 Task: 862.297271
Action: Mouse moved to (122, 82)
Screenshot: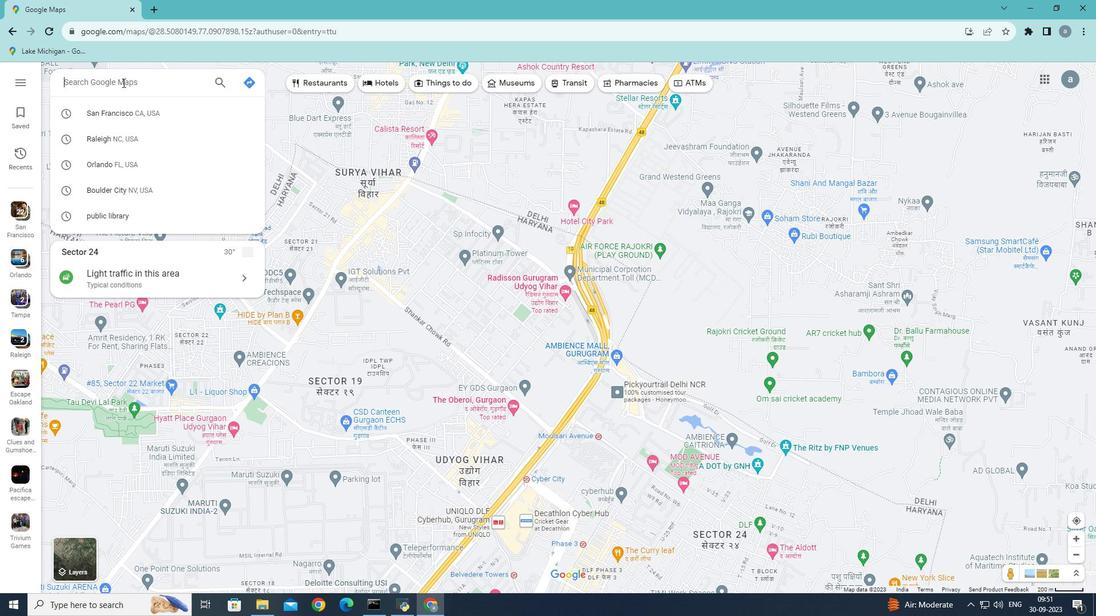 
Action: Mouse pressed left at (122, 82)
Screenshot: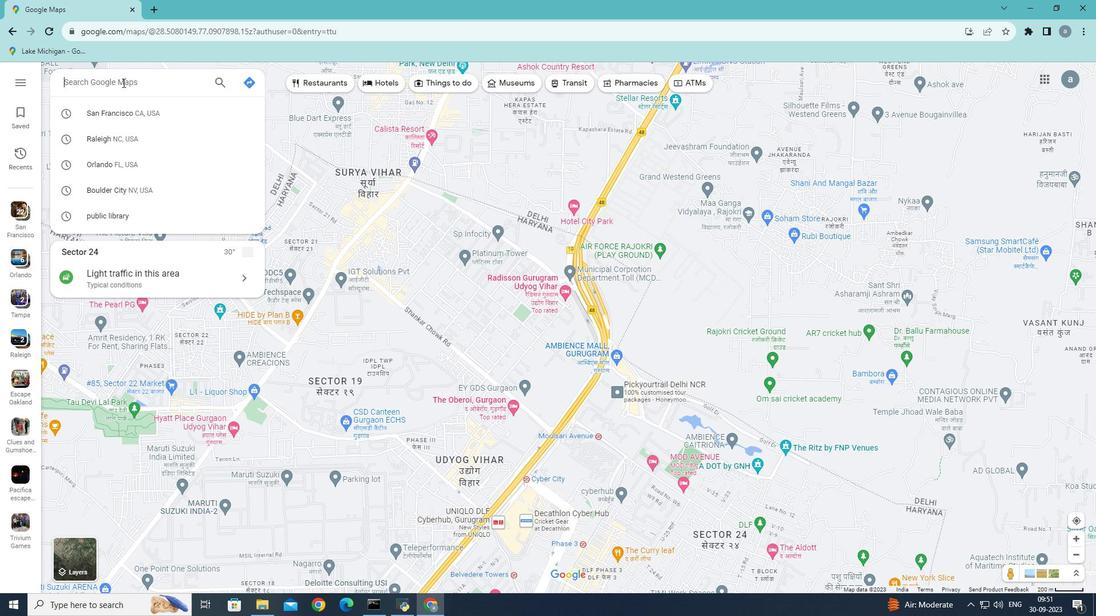 
Action: Mouse moved to (175, 87)
Screenshot: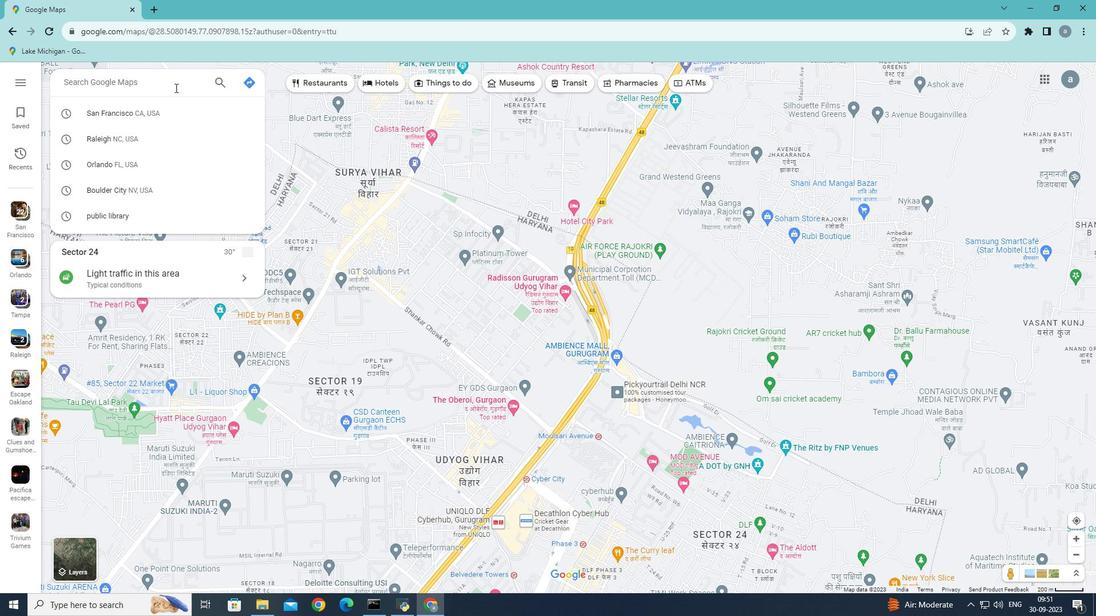 
Action: Key pressed <Key.shift>Santa
Screenshot: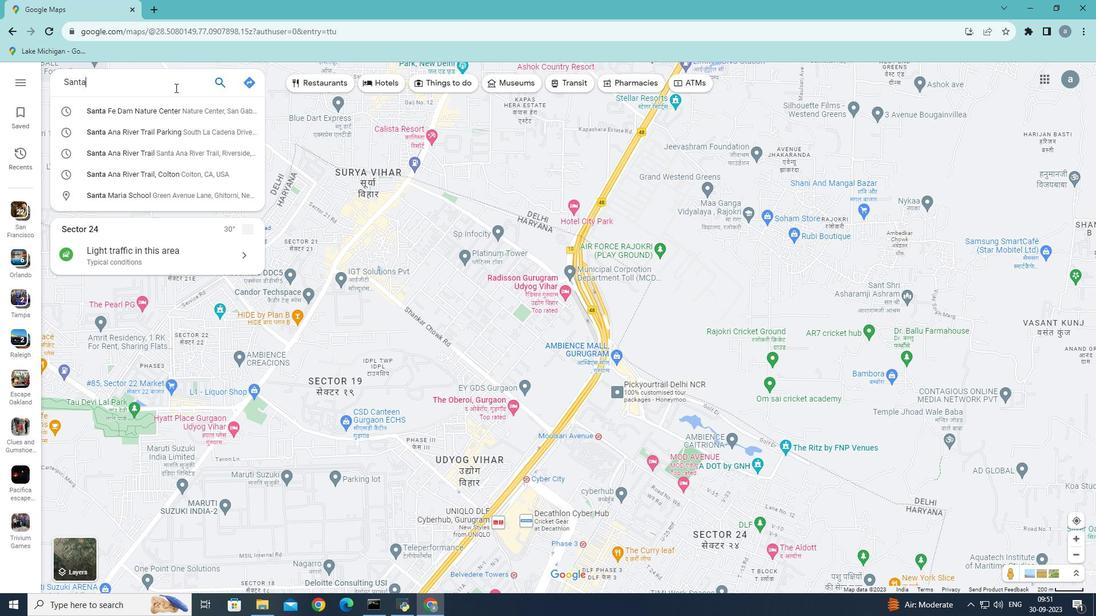 
Action: Mouse moved to (139, 107)
Screenshot: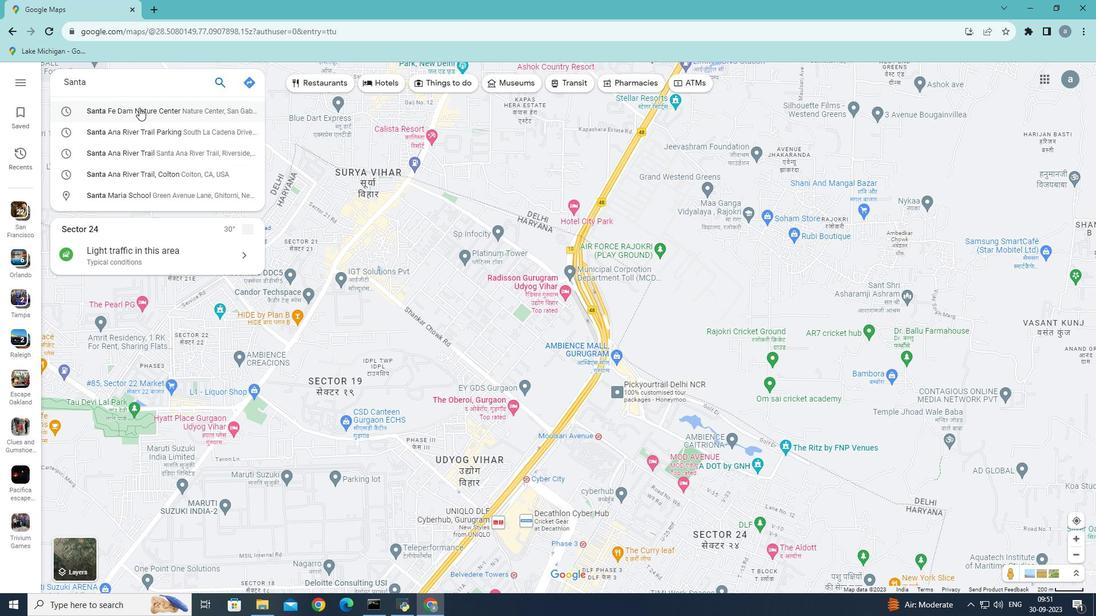 
Action: Mouse pressed left at (139, 107)
Screenshot: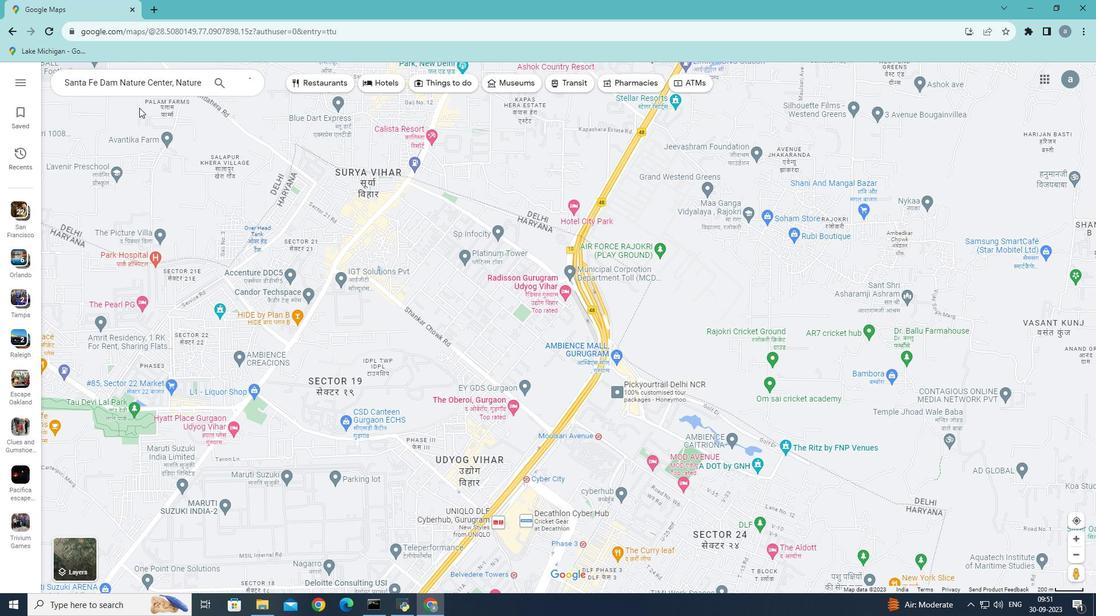 
Action: Mouse moved to (155, 314)
Screenshot: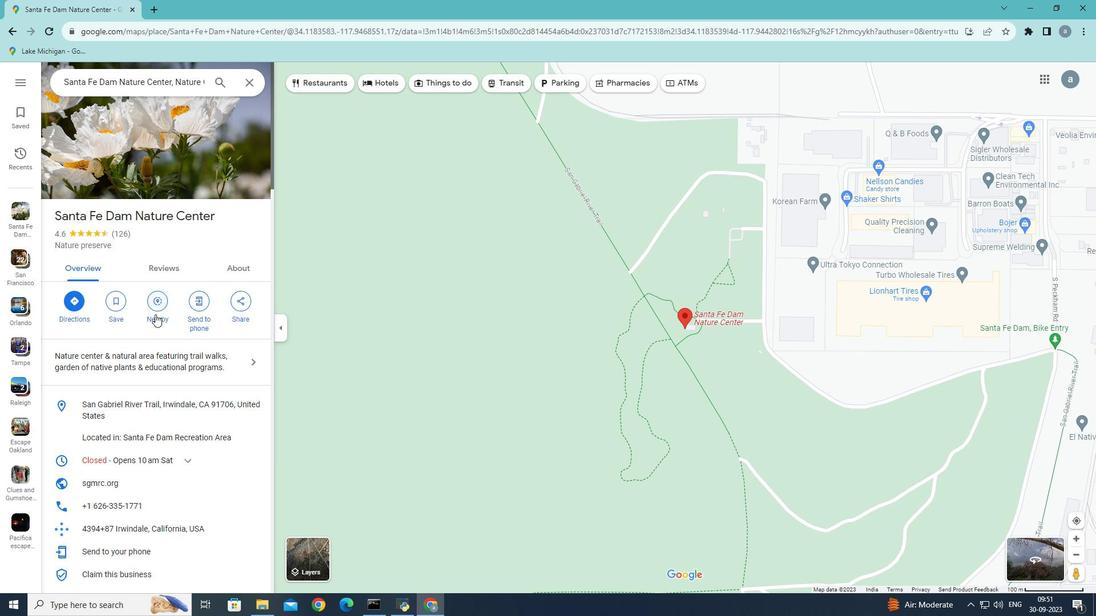 
Action: Mouse pressed left at (155, 314)
Screenshot: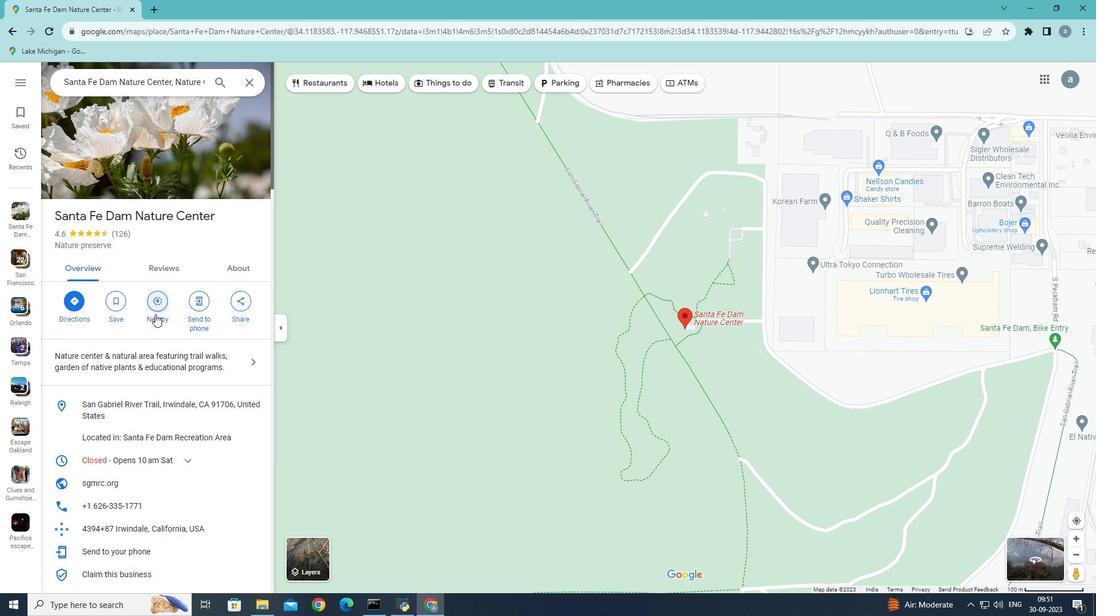 
Action: Mouse moved to (170, 158)
Screenshot: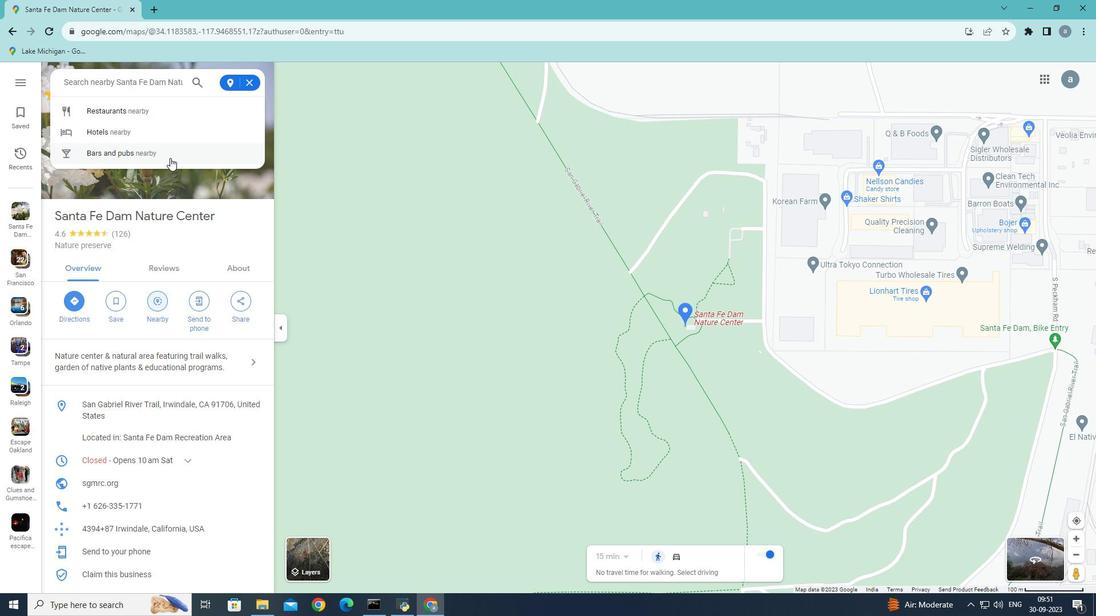 
Action: Key pressed pottery<Key.space>stu
Screenshot: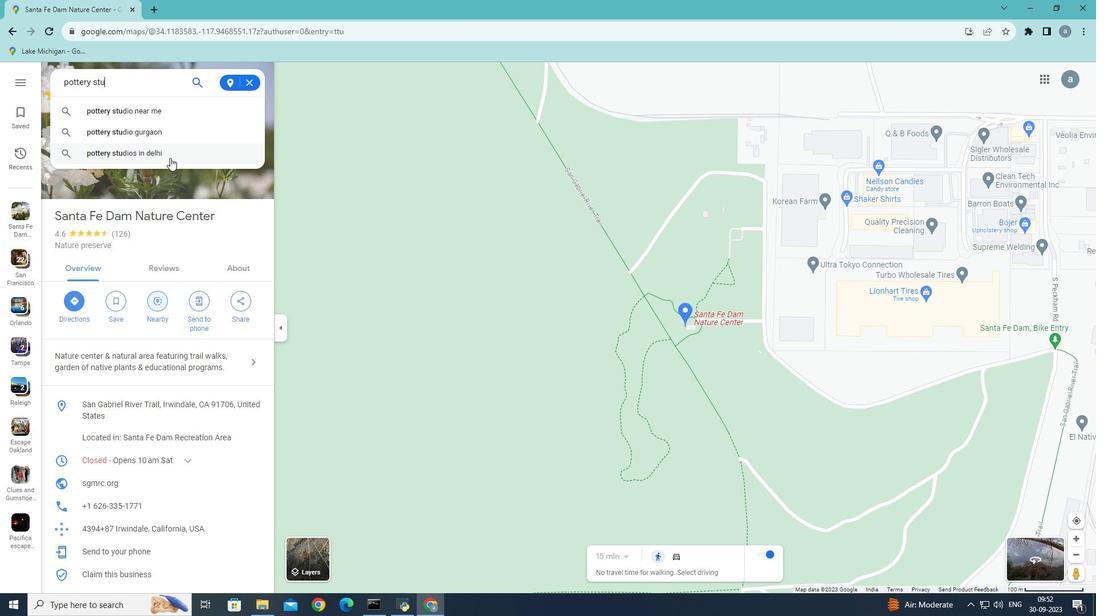 
Action: Mouse moved to (141, 127)
Screenshot: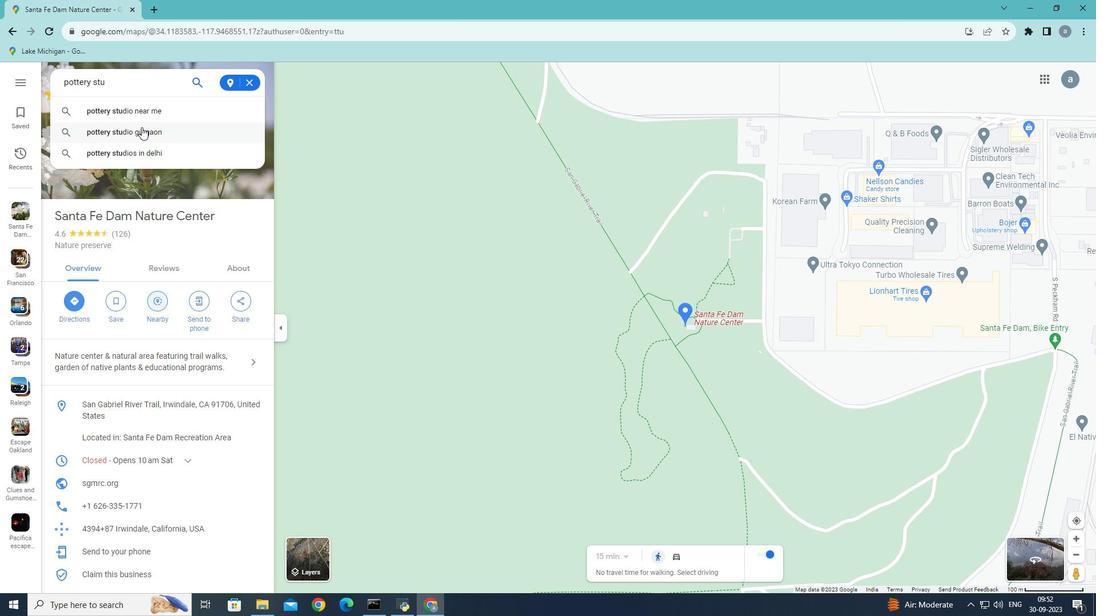 
Action: Key pressed dio
Screenshot: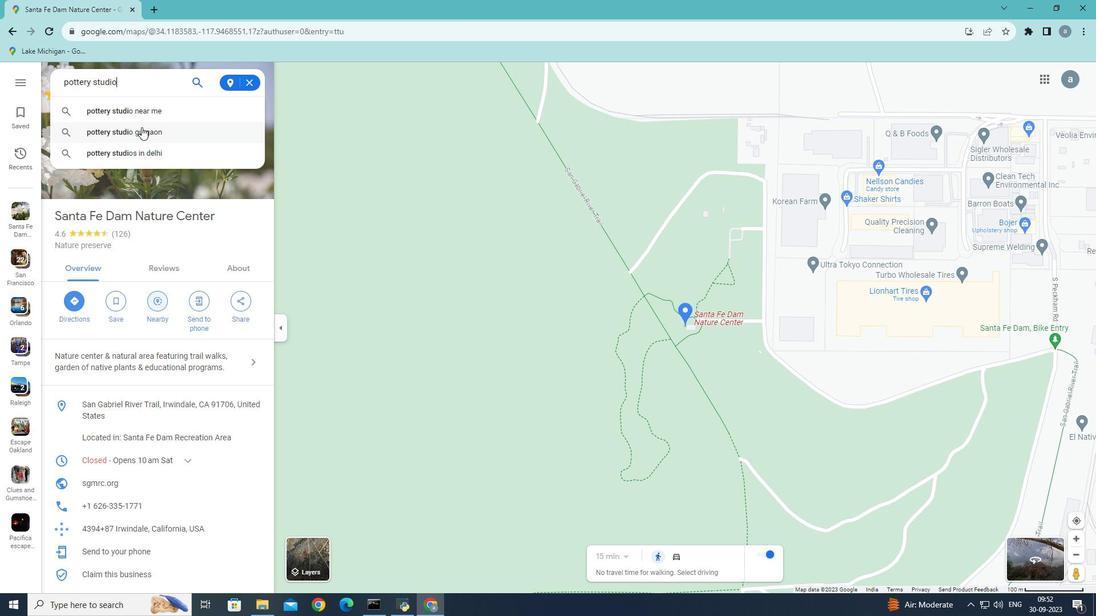 
Action: Mouse moved to (138, 128)
Screenshot: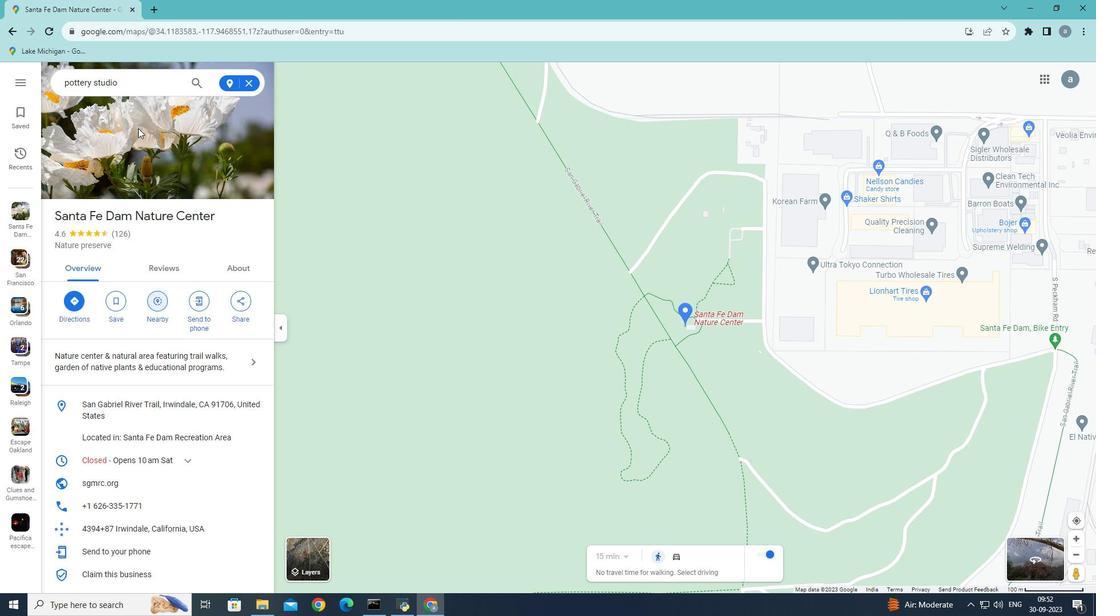 
Action: Key pressed <Key.enter>
Screenshot: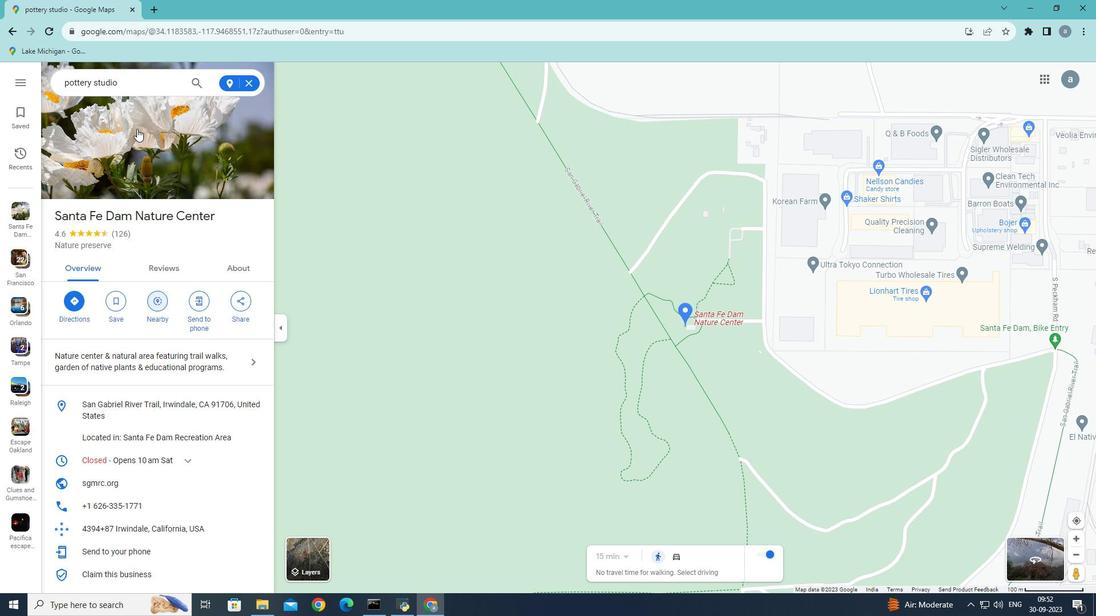 
Action: Mouse moved to (308, 555)
Screenshot: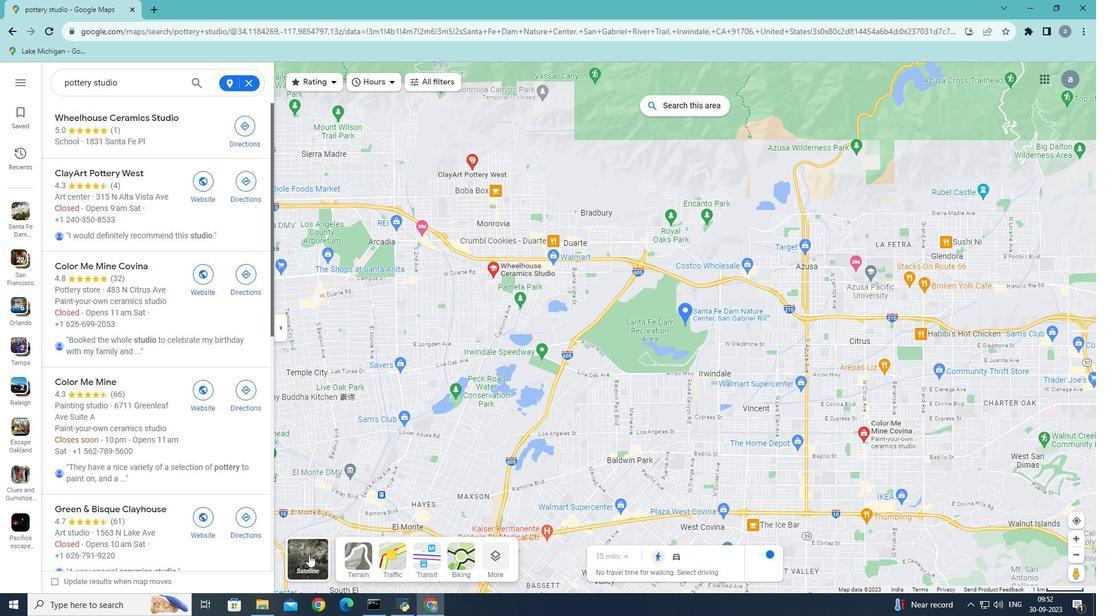 
Action: Mouse pressed left at (308, 555)
Screenshot: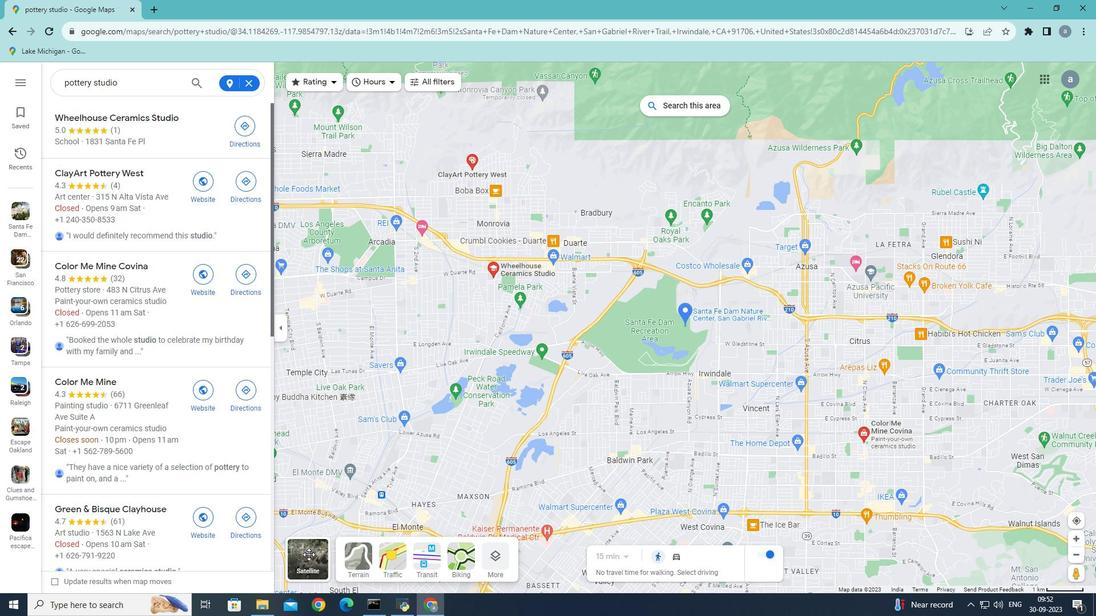 
Action: Mouse moved to (67, 127)
Screenshot: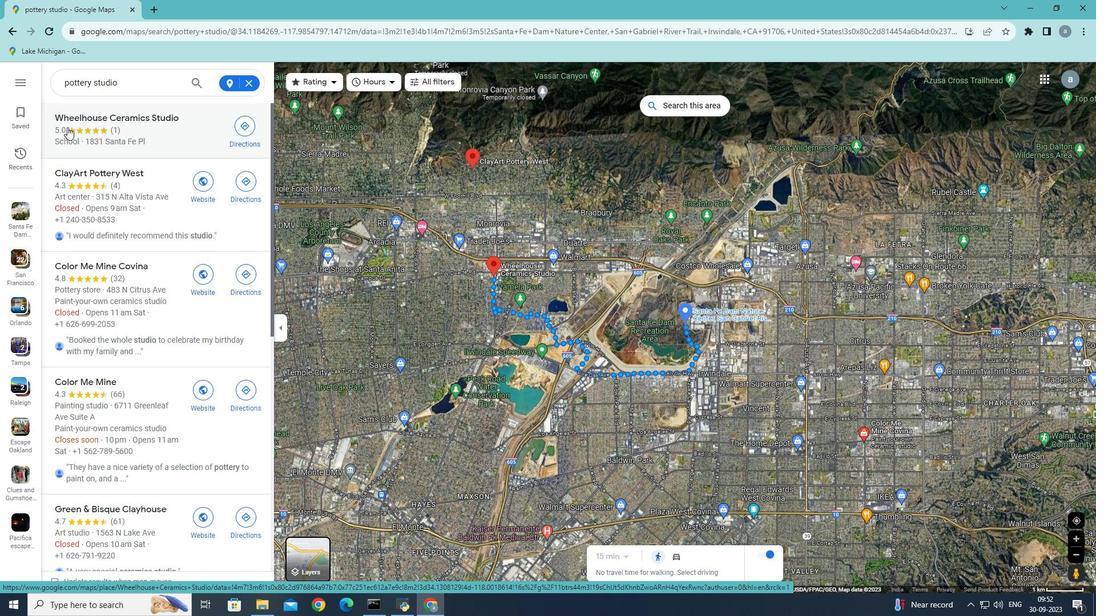 
Action: Mouse pressed left at (67, 127)
Screenshot: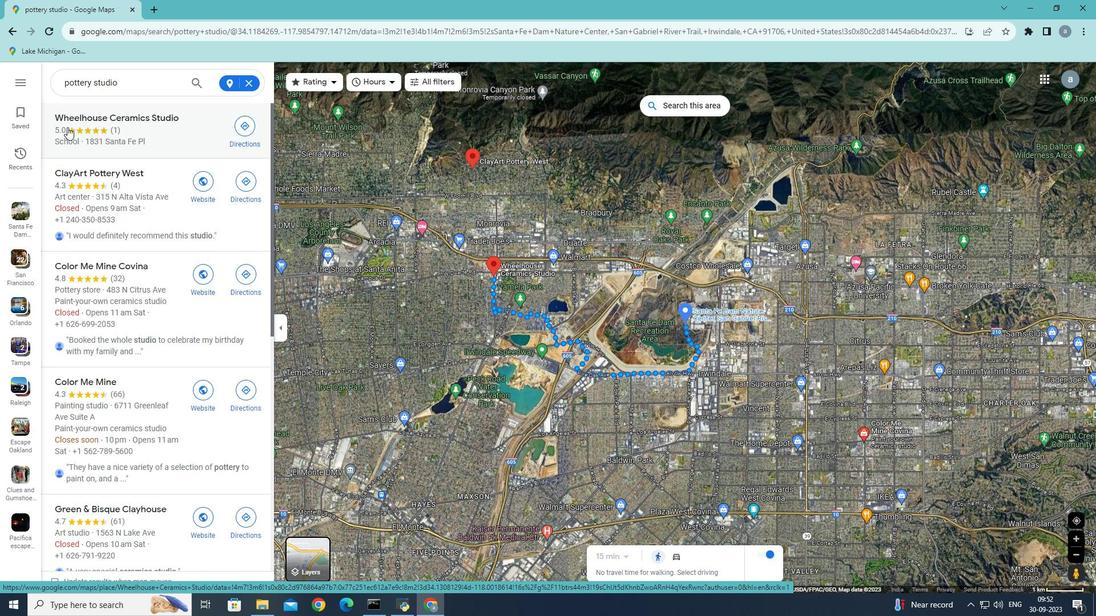 
Action: Mouse moved to (404, 212)
Screenshot: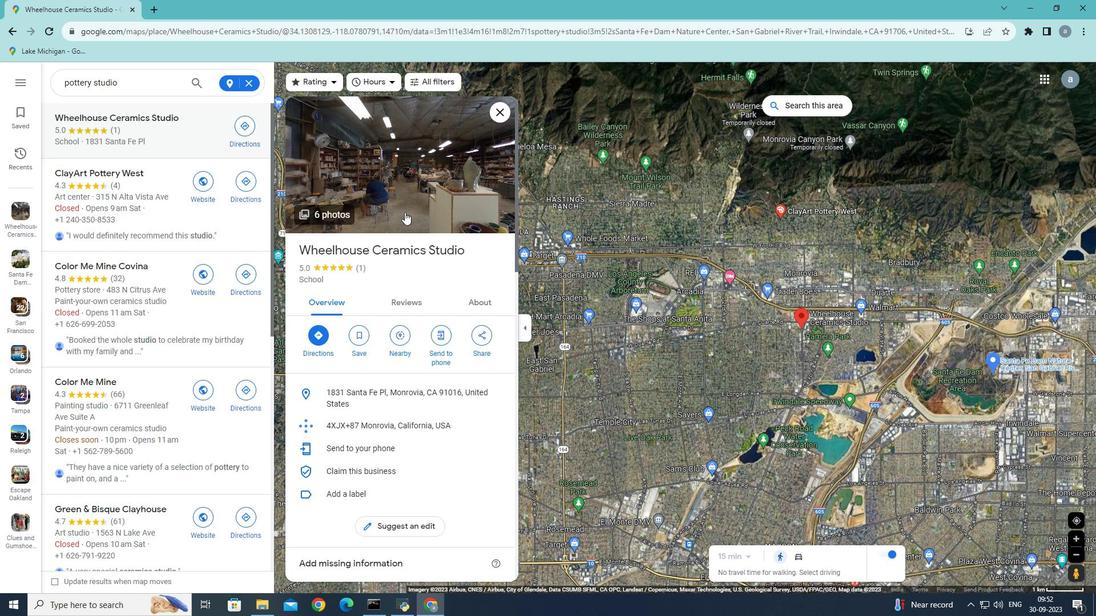 
Action: Mouse scrolled (404, 211) with delta (0, 0)
Screenshot: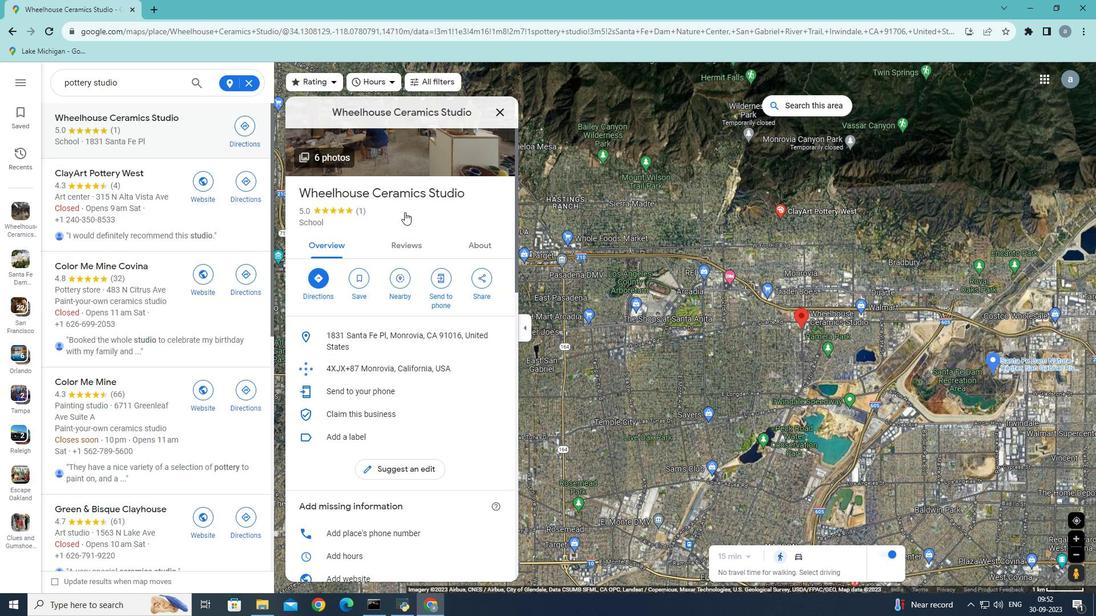 
Action: Mouse scrolled (404, 211) with delta (0, 0)
Screenshot: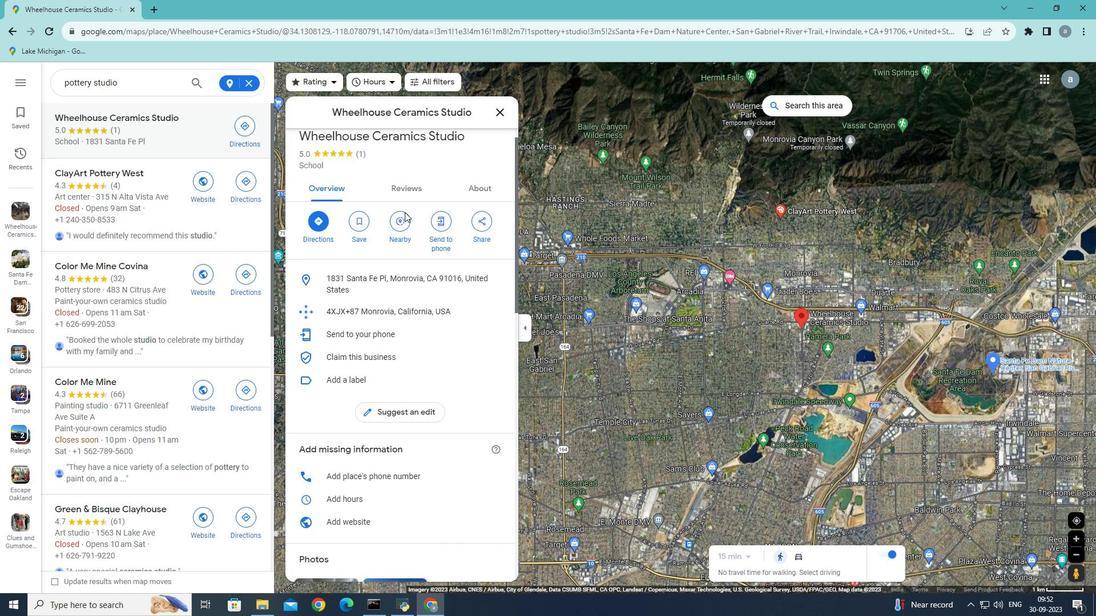 
Action: Mouse scrolled (404, 211) with delta (0, 0)
Screenshot: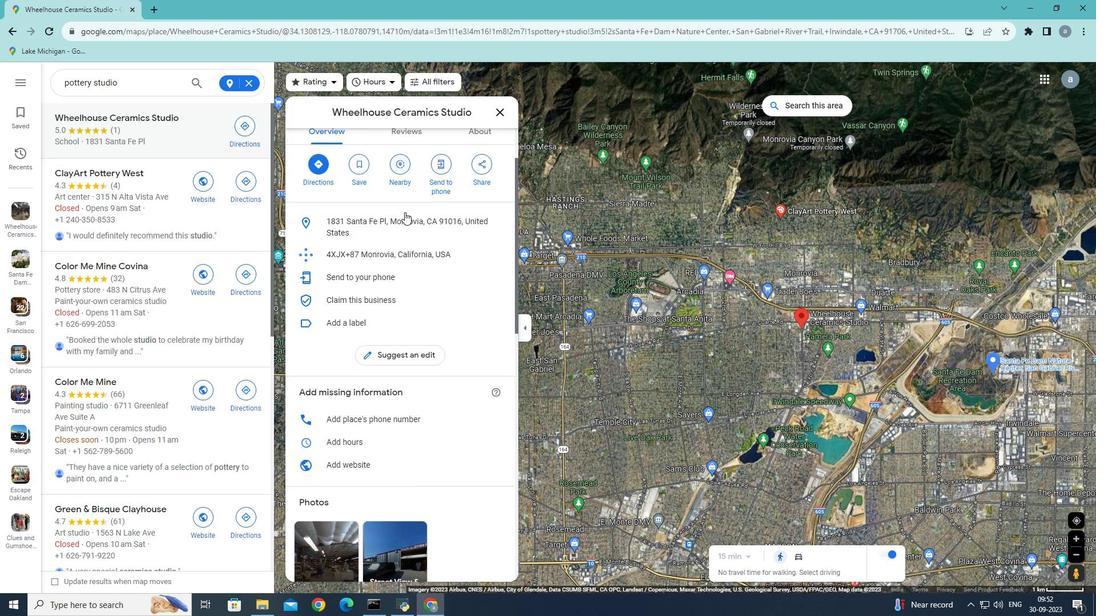 
Action: Mouse scrolled (404, 211) with delta (0, 0)
Screenshot: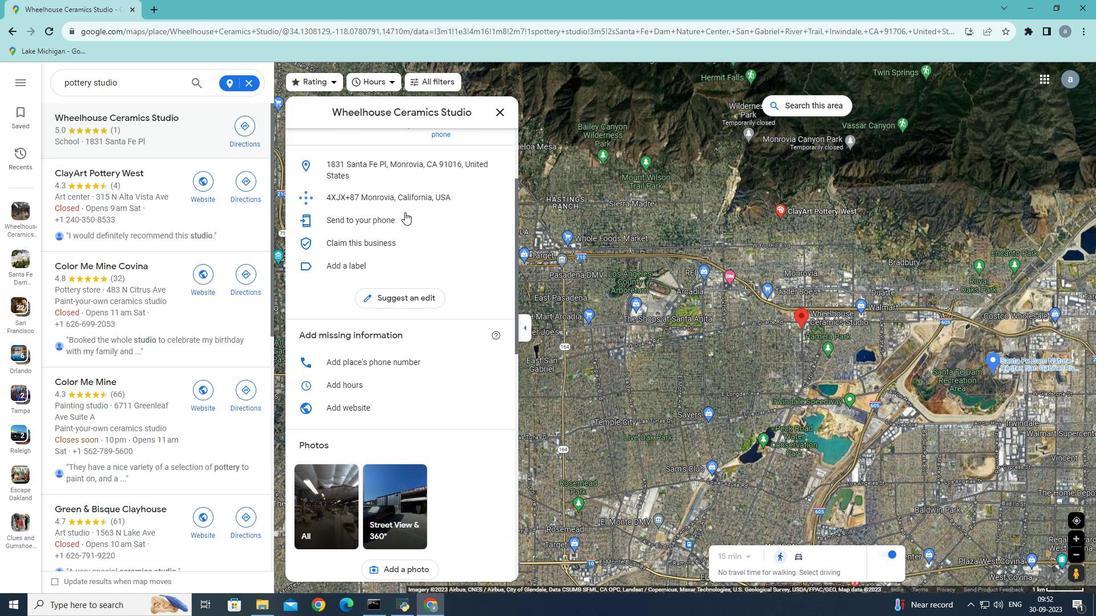 
Action: Mouse moved to (405, 212)
Screenshot: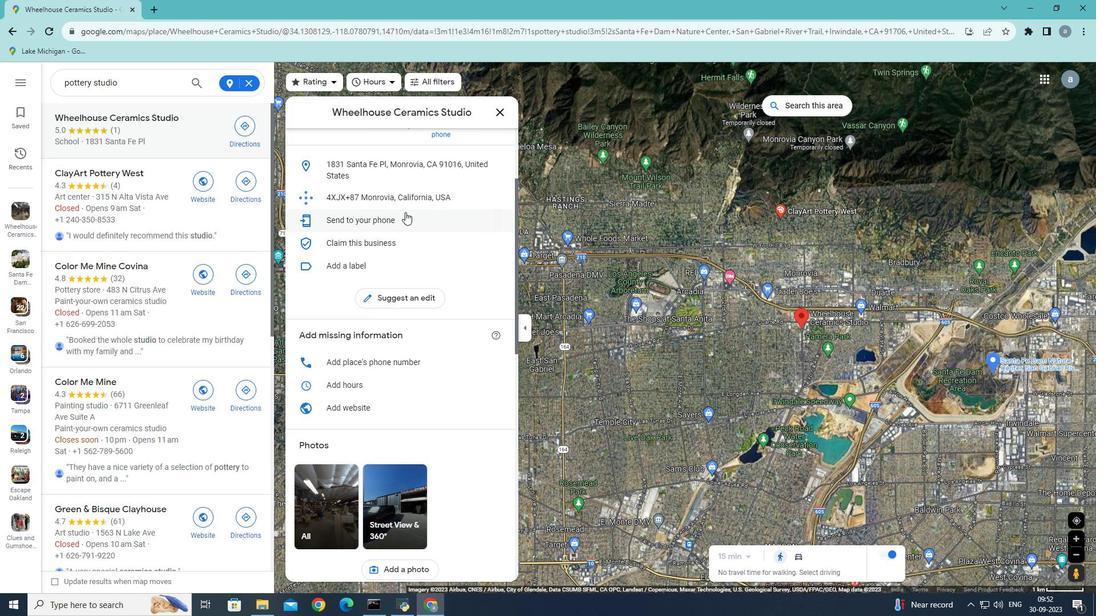 
Action: Mouse scrolled (405, 211) with delta (0, 0)
Screenshot: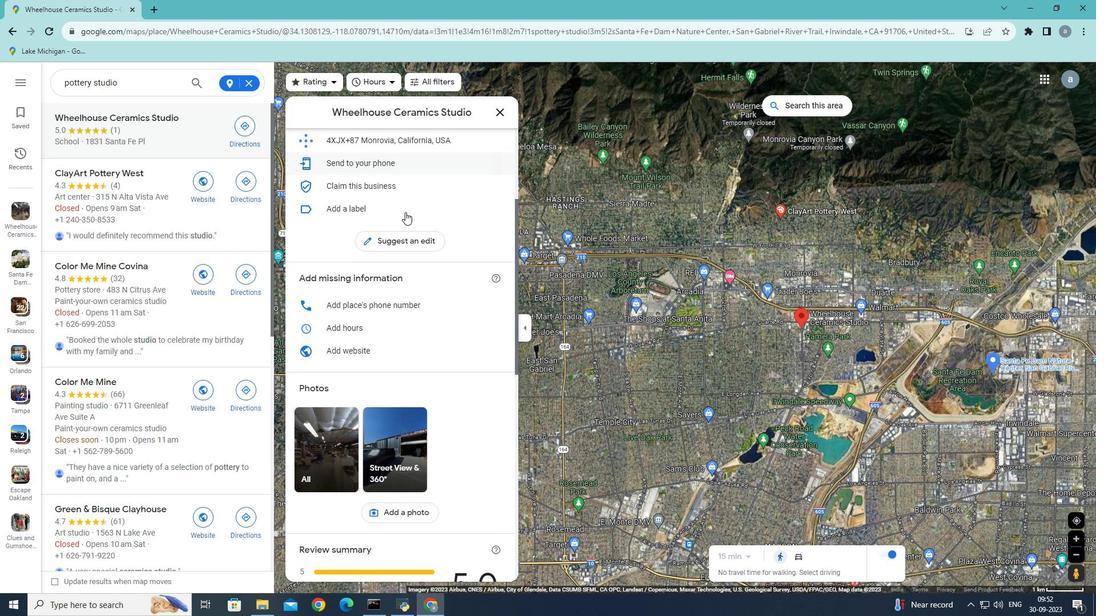 
Action: Mouse scrolled (405, 211) with delta (0, 0)
Screenshot: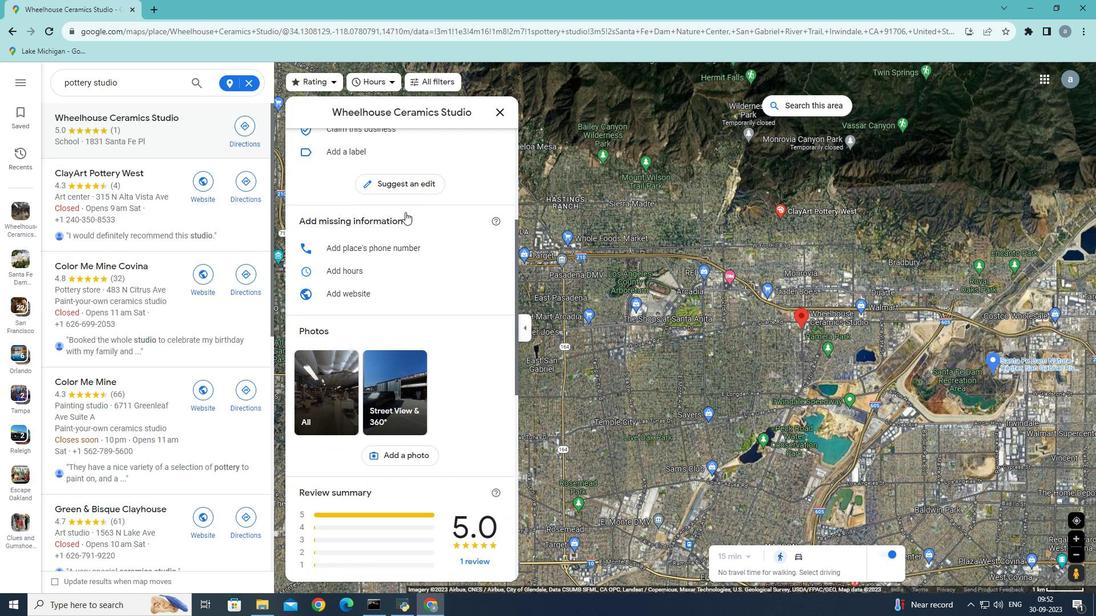 
Action: Mouse scrolled (405, 211) with delta (0, 0)
Screenshot: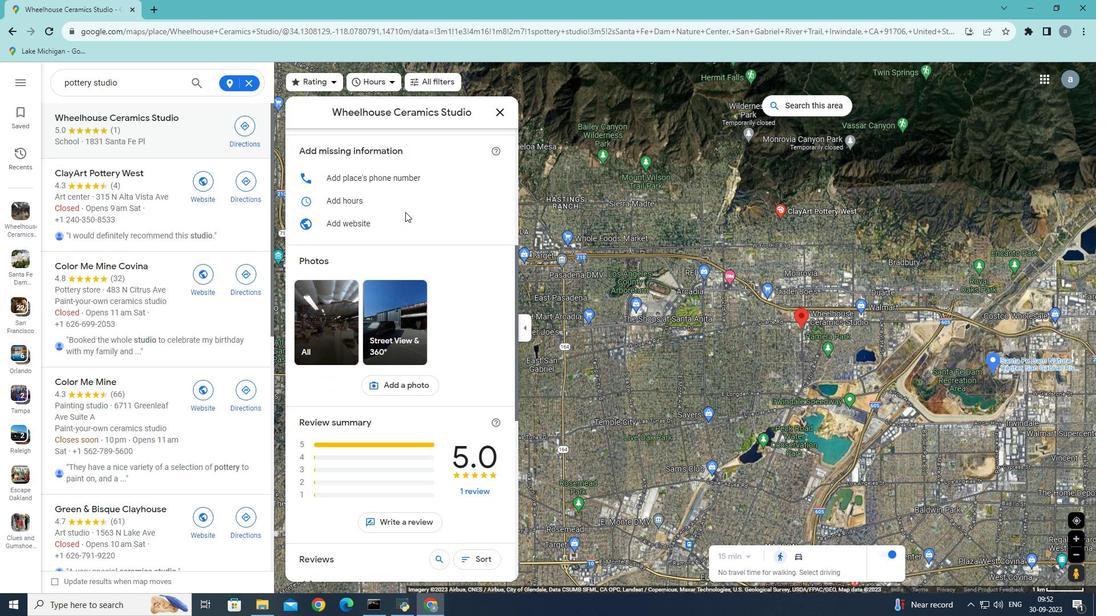
Action: Mouse scrolled (405, 211) with delta (0, 0)
Screenshot: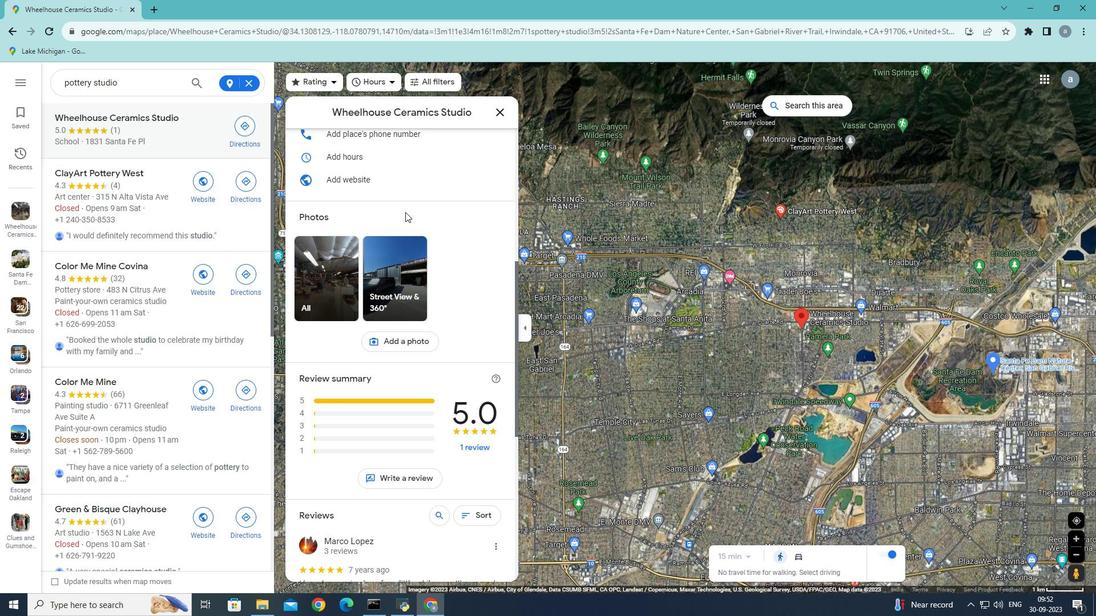 
Action: Mouse scrolled (405, 211) with delta (0, 0)
Screenshot: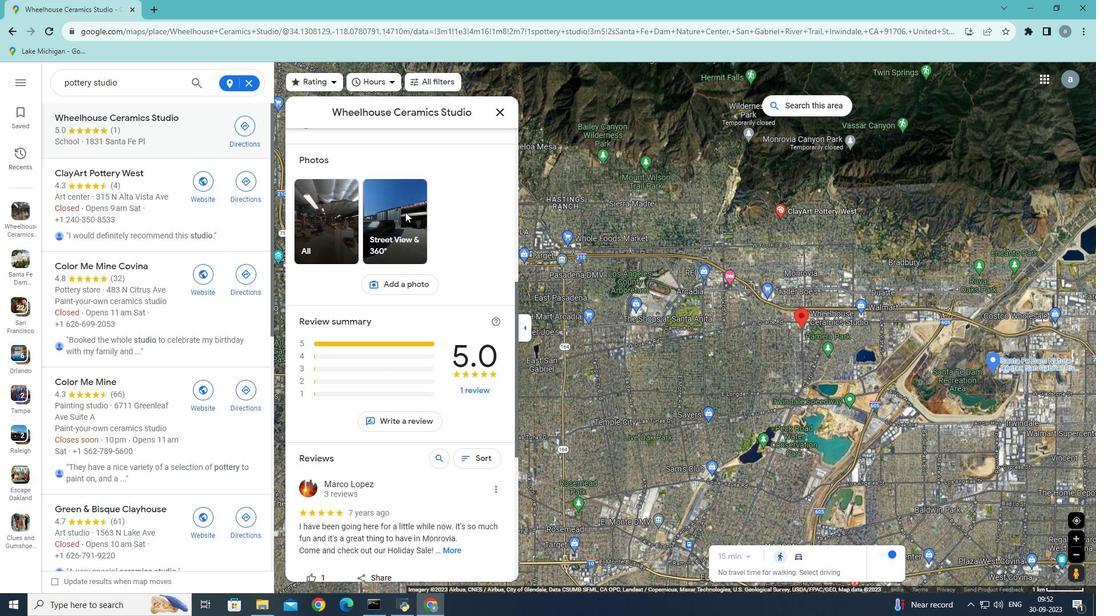 
Action: Mouse scrolled (405, 211) with delta (0, 0)
Screenshot: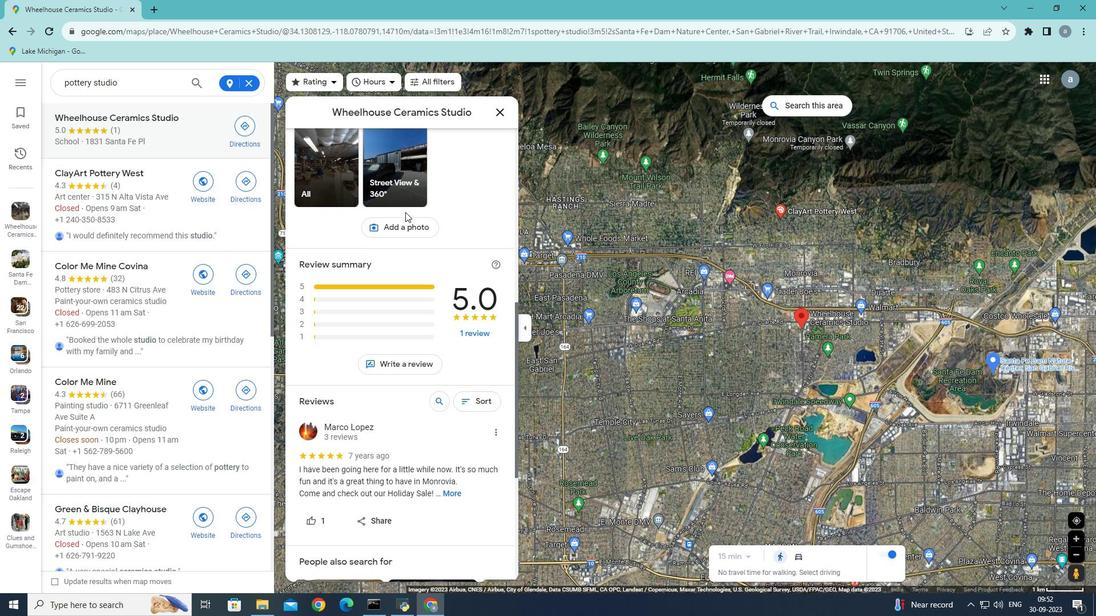 
Action: Mouse scrolled (405, 211) with delta (0, 0)
Screenshot: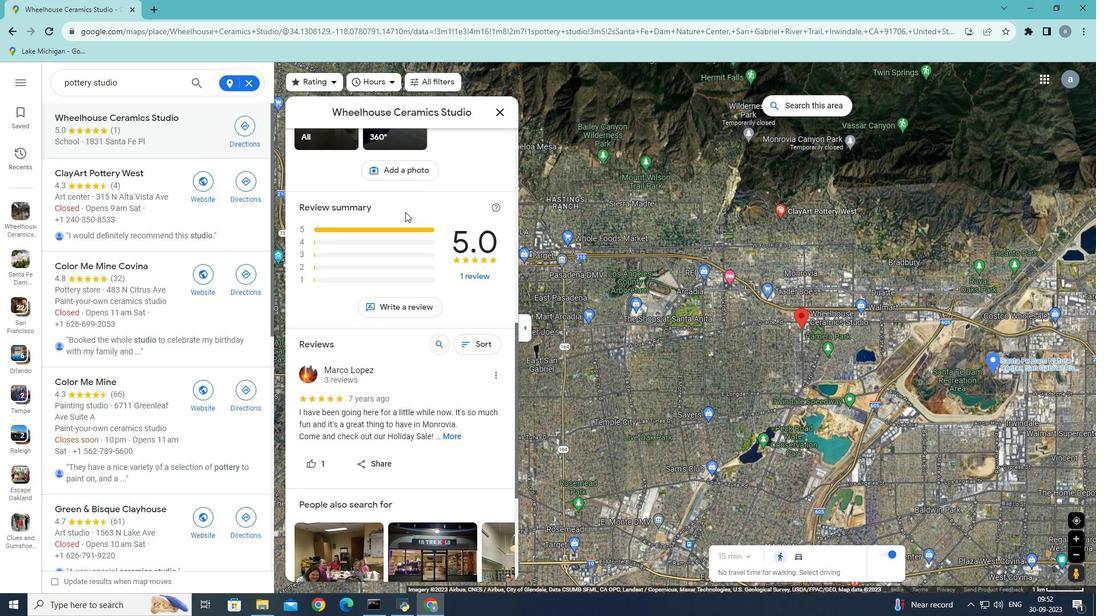 
Action: Mouse scrolled (405, 211) with delta (0, 0)
Screenshot: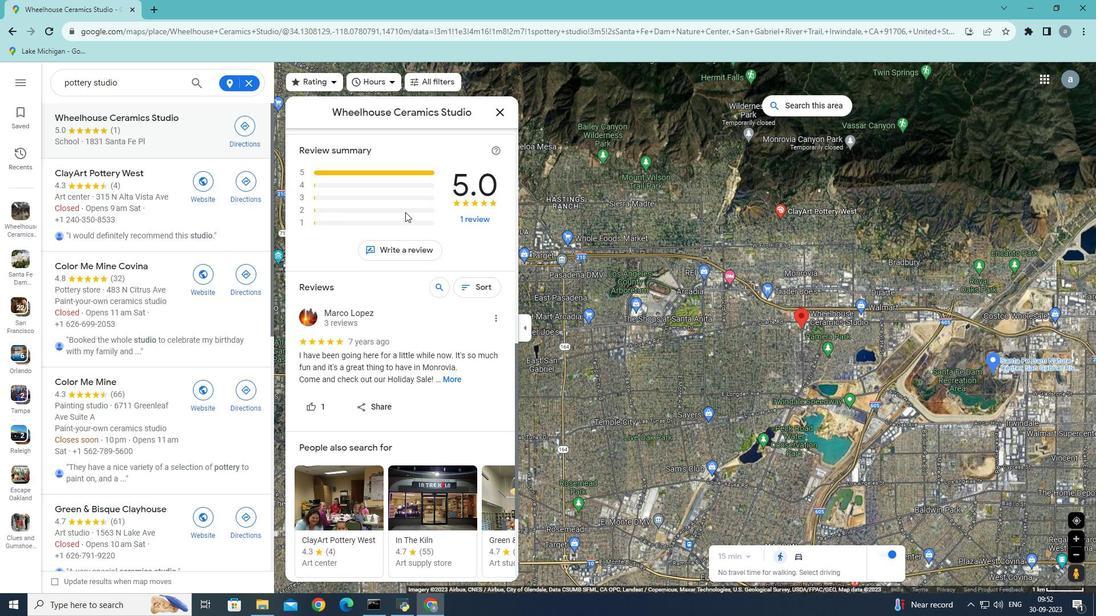 
Action: Mouse moved to (405, 211)
Screenshot: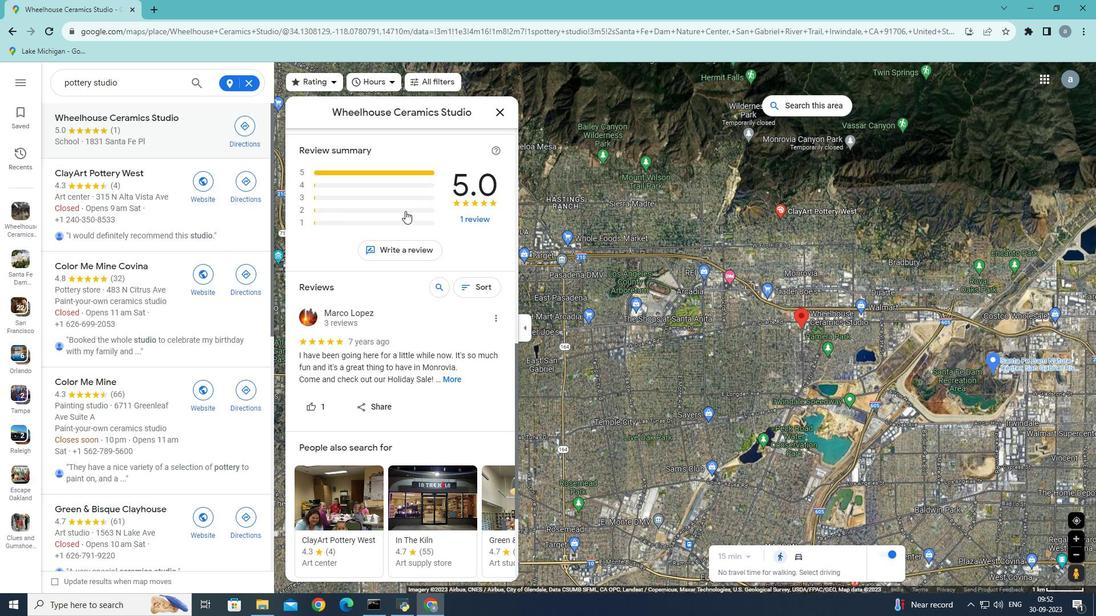 
Action: Mouse scrolled (405, 210) with delta (0, 0)
Screenshot: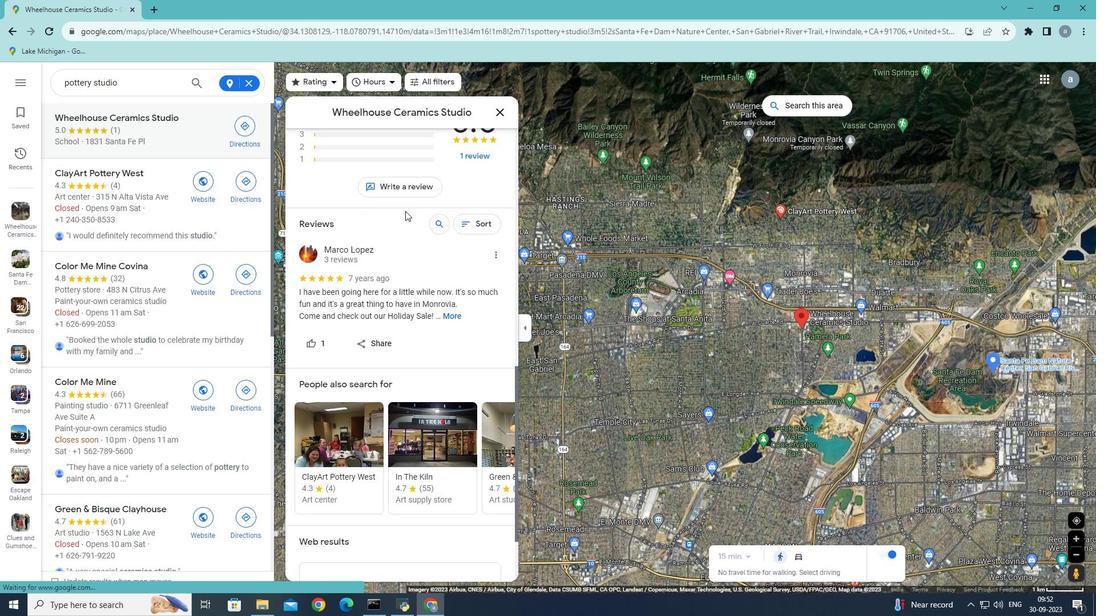 
Action: Mouse scrolled (405, 210) with delta (0, 0)
Screenshot: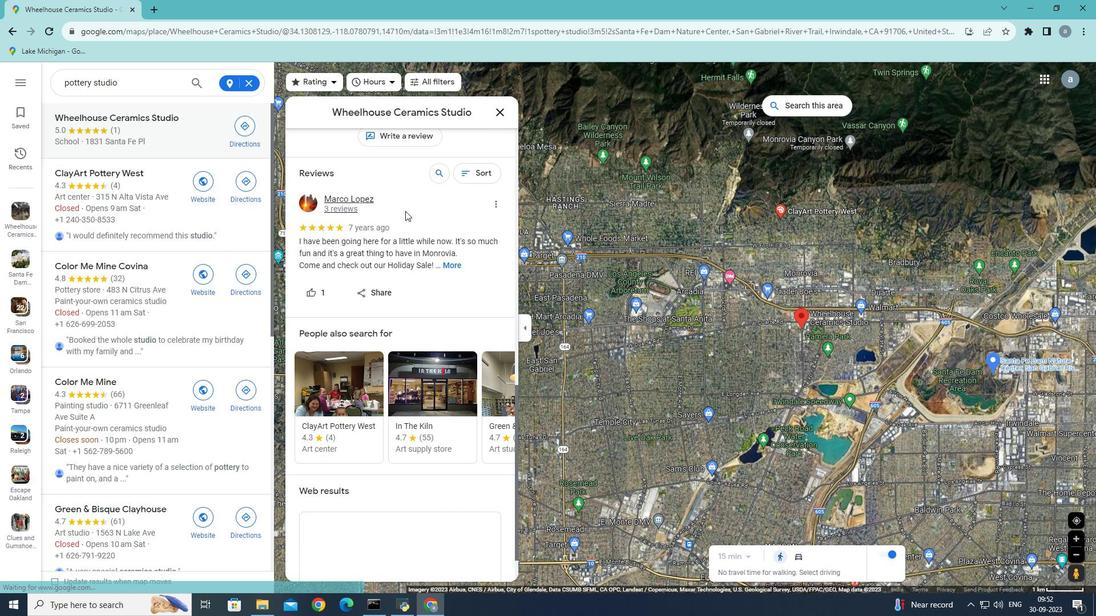 
Action: Mouse scrolled (405, 210) with delta (0, 0)
Screenshot: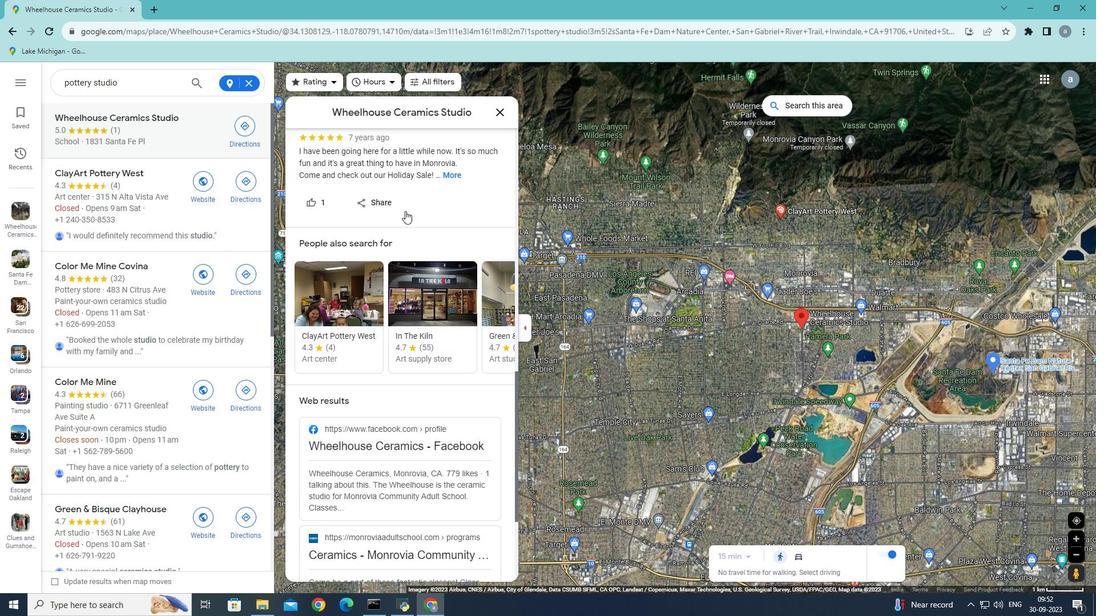 
Action: Mouse scrolled (405, 210) with delta (0, 0)
Screenshot: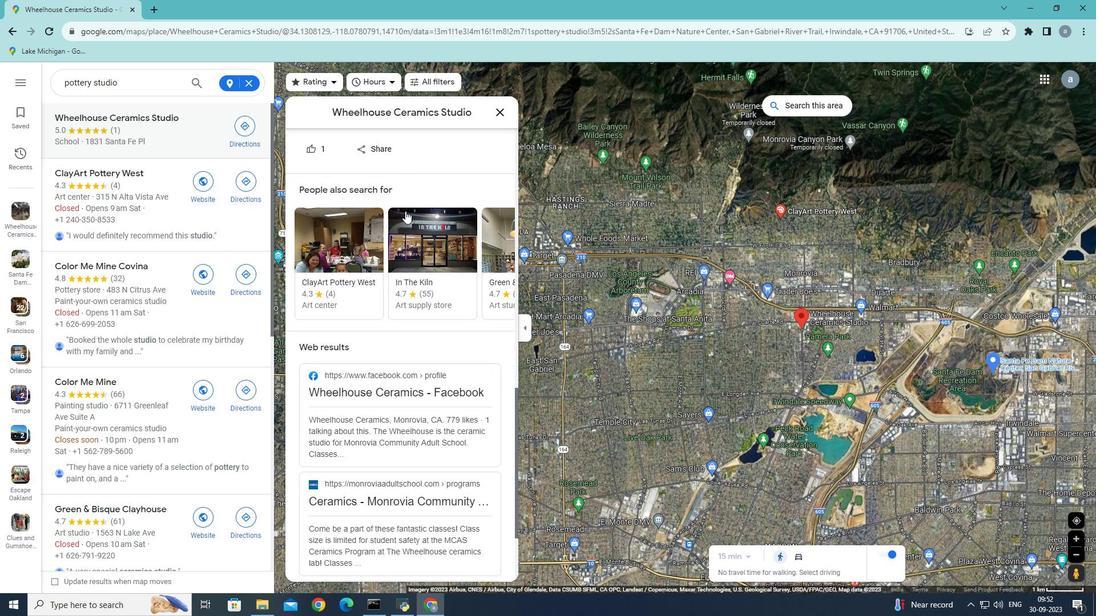 
Action: Mouse scrolled (405, 210) with delta (0, 0)
Screenshot: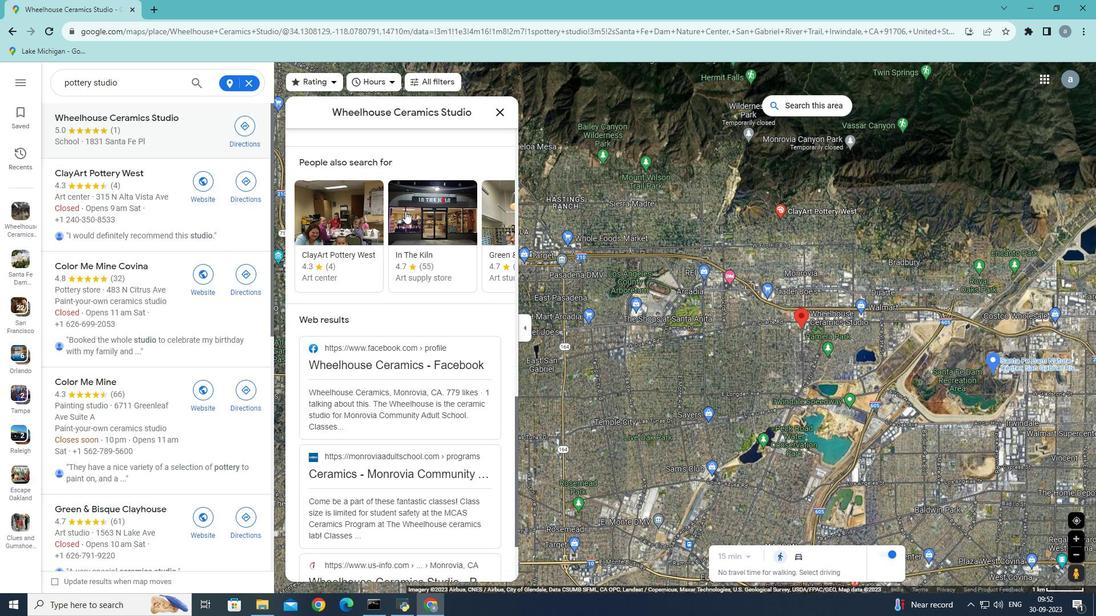 
Action: Mouse moved to (405, 211)
Screenshot: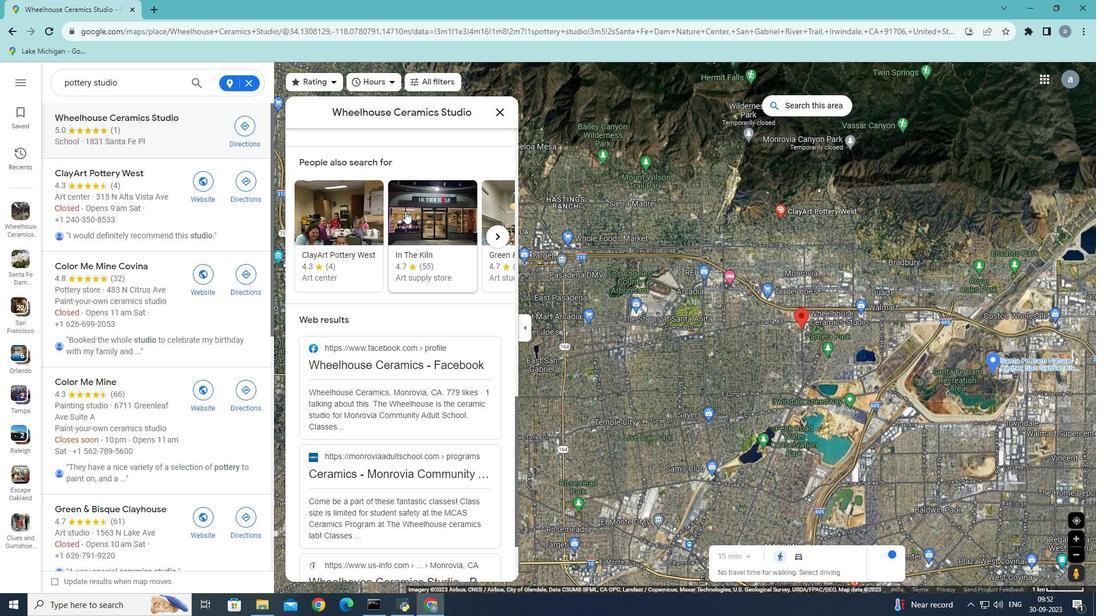 
Action: Mouse scrolled (405, 210) with delta (0, 0)
Screenshot: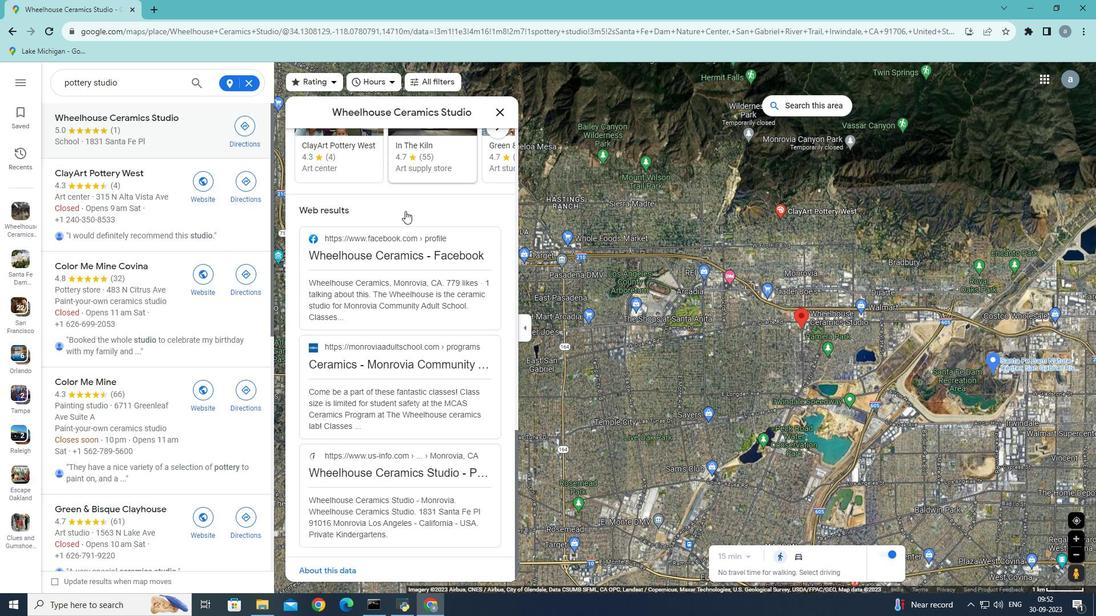 
Action: Mouse scrolled (405, 210) with delta (0, 0)
Screenshot: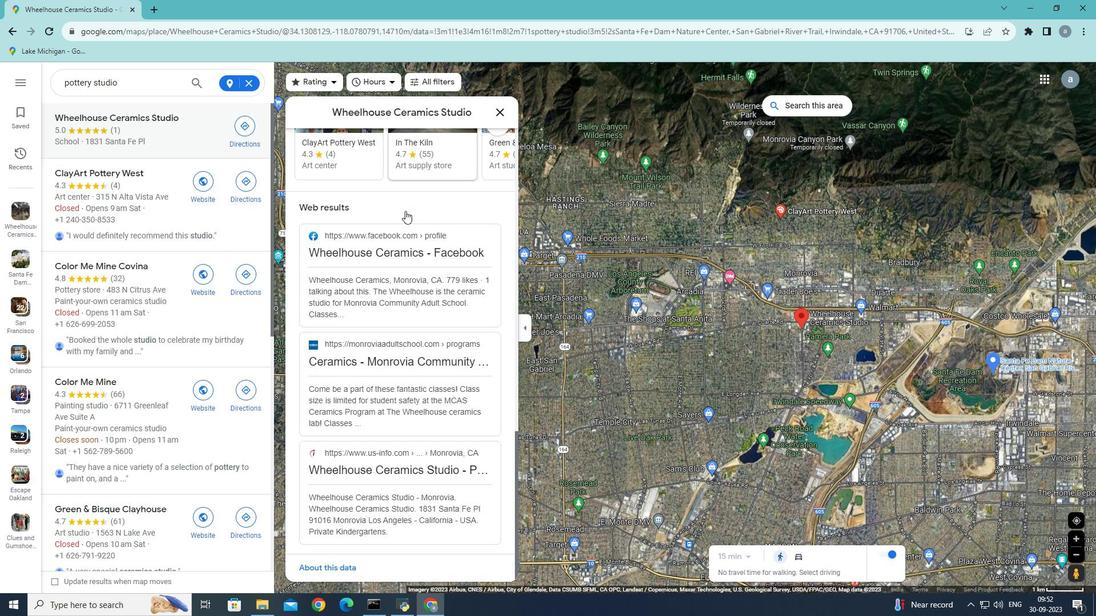 
Action: Mouse scrolled (405, 210) with delta (0, 0)
Screenshot: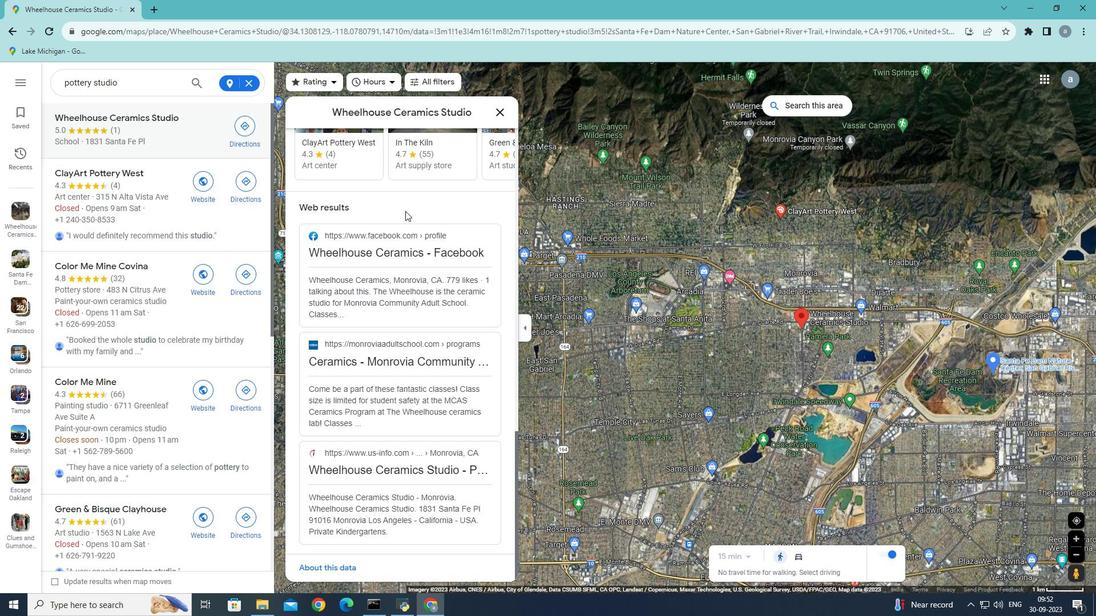 
Action: Mouse scrolled (405, 210) with delta (0, 0)
Screenshot: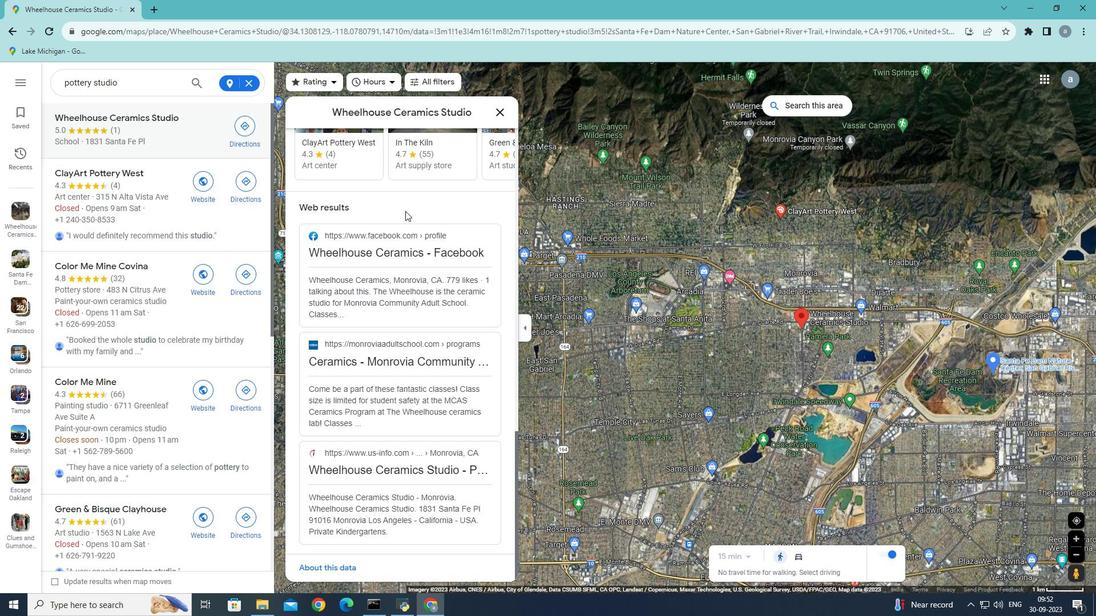 
Action: Mouse scrolled (405, 210) with delta (0, 0)
Screenshot: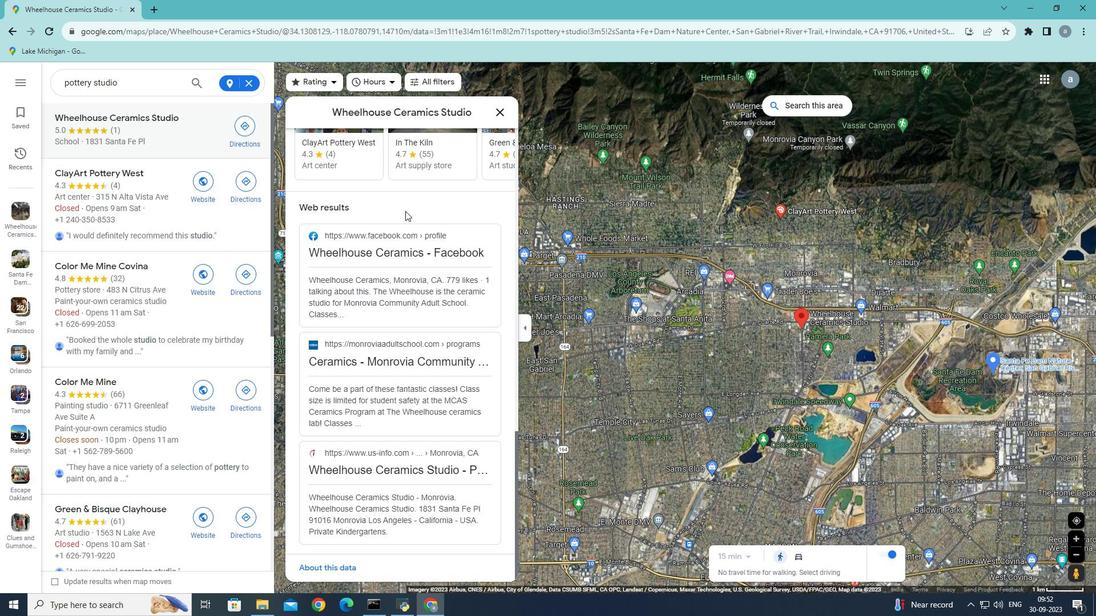 
Action: Mouse scrolled (405, 210) with delta (0, 0)
Screenshot: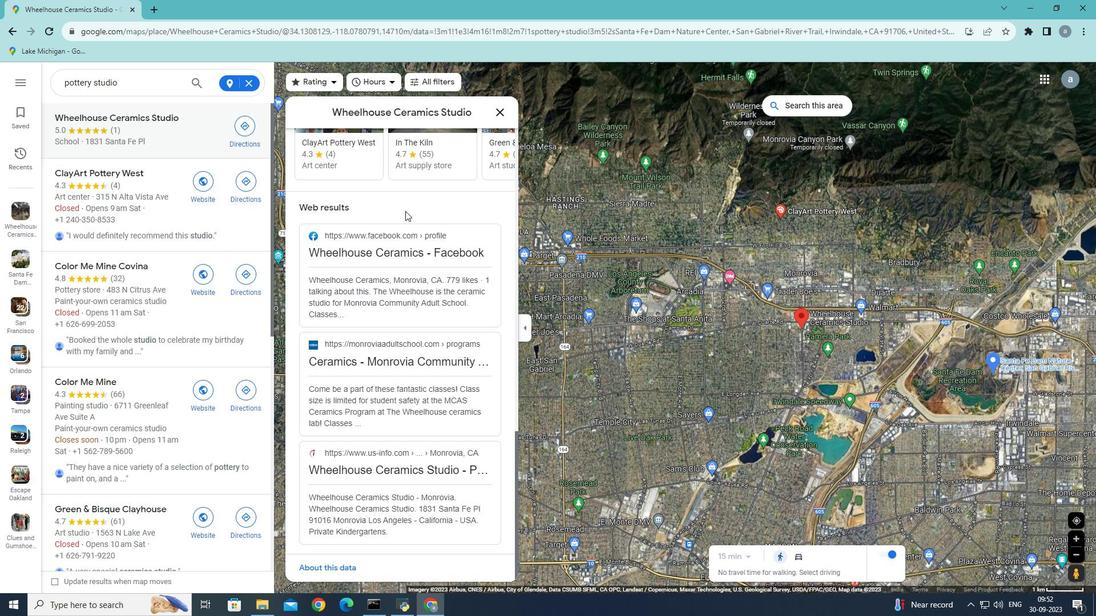 
Action: Mouse scrolled (405, 210) with delta (0, 0)
Screenshot: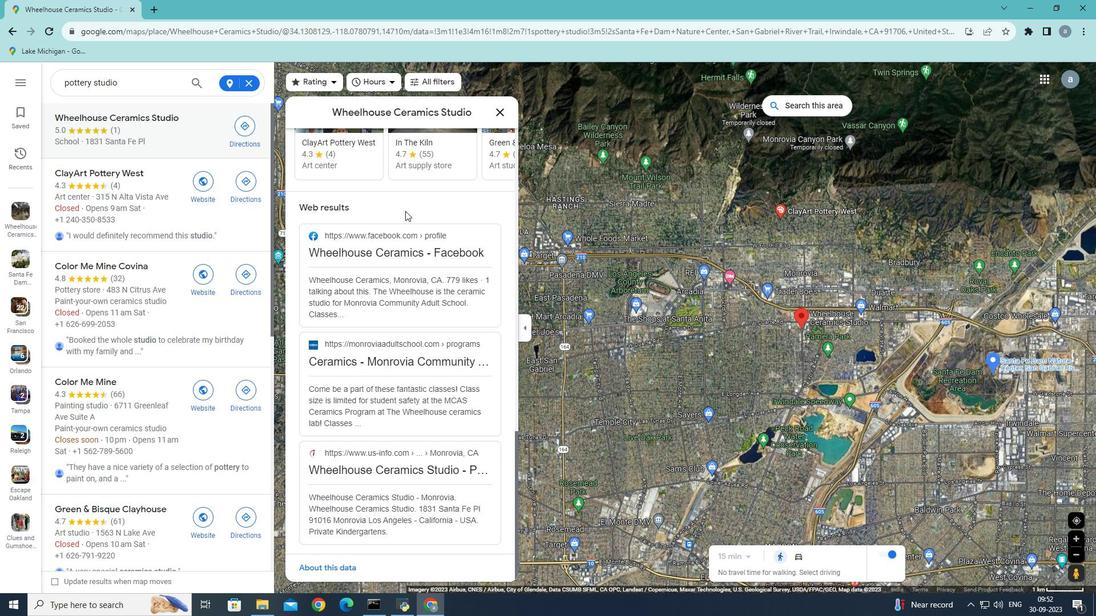
Action: Mouse scrolled (405, 210) with delta (0, 0)
Screenshot: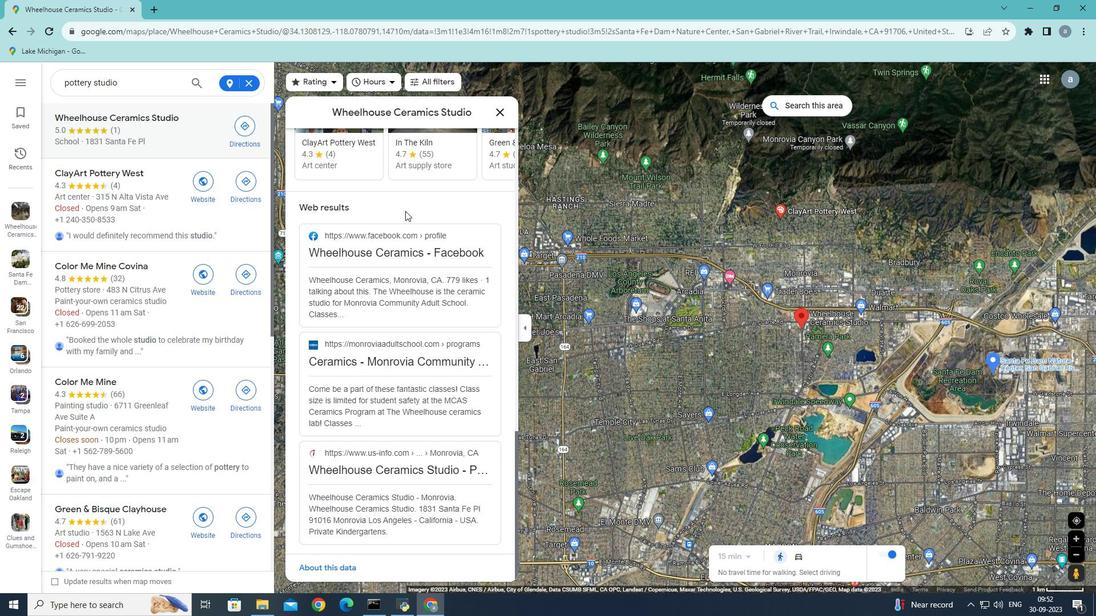 
Action: Mouse moved to (105, 197)
Screenshot: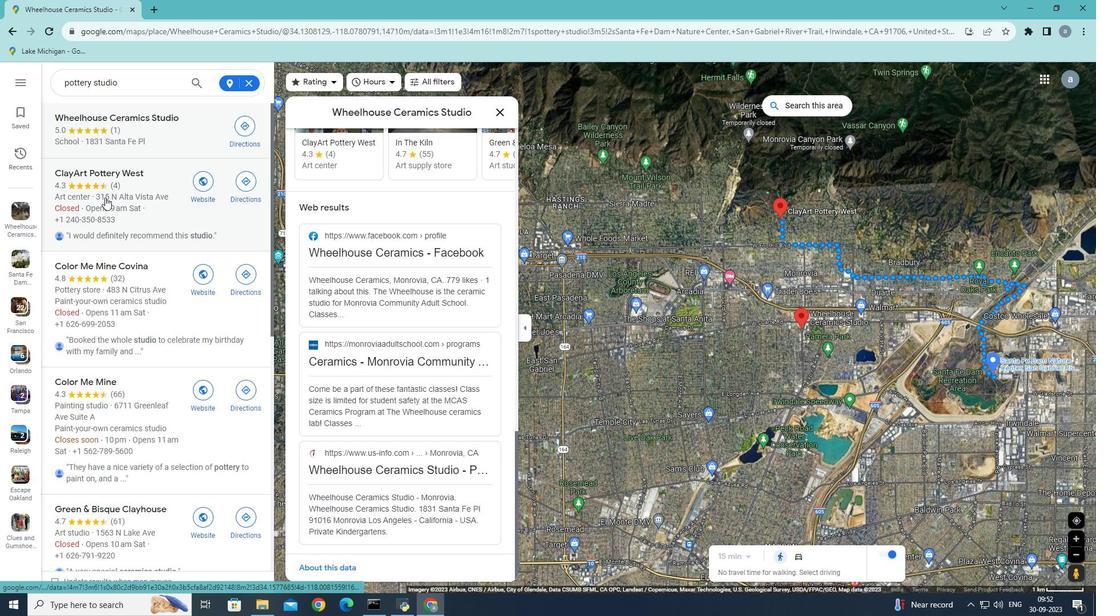 
Action: Mouse pressed left at (105, 197)
Screenshot: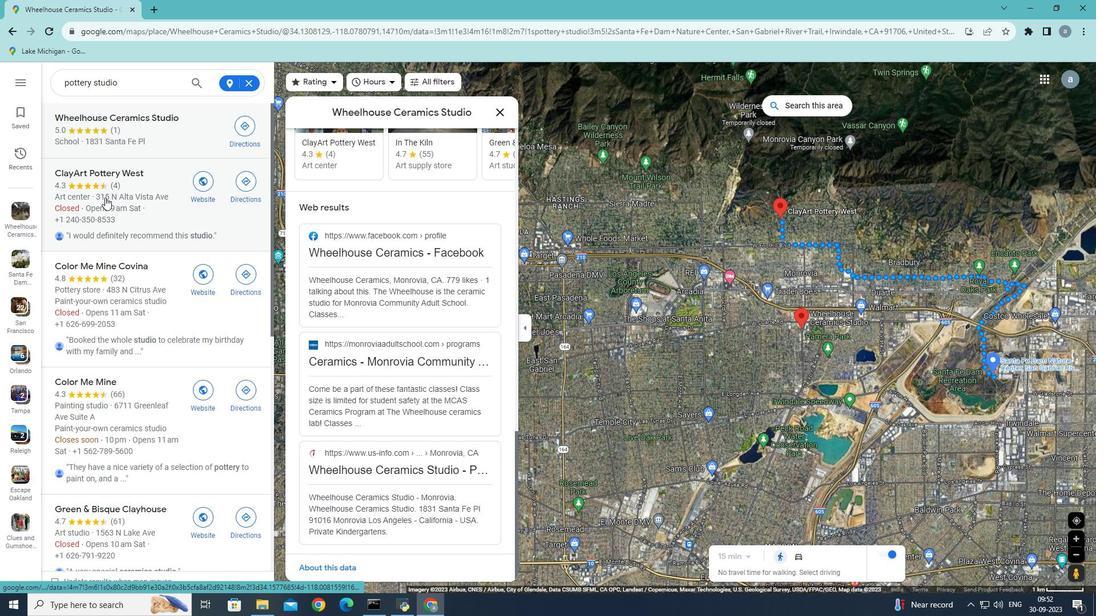 
Action: Mouse moved to (405, 199)
Screenshot: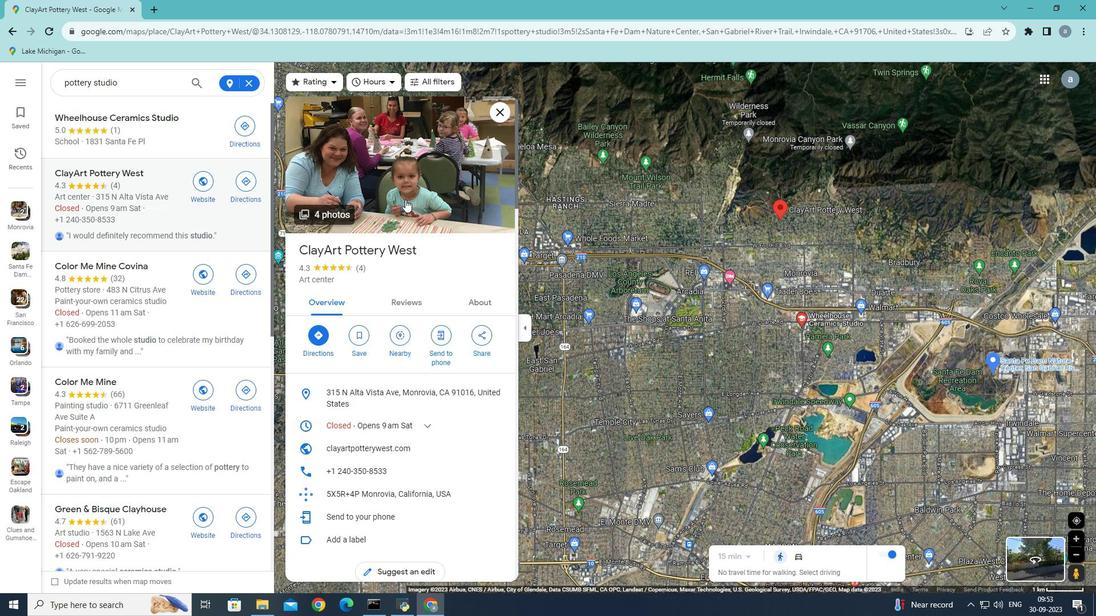 
Action: Mouse scrolled (405, 199) with delta (0, 0)
Screenshot: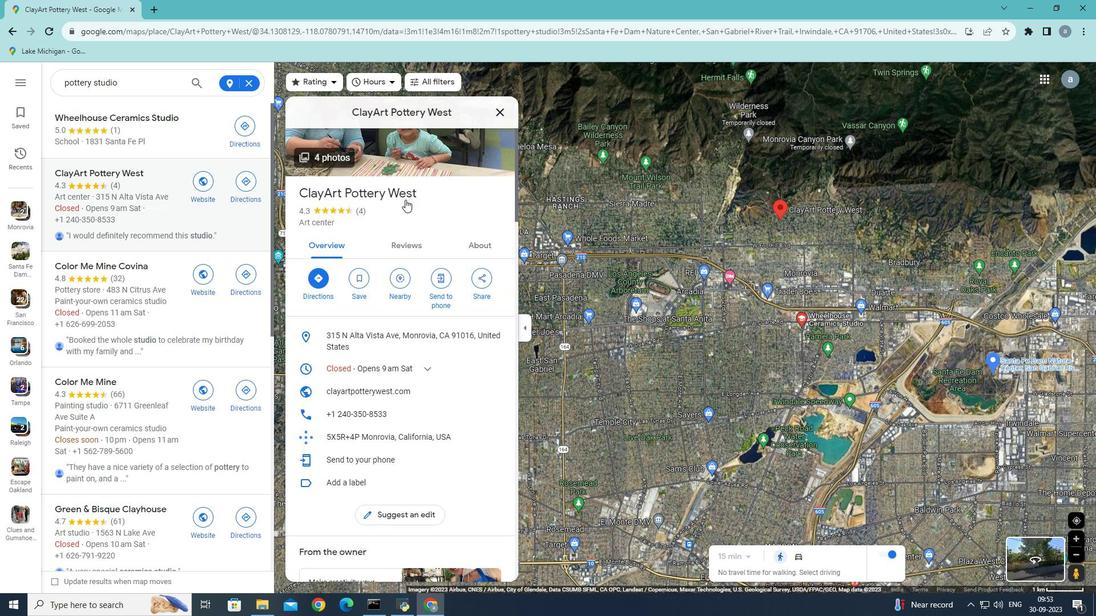 
Action: Mouse scrolled (405, 199) with delta (0, 0)
Screenshot: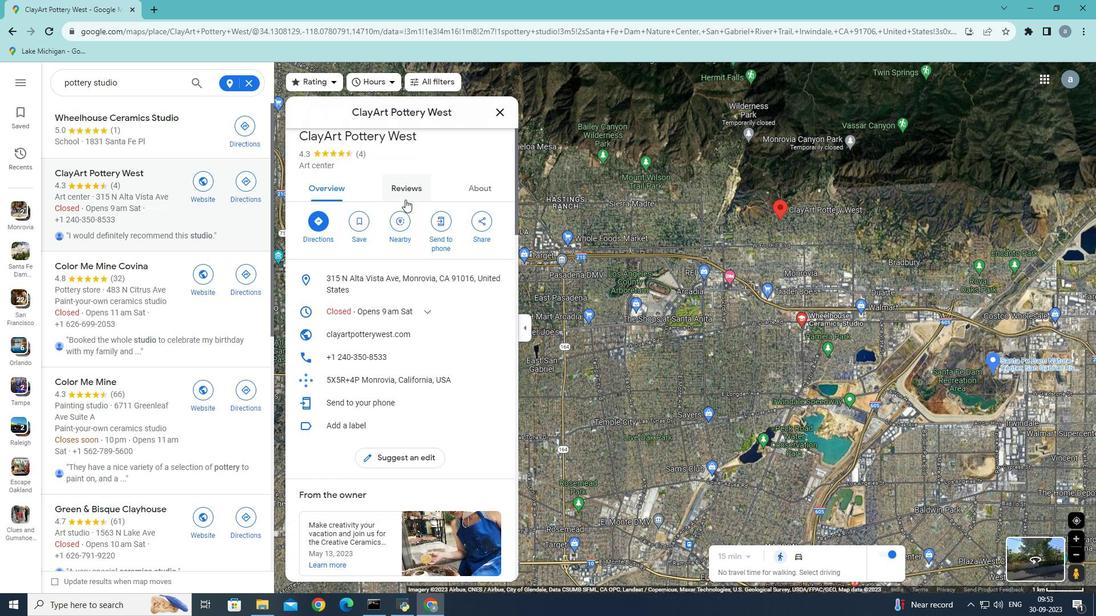 
Action: Mouse scrolled (405, 199) with delta (0, 0)
Screenshot: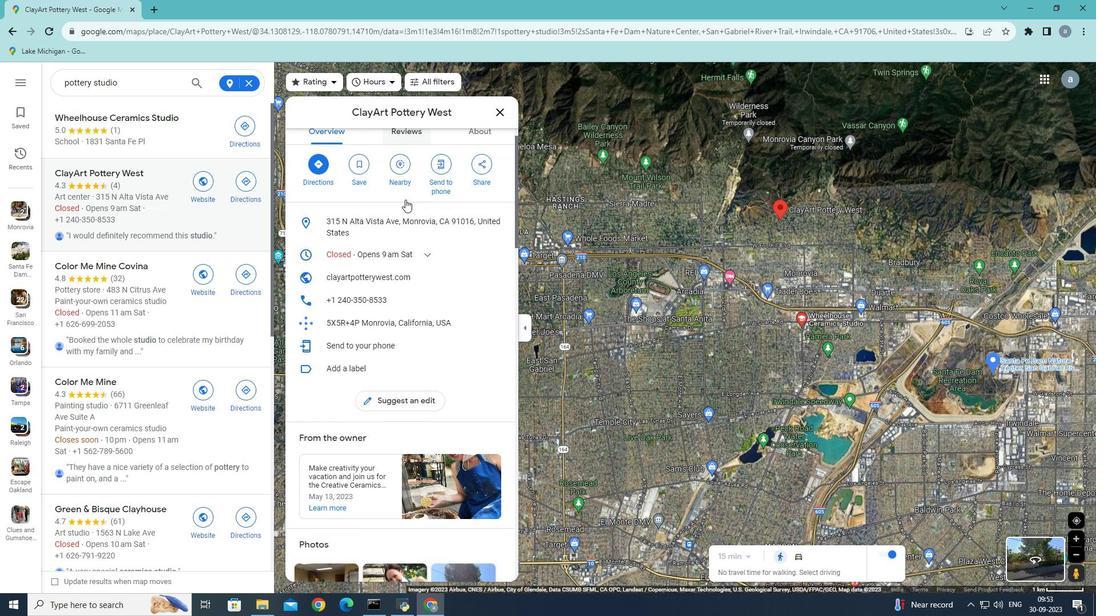 
Action: Mouse scrolled (405, 199) with delta (0, 0)
Screenshot: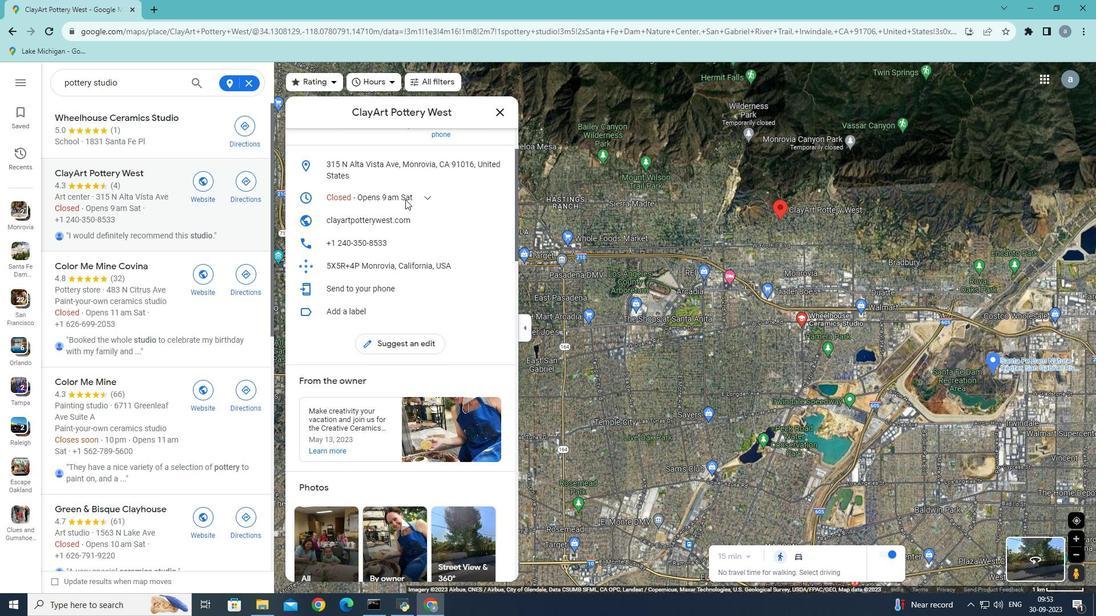
Action: Mouse scrolled (405, 199) with delta (0, 0)
Screenshot: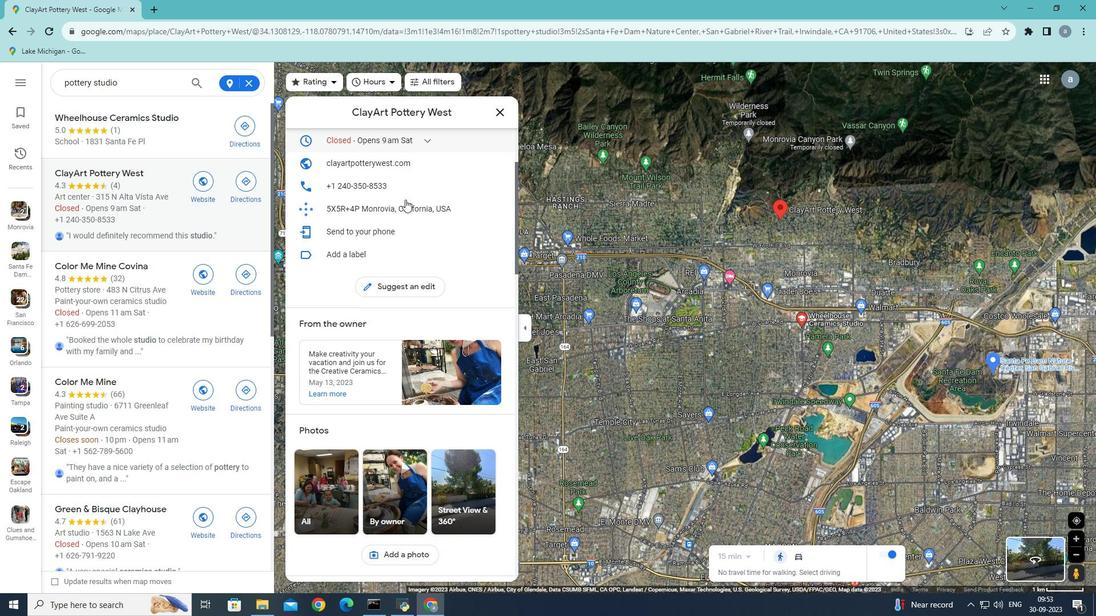
Action: Mouse scrolled (405, 199) with delta (0, 0)
Screenshot: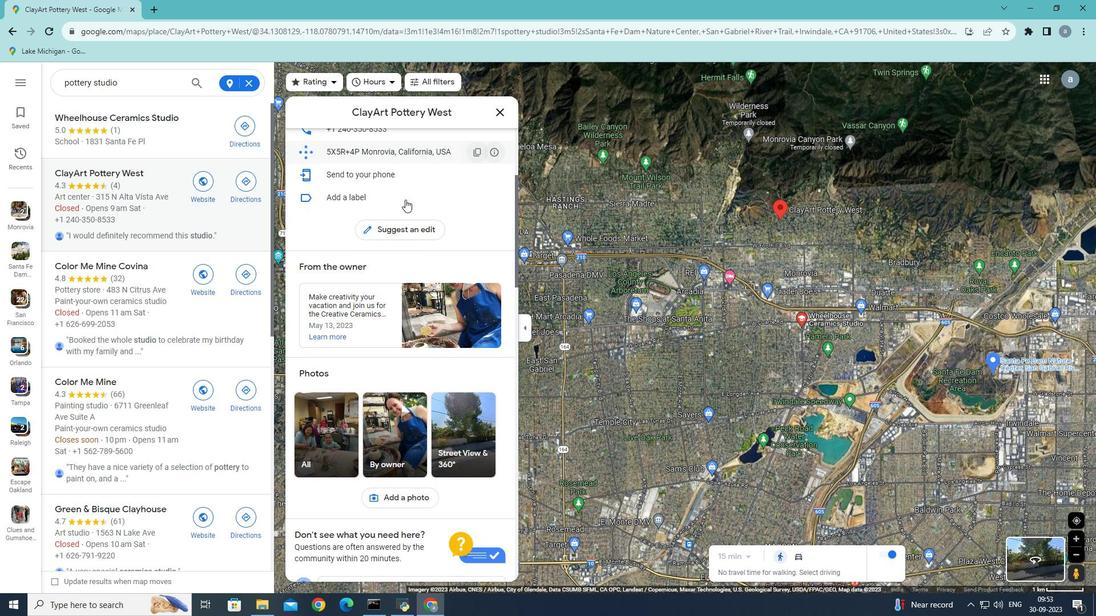 
Action: Mouse scrolled (405, 199) with delta (0, 0)
Screenshot: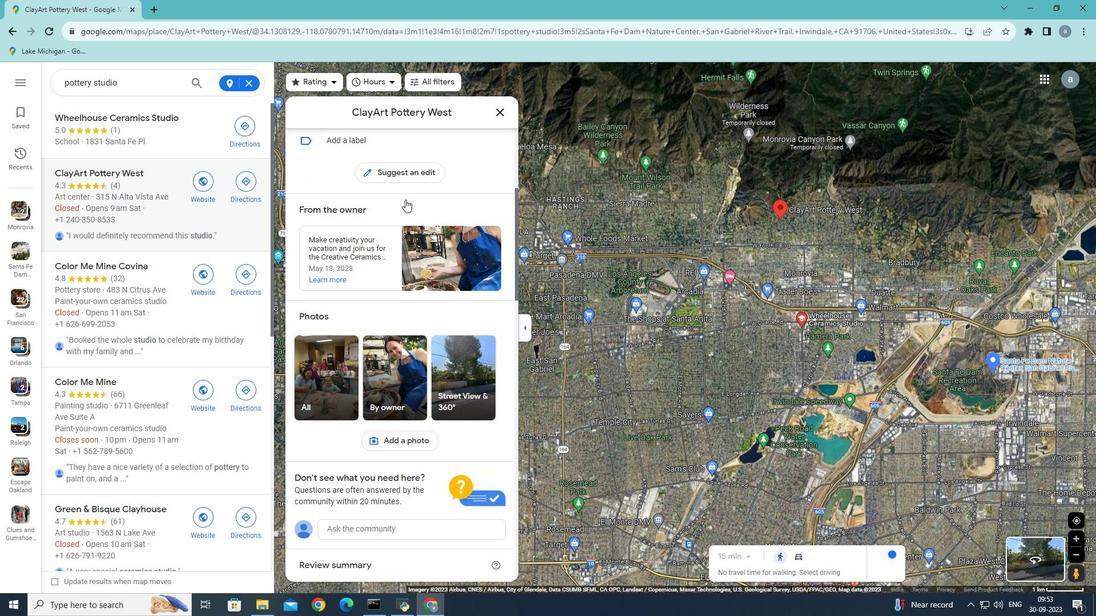 
Action: Mouse scrolled (405, 199) with delta (0, 0)
Screenshot: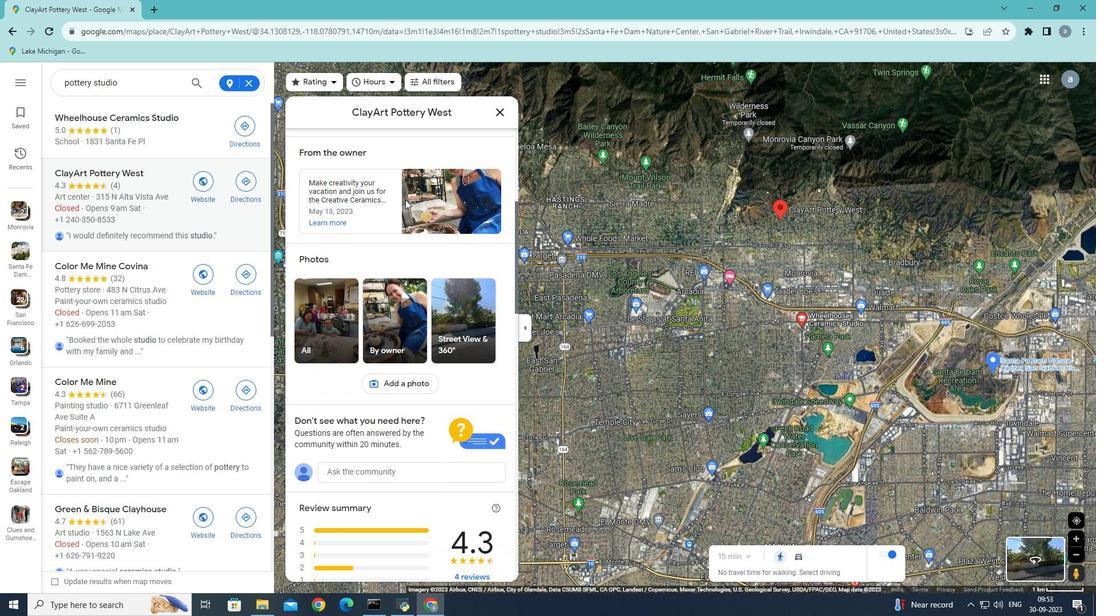 
Action: Mouse scrolled (405, 199) with delta (0, 0)
Screenshot: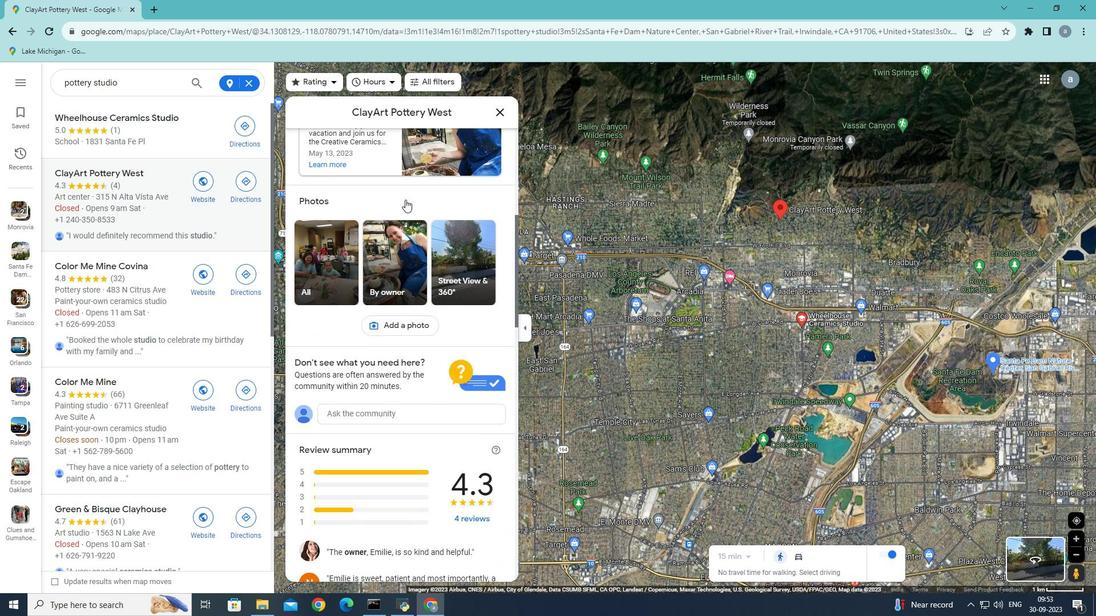 
Action: Mouse scrolled (405, 199) with delta (0, 0)
Screenshot: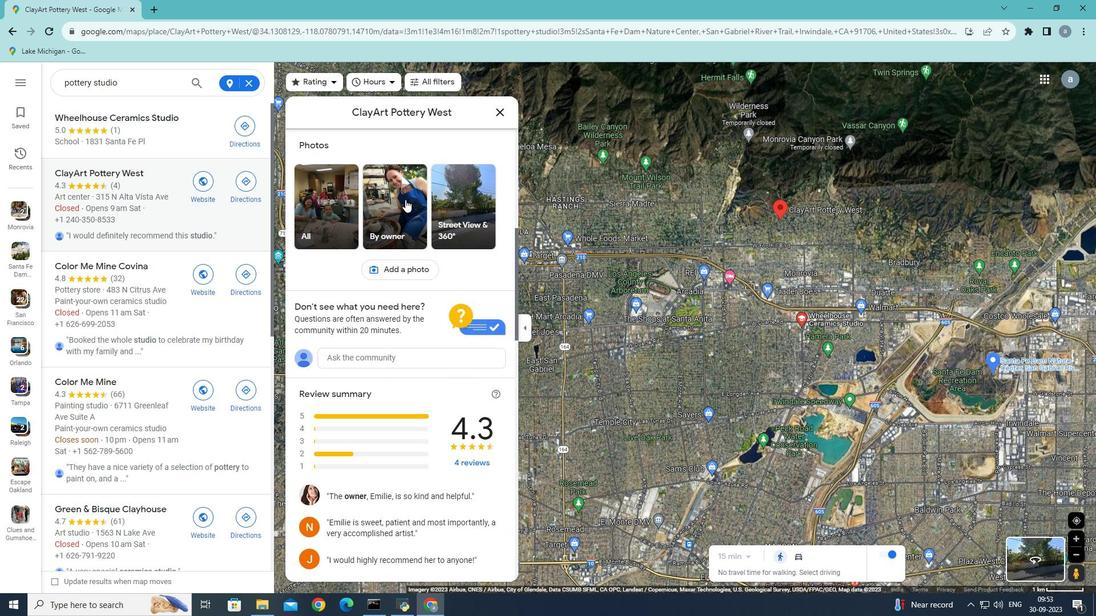 
Action: Mouse scrolled (405, 199) with delta (0, 0)
Screenshot: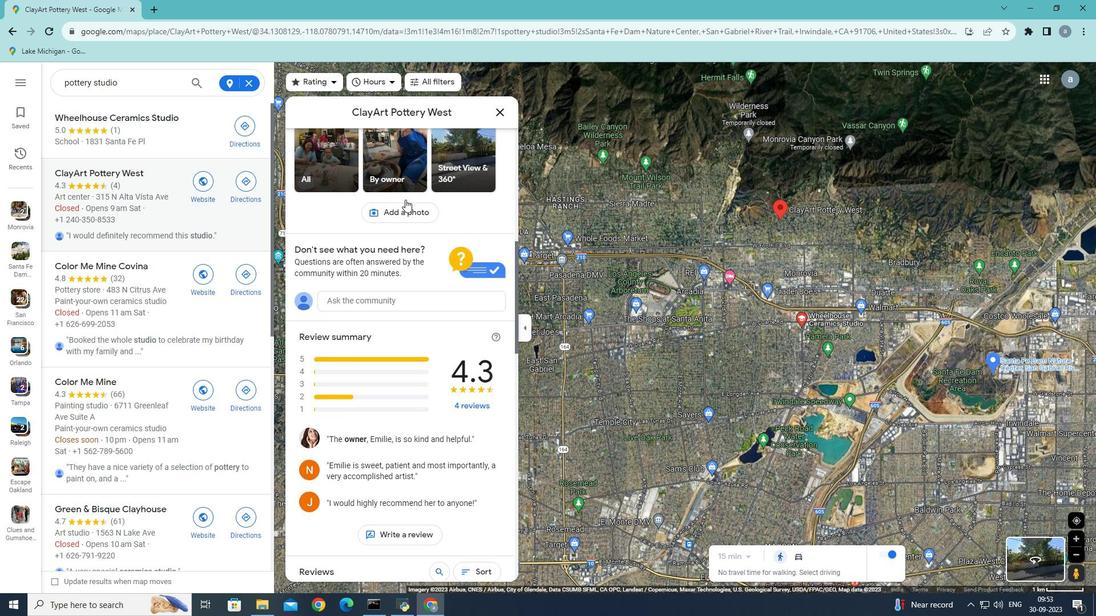 
Action: Mouse scrolled (405, 199) with delta (0, 0)
Screenshot: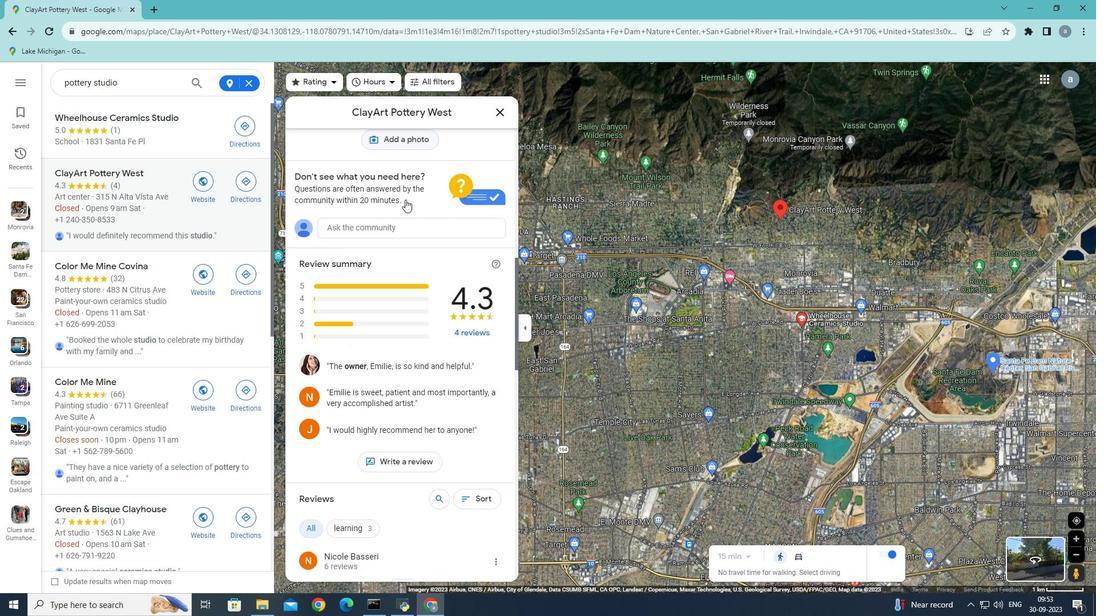 
Action: Mouse scrolled (405, 199) with delta (0, 0)
Screenshot: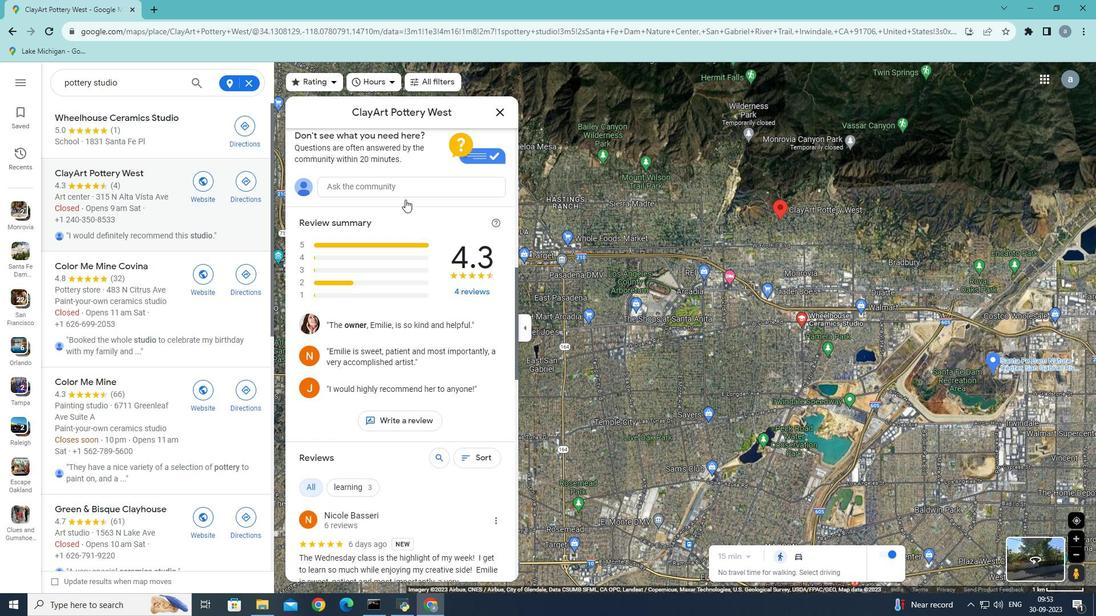 
Action: Mouse scrolled (405, 199) with delta (0, 0)
Screenshot: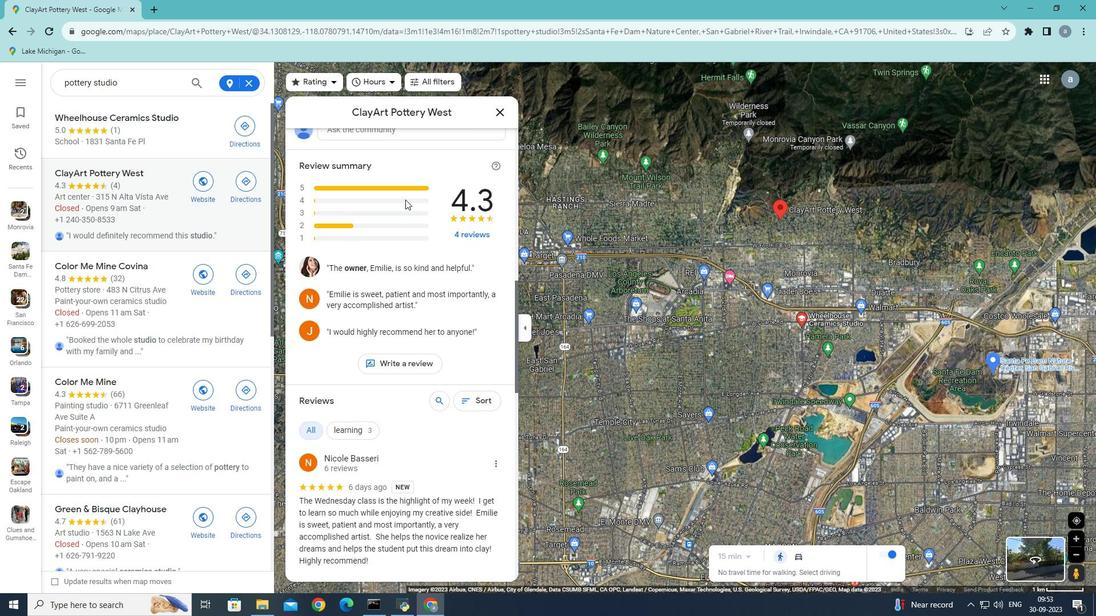 
Action: Mouse scrolled (405, 199) with delta (0, 0)
Screenshot: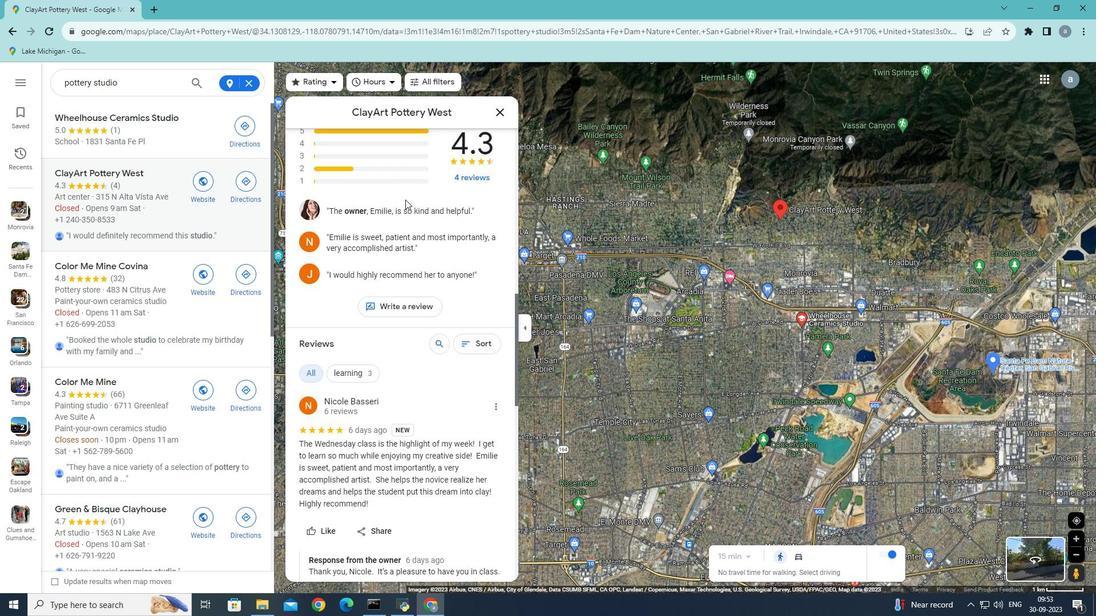 
Action: Mouse moved to (406, 199)
Screenshot: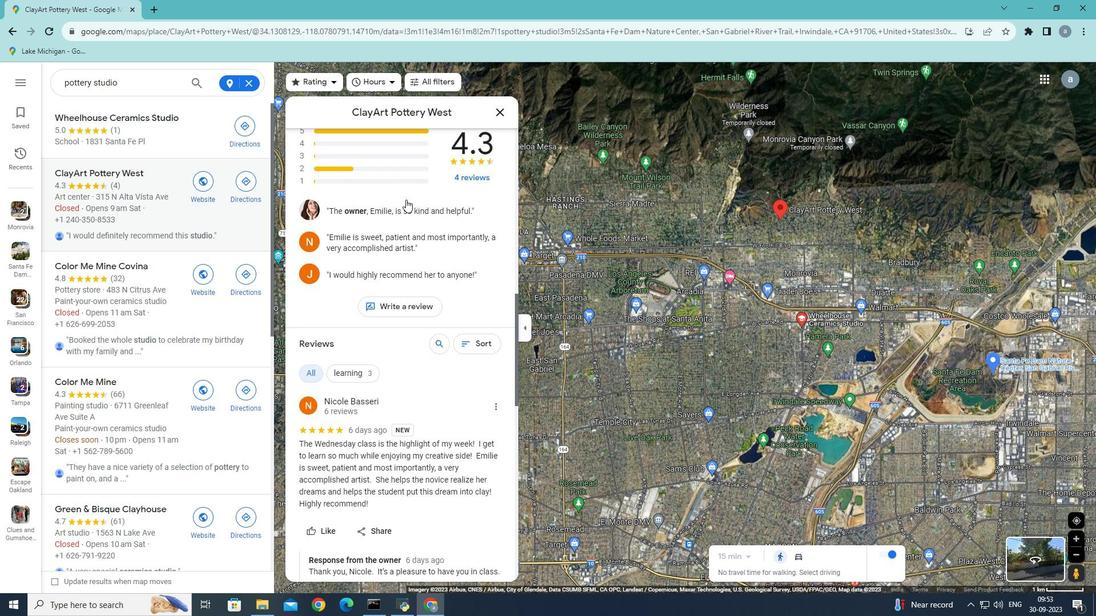 
Action: Mouse scrolled (406, 199) with delta (0, 0)
Screenshot: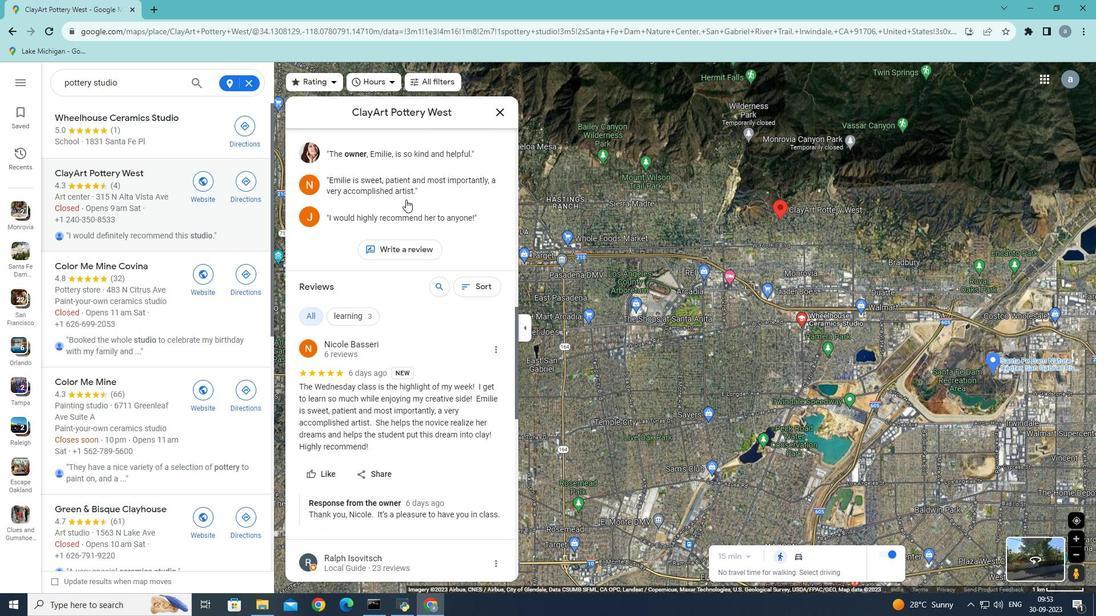 
Action: Mouse scrolled (406, 199) with delta (0, 0)
Screenshot: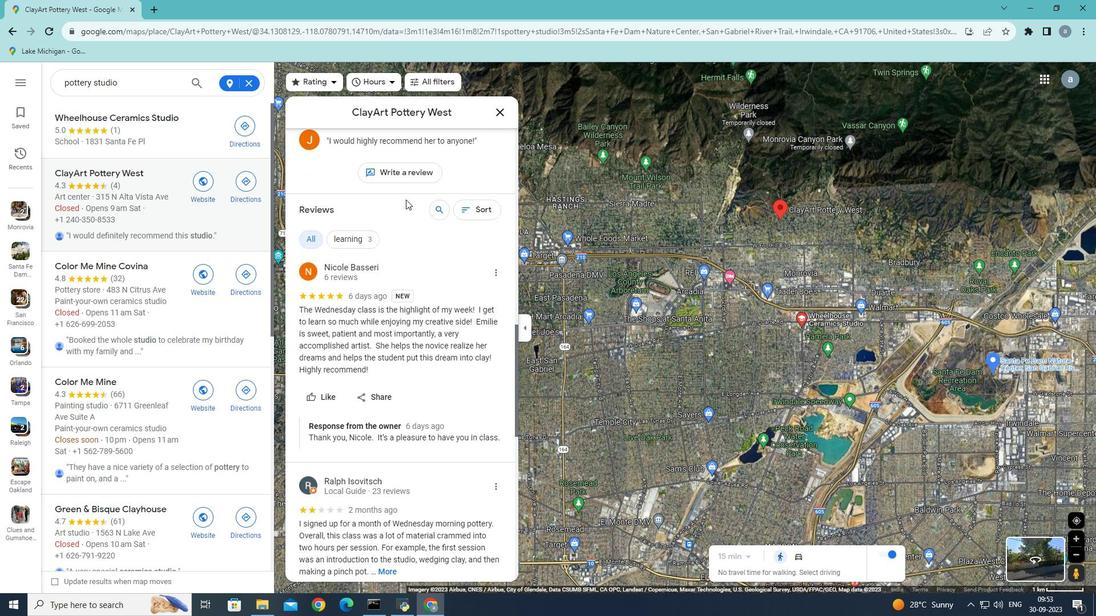 
Action: Mouse scrolled (406, 199) with delta (0, 0)
Screenshot: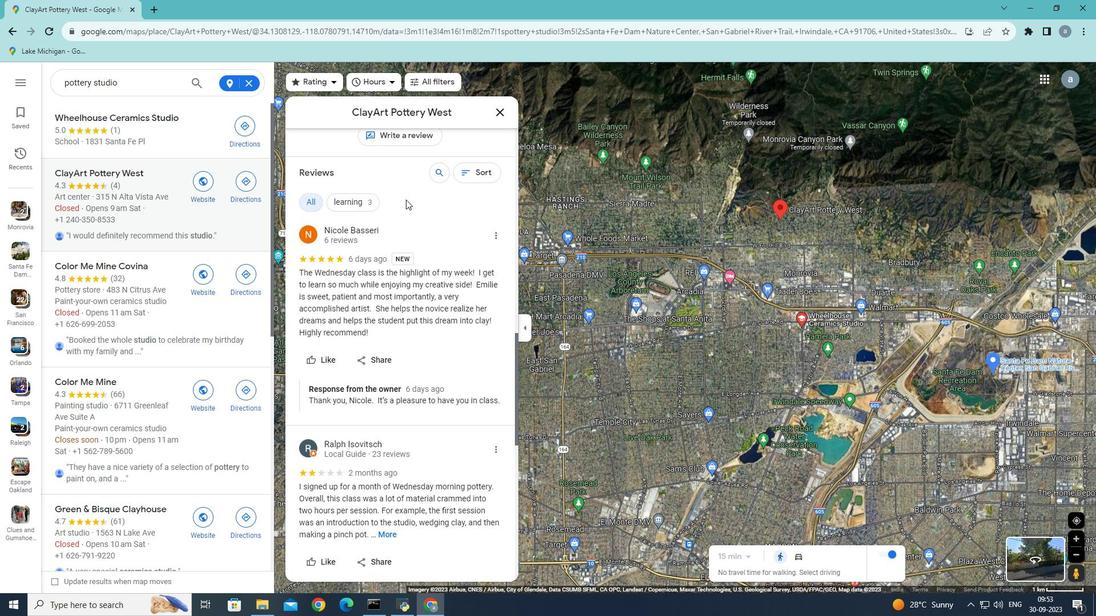 
Action: Mouse scrolled (406, 199) with delta (0, 0)
Screenshot: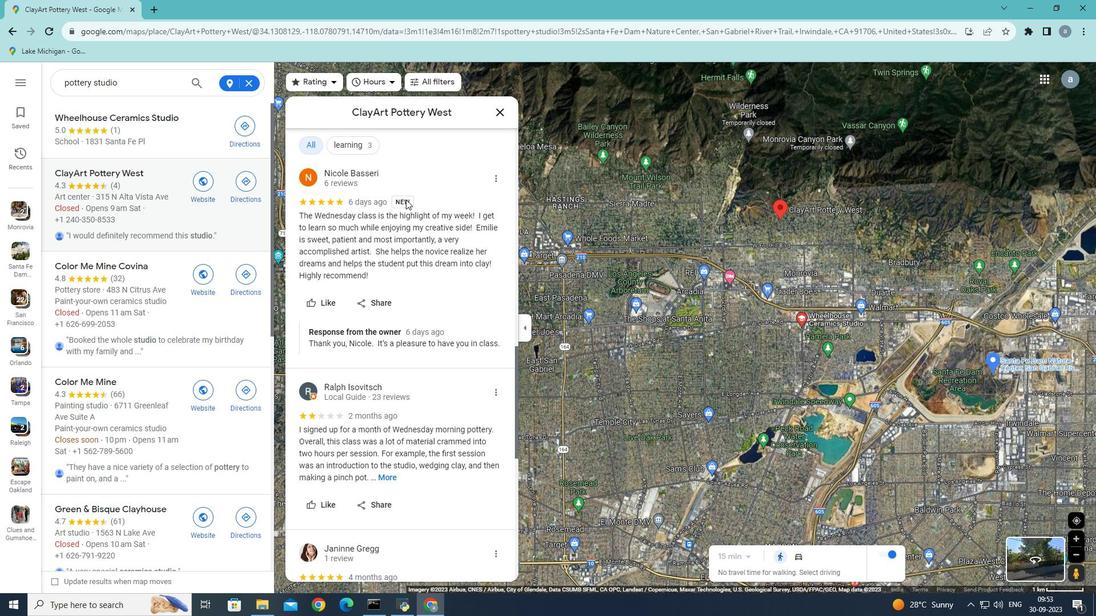 
Action: Mouse scrolled (406, 199) with delta (0, 0)
Screenshot: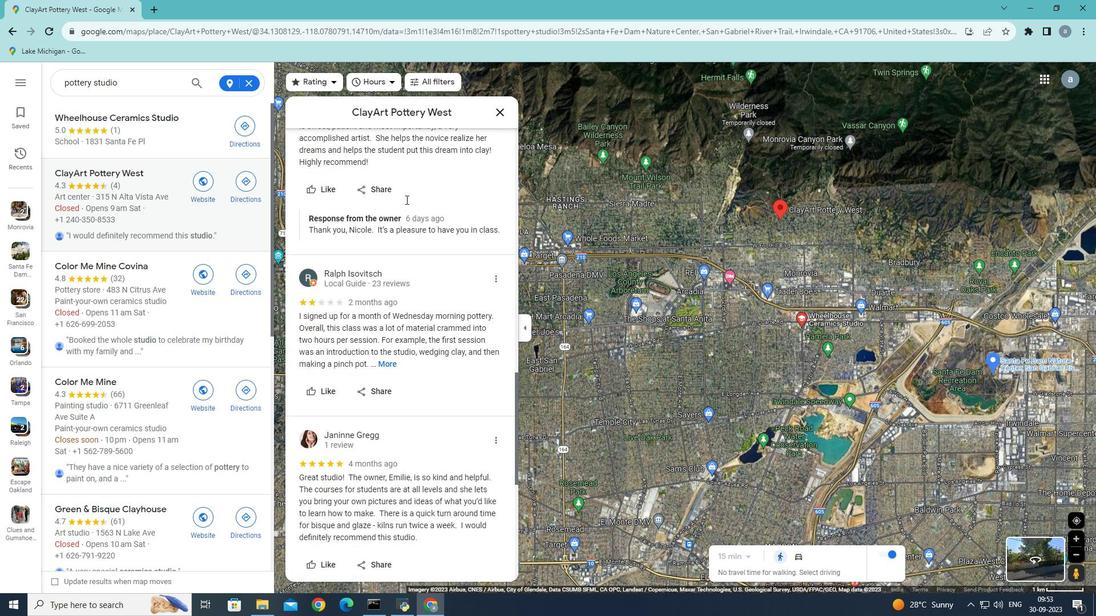 
Action: Mouse scrolled (406, 199) with delta (0, 0)
Screenshot: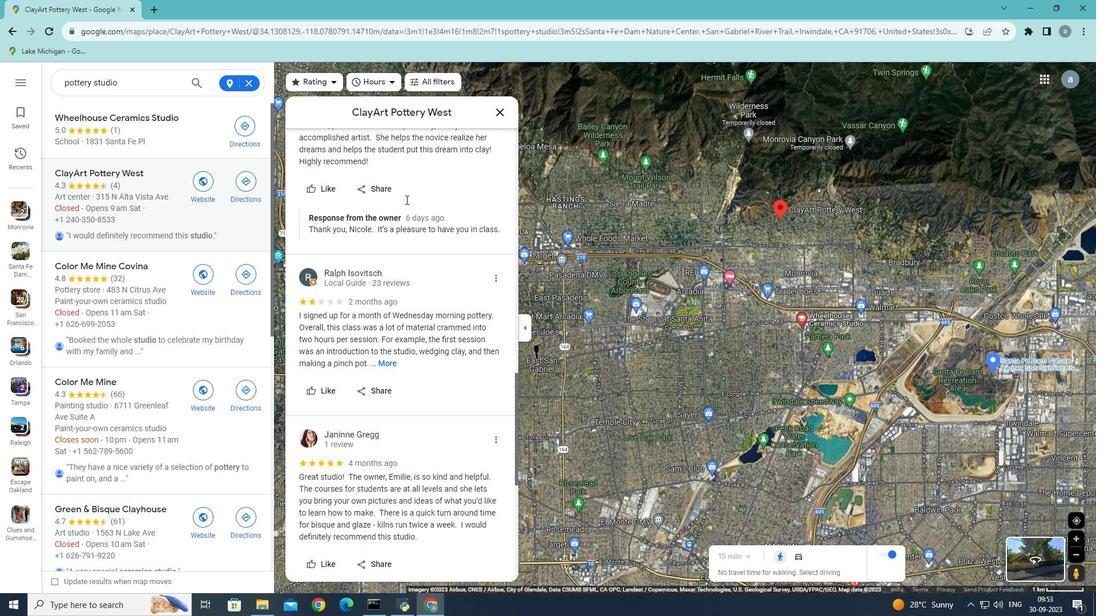 
Action: Mouse scrolled (406, 199) with delta (0, 0)
Screenshot: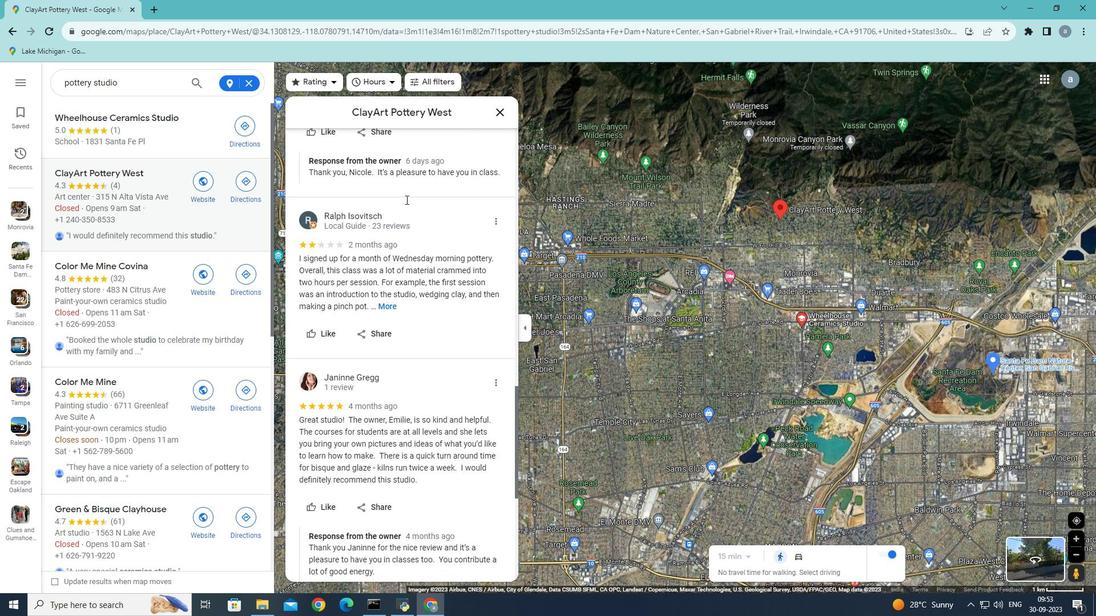 
Action: Mouse scrolled (406, 199) with delta (0, 0)
Screenshot: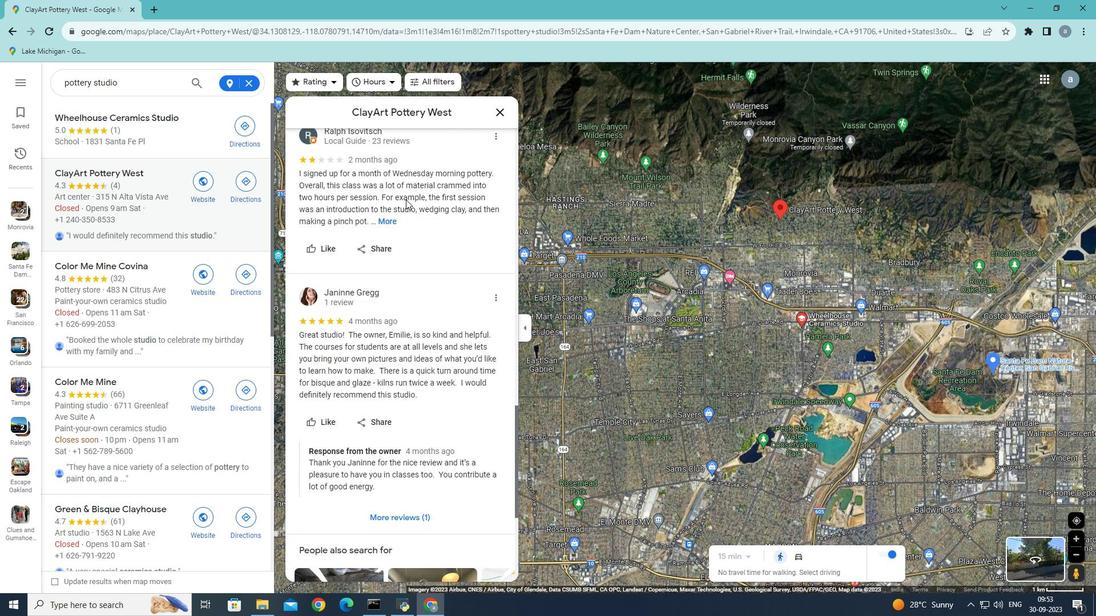 
Action: Mouse scrolled (406, 199) with delta (0, 0)
Screenshot: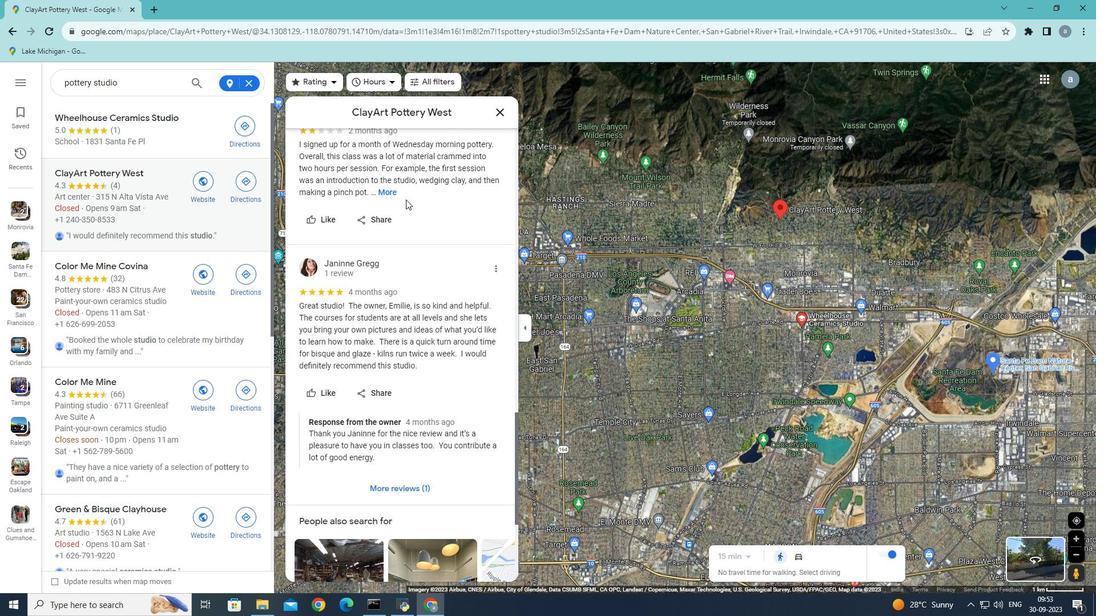 
Action: Mouse scrolled (406, 199) with delta (0, 0)
Screenshot: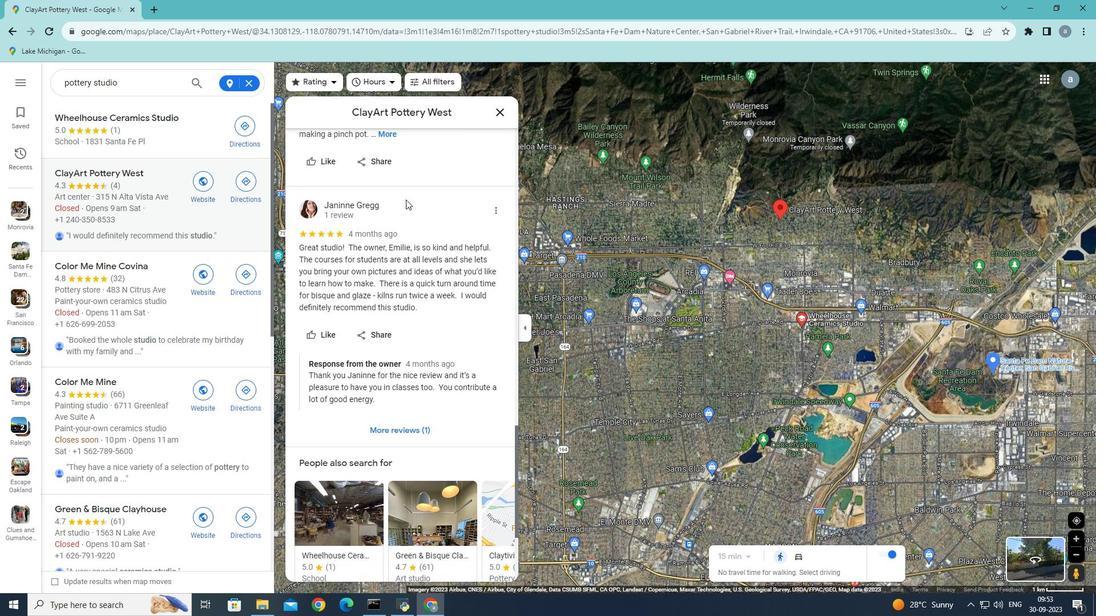 
Action: Mouse scrolled (406, 199) with delta (0, 0)
Screenshot: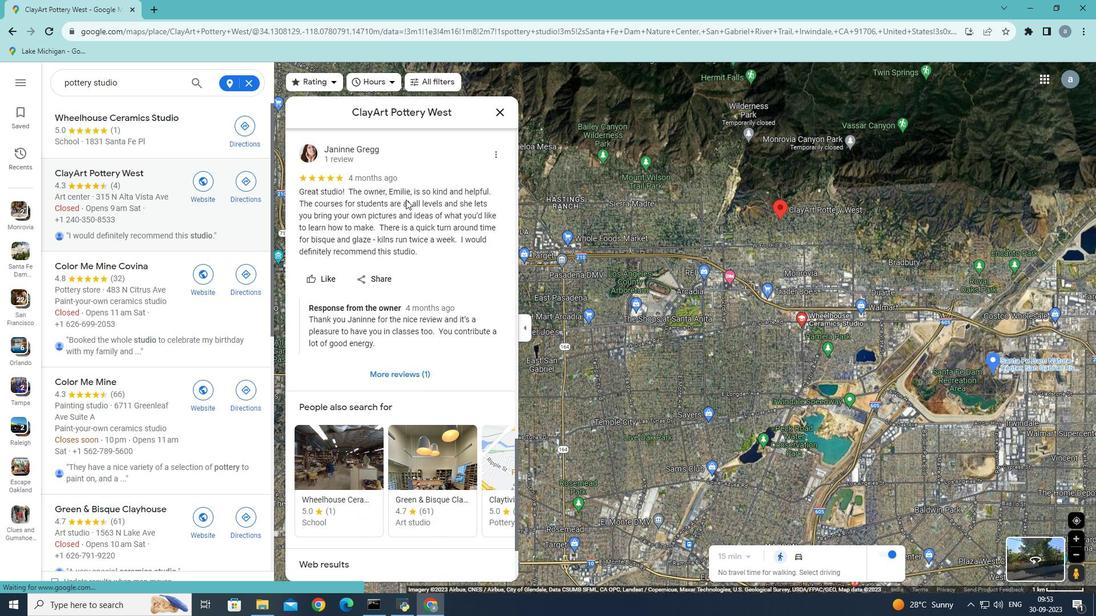
Action: Mouse scrolled (406, 199) with delta (0, 0)
Screenshot: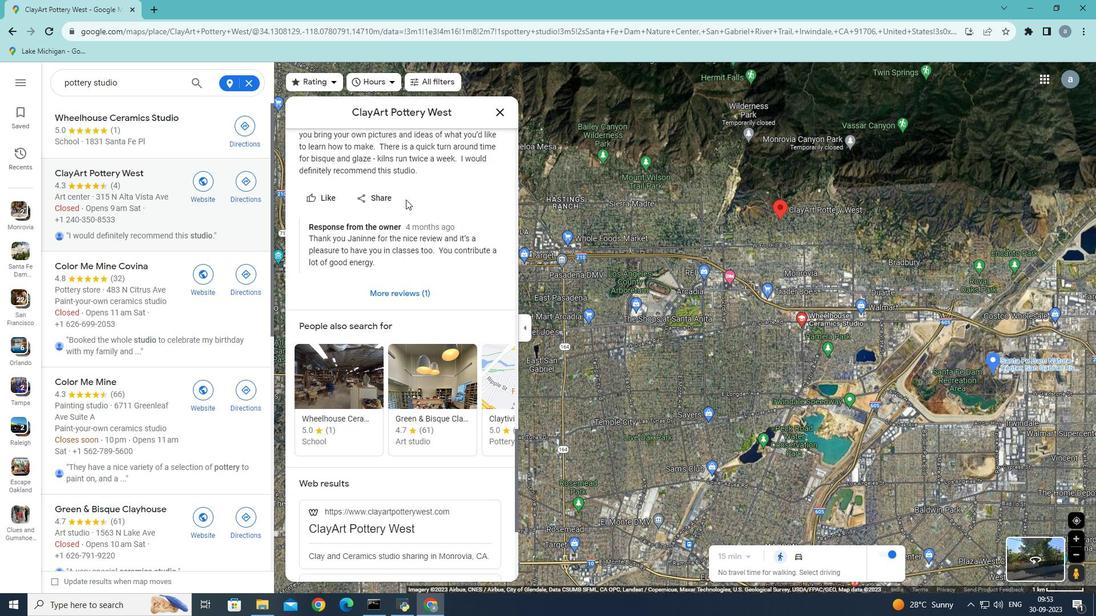 
Action: Mouse scrolled (406, 199) with delta (0, 0)
Screenshot: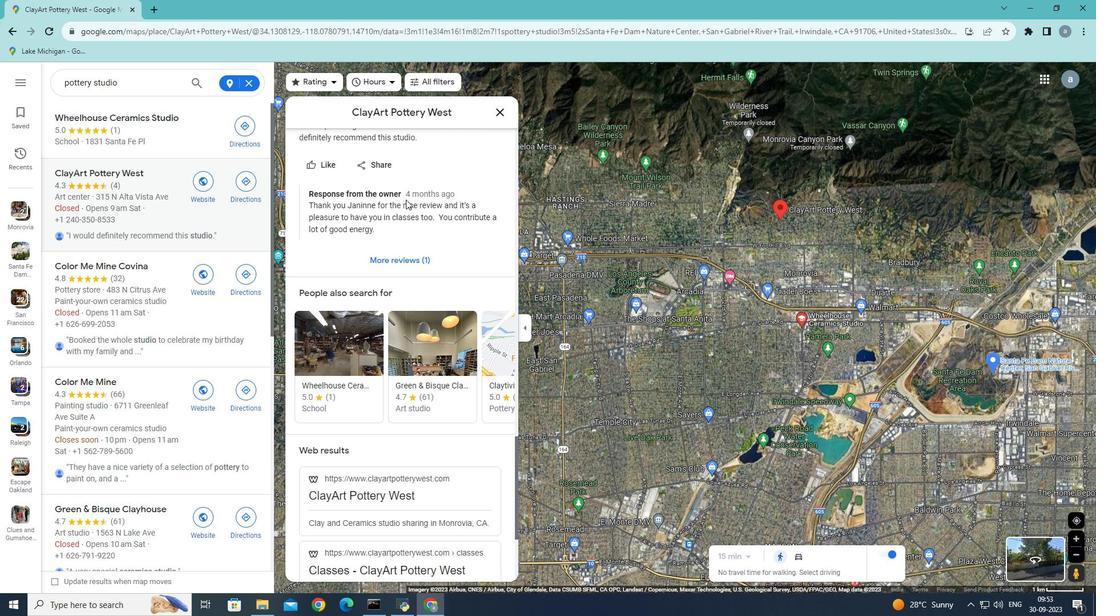 
Action: Mouse scrolled (406, 199) with delta (0, 0)
Screenshot: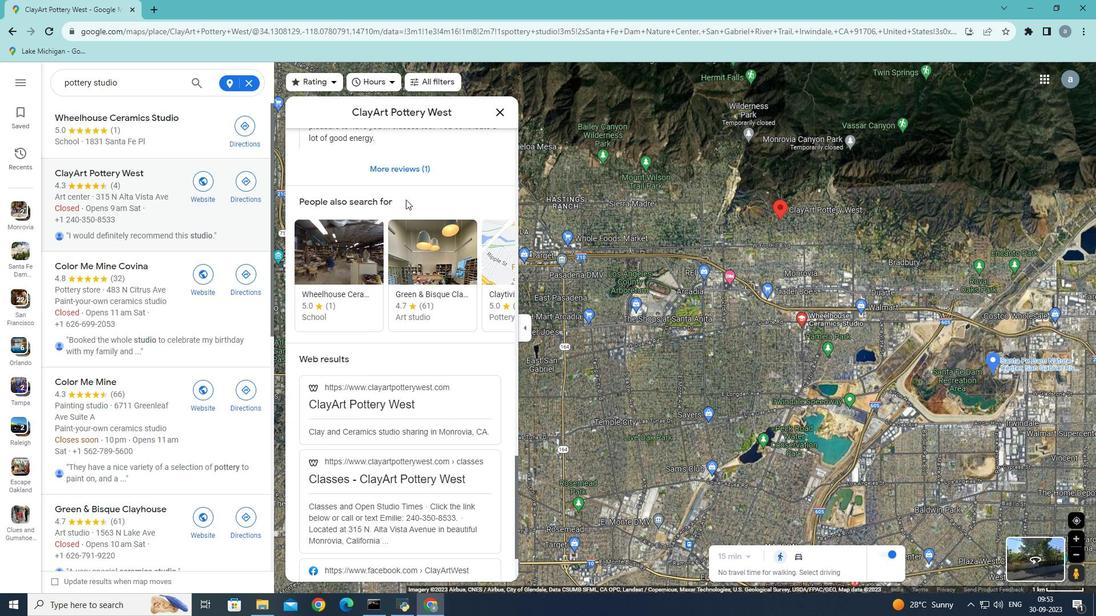 
Action: Mouse scrolled (406, 199) with delta (0, 0)
Screenshot: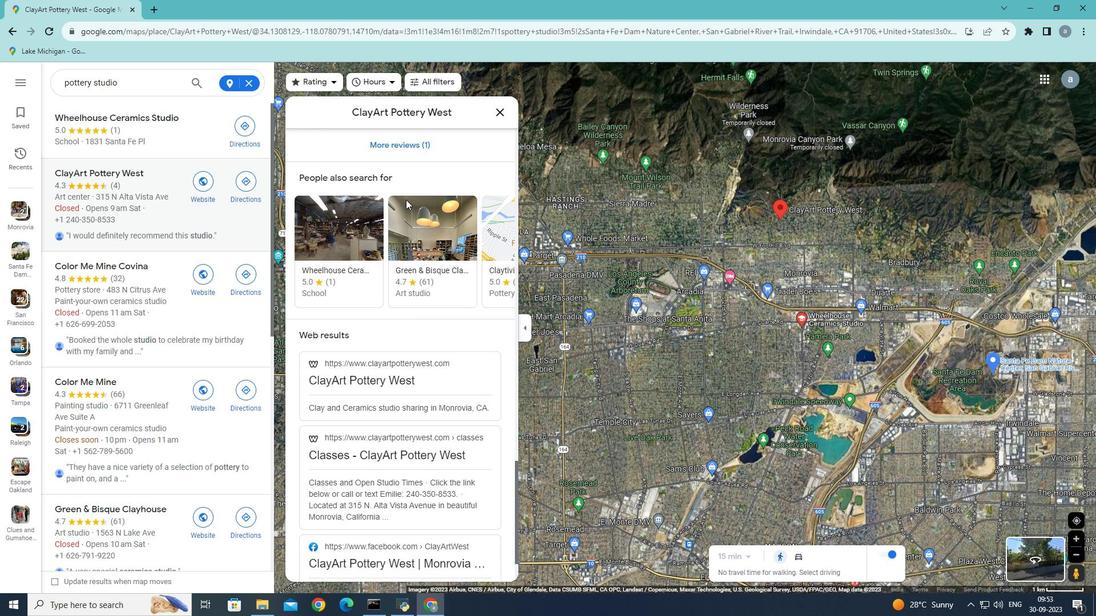 
Action: Mouse scrolled (406, 199) with delta (0, 0)
Screenshot: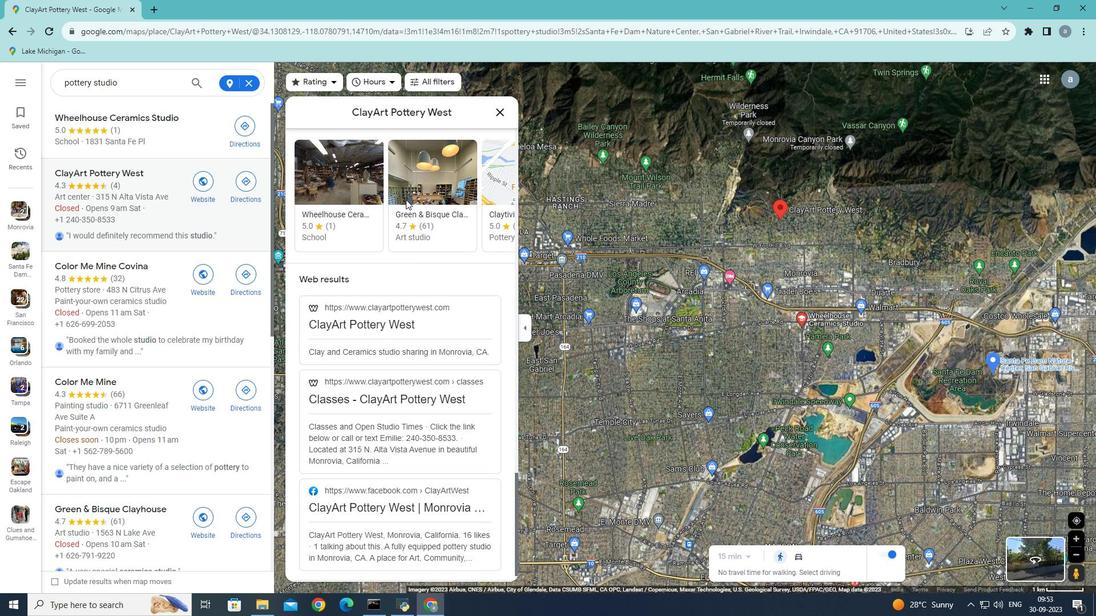 
Action: Mouse scrolled (406, 199) with delta (0, 0)
Screenshot: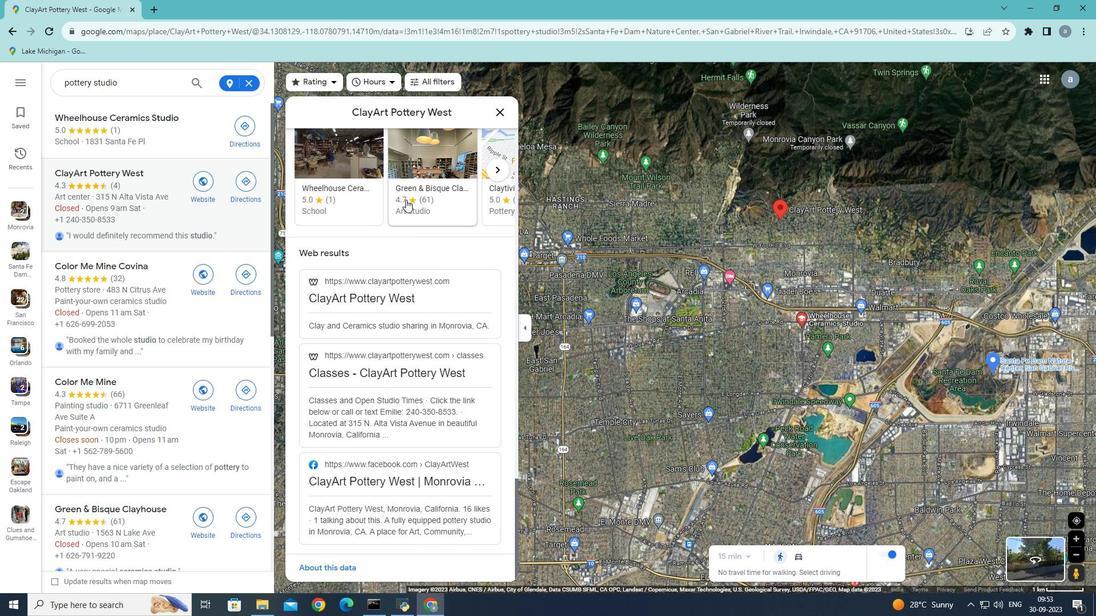 
Action: Mouse scrolled (406, 199) with delta (0, 0)
Screenshot: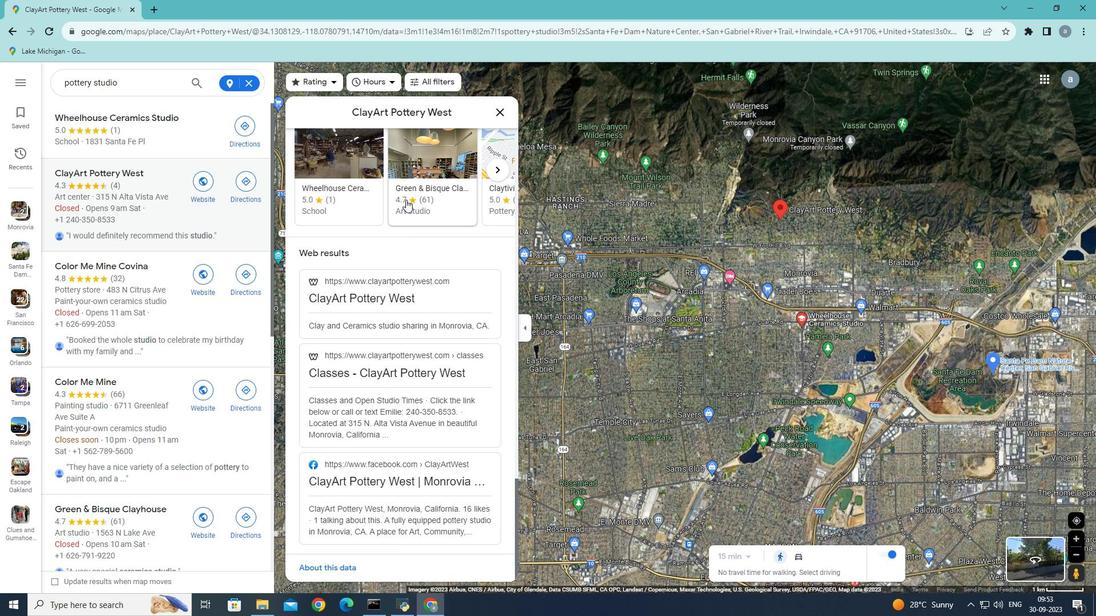 
Action: Mouse scrolled (406, 199) with delta (0, 0)
Screenshot: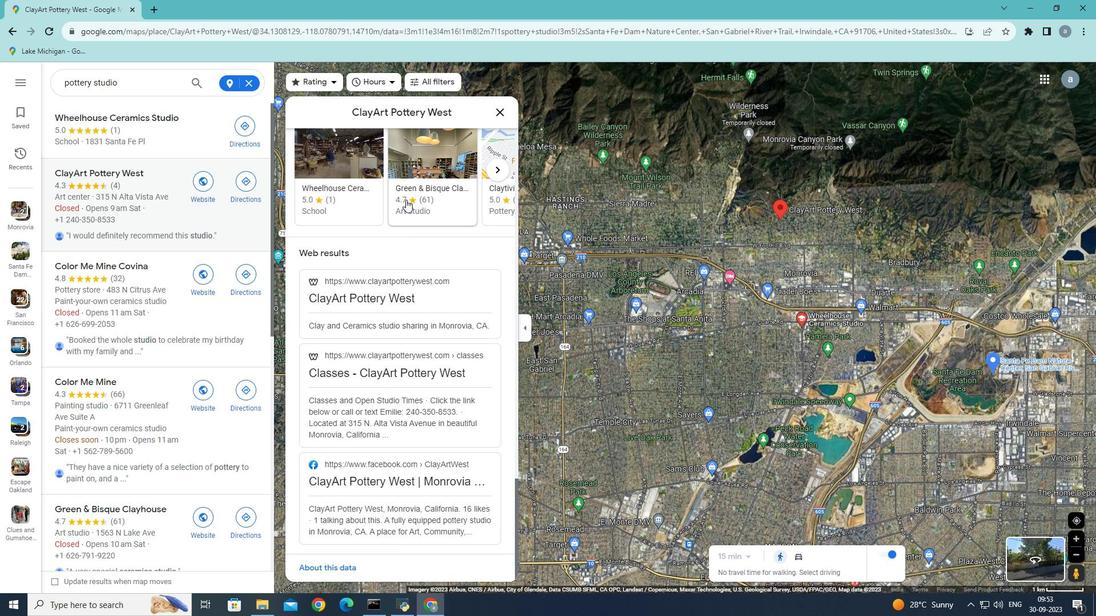 
Action: Mouse scrolled (406, 199) with delta (0, 0)
Screenshot: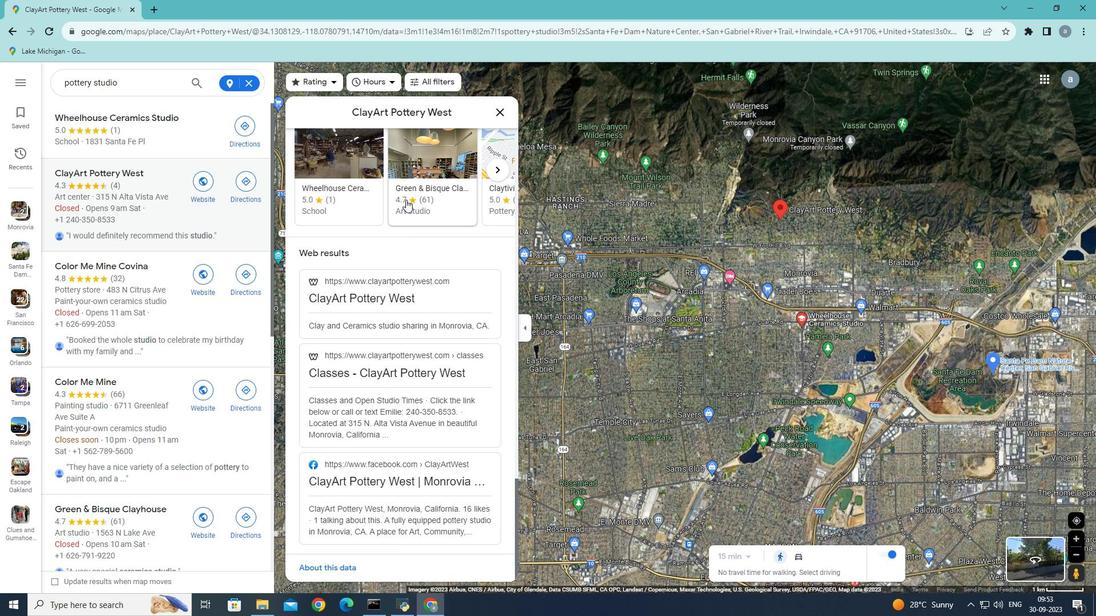 
Action: Mouse scrolled (406, 199) with delta (0, 0)
Screenshot: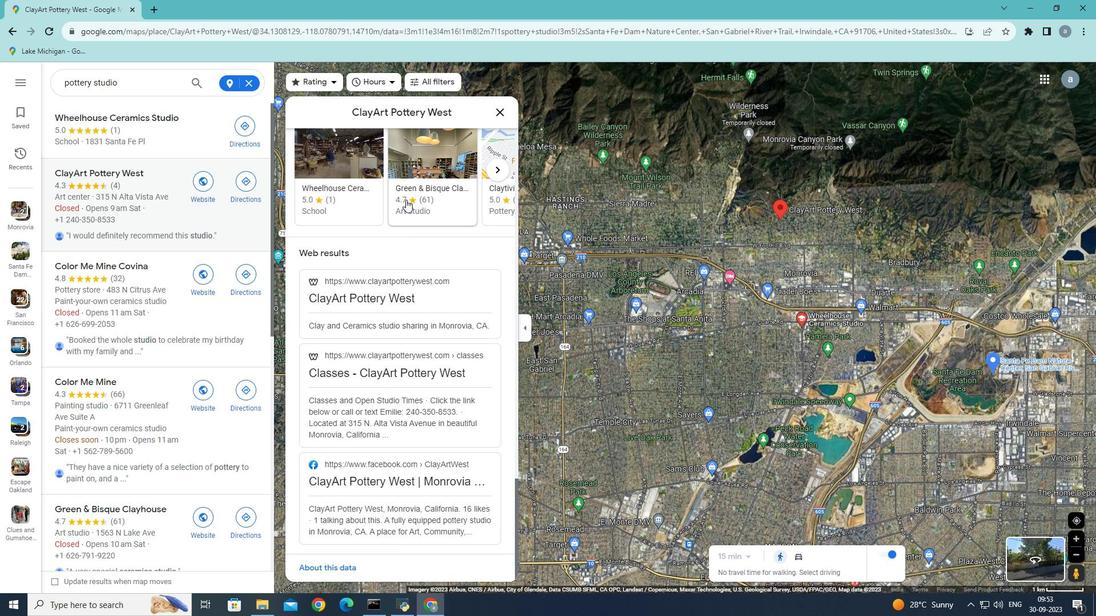 
Action: Mouse scrolled (406, 199) with delta (0, 0)
Screenshot: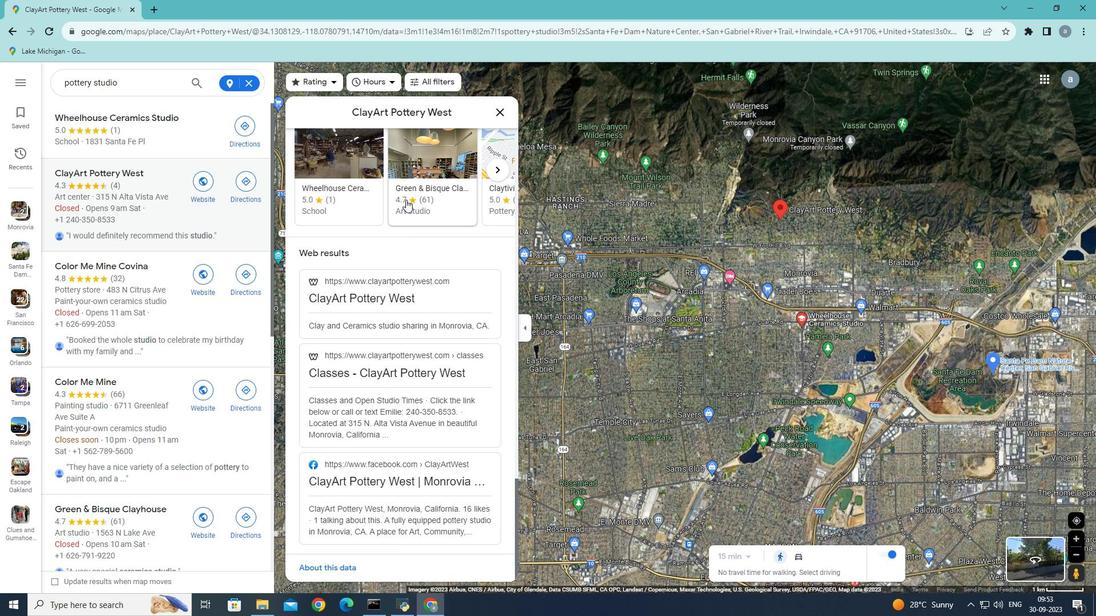 
Action: Mouse scrolled (406, 199) with delta (0, 0)
Screenshot: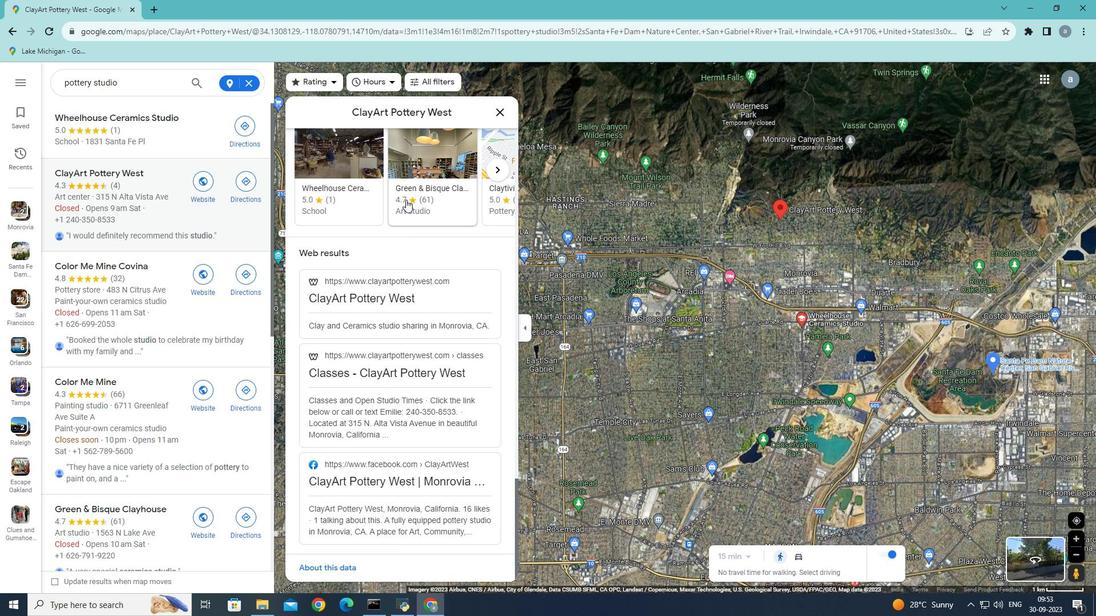 
Action: Mouse scrolled (406, 199) with delta (0, 0)
Screenshot: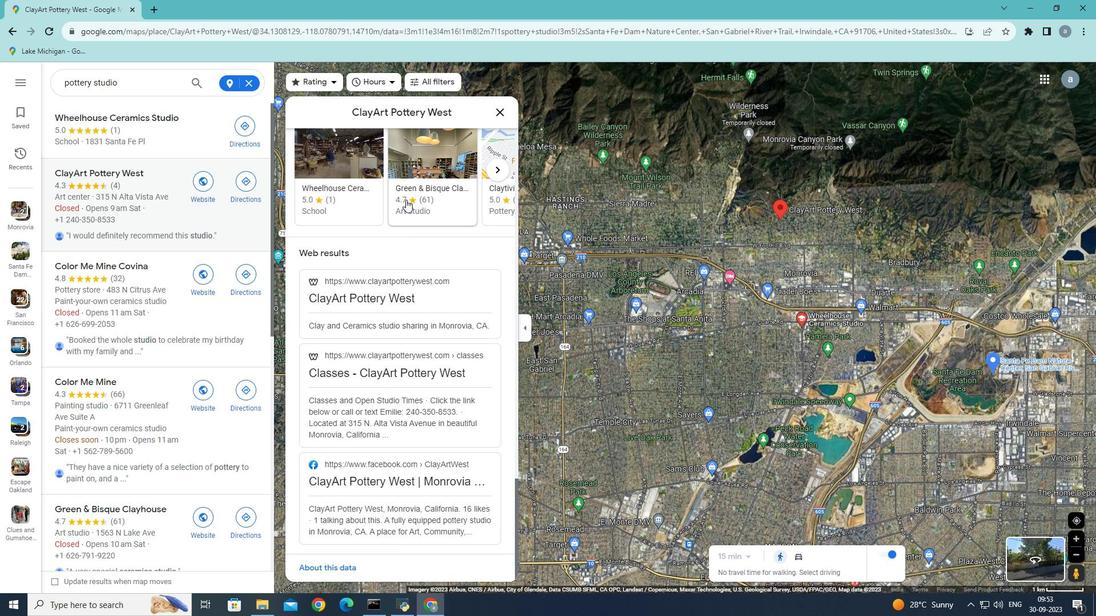 
Action: Mouse moved to (203, 234)
Screenshot: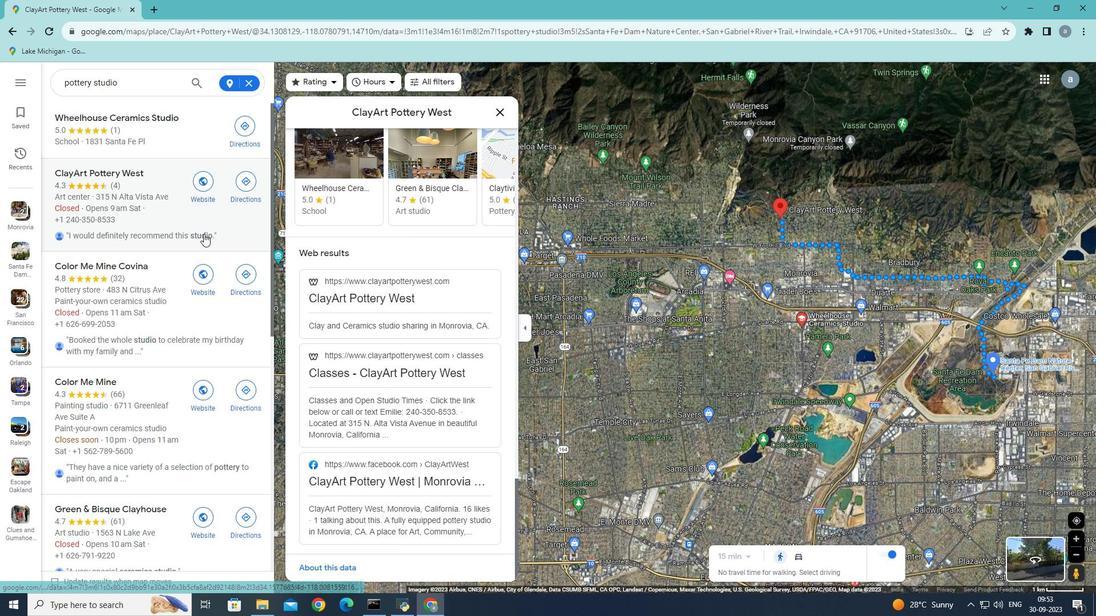 
Action: Mouse scrolled (203, 233) with delta (0, 0)
Screenshot: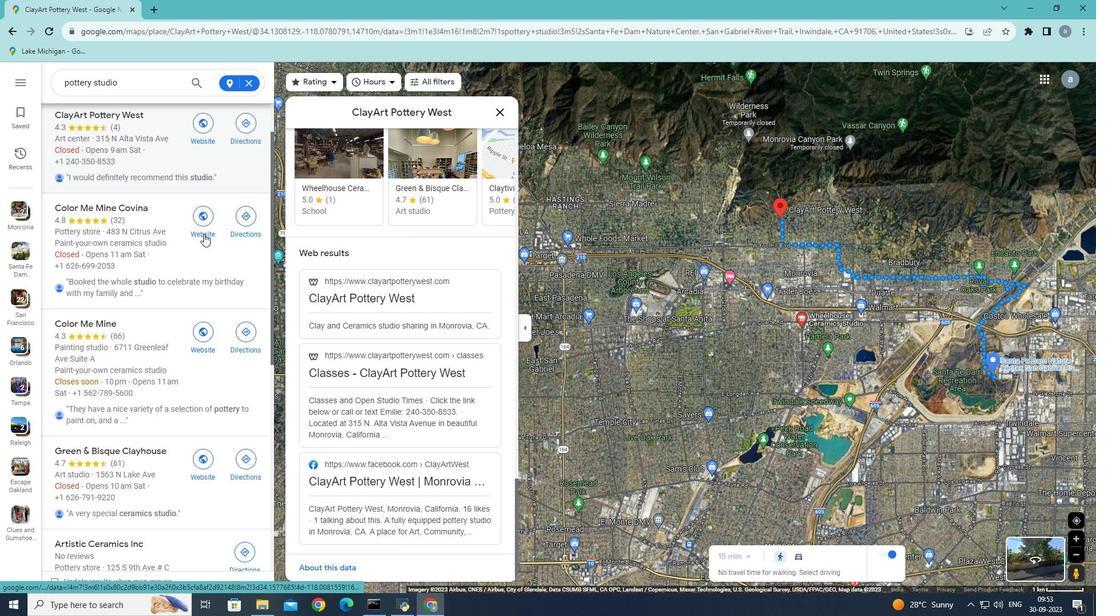 
Action: Mouse scrolled (203, 233) with delta (0, 0)
Screenshot: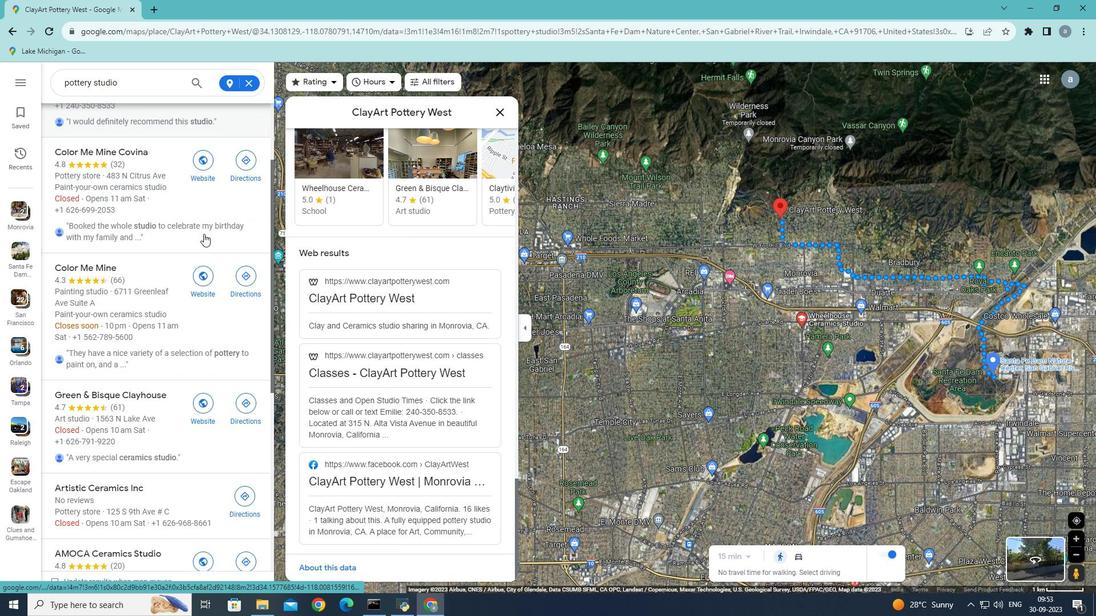 
Action: Mouse moved to (109, 187)
Screenshot: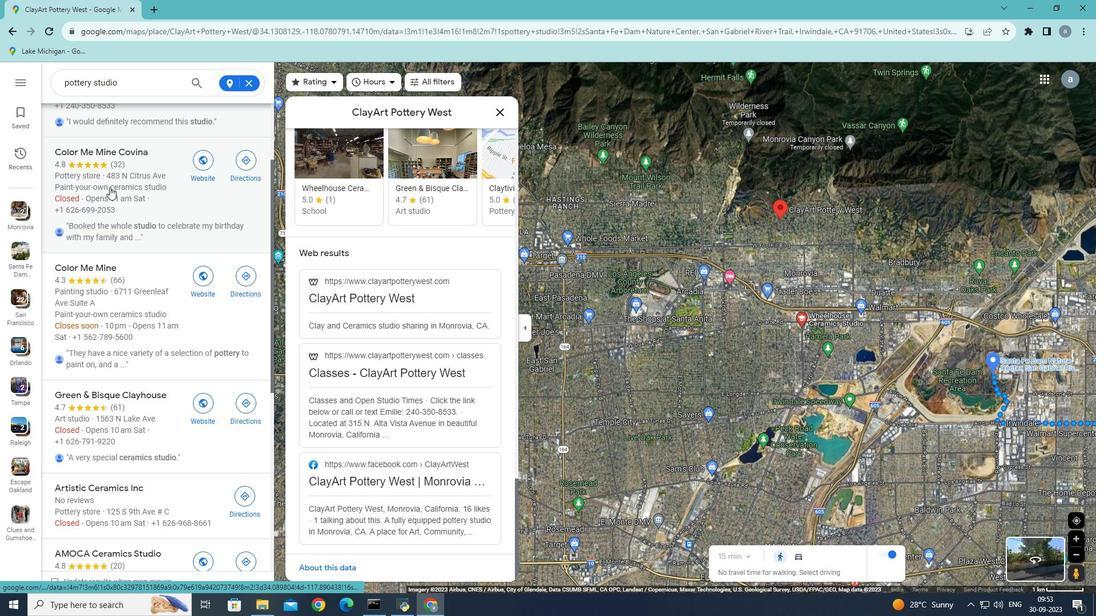
Action: Mouse pressed left at (109, 187)
Screenshot: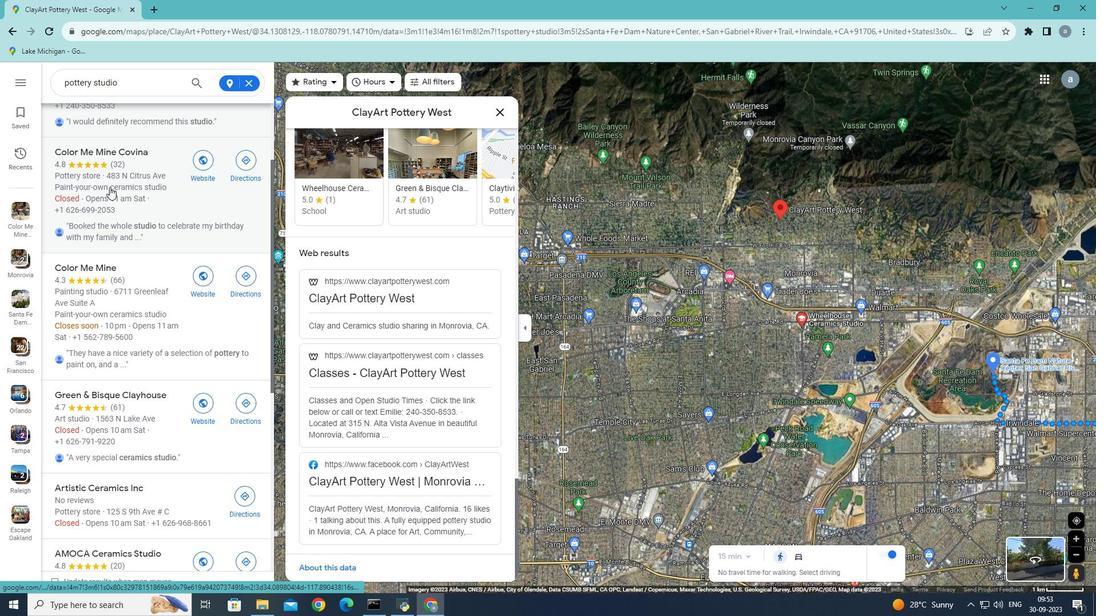 
Action: Mouse moved to (304, 175)
Screenshot: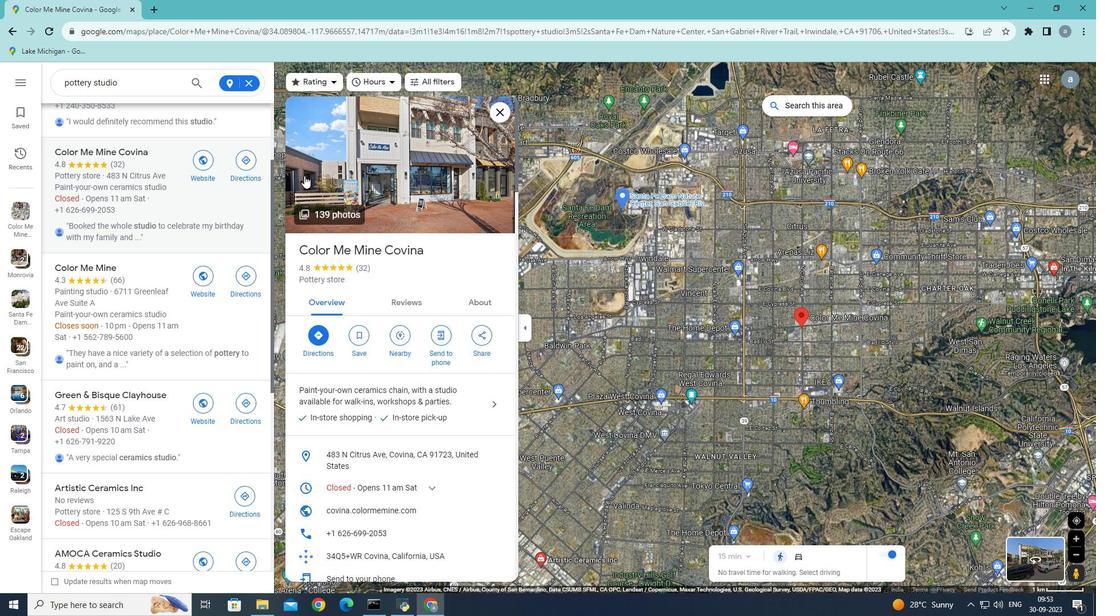 
Action: Mouse scrolled (304, 175) with delta (0, 0)
Screenshot: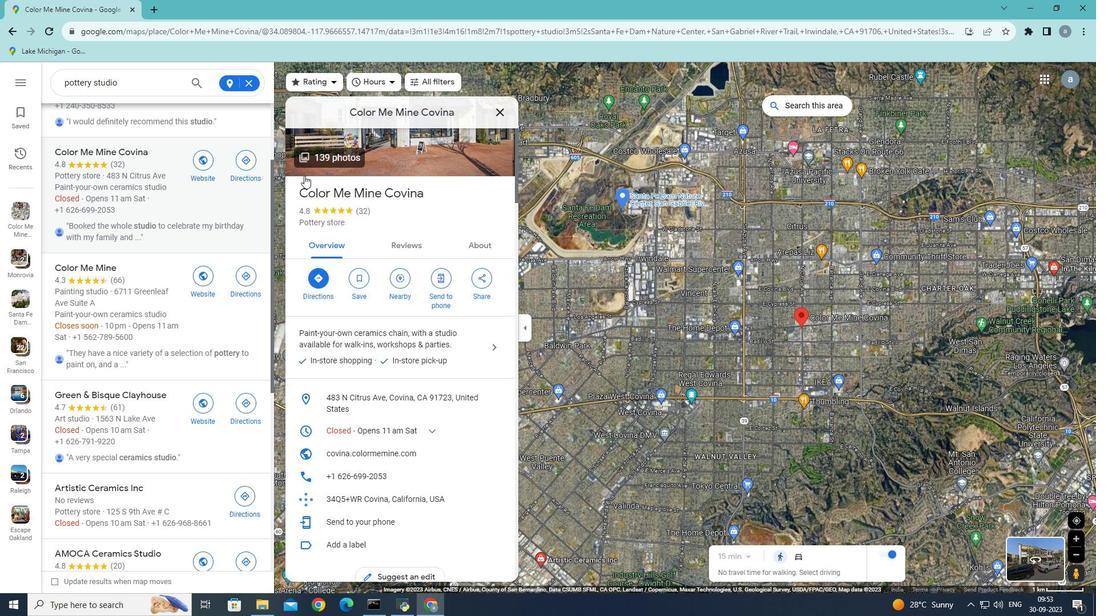 
Action: Mouse scrolled (304, 175) with delta (0, 0)
Screenshot: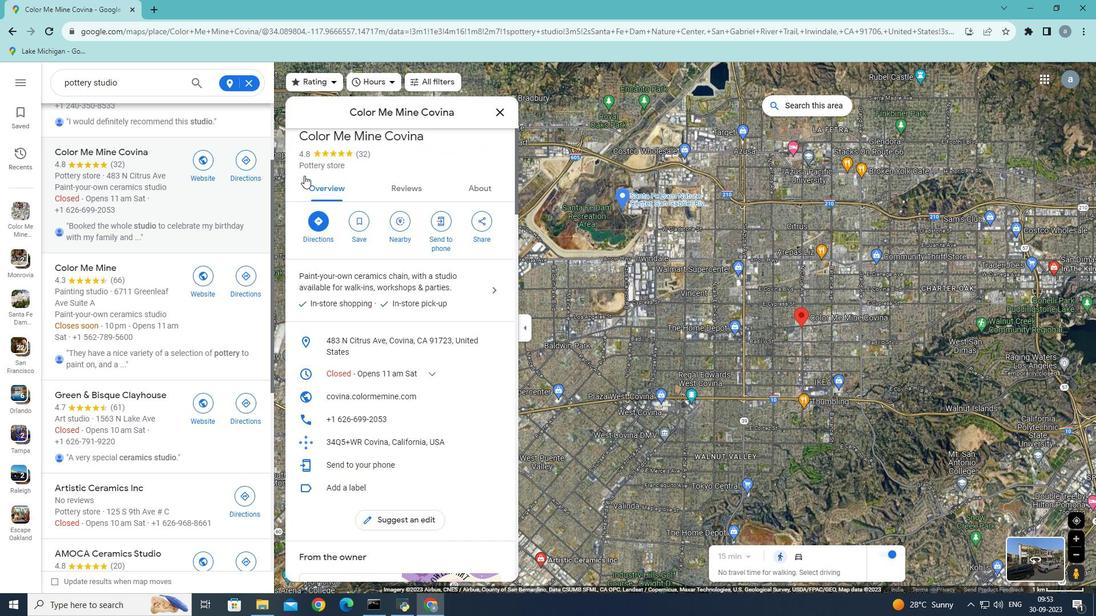 
Action: Mouse scrolled (304, 175) with delta (0, 0)
Screenshot: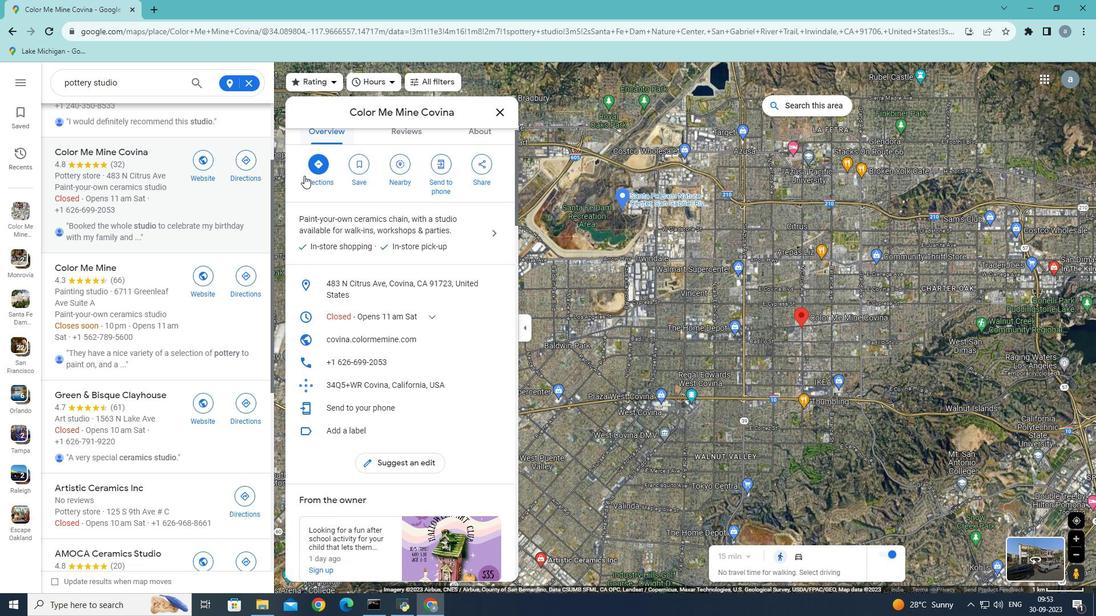 
Action: Mouse scrolled (304, 175) with delta (0, 0)
Screenshot: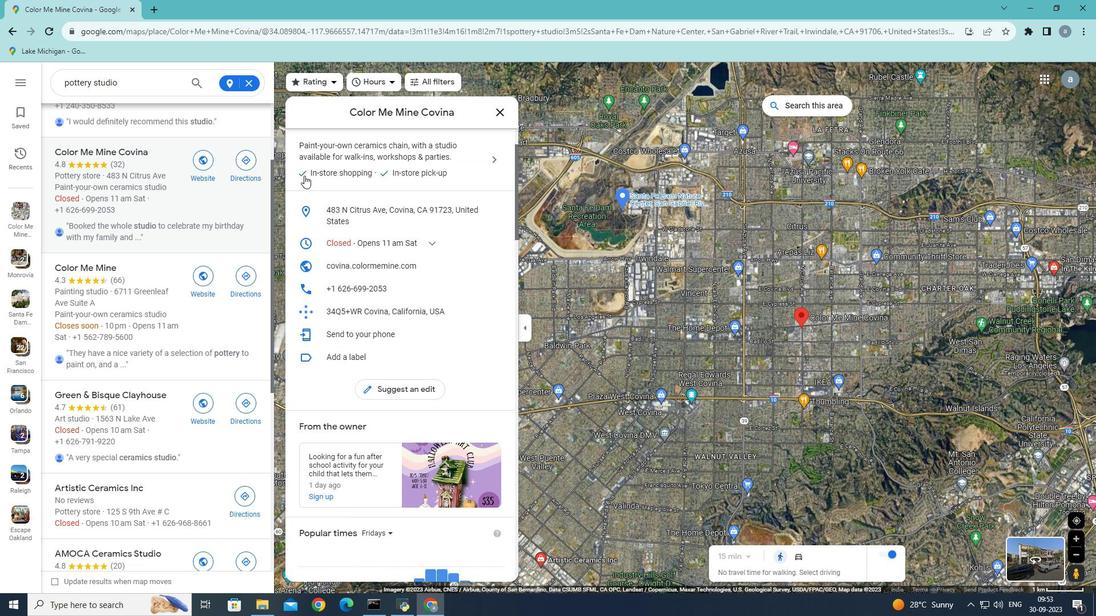 
Action: Mouse scrolled (304, 175) with delta (0, 0)
Screenshot: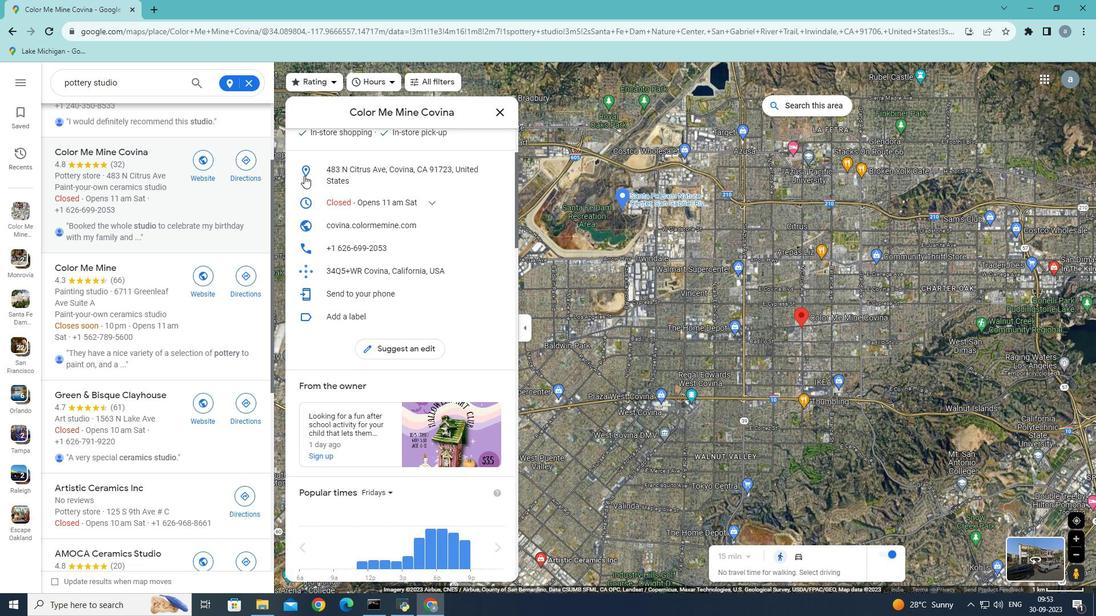 
Action: Mouse scrolled (304, 175) with delta (0, 0)
Screenshot: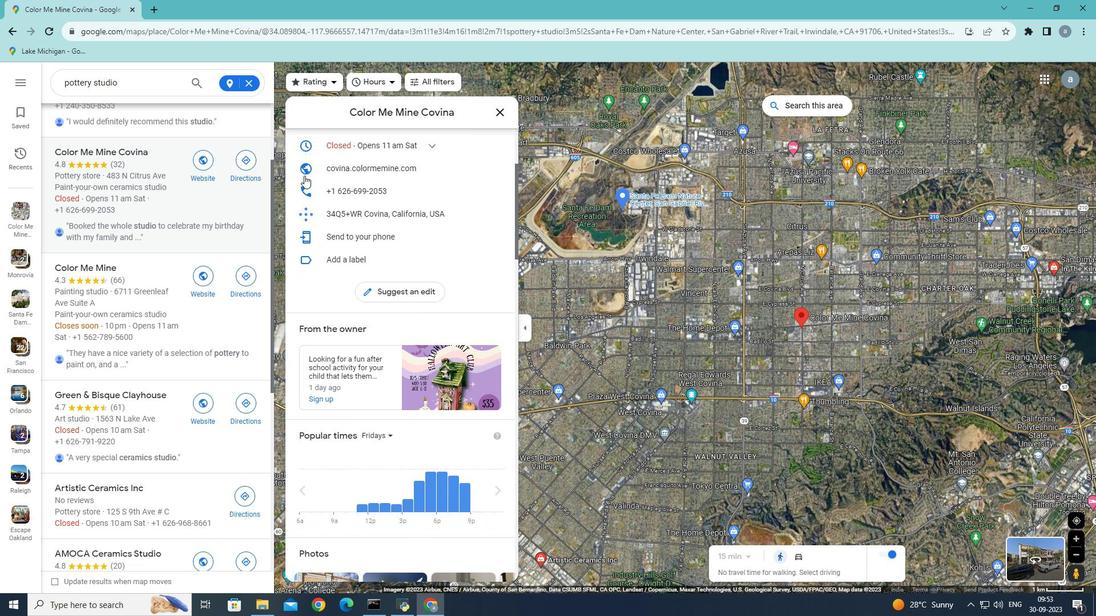 
Action: Mouse scrolled (304, 175) with delta (0, 0)
Screenshot: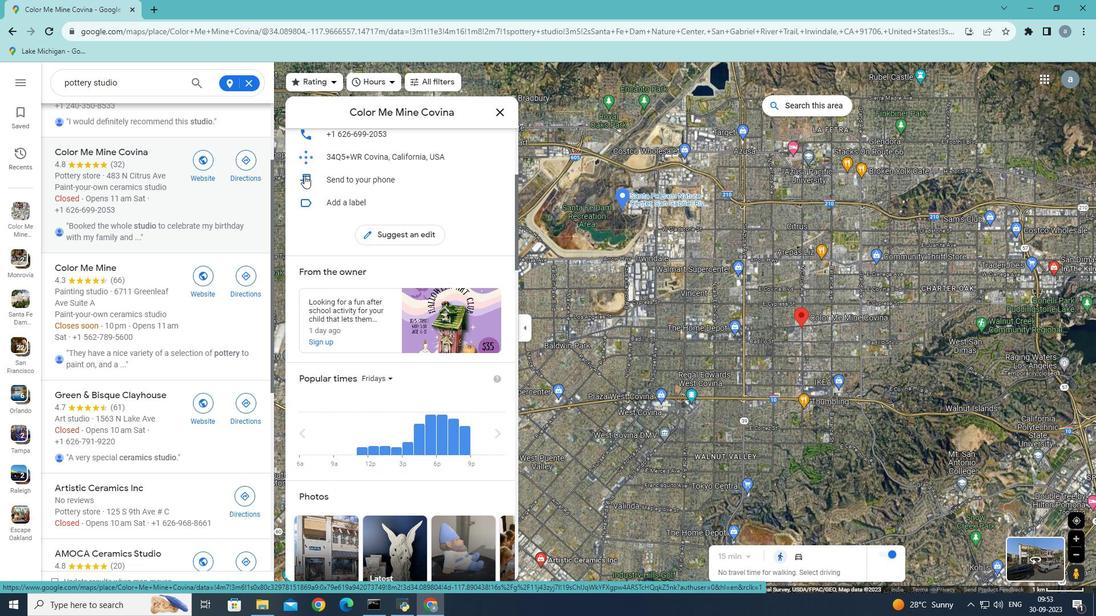 
Action: Mouse scrolled (304, 175) with delta (0, 0)
Screenshot: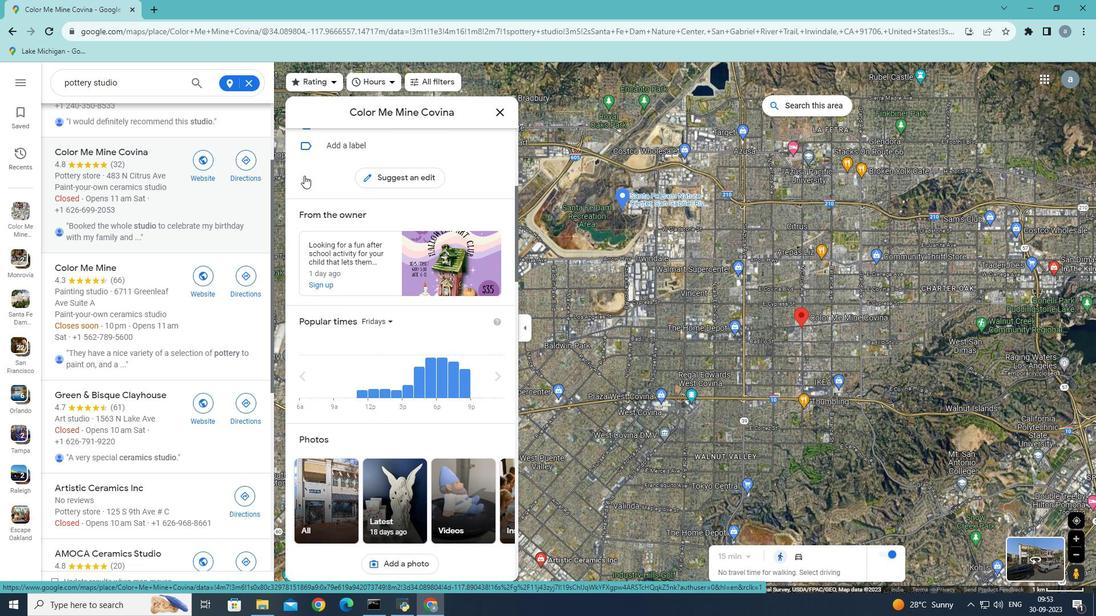 
Action: Mouse scrolled (304, 175) with delta (0, 0)
Screenshot: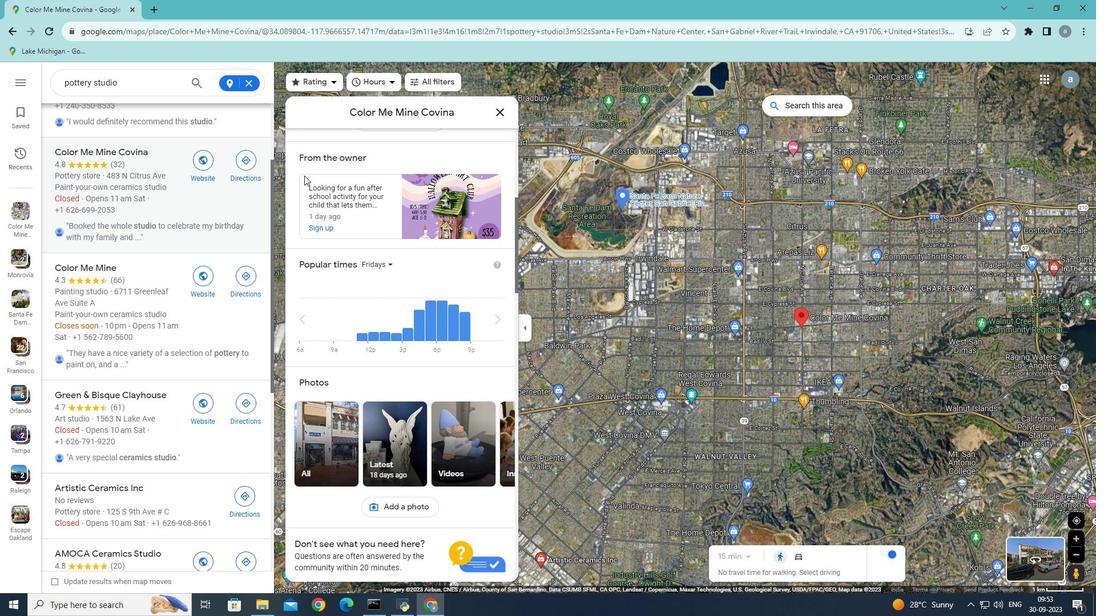 
Action: Mouse scrolled (304, 175) with delta (0, 0)
Screenshot: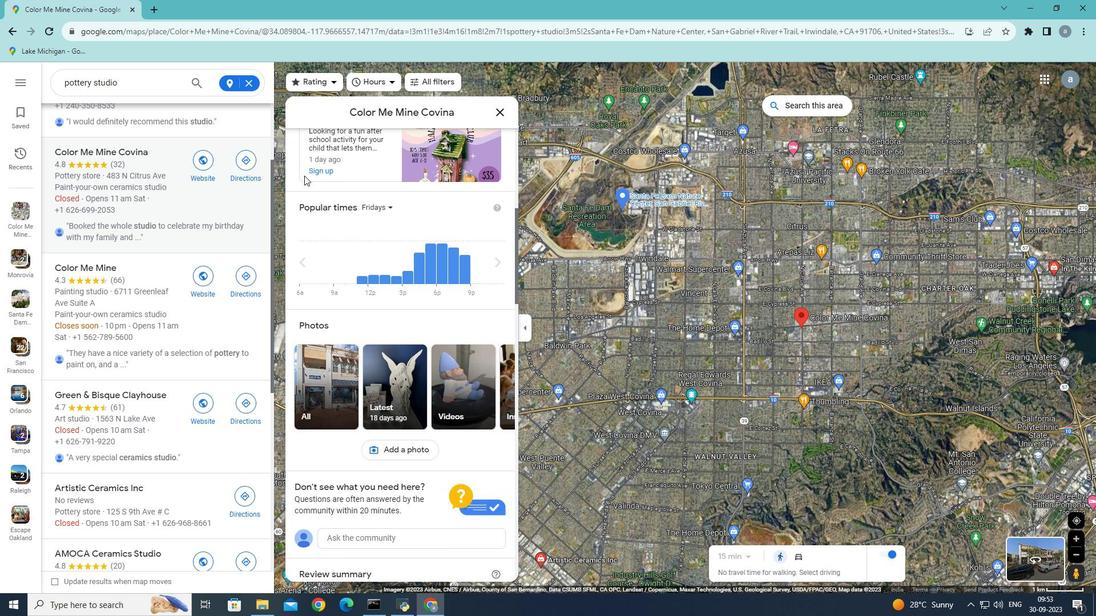 
Action: Mouse scrolled (304, 175) with delta (0, 0)
Screenshot: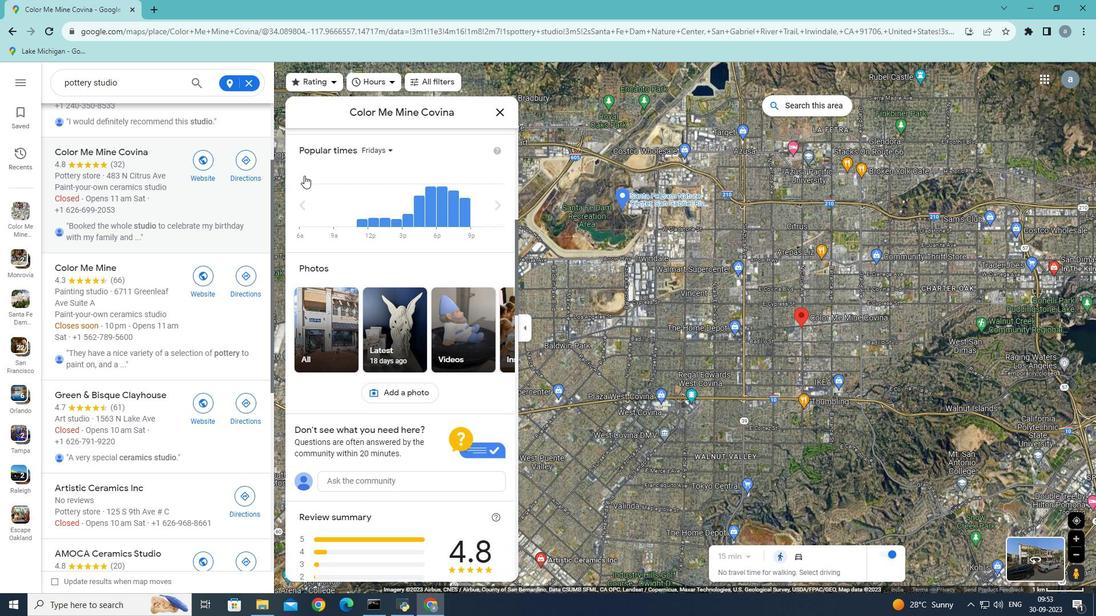 
Action: Mouse scrolled (304, 175) with delta (0, 0)
Screenshot: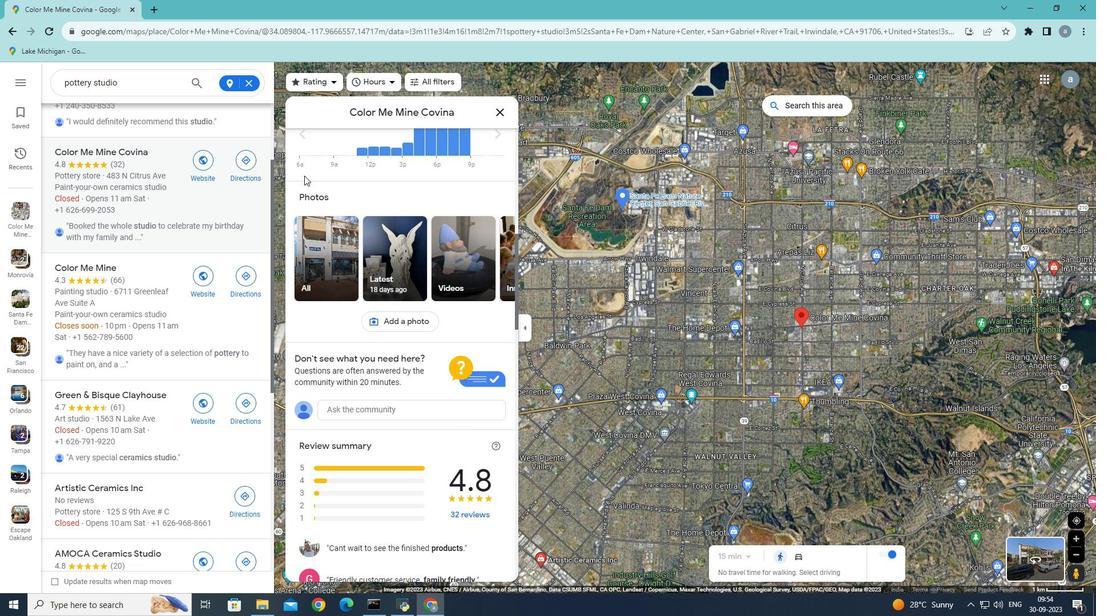 
Action: Mouse scrolled (304, 175) with delta (0, 0)
Screenshot: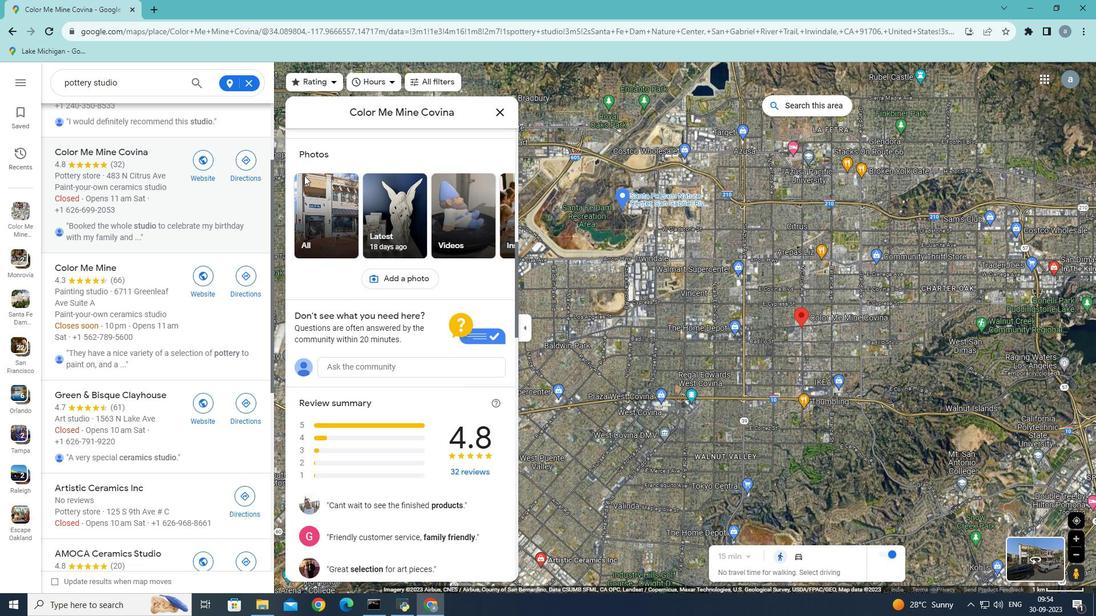 
Action: Mouse scrolled (304, 175) with delta (0, 0)
Screenshot: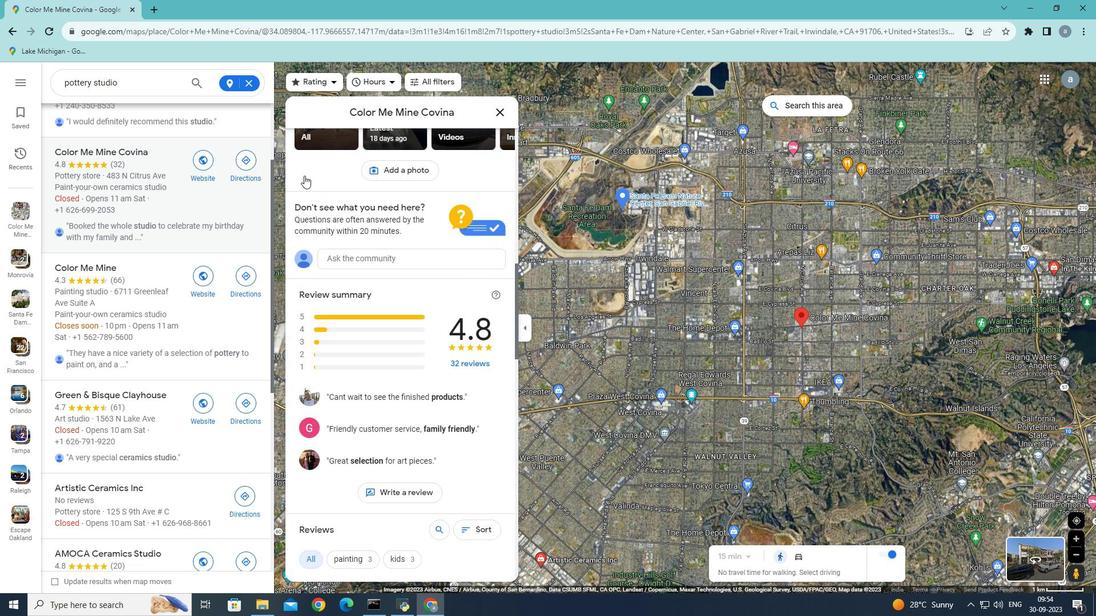 
Action: Mouse scrolled (304, 175) with delta (0, 0)
Screenshot: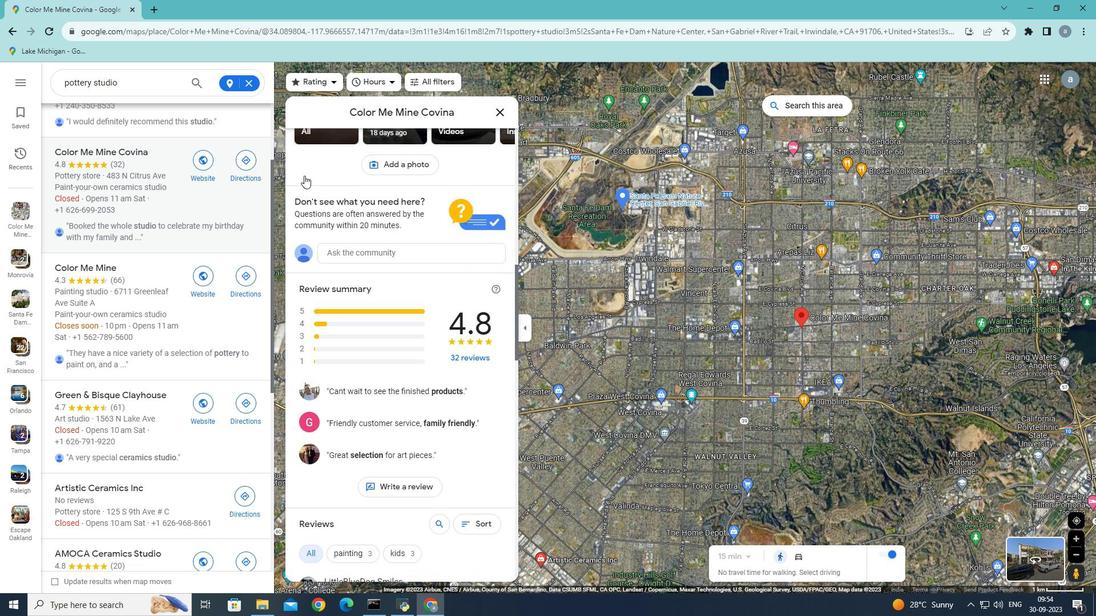 
Action: Mouse scrolled (304, 175) with delta (0, 0)
Screenshot: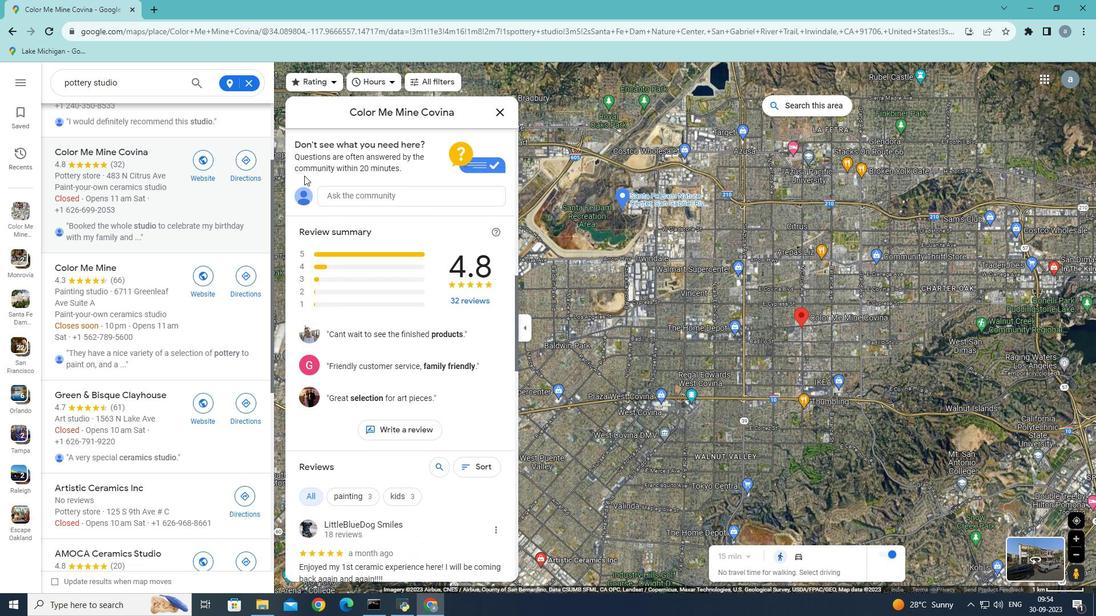 
Action: Mouse scrolled (304, 175) with delta (0, 0)
Screenshot: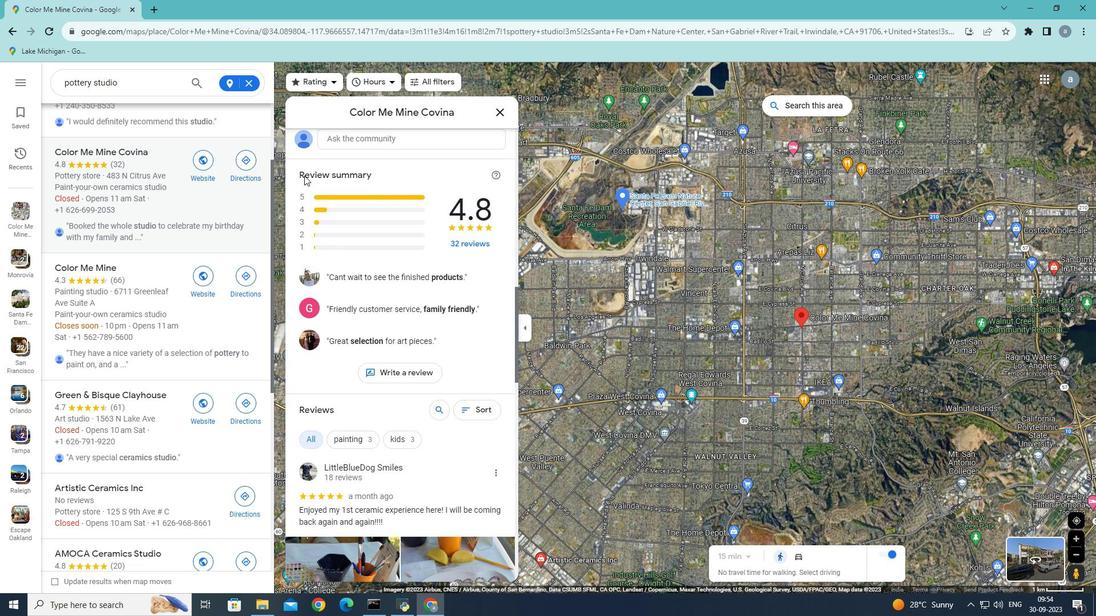 
Action: Mouse scrolled (304, 175) with delta (0, 0)
Screenshot: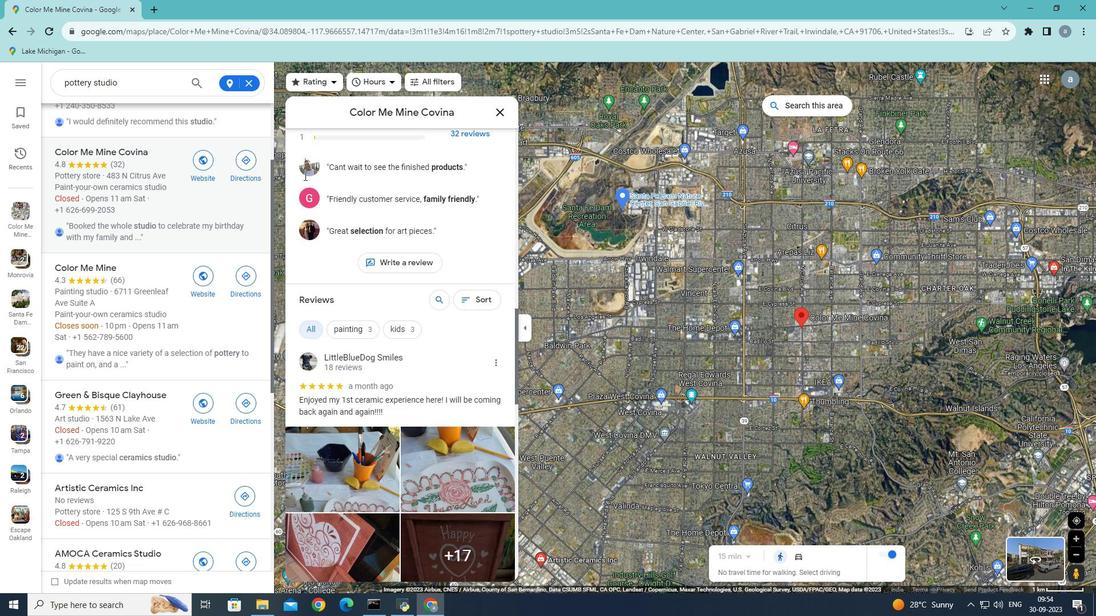 
Action: Mouse scrolled (304, 175) with delta (0, 0)
Screenshot: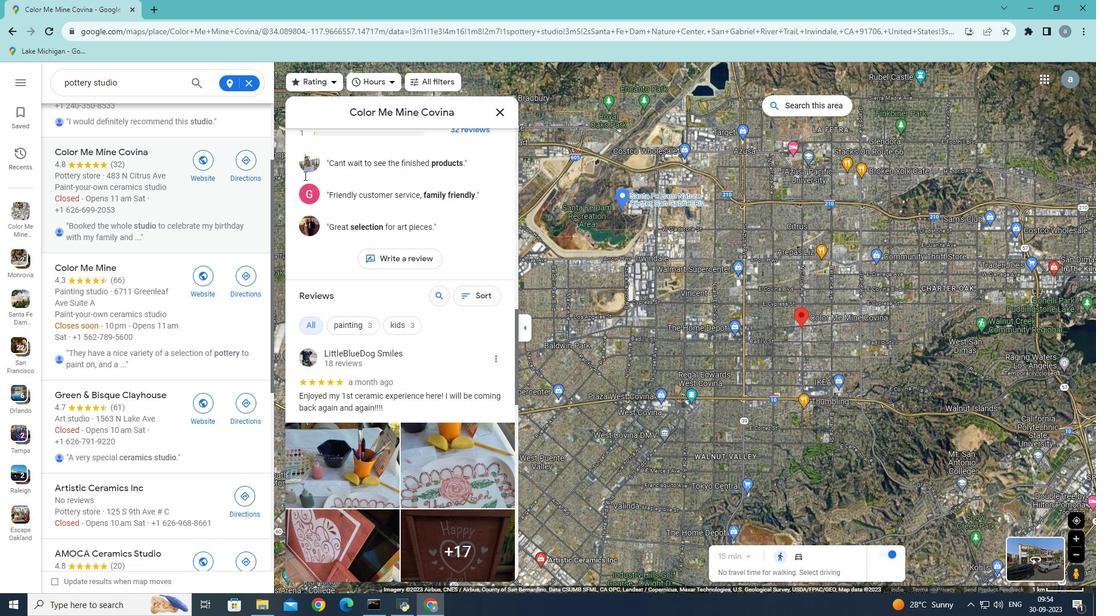
Action: Mouse scrolled (304, 175) with delta (0, 0)
Screenshot: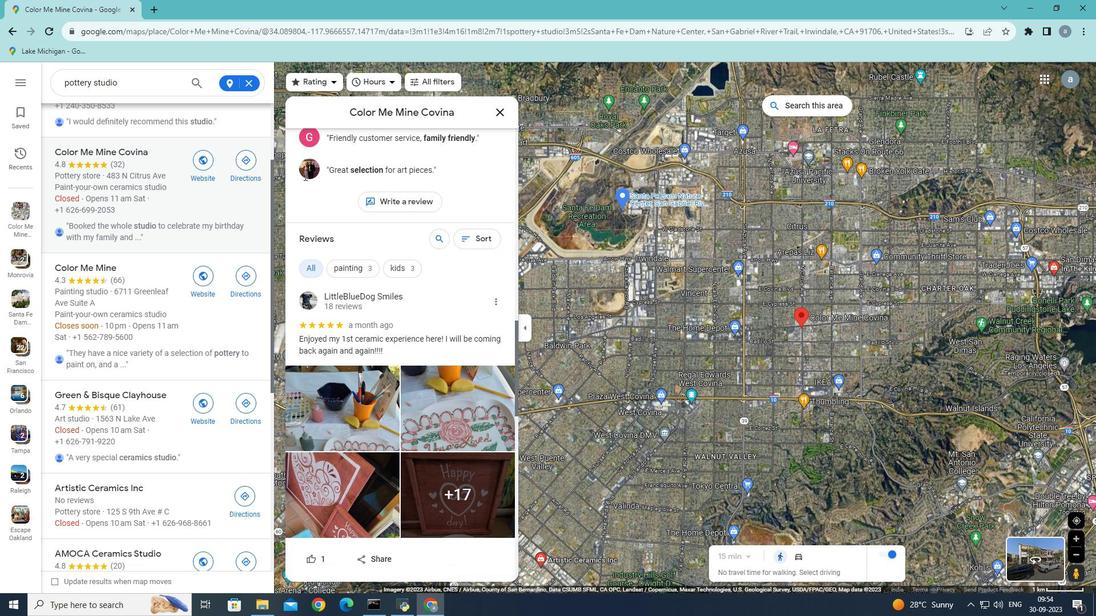 
Action: Mouse scrolled (304, 175) with delta (0, 0)
Screenshot: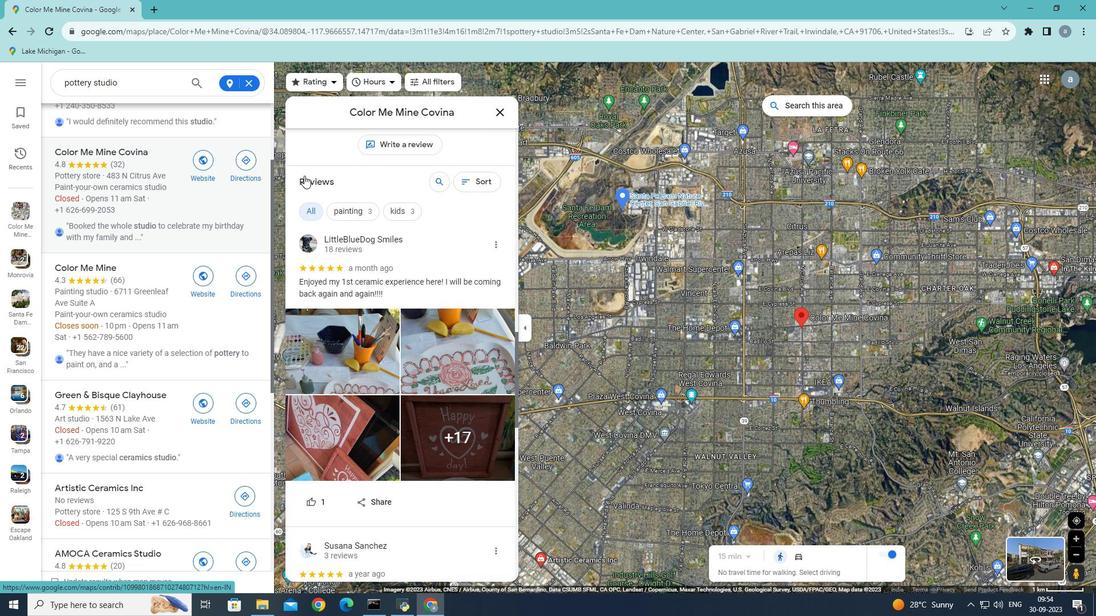 
Action: Mouse scrolled (304, 175) with delta (0, 0)
Screenshot: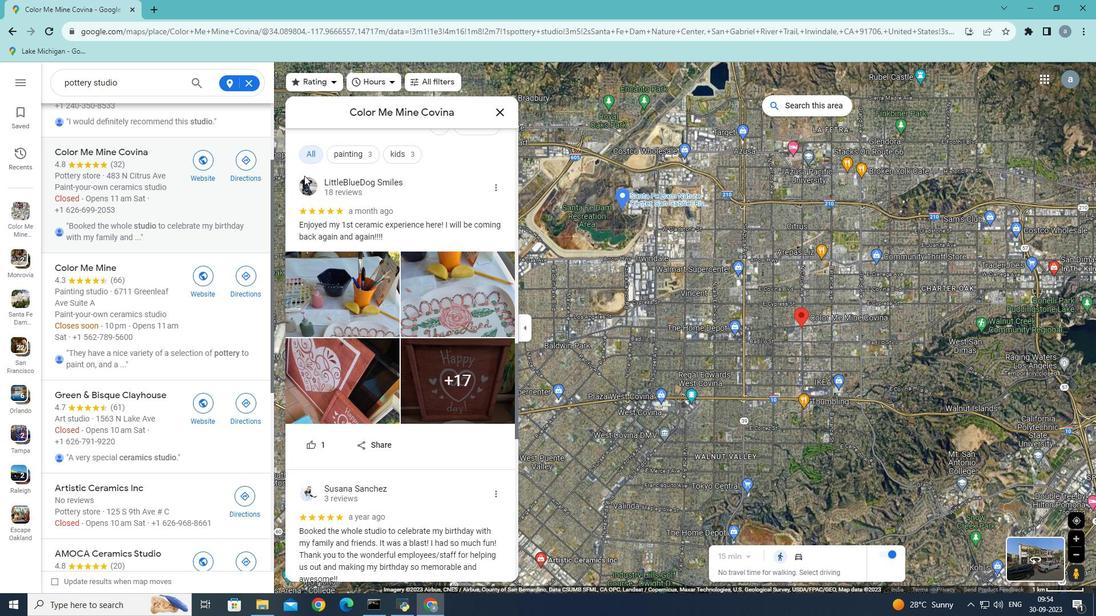 
Action: Mouse scrolled (304, 175) with delta (0, 0)
Screenshot: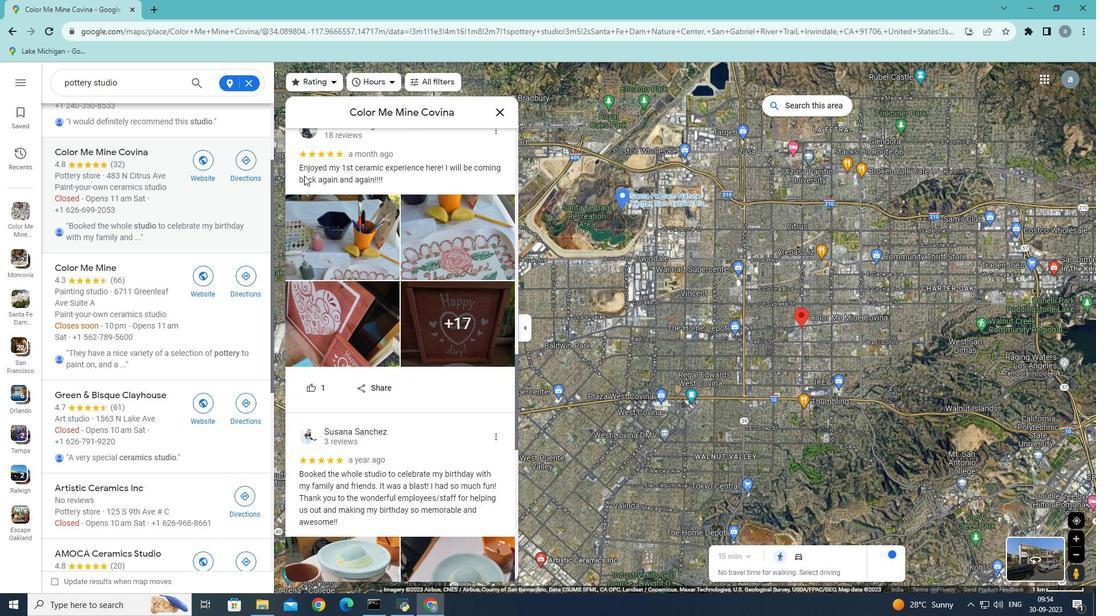 
Action: Mouse scrolled (304, 175) with delta (0, 0)
Screenshot: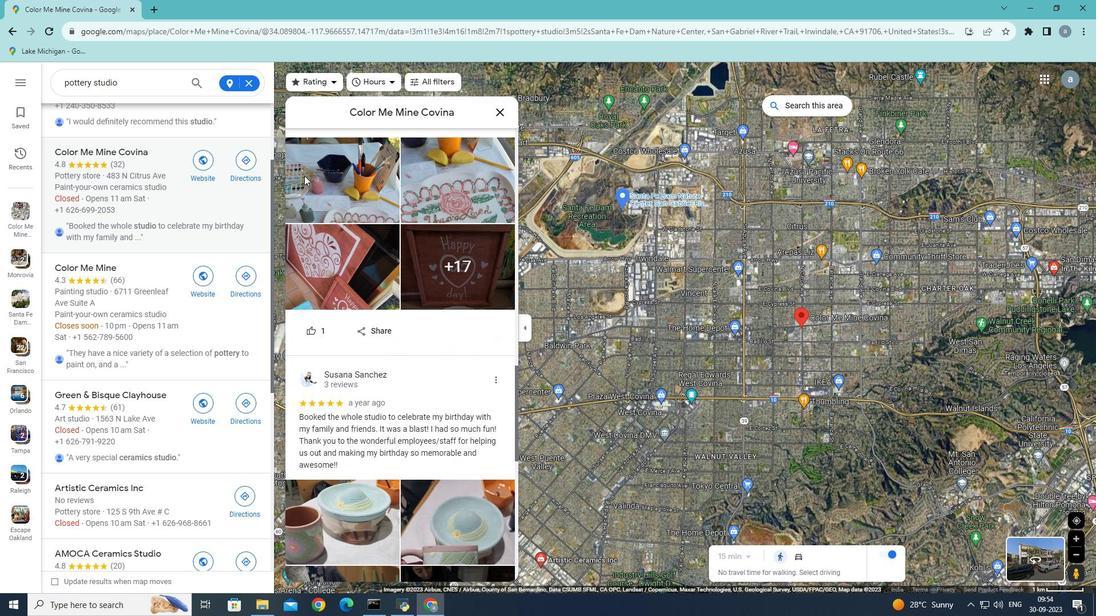 
Action: Mouse scrolled (304, 175) with delta (0, 0)
Screenshot: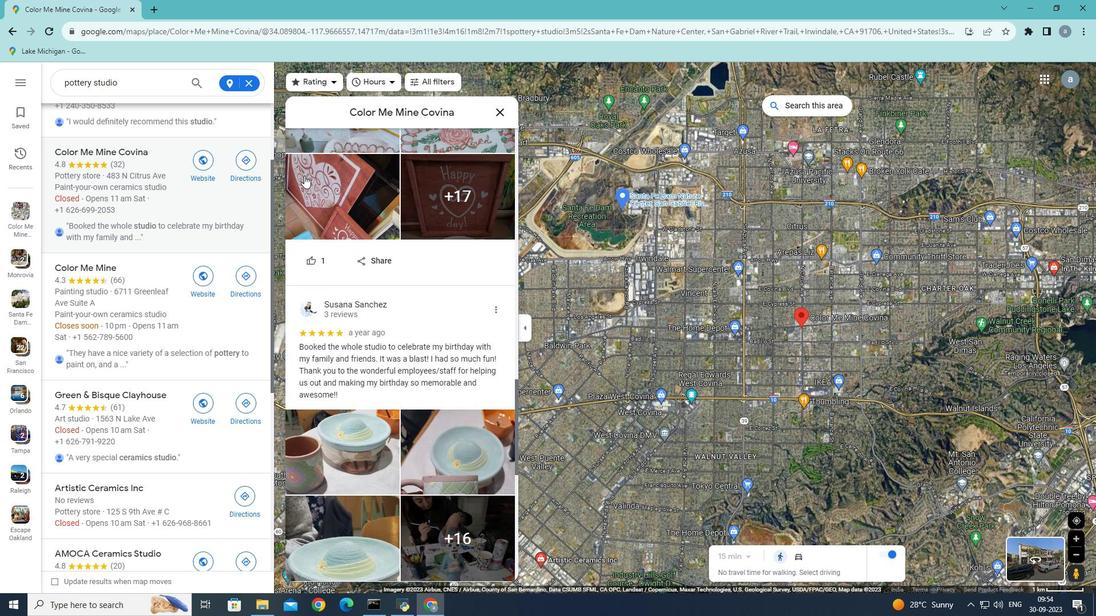 
Action: Mouse scrolled (304, 175) with delta (0, 0)
Screenshot: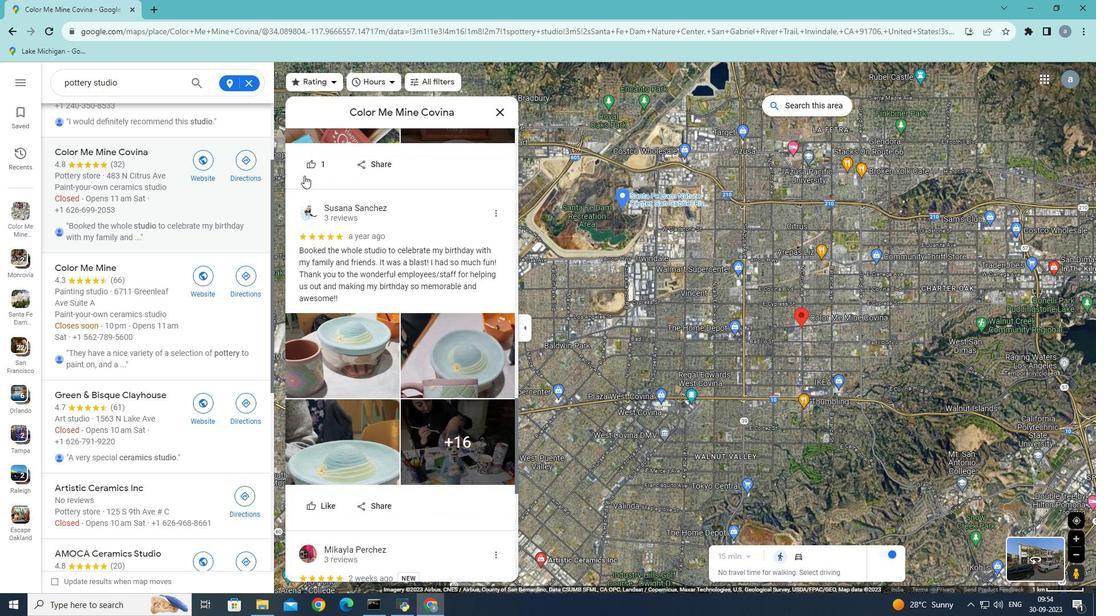 
Action: Mouse scrolled (304, 175) with delta (0, 0)
Screenshot: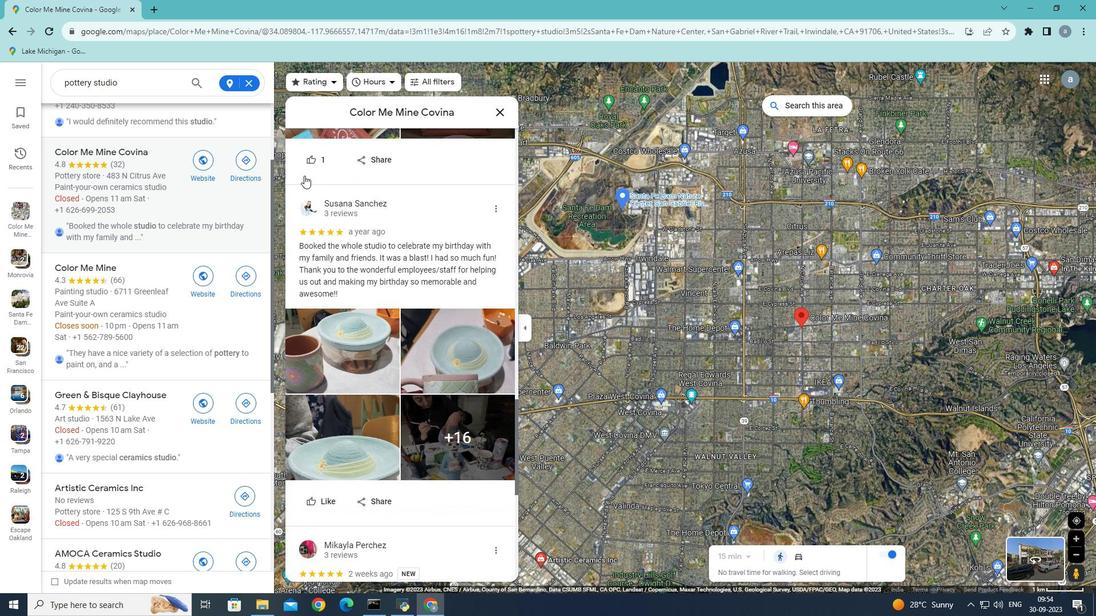 
Action: Mouse scrolled (304, 175) with delta (0, 0)
Screenshot: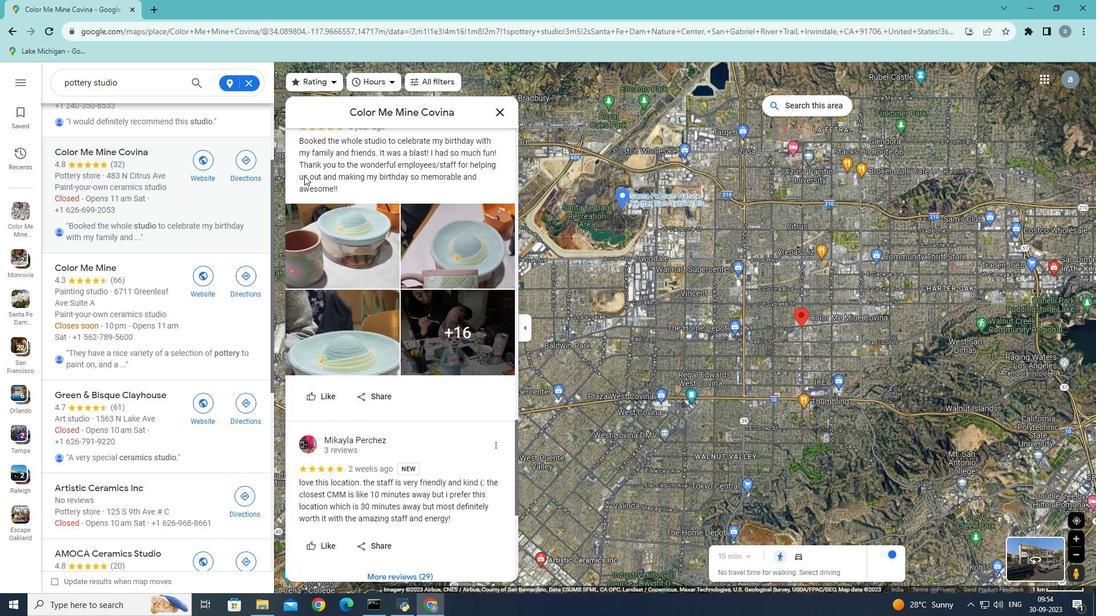 
Action: Mouse scrolled (304, 175) with delta (0, 0)
Screenshot: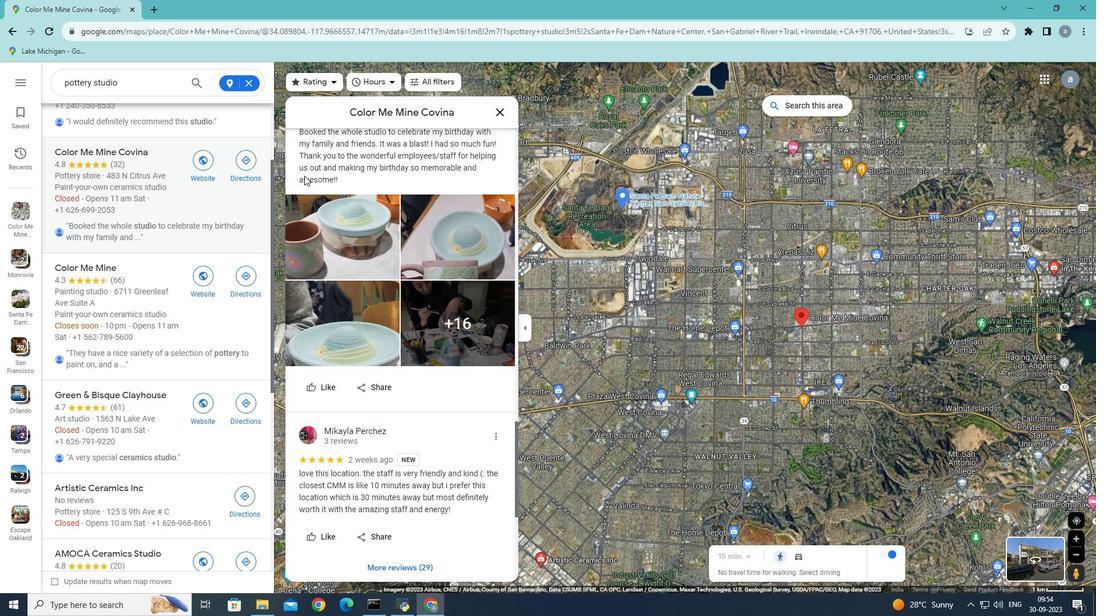 
Action: Mouse scrolled (304, 175) with delta (0, 0)
Screenshot: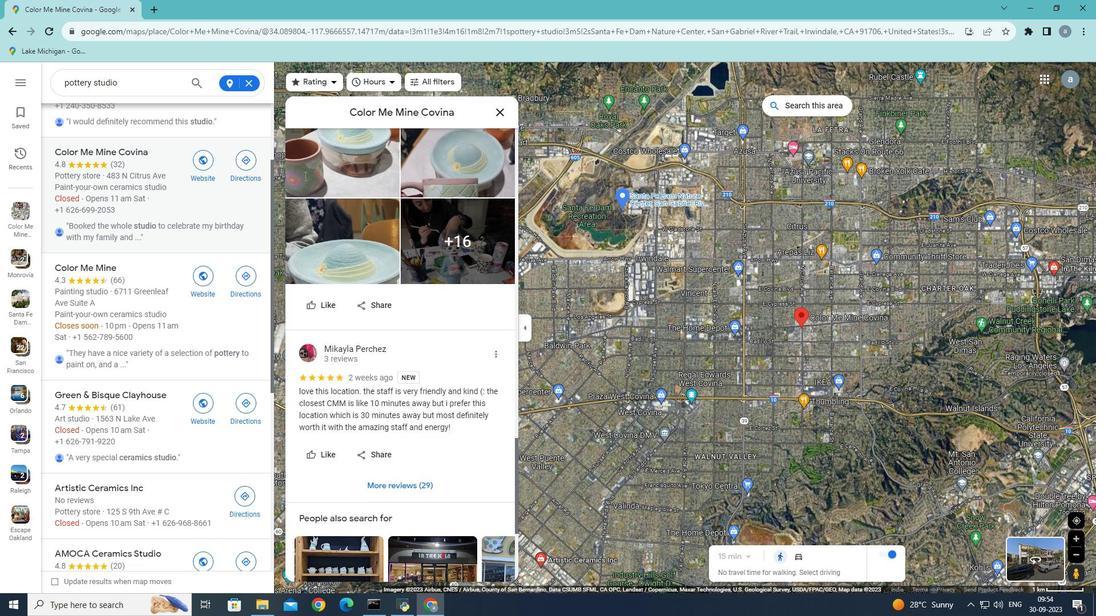 
Action: Mouse scrolled (304, 175) with delta (0, 0)
Screenshot: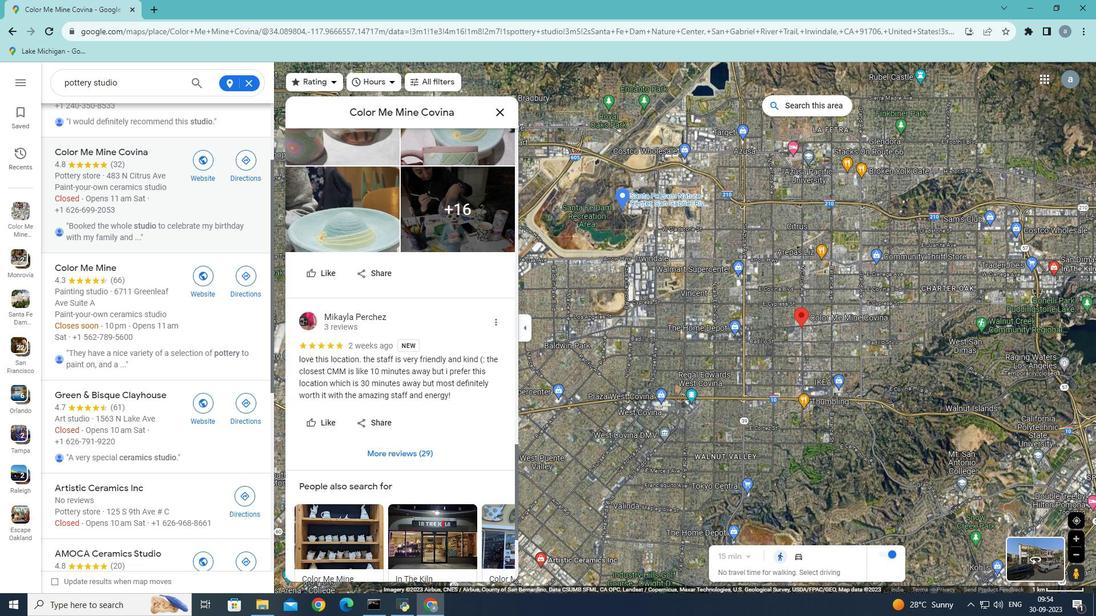 
Action: Mouse scrolled (304, 175) with delta (0, 0)
Screenshot: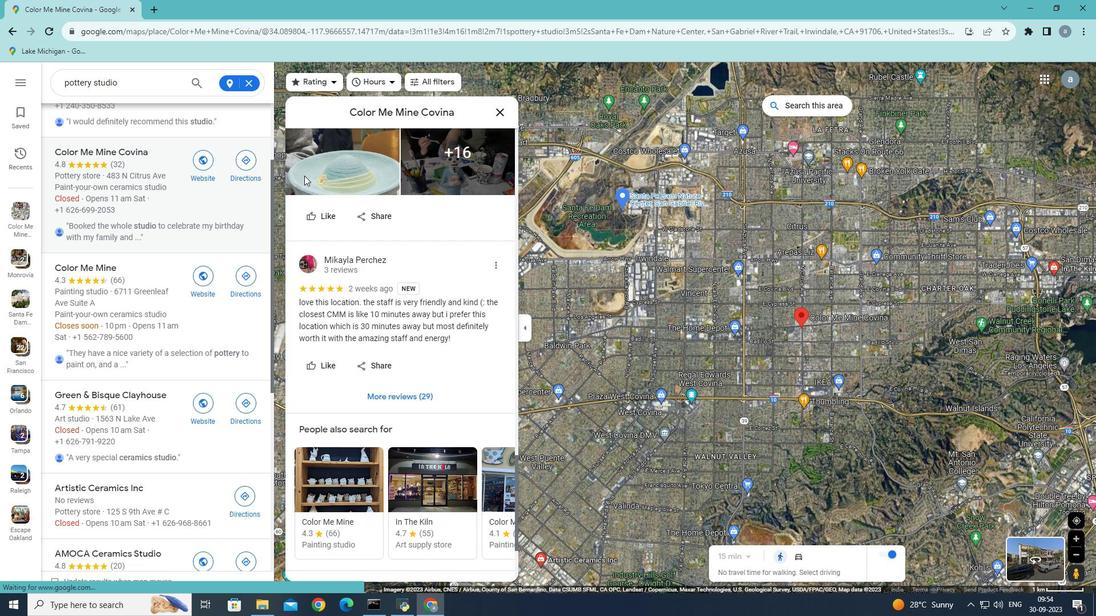 
Action: Mouse scrolled (304, 175) with delta (0, 0)
Screenshot: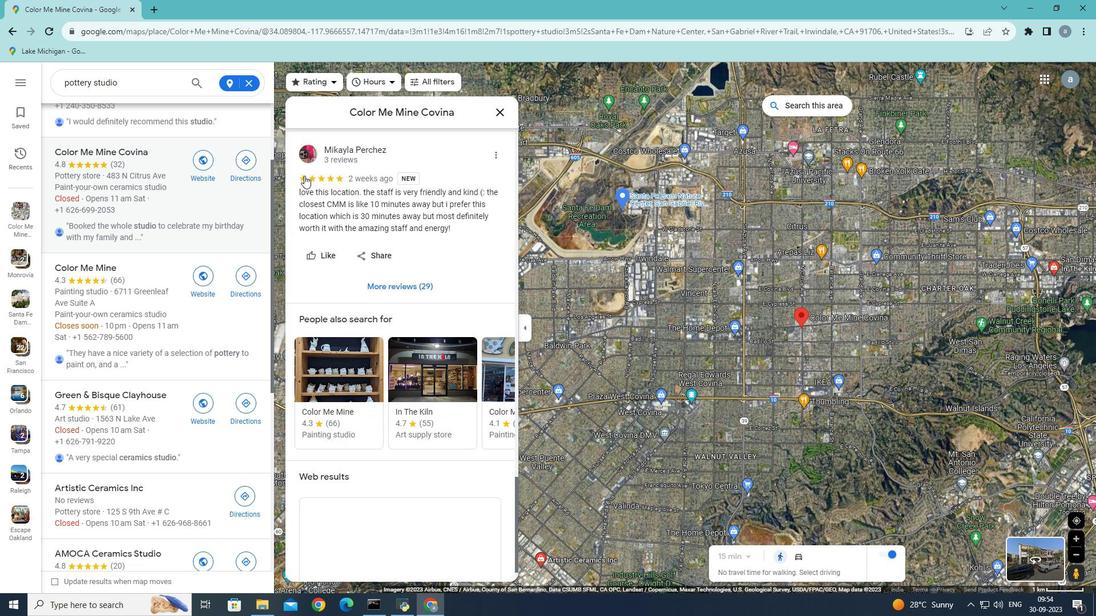 
Action: Mouse scrolled (304, 175) with delta (0, 0)
Screenshot: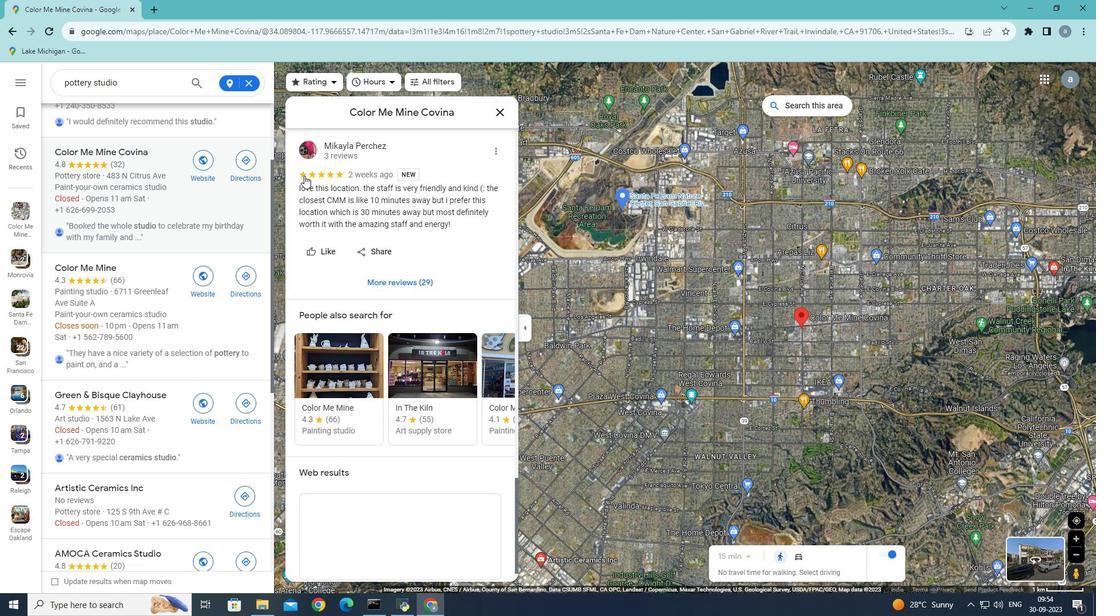 
Action: Mouse scrolled (304, 175) with delta (0, 0)
Screenshot: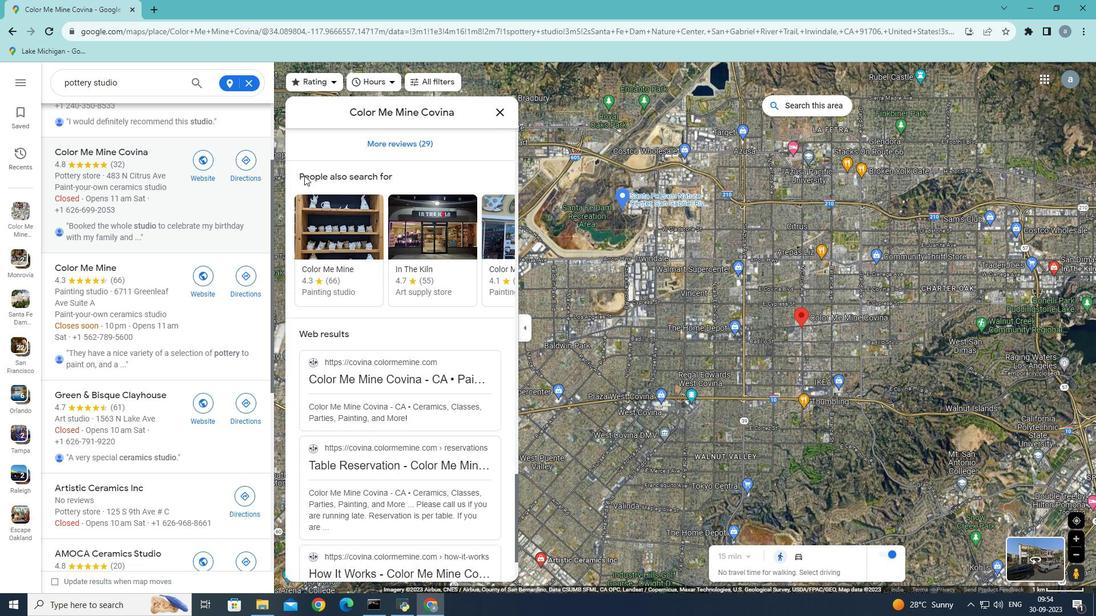 
Action: Mouse scrolled (304, 175) with delta (0, 0)
Screenshot: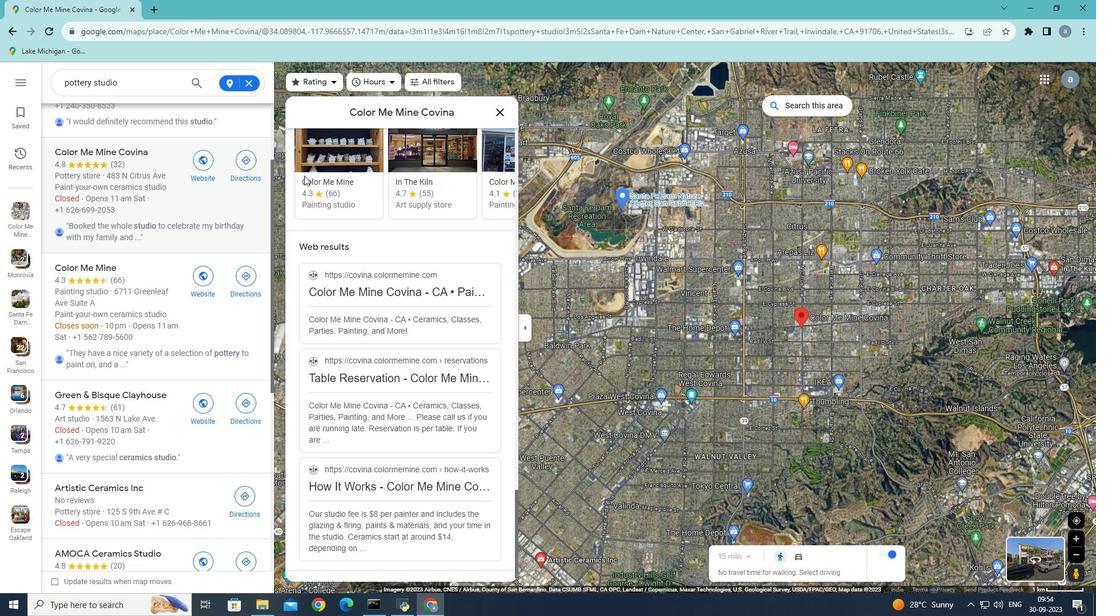 
Action: Mouse scrolled (304, 175) with delta (0, 0)
Screenshot: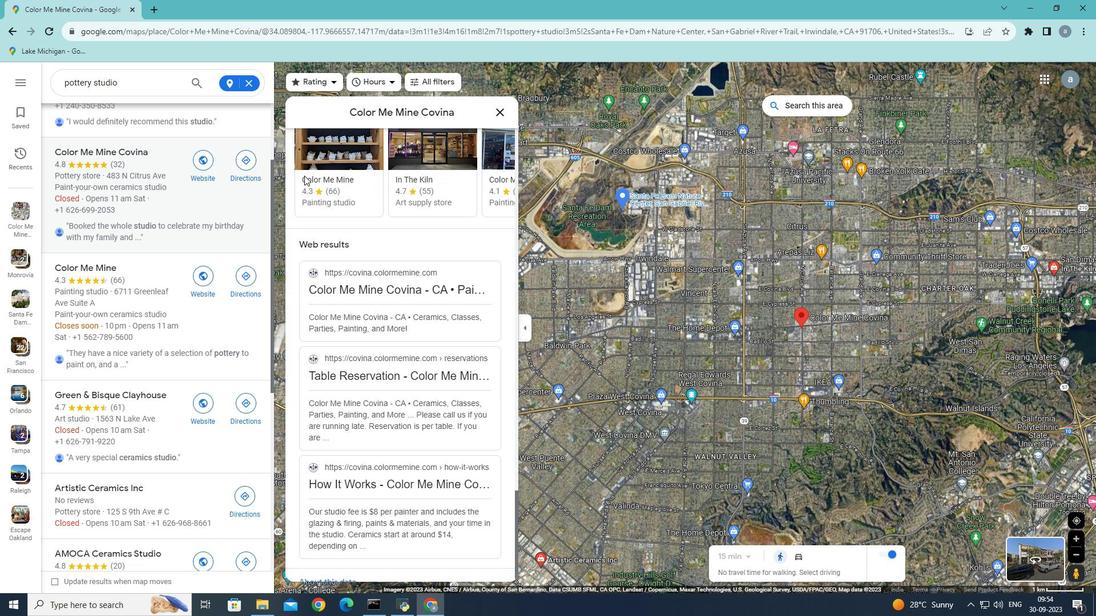 
Action: Mouse scrolled (304, 175) with delta (0, 0)
Screenshot: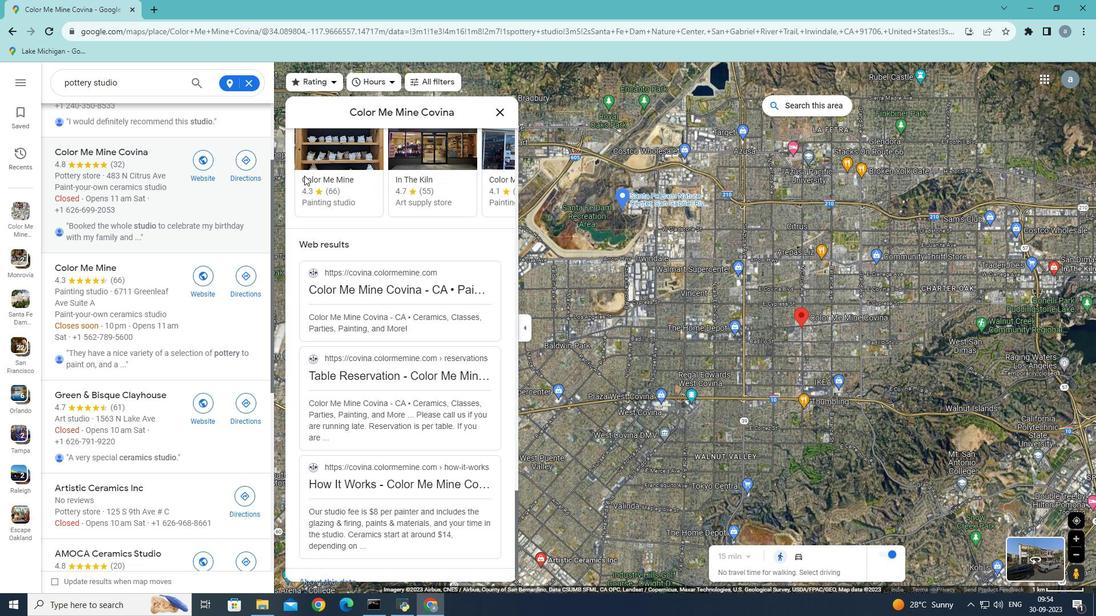 
Action: Mouse scrolled (304, 175) with delta (0, 0)
Screenshot: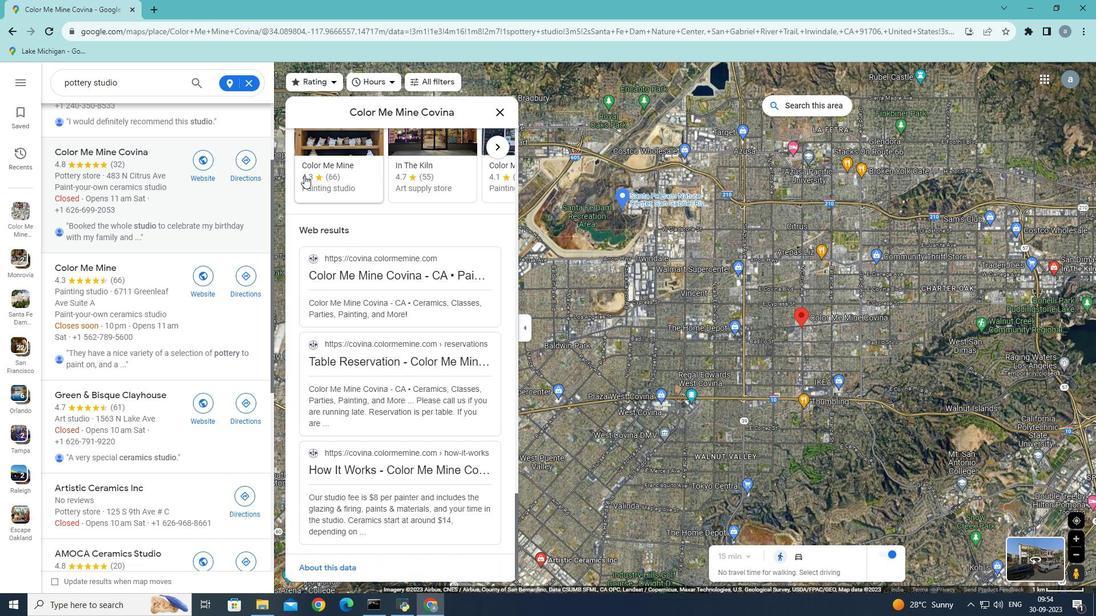 
Action: Mouse scrolled (304, 175) with delta (0, 0)
Screenshot: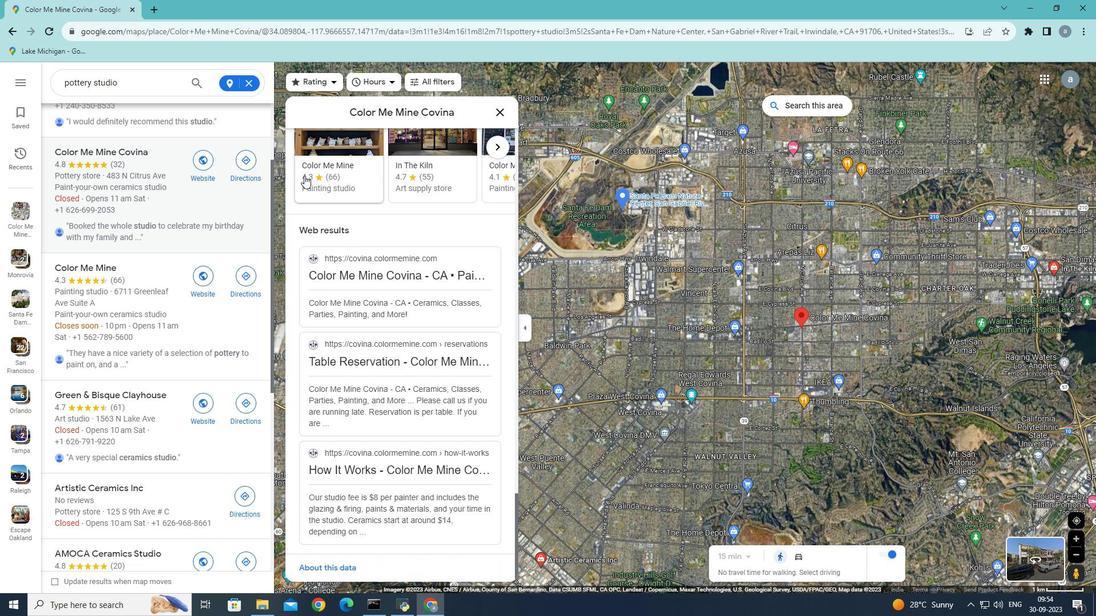 
Action: Mouse scrolled (304, 175) with delta (0, 0)
Screenshot: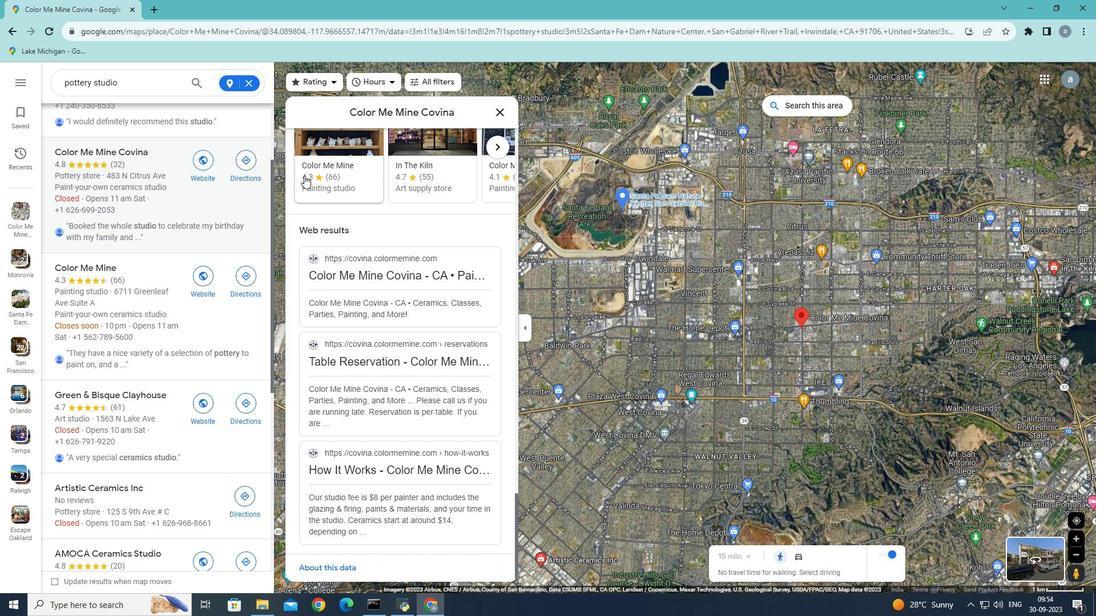 
Action: Mouse scrolled (304, 175) with delta (0, 0)
Screenshot: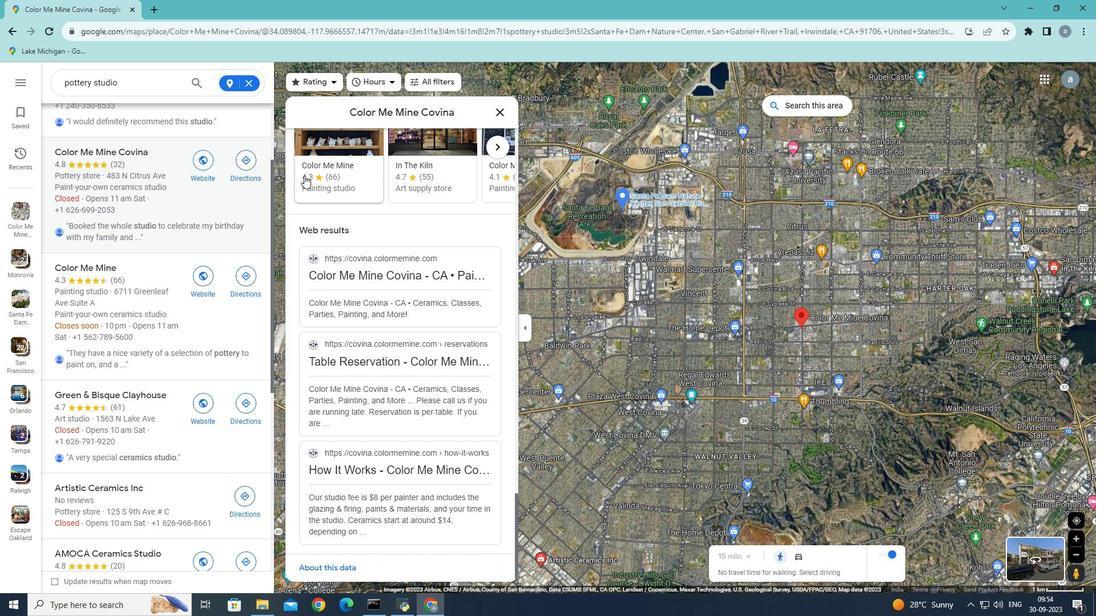 
Action: Mouse scrolled (304, 175) with delta (0, 0)
Screenshot: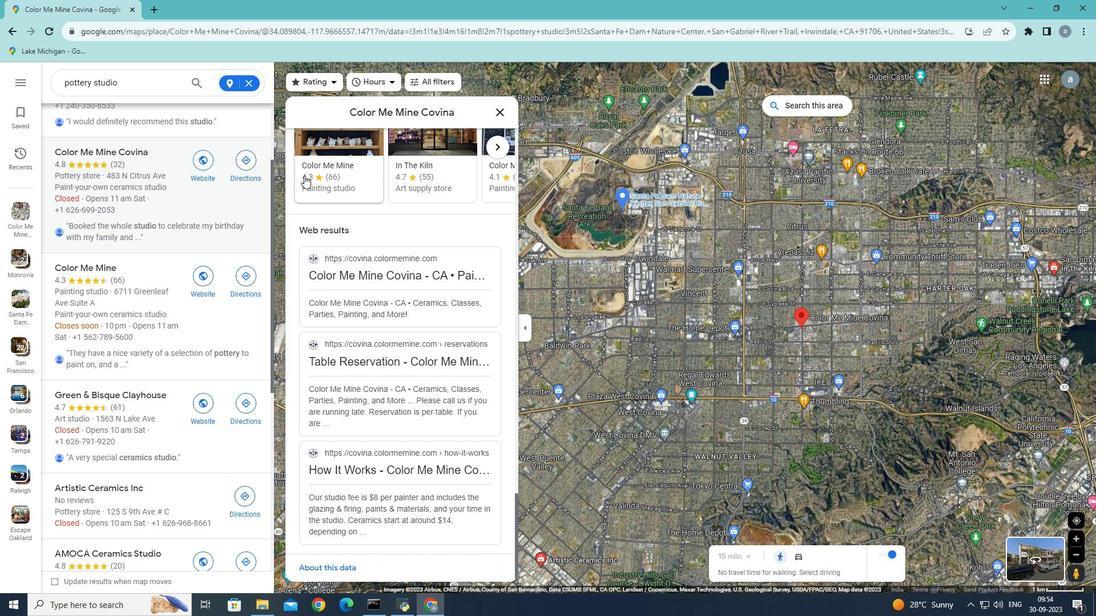 
Action: Mouse scrolled (304, 175) with delta (0, 0)
Screenshot: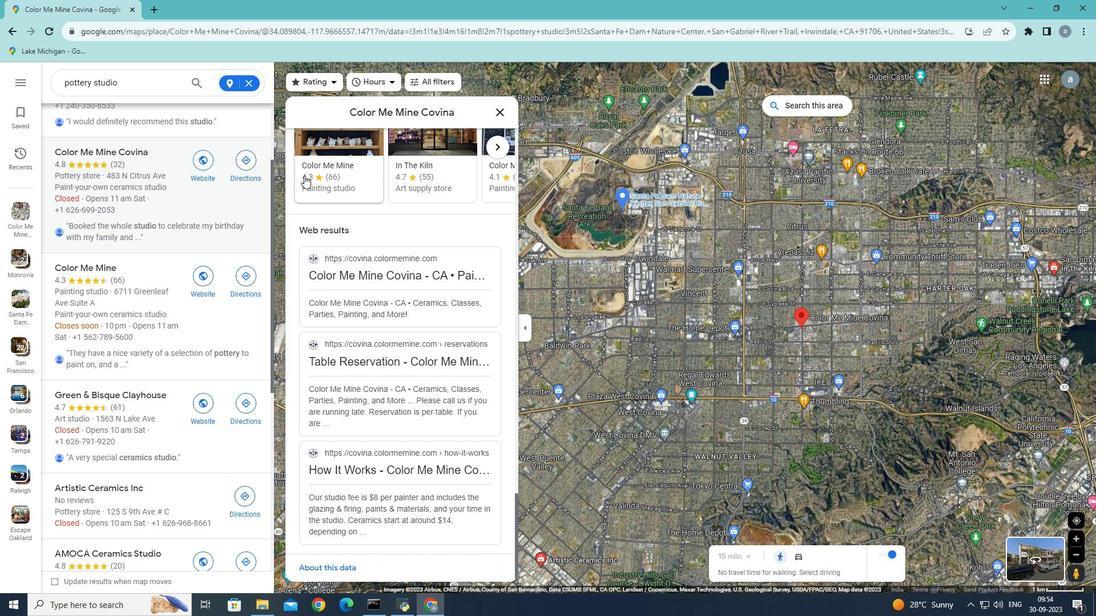 
Action: Mouse moved to (145, 262)
Screenshot: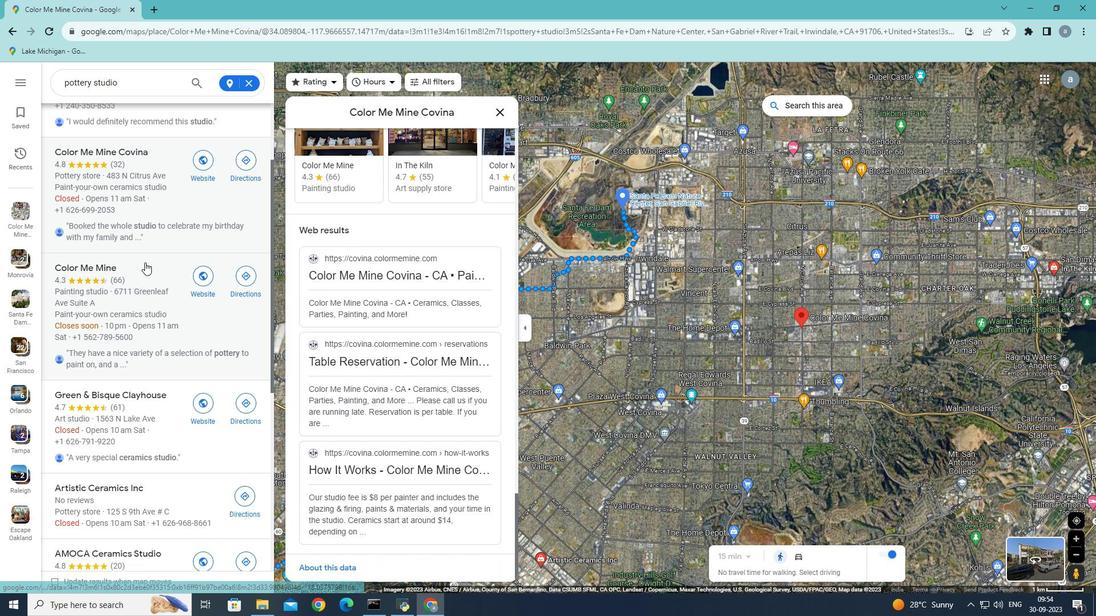 
Action: Mouse scrolled (145, 262) with delta (0, 0)
Screenshot: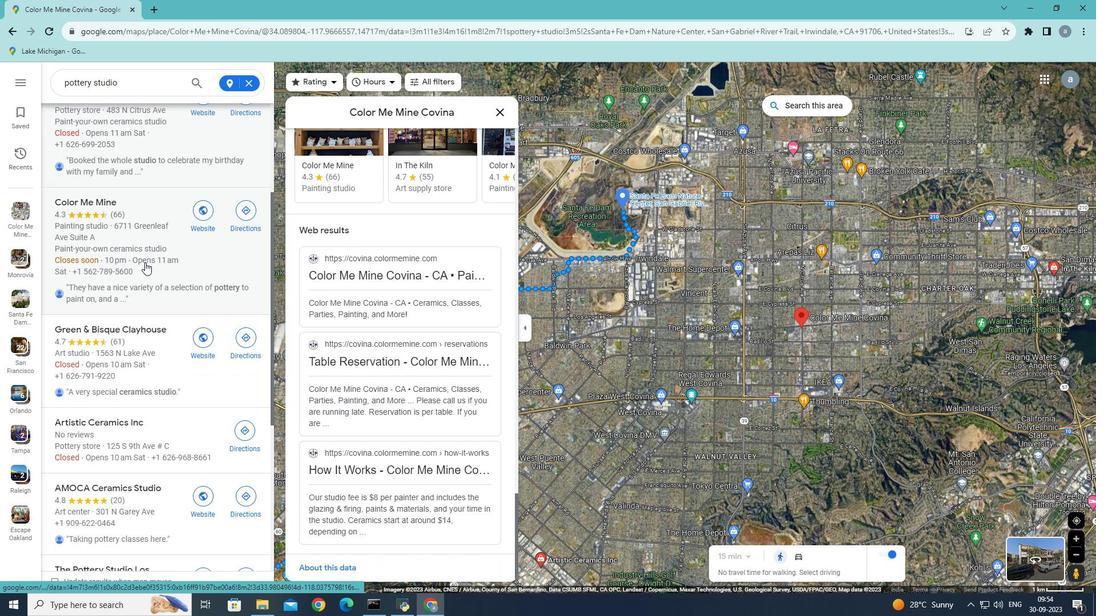 
Action: Mouse scrolled (145, 262) with delta (0, 0)
Screenshot: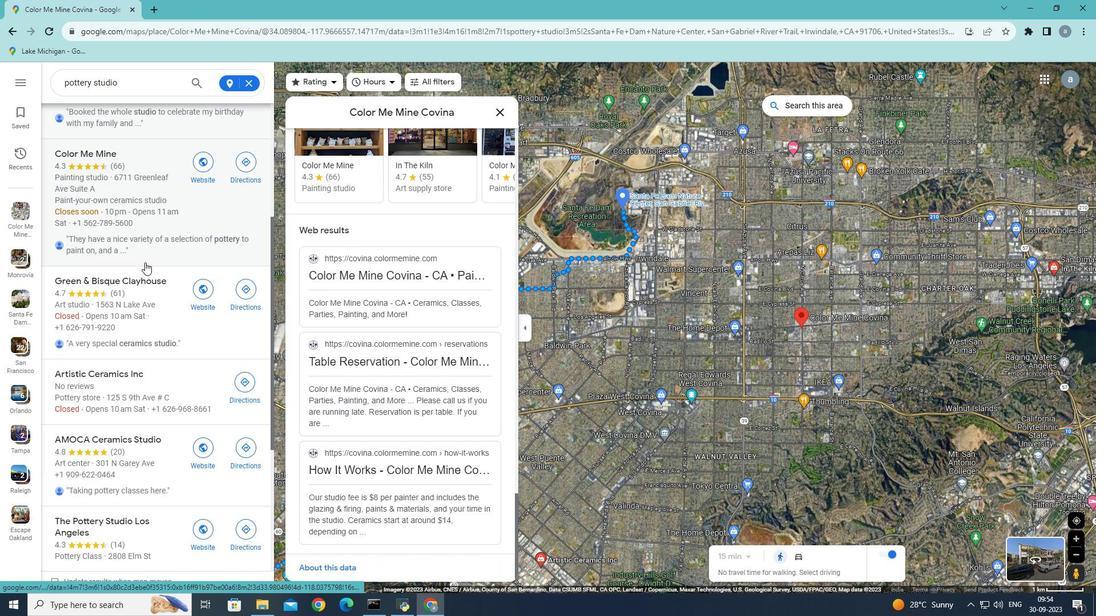 
Action: Mouse scrolled (145, 262) with delta (0, 0)
Screenshot: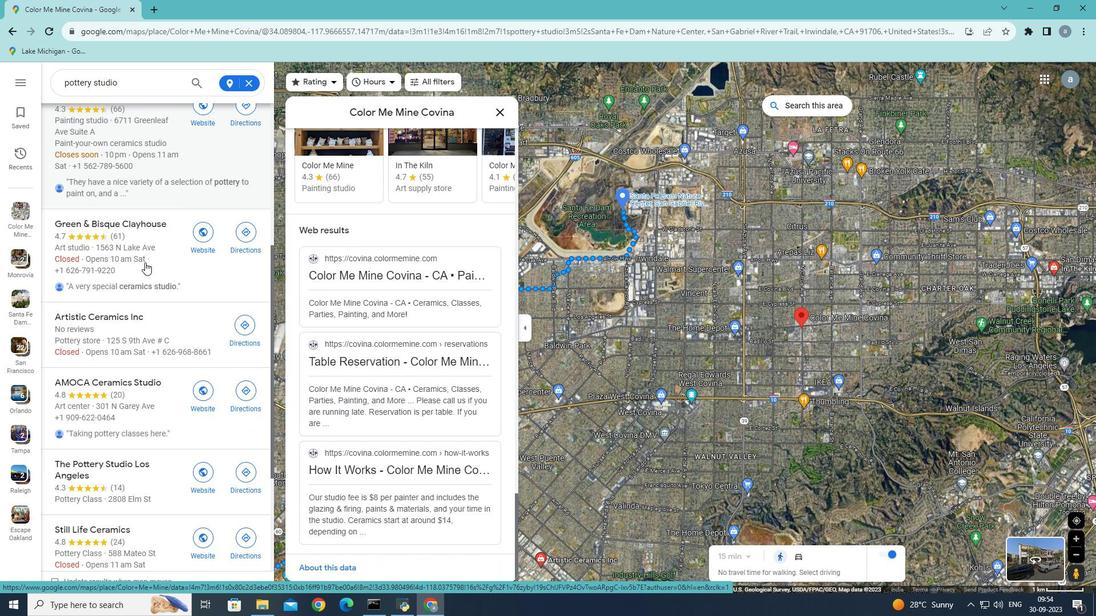 
Action: Mouse moved to (143, 262)
Screenshot: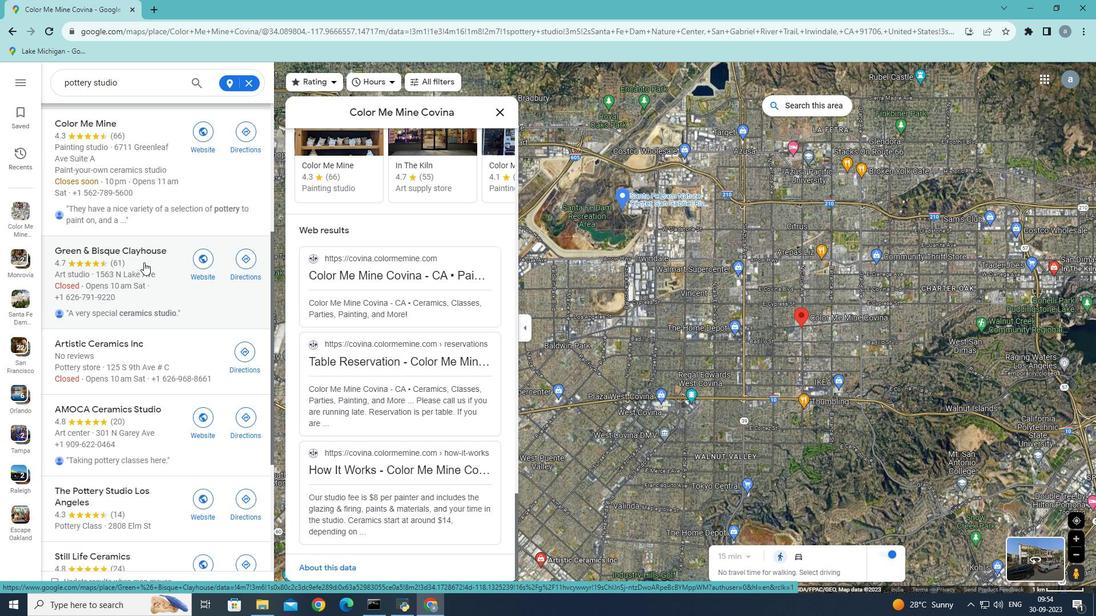 
Action: Mouse scrolled (143, 263) with delta (0, 0)
Screenshot: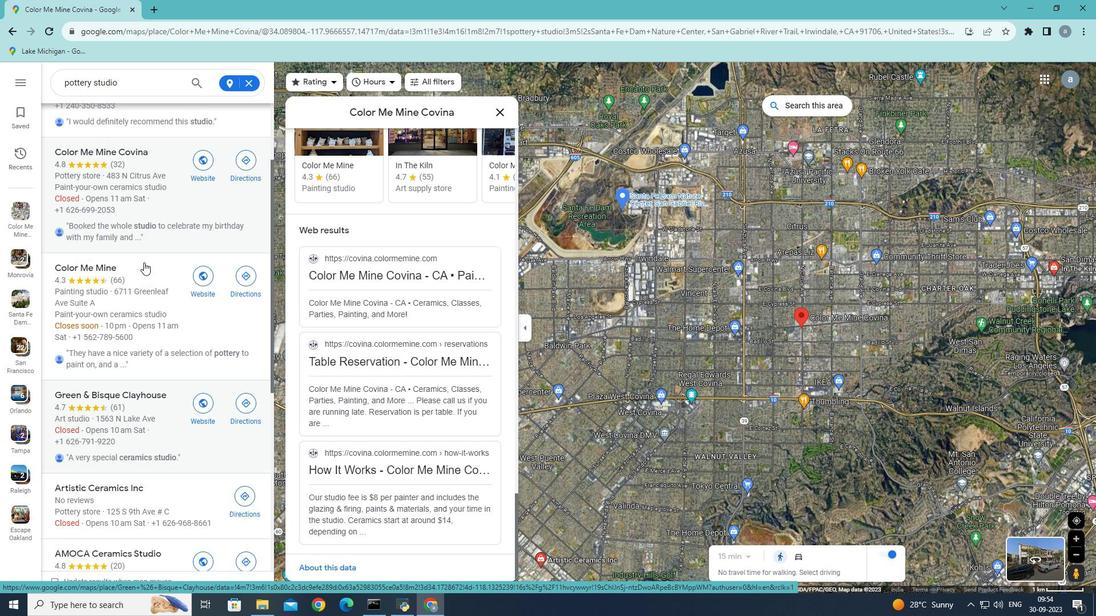 
Action: Mouse scrolled (143, 263) with delta (0, 0)
Screenshot: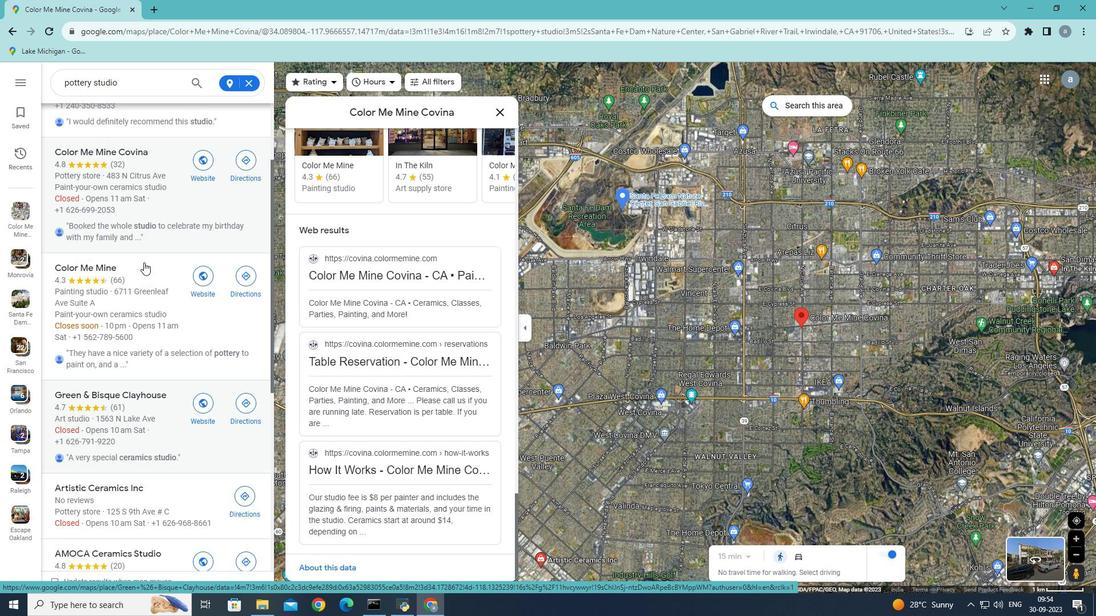 
Action: Mouse scrolled (143, 263) with delta (0, 0)
Screenshot: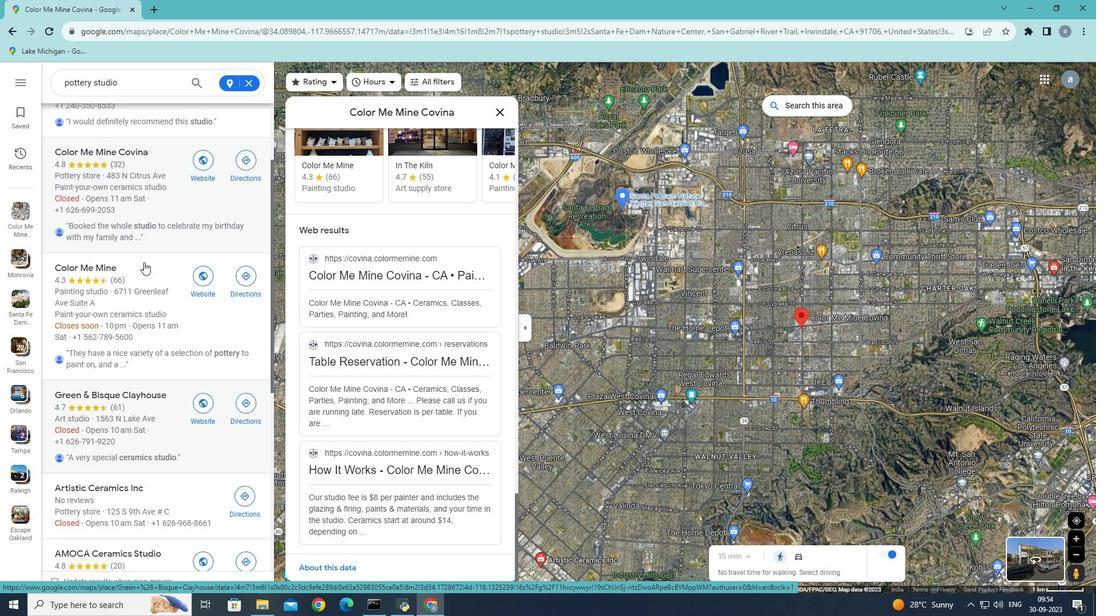 
Action: Mouse moved to (143, 262)
Screenshot: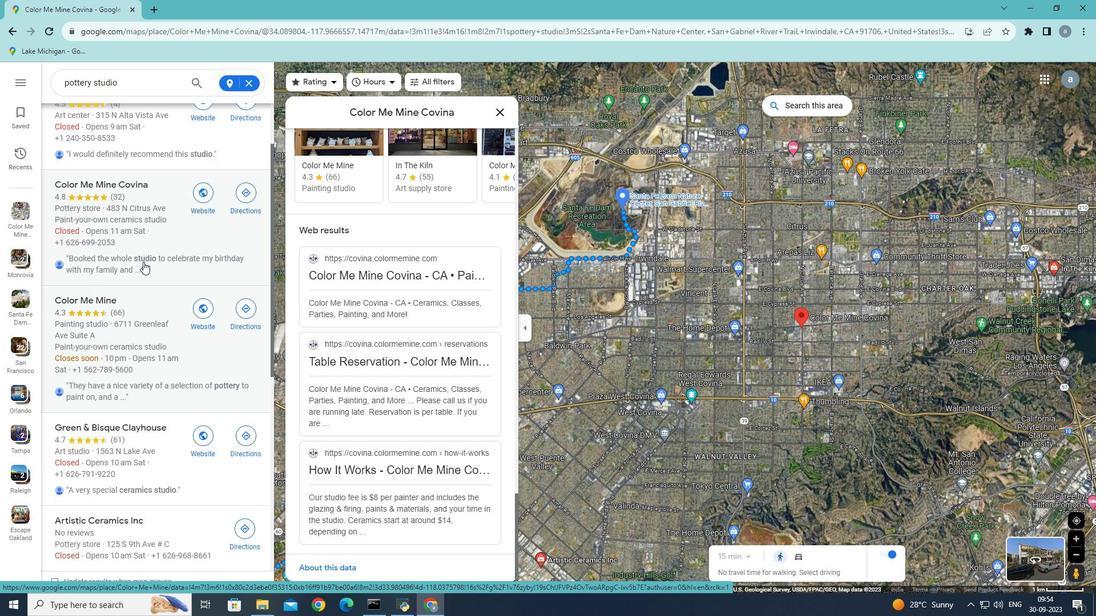 
Action: Mouse scrolled (143, 262) with delta (0, 0)
Screenshot: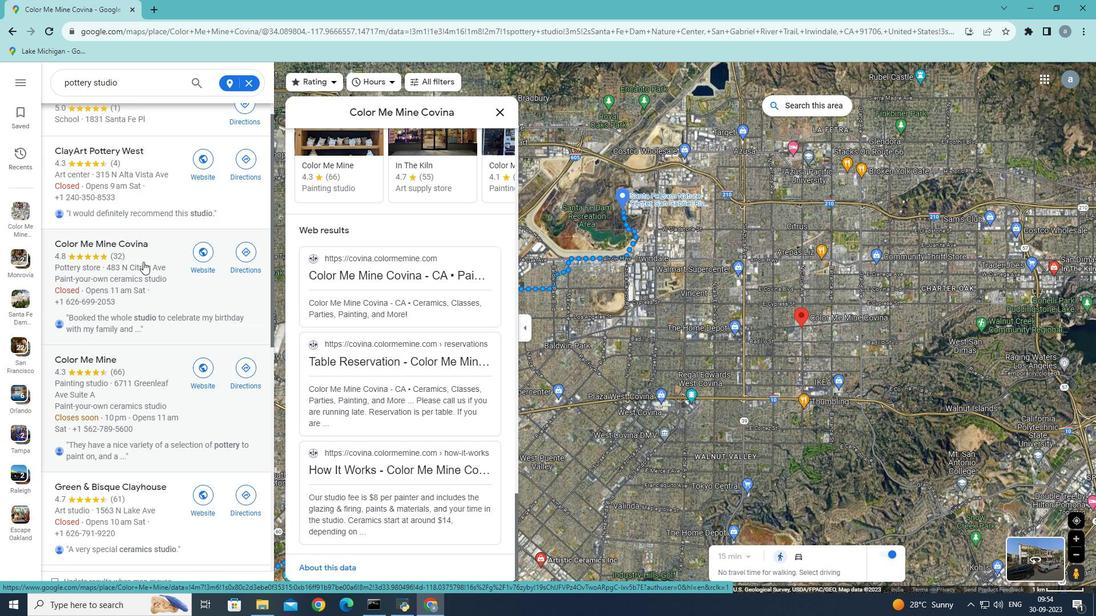 
Action: Mouse scrolled (143, 262) with delta (0, 0)
Screenshot: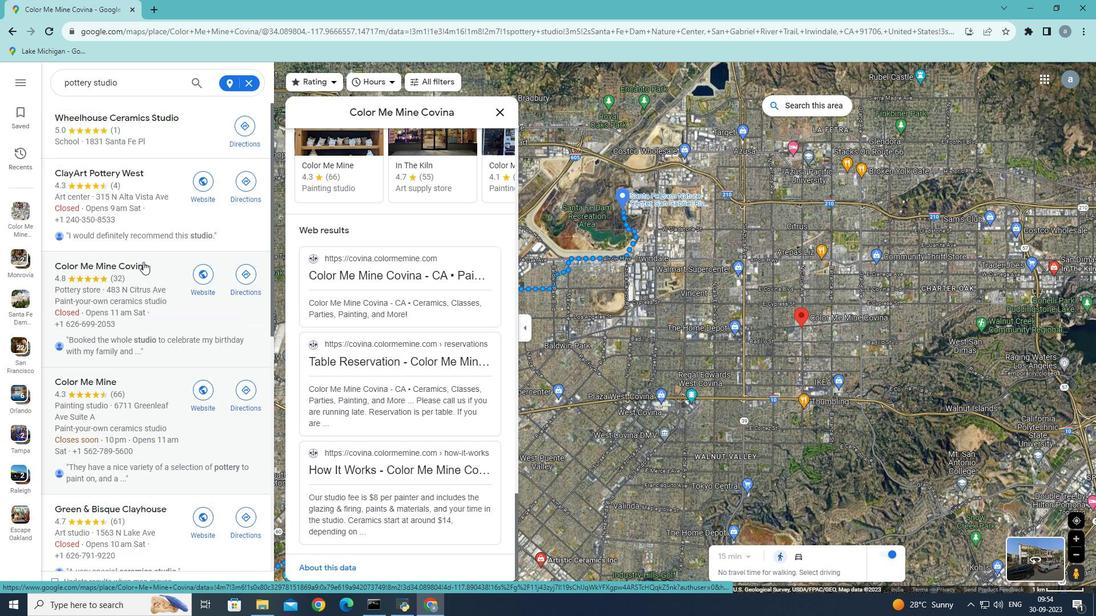 
Action: Mouse scrolled (143, 261) with delta (0, 0)
Screenshot: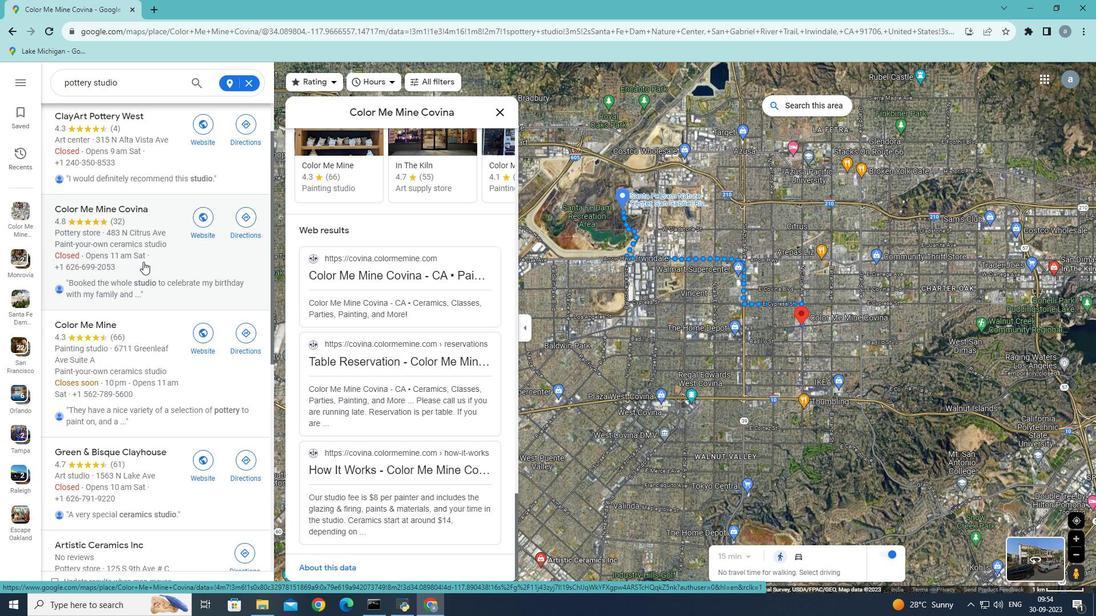 
Action: Mouse scrolled (143, 261) with delta (0, 0)
Screenshot: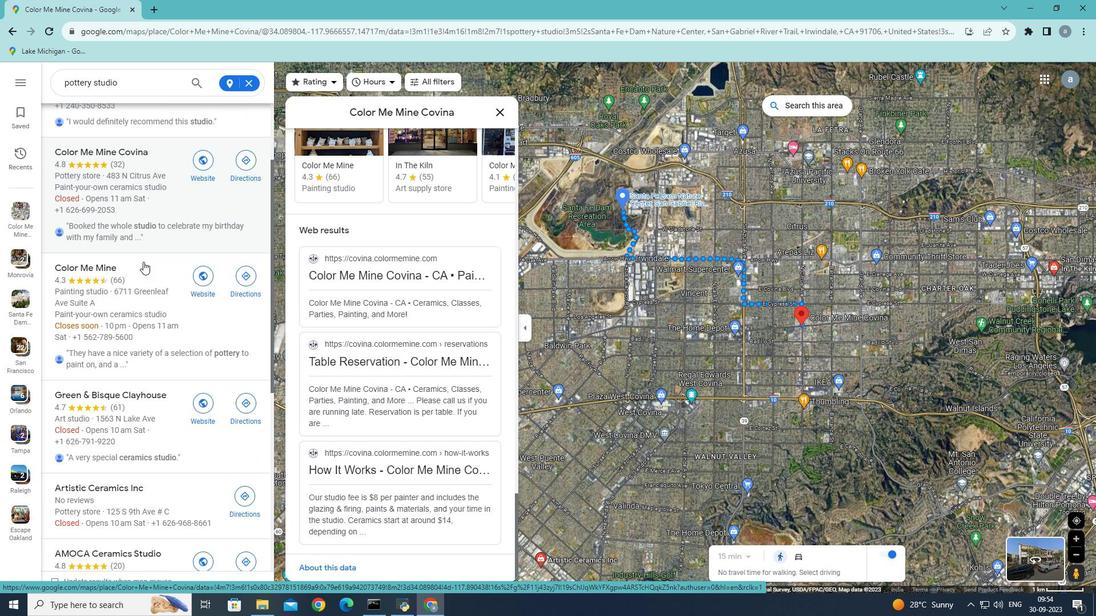 
Action: Mouse scrolled (143, 261) with delta (0, 0)
Screenshot: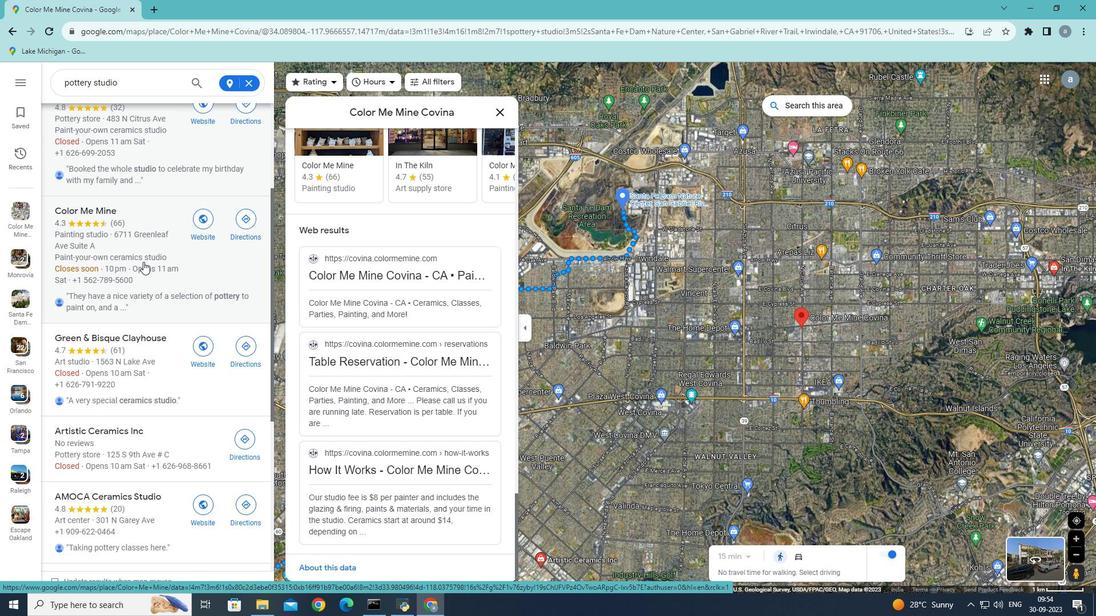 
Action: Mouse scrolled (143, 261) with delta (0, 0)
Screenshot: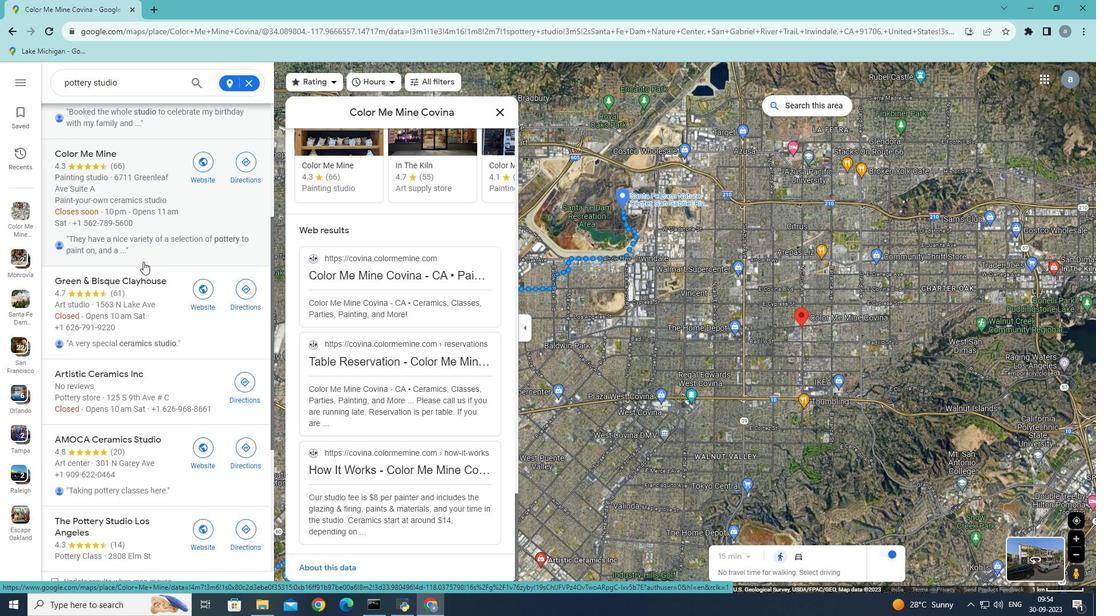 
Action: Mouse moved to (143, 213)
Screenshot: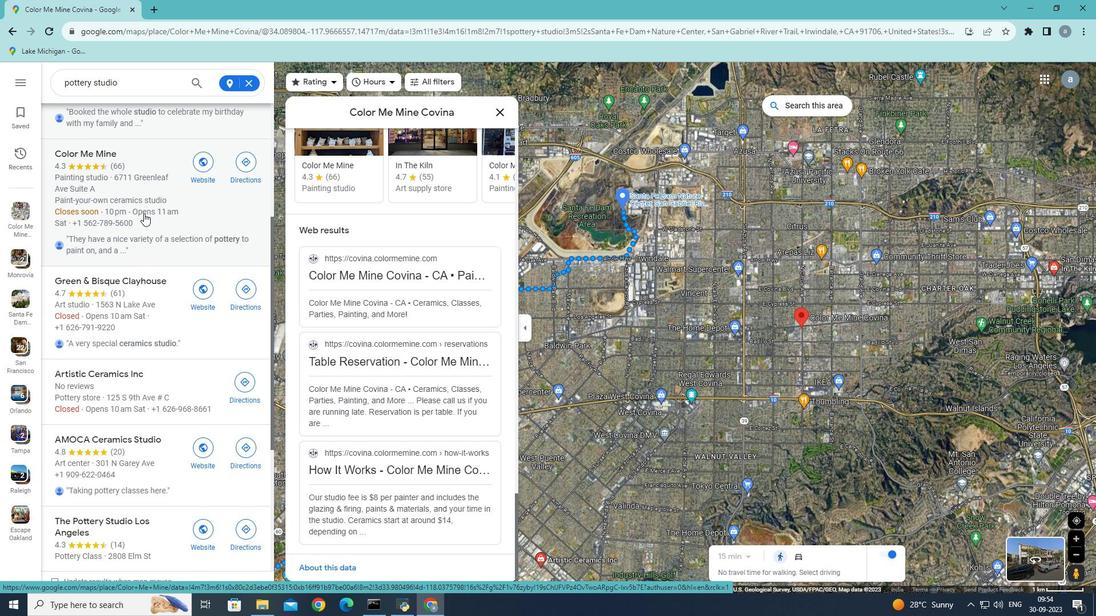 
Action: Mouse pressed left at (143, 213)
Screenshot: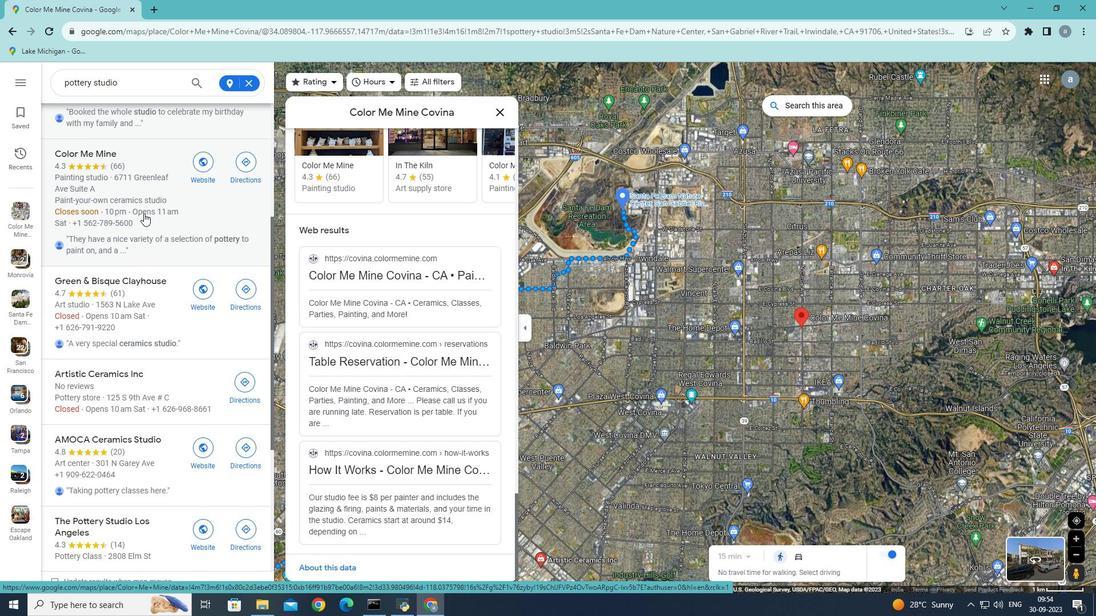 
Action: Mouse moved to (374, 225)
Screenshot: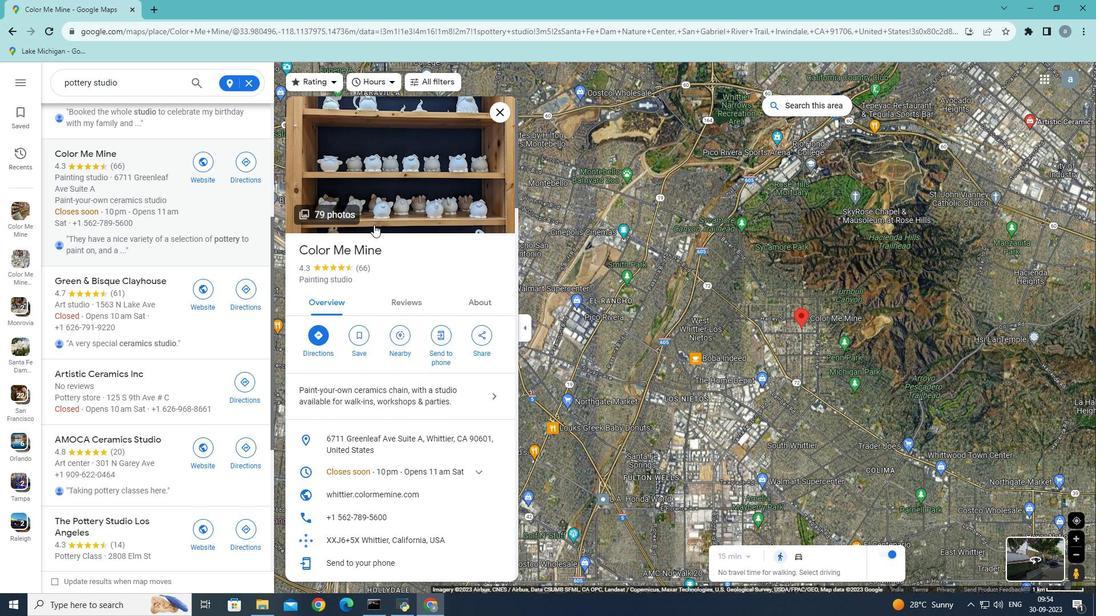 
Action: Mouse scrolled (374, 224) with delta (0, 0)
Screenshot: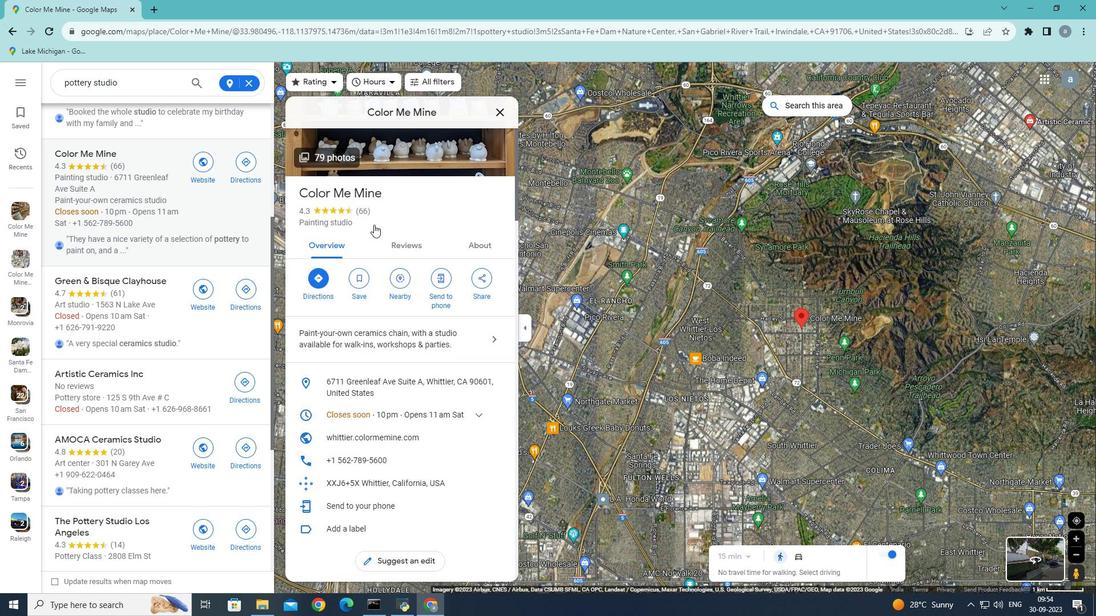 
Action: Mouse scrolled (374, 224) with delta (0, 0)
Screenshot: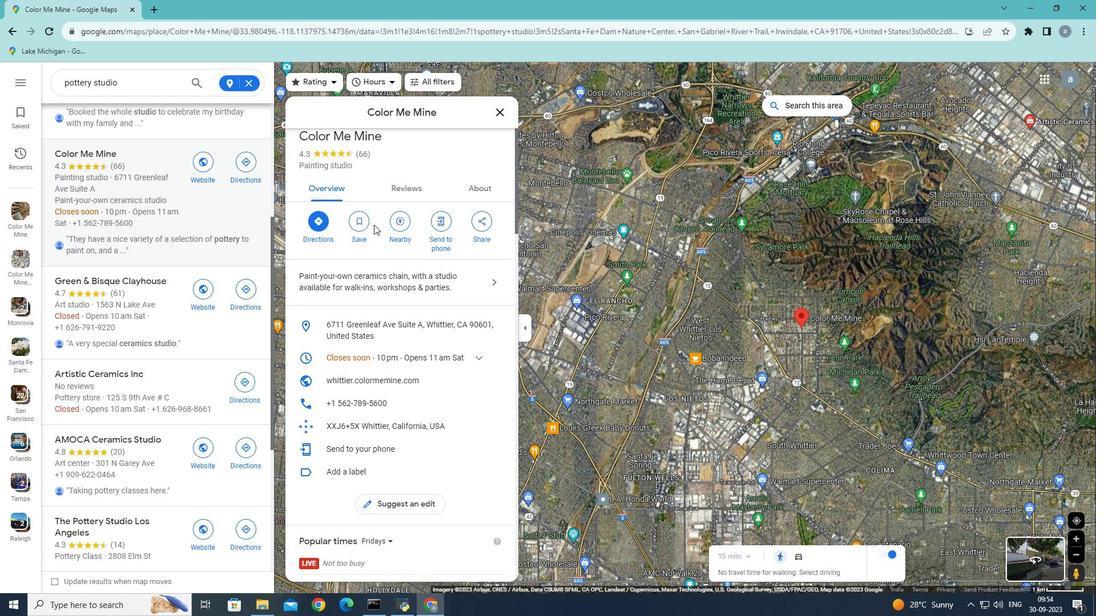 
Action: Mouse scrolled (374, 224) with delta (0, 0)
Screenshot: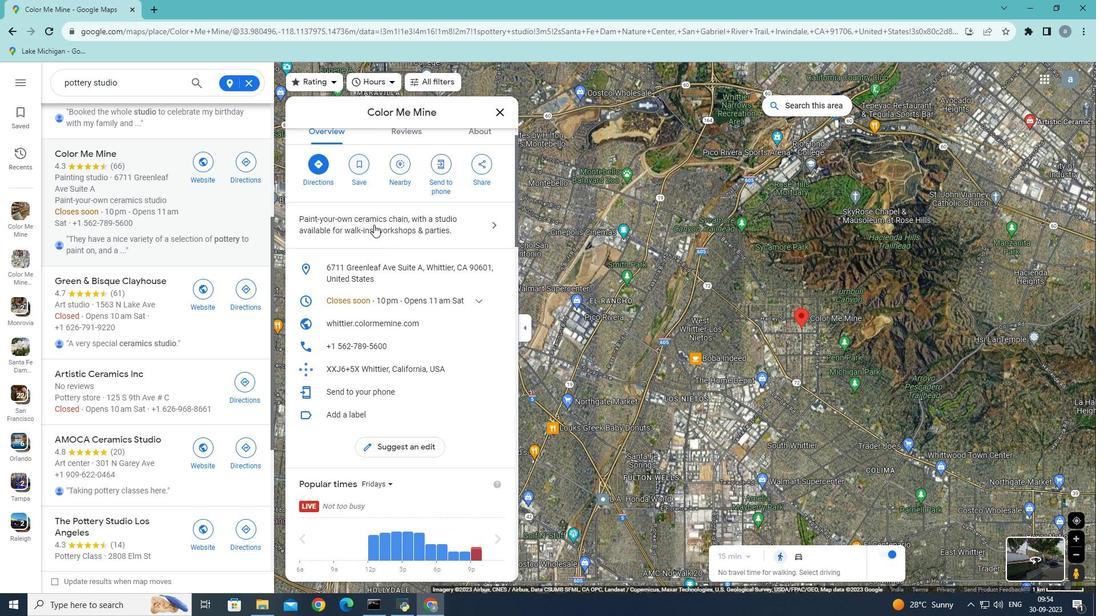 
Action: Mouse scrolled (374, 224) with delta (0, 0)
Screenshot: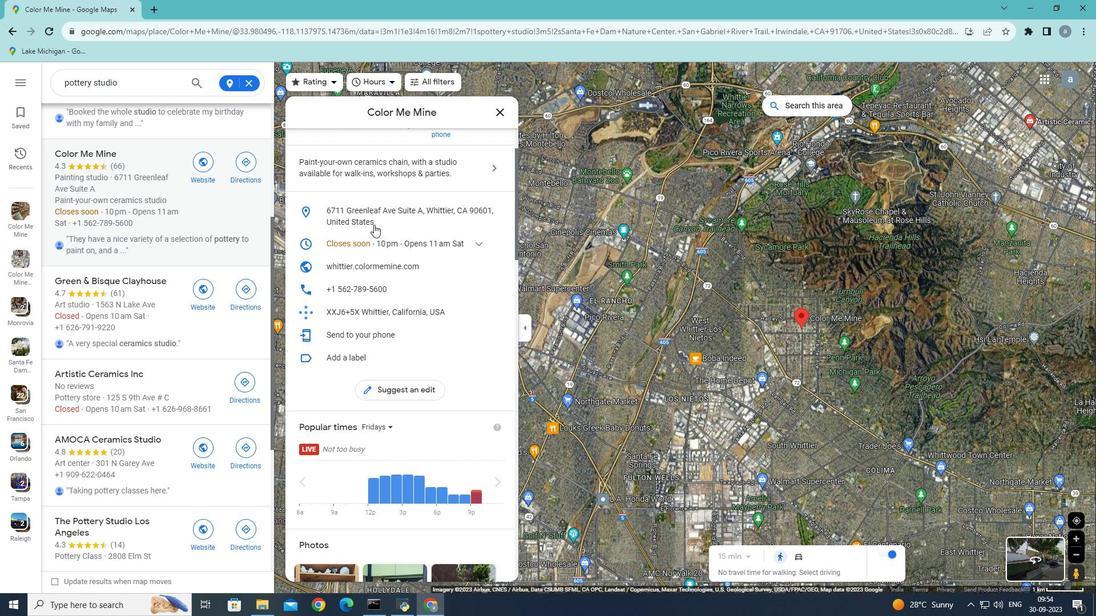 
Action: Mouse scrolled (374, 224) with delta (0, 0)
Screenshot: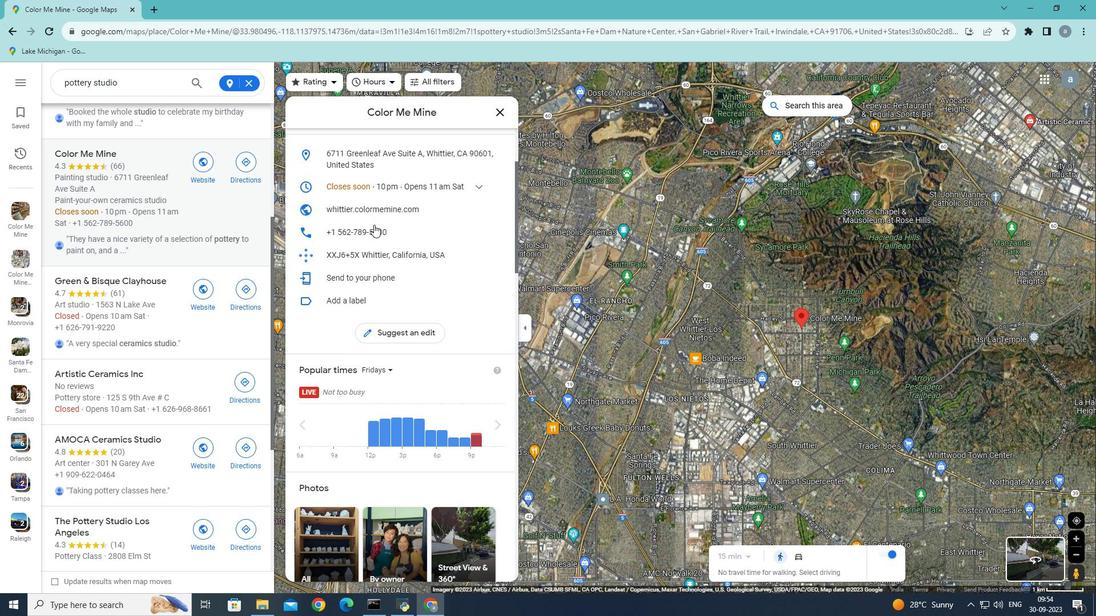 
Action: Mouse scrolled (374, 224) with delta (0, 0)
Screenshot: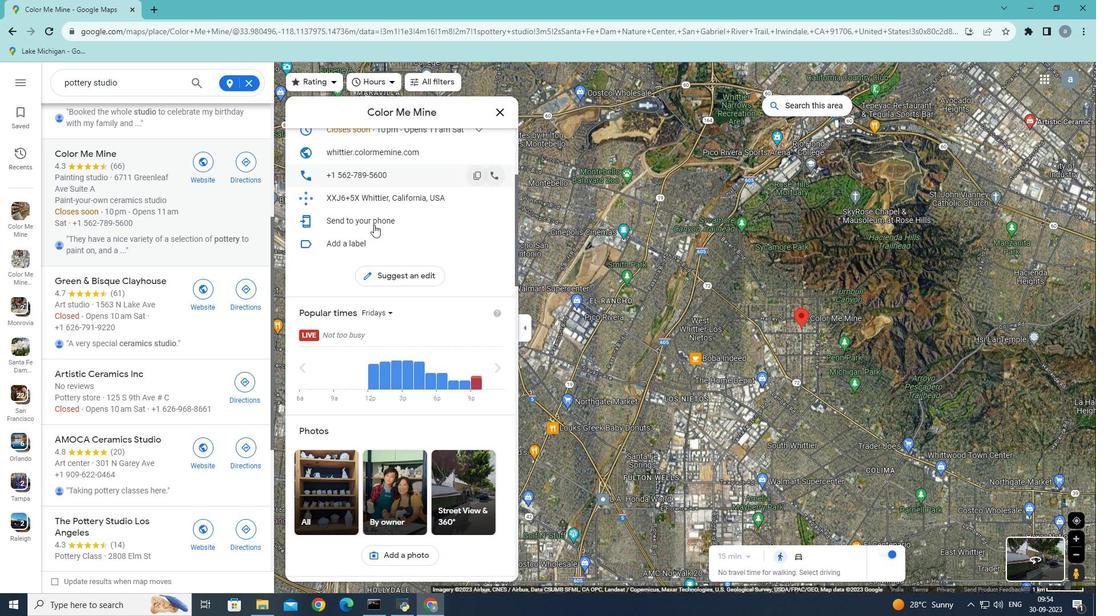 
Action: Mouse scrolled (374, 224) with delta (0, 0)
Screenshot: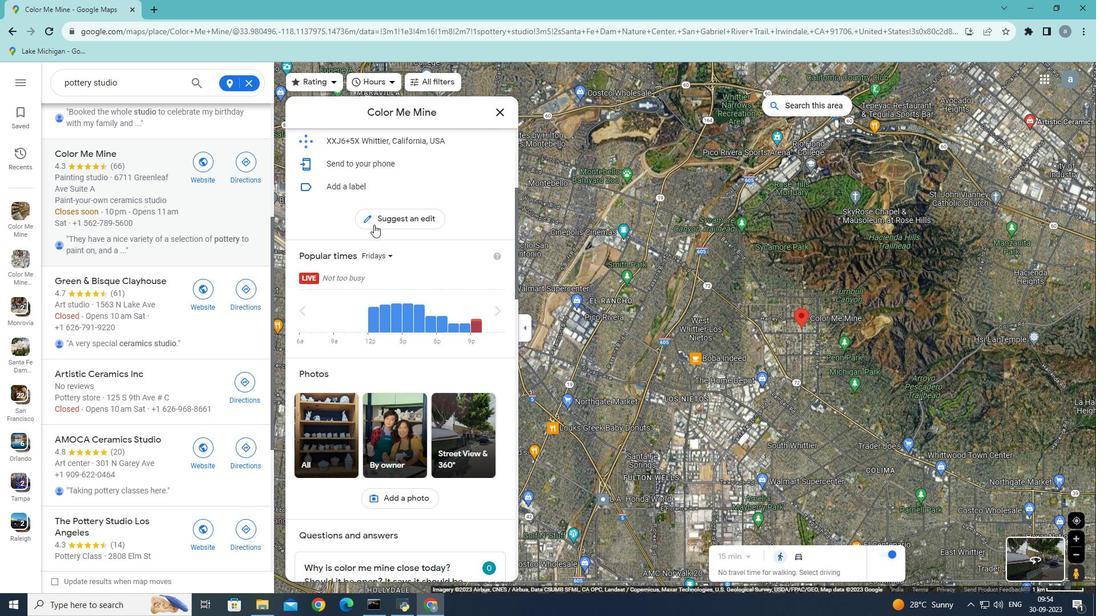 
Action: Mouse scrolled (374, 224) with delta (0, 0)
Screenshot: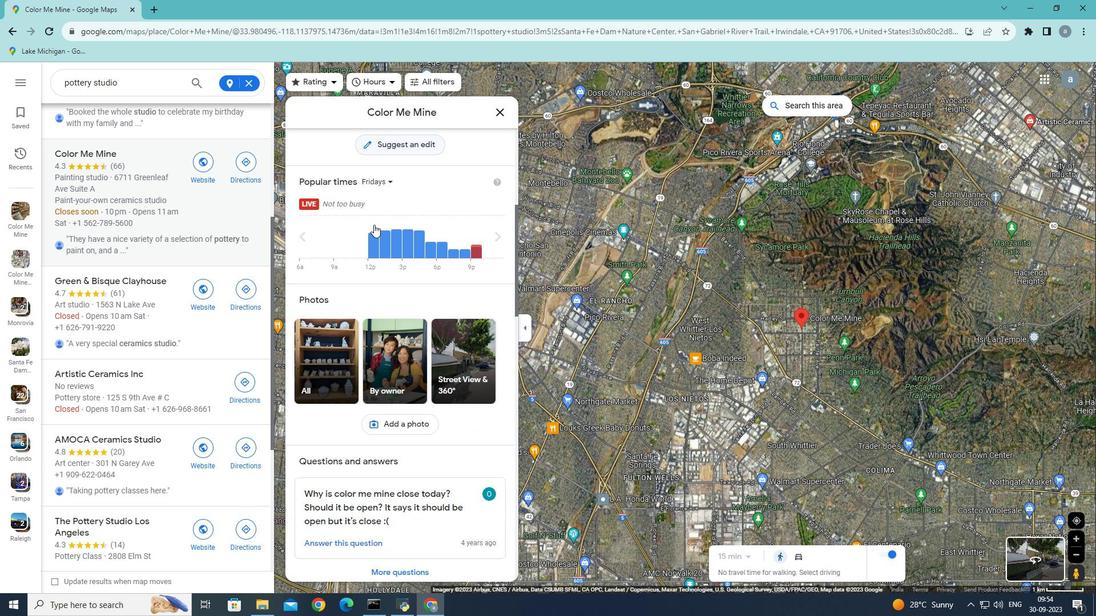 
Action: Mouse scrolled (374, 224) with delta (0, 0)
Screenshot: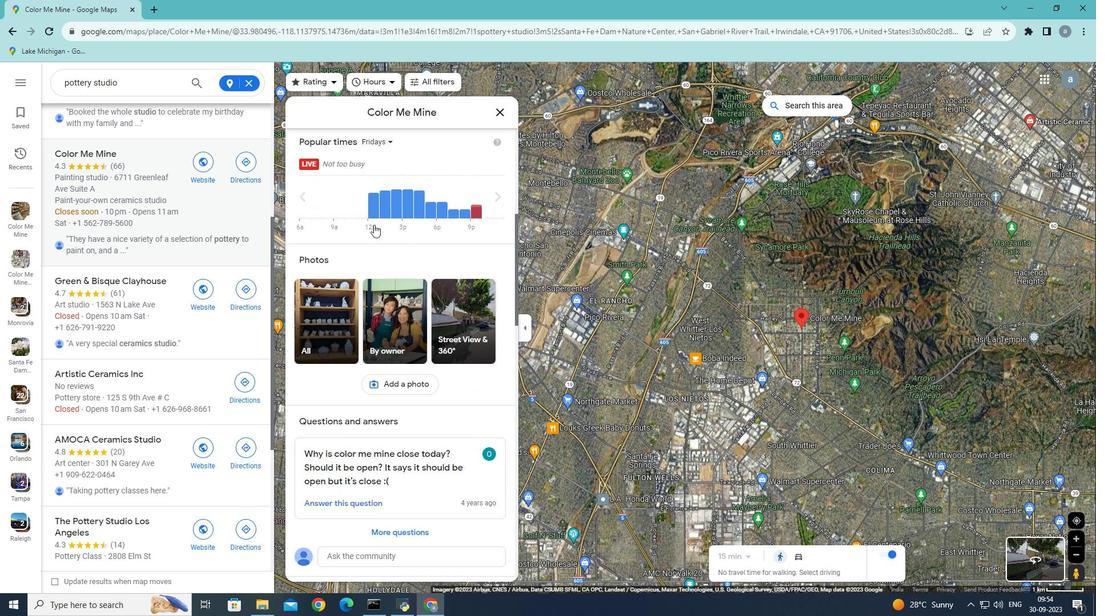 
Action: Mouse scrolled (374, 224) with delta (0, 0)
Screenshot: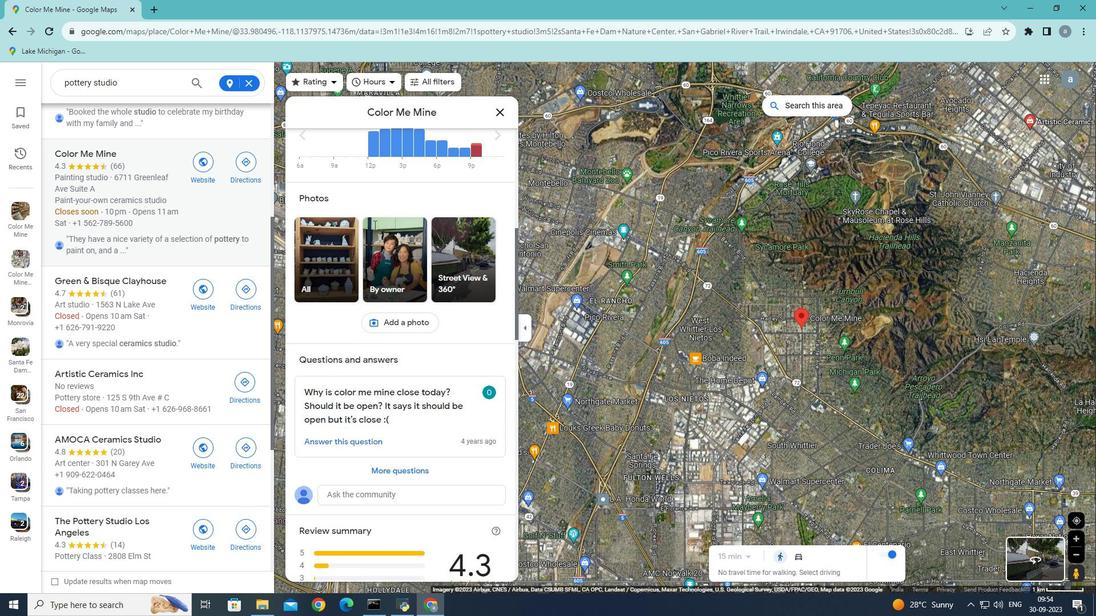 
Action: Mouse scrolled (374, 224) with delta (0, 0)
Screenshot: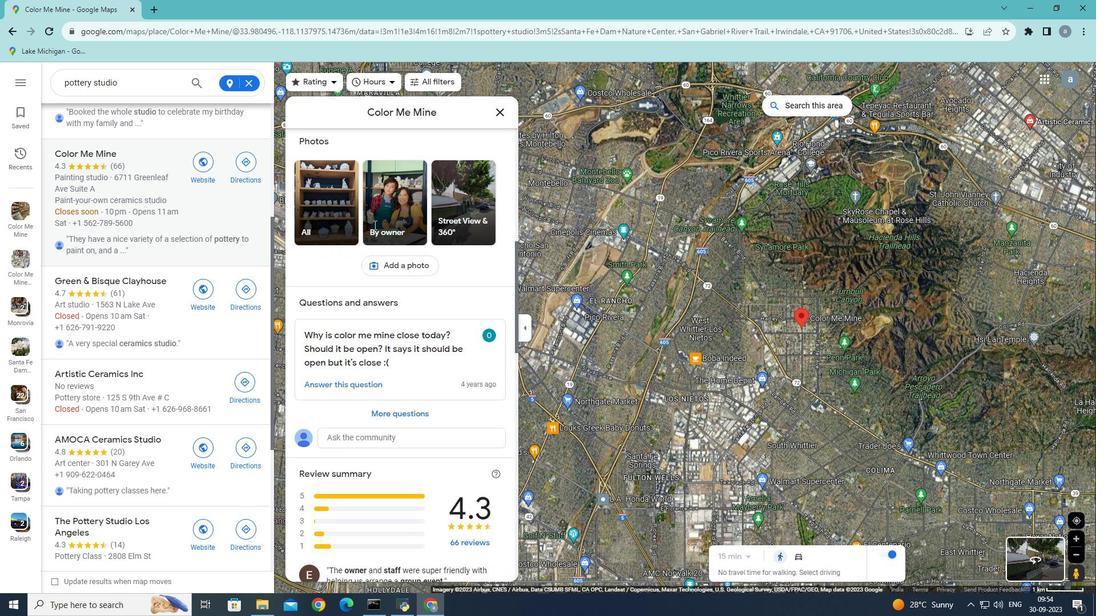 
Action: Mouse scrolled (374, 224) with delta (0, 0)
Screenshot: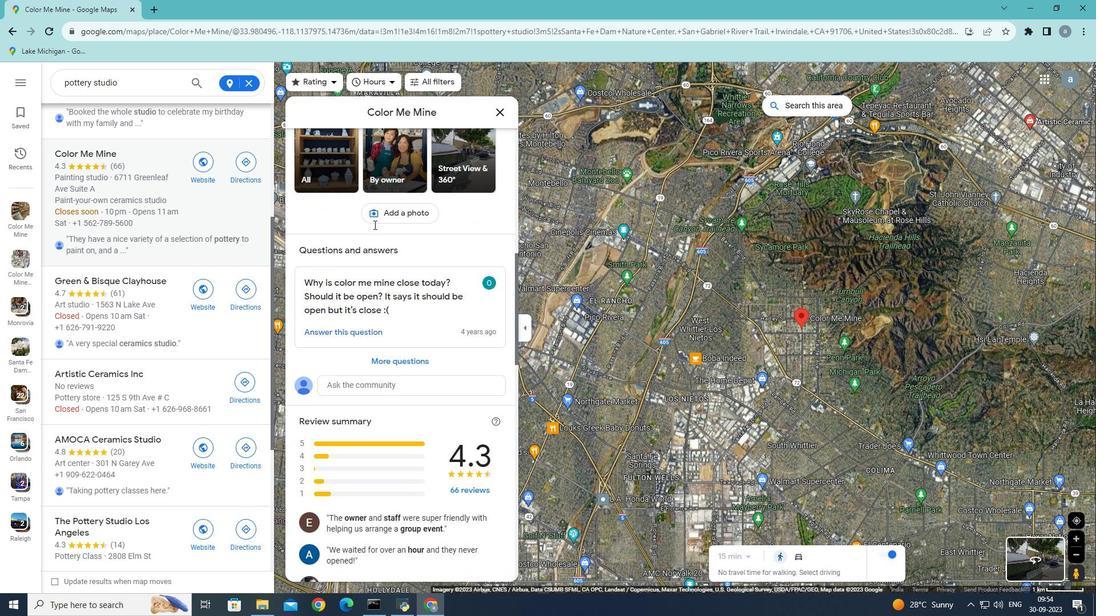 
Action: Mouse scrolled (374, 224) with delta (0, 0)
Screenshot: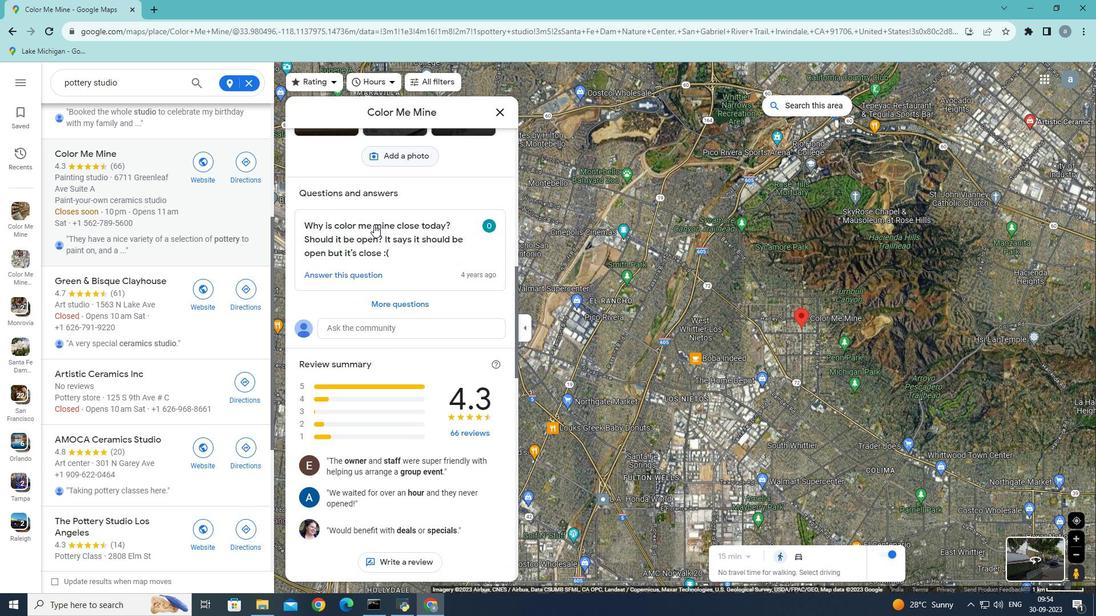 
Action: Mouse scrolled (374, 224) with delta (0, 0)
Screenshot: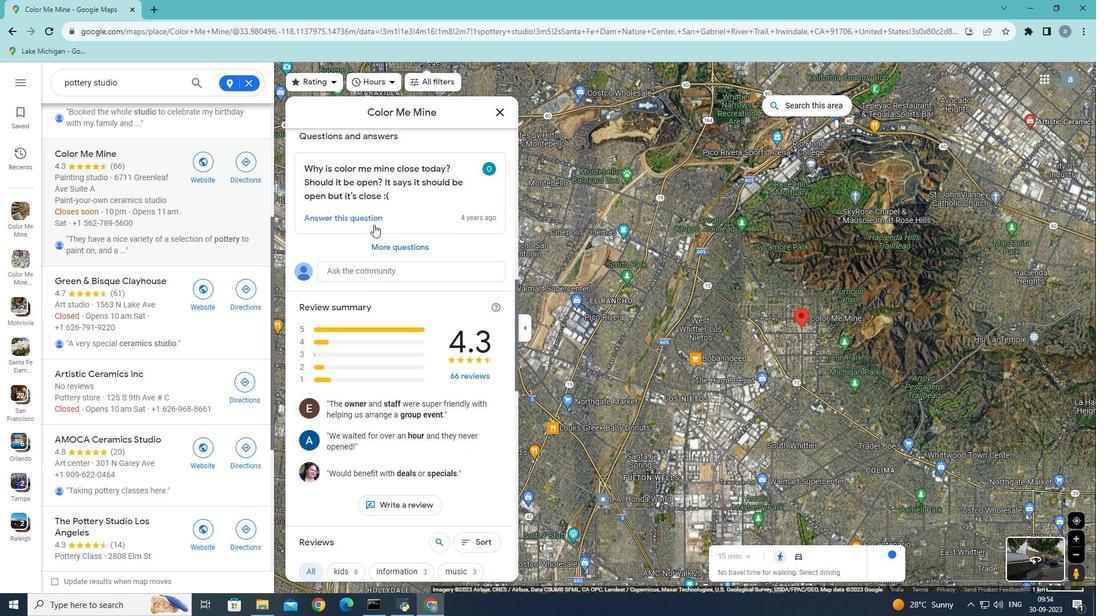 
Action: Mouse scrolled (374, 224) with delta (0, 0)
Screenshot: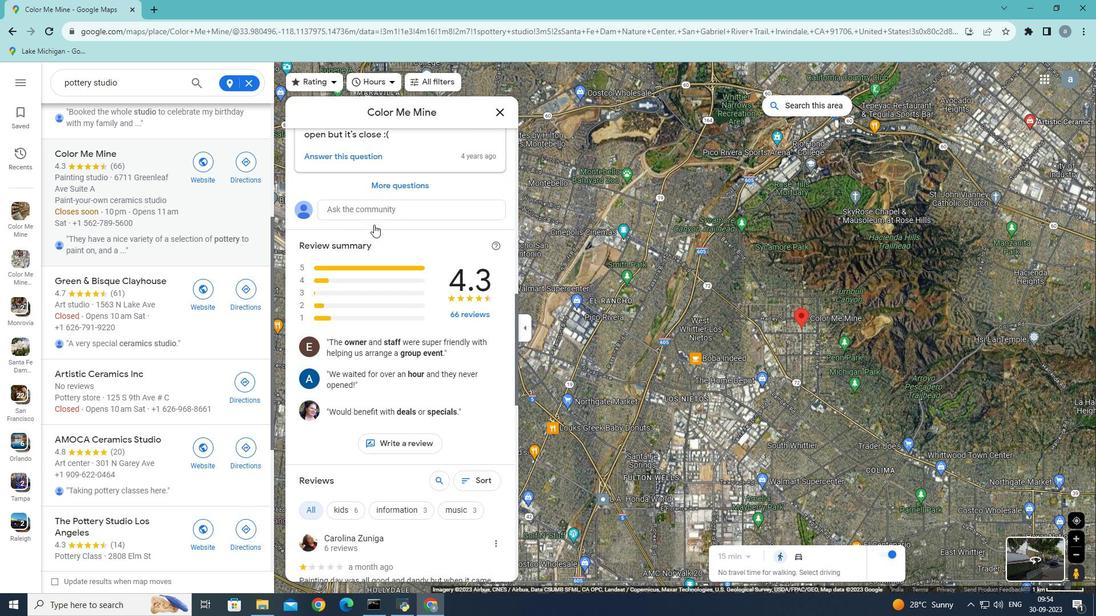 
Action: Mouse scrolled (374, 224) with delta (0, 0)
Screenshot: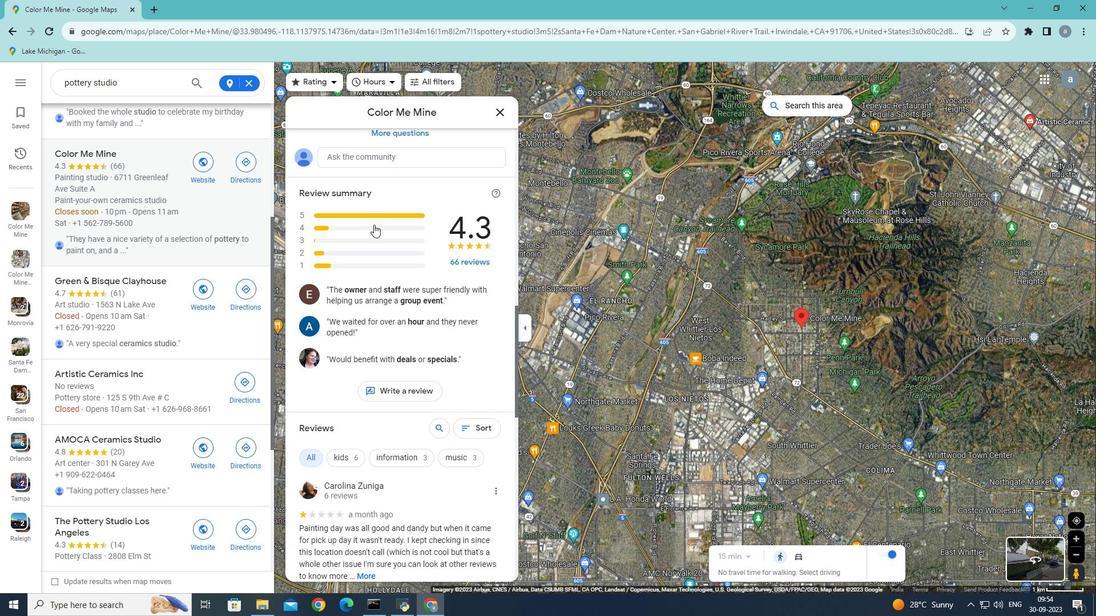 
Action: Mouse scrolled (374, 224) with delta (0, 0)
Screenshot: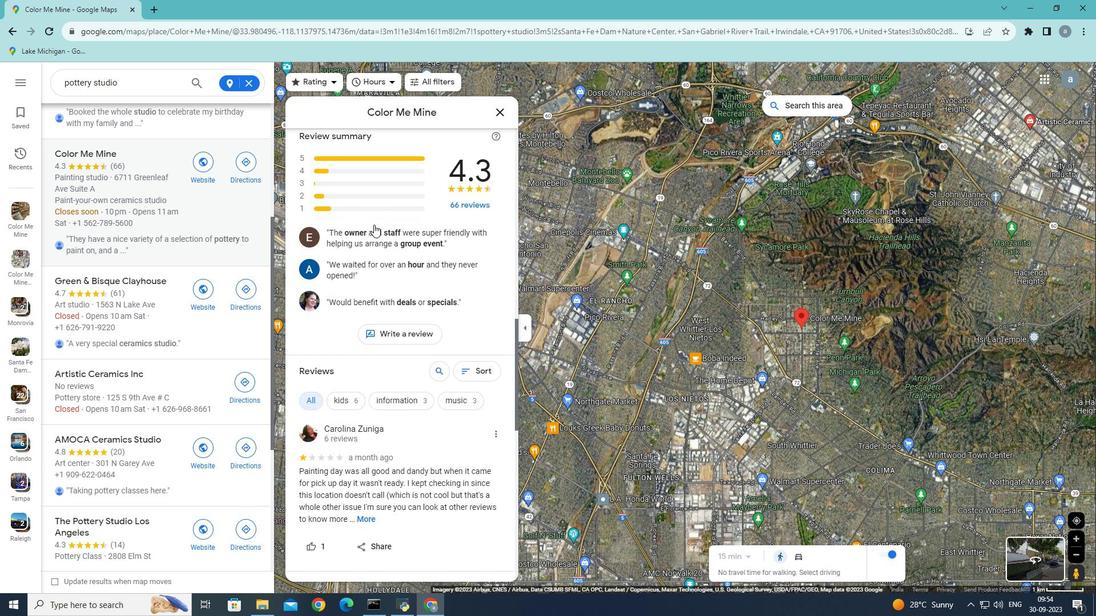 
Action: Mouse scrolled (374, 224) with delta (0, 0)
Screenshot: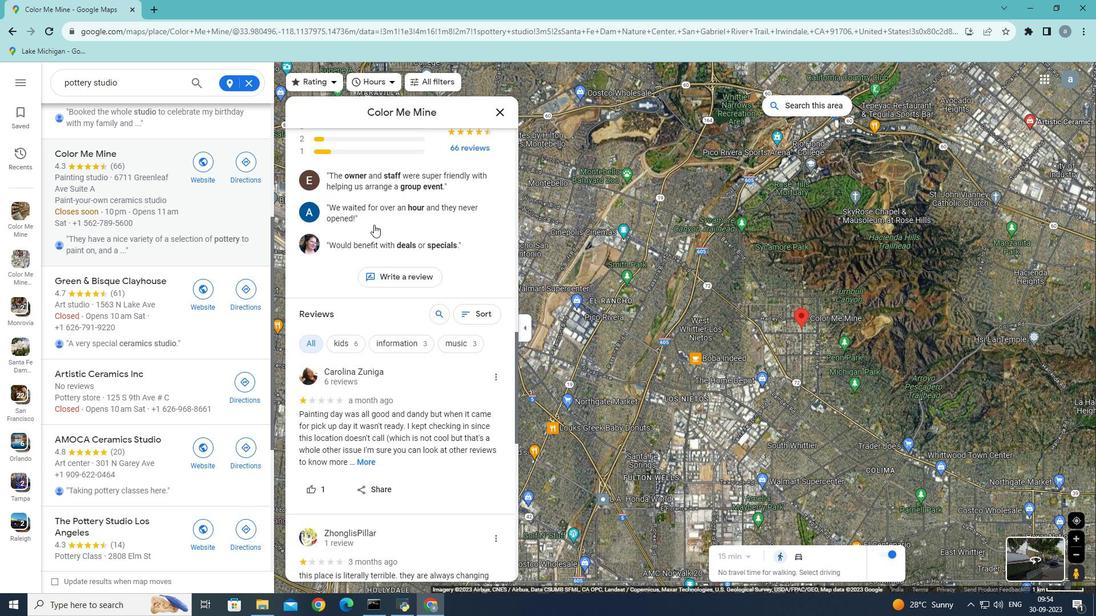
Action: Mouse scrolled (374, 224) with delta (0, 0)
Screenshot: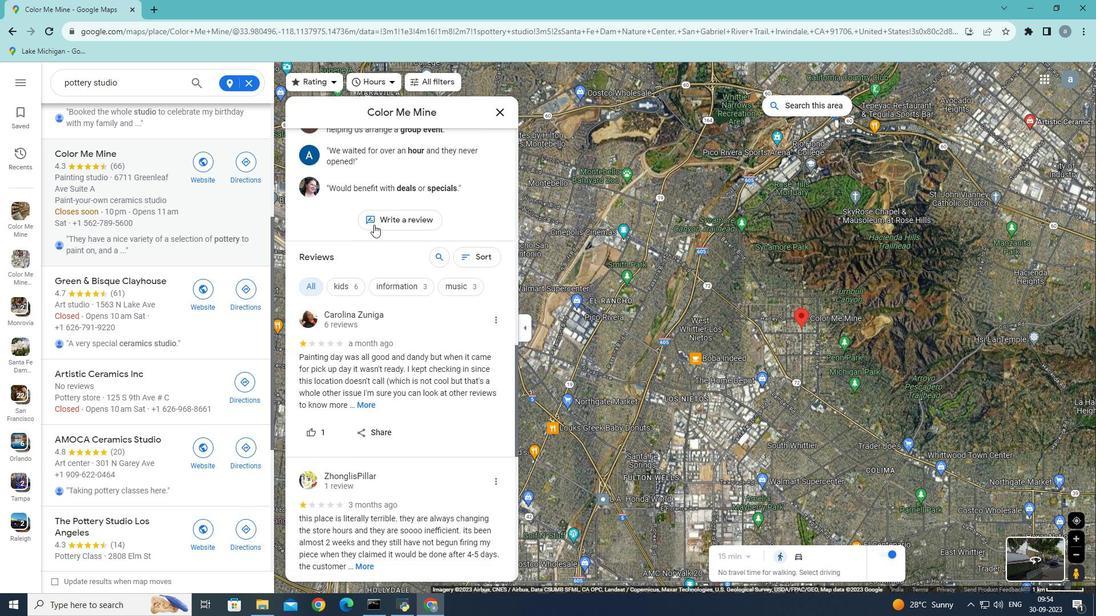 
Action: Mouse scrolled (374, 224) with delta (0, 0)
Screenshot: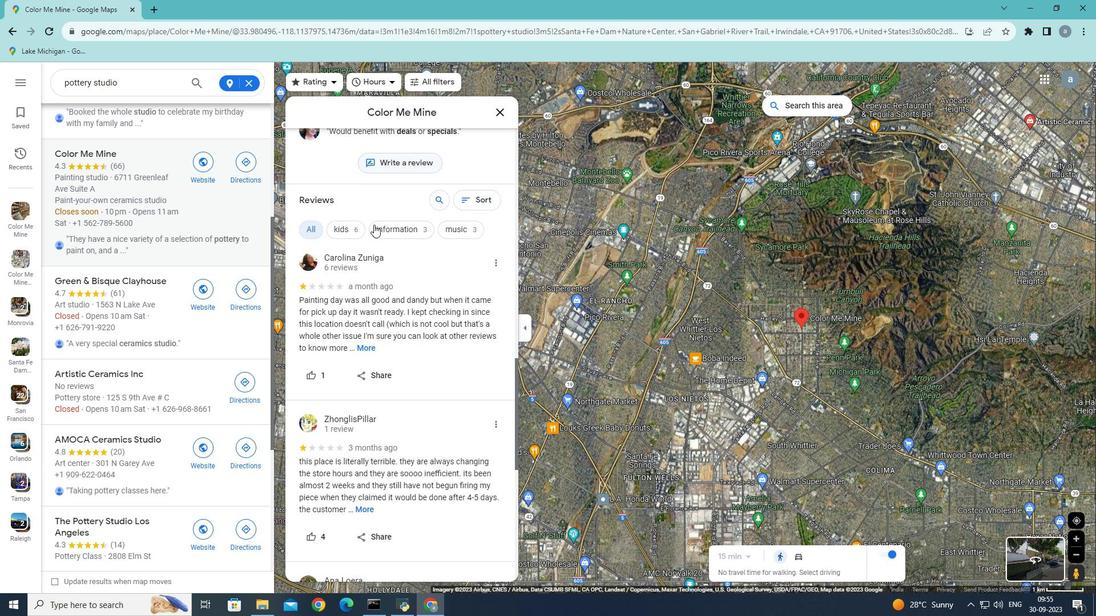 
Action: Mouse scrolled (374, 224) with delta (0, 0)
Screenshot: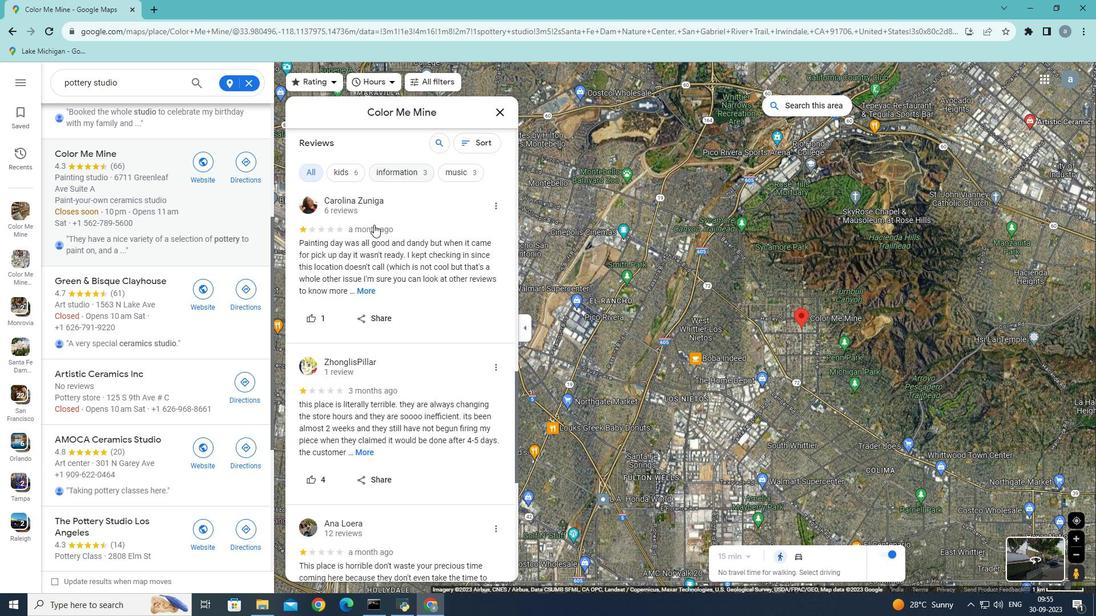 
Action: Mouse scrolled (374, 224) with delta (0, 0)
Screenshot: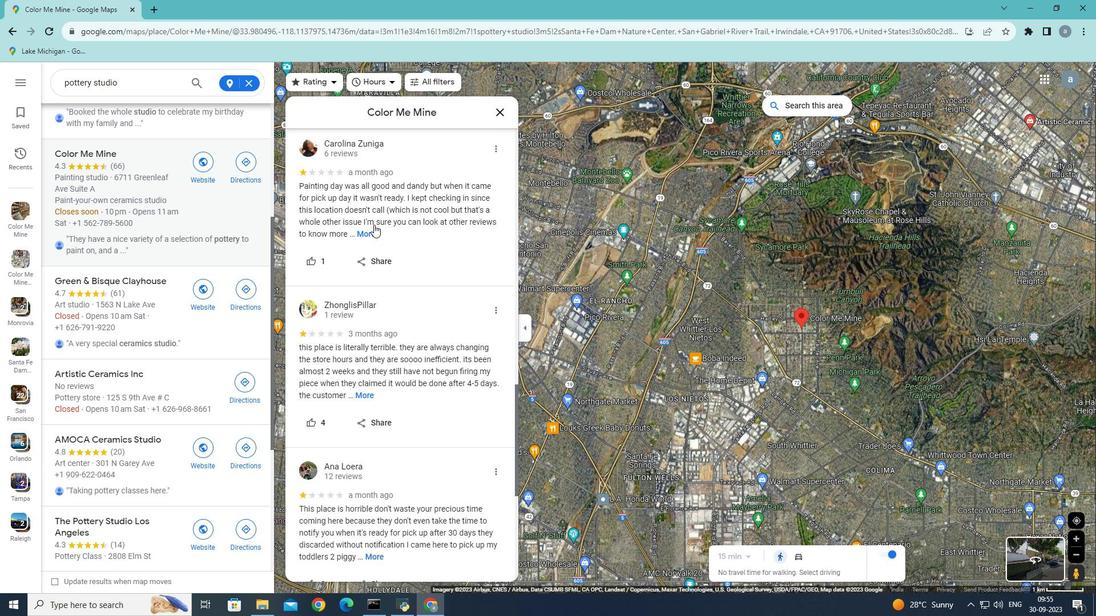 
Action: Mouse scrolled (374, 224) with delta (0, 0)
Screenshot: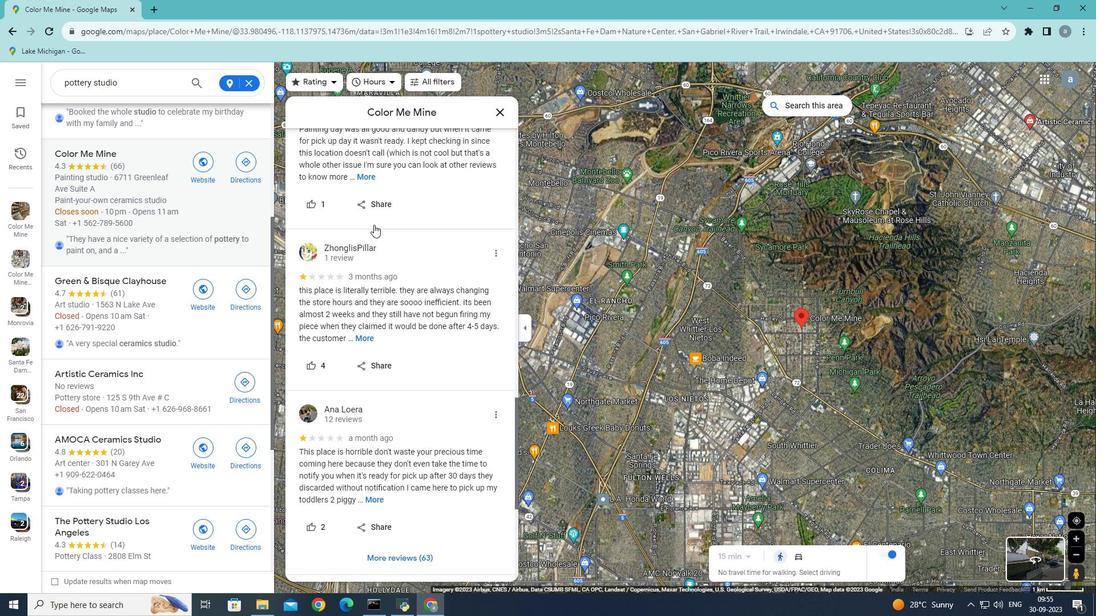
Action: Mouse scrolled (374, 224) with delta (0, 0)
Screenshot: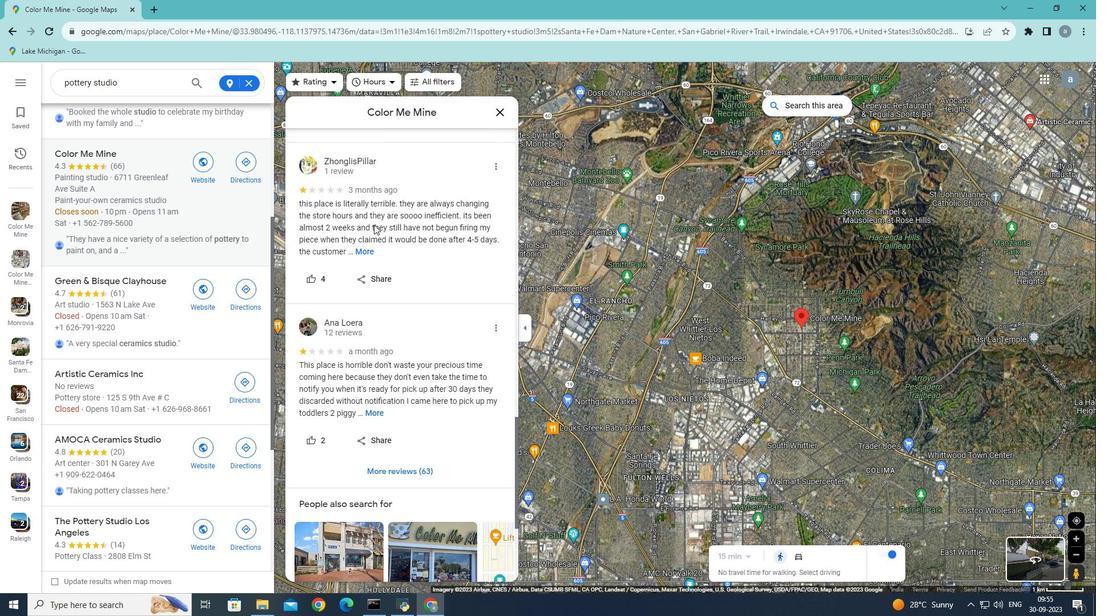 
Action: Mouse scrolled (374, 224) with delta (0, 0)
Screenshot: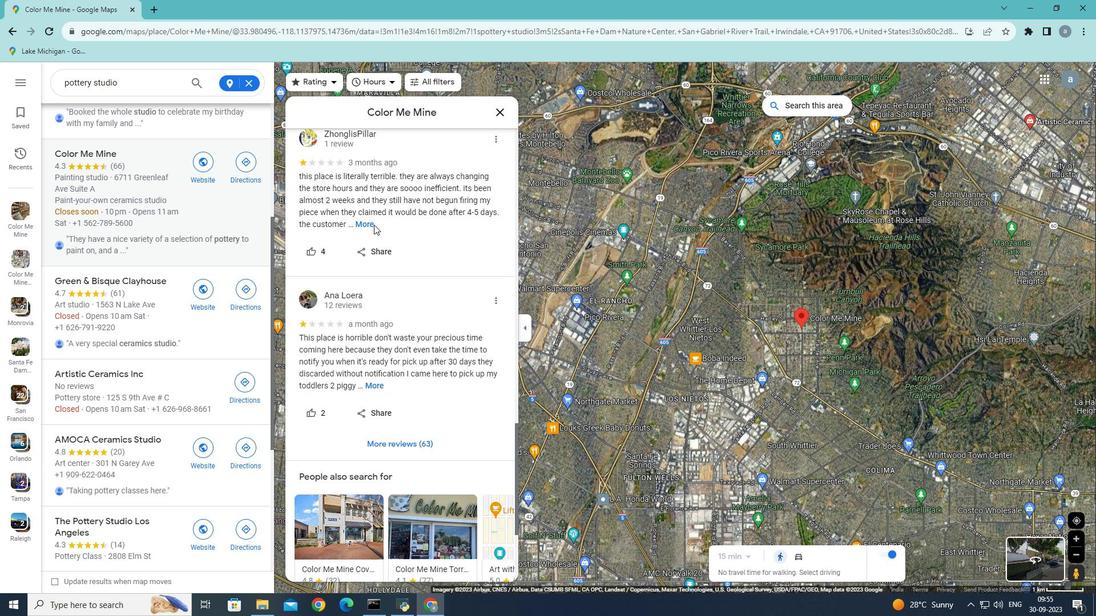 
Action: Mouse scrolled (374, 224) with delta (0, 0)
Screenshot: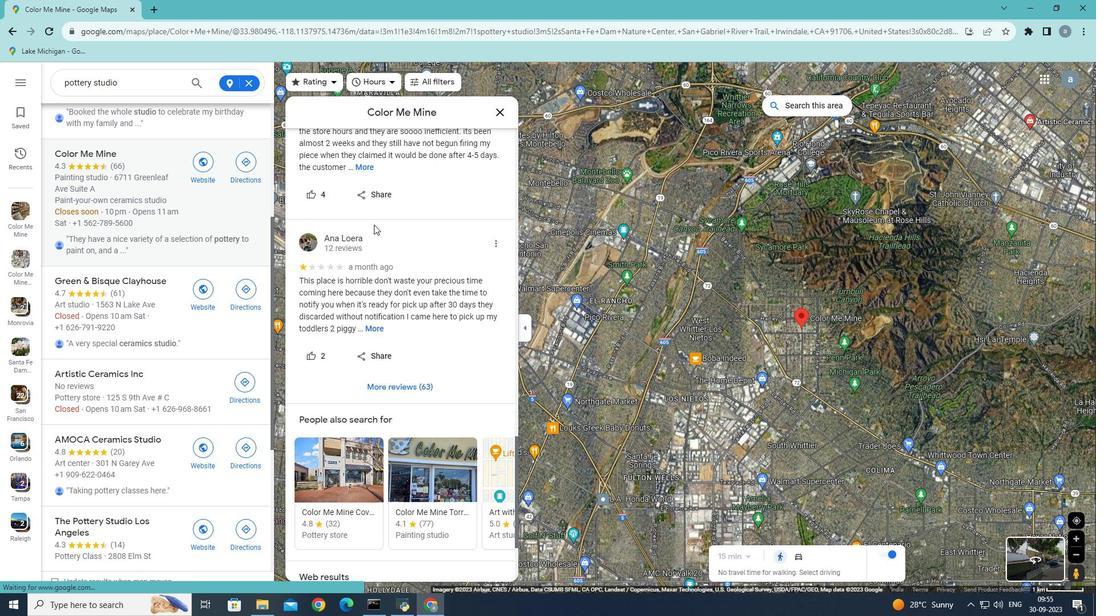 
Action: Mouse scrolled (374, 224) with delta (0, 0)
Screenshot: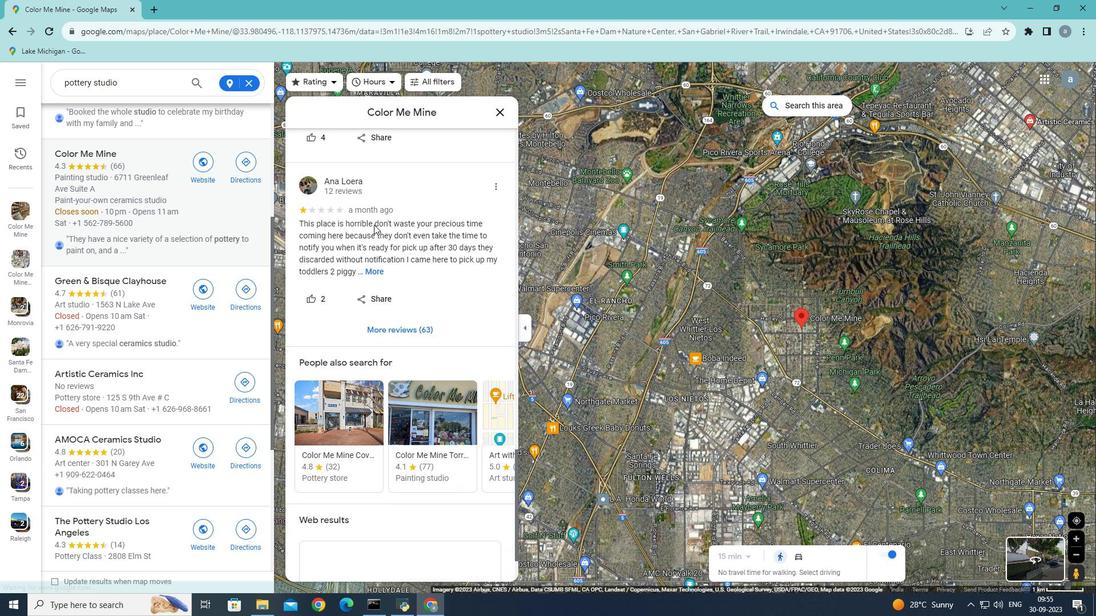 
Action: Mouse scrolled (374, 224) with delta (0, 0)
Screenshot: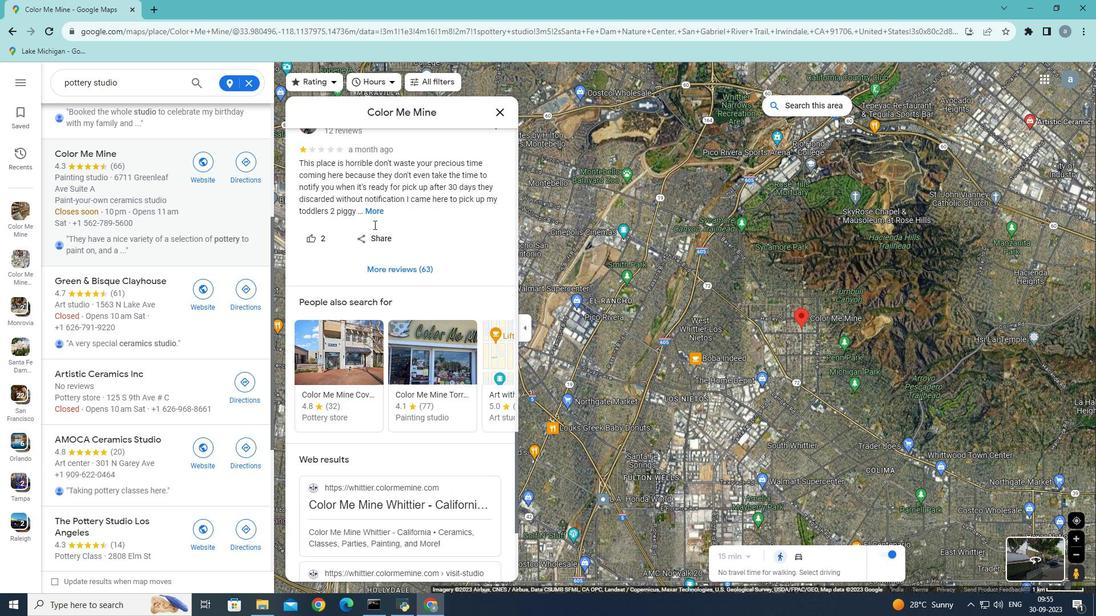 
Action: Mouse scrolled (374, 224) with delta (0, 0)
Screenshot: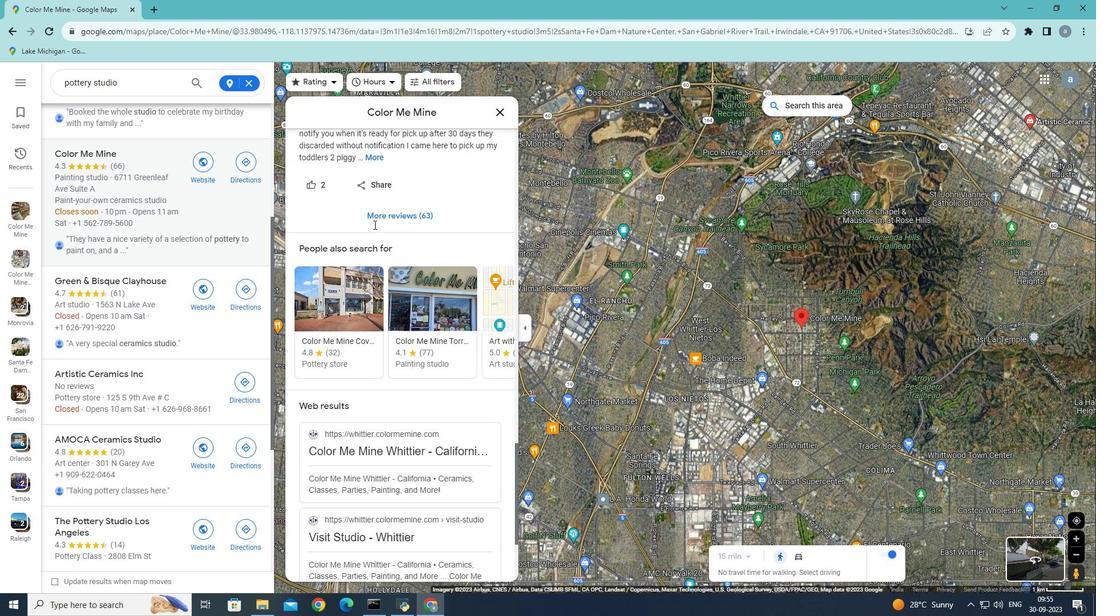 
Action: Mouse scrolled (374, 224) with delta (0, 0)
Screenshot: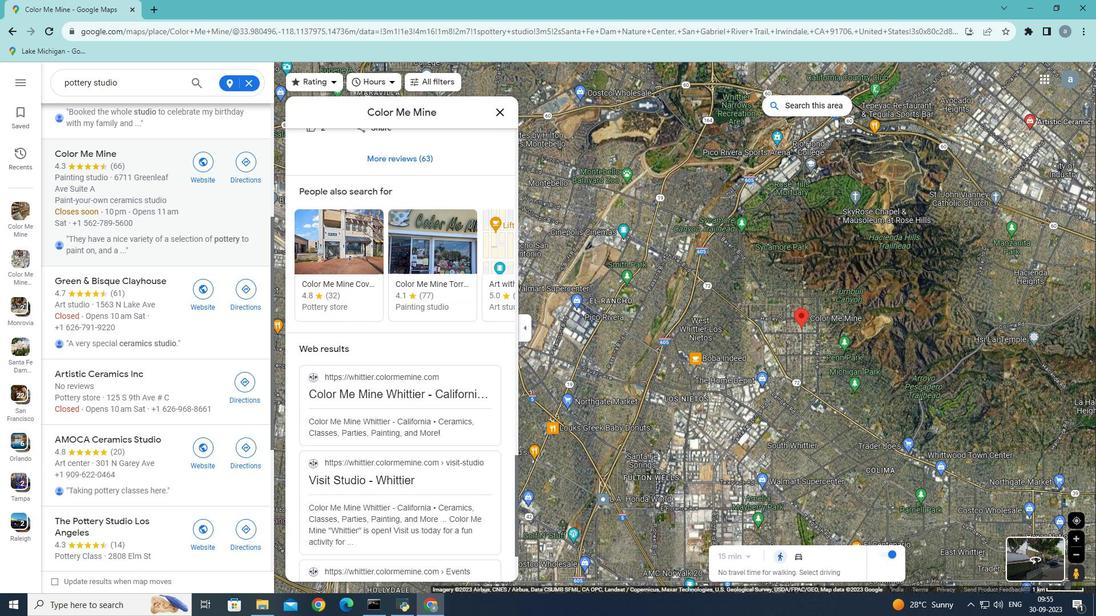 
Action: Mouse scrolled (374, 224) with delta (0, 0)
Screenshot: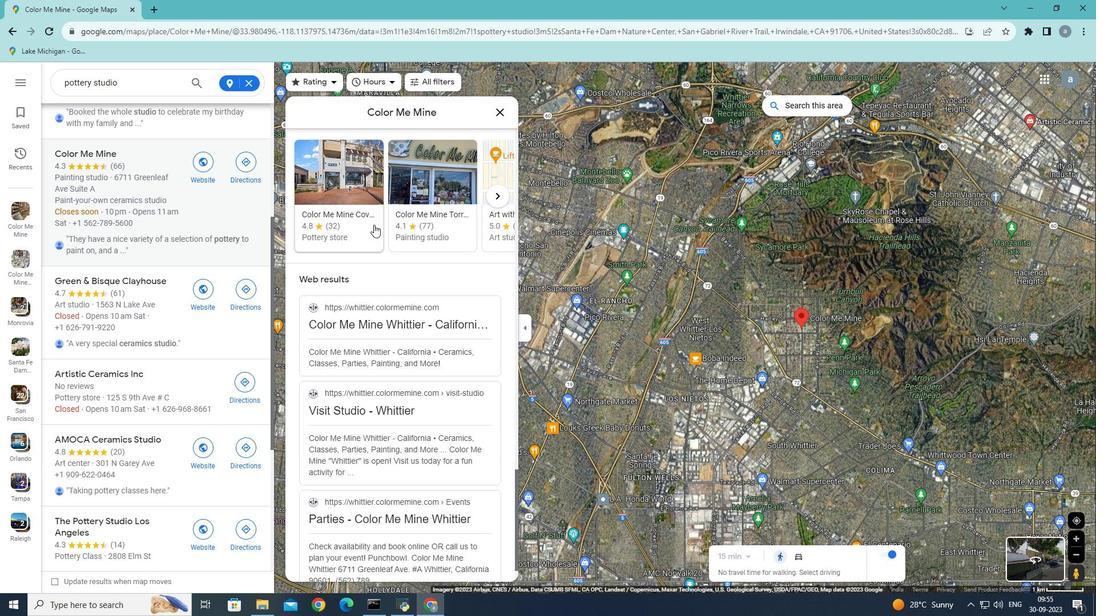 
Action: Mouse scrolled (374, 224) with delta (0, 0)
Screenshot: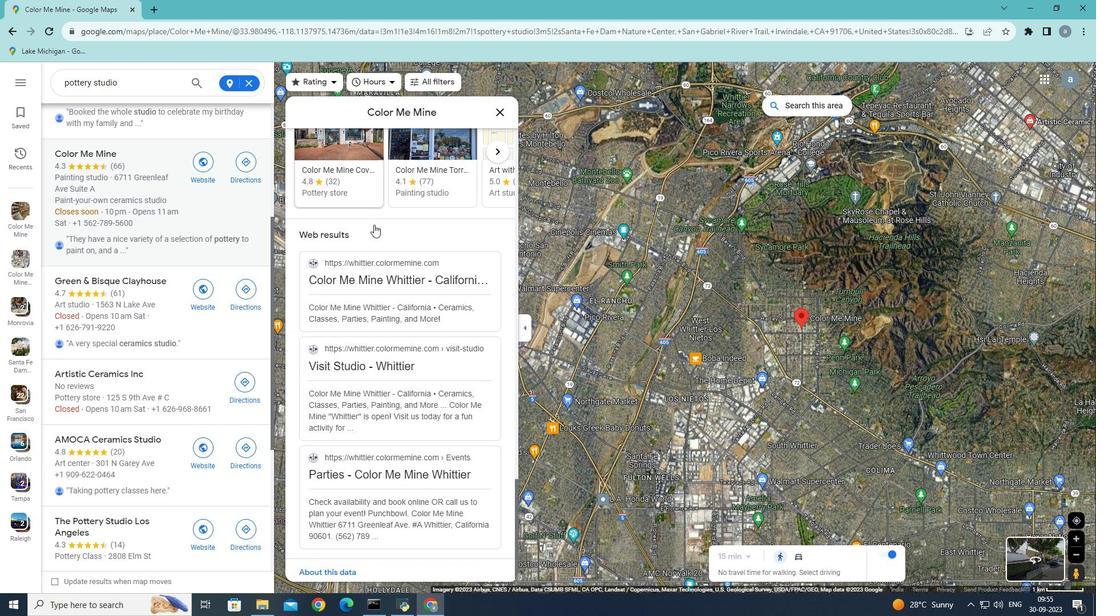 
Action: Mouse scrolled (374, 224) with delta (0, 0)
Screenshot: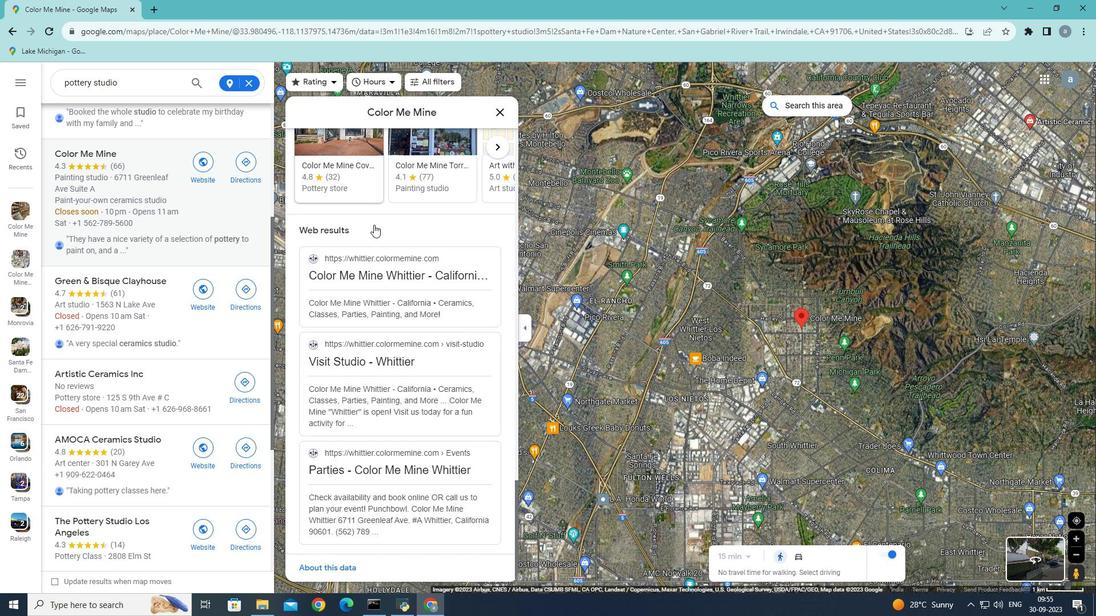 
Action: Mouse scrolled (374, 224) with delta (0, 0)
Screenshot: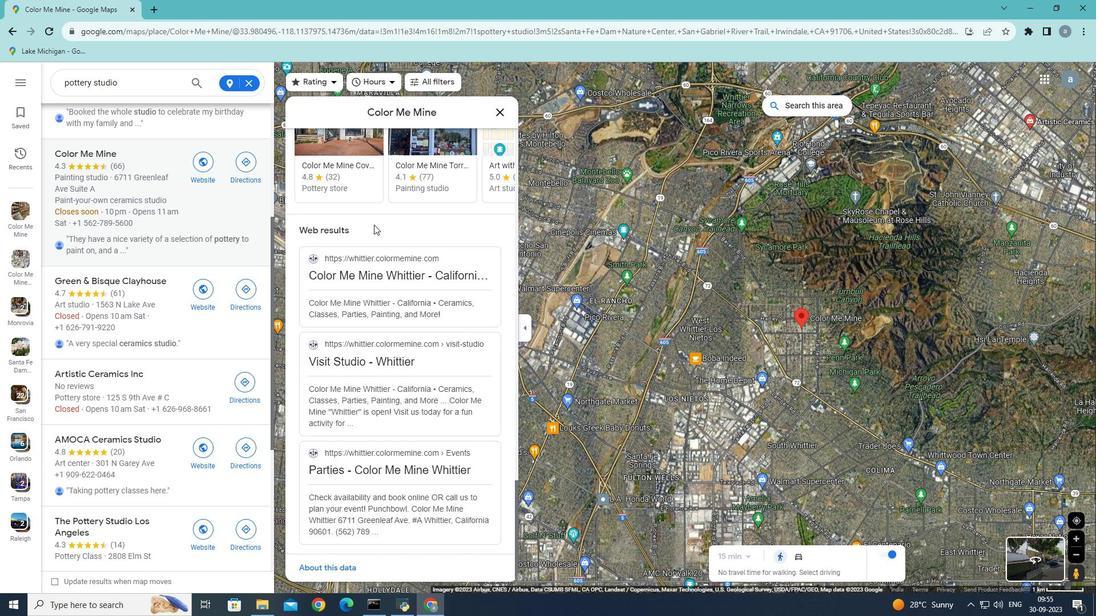 
Action: Mouse scrolled (374, 224) with delta (0, 0)
Screenshot: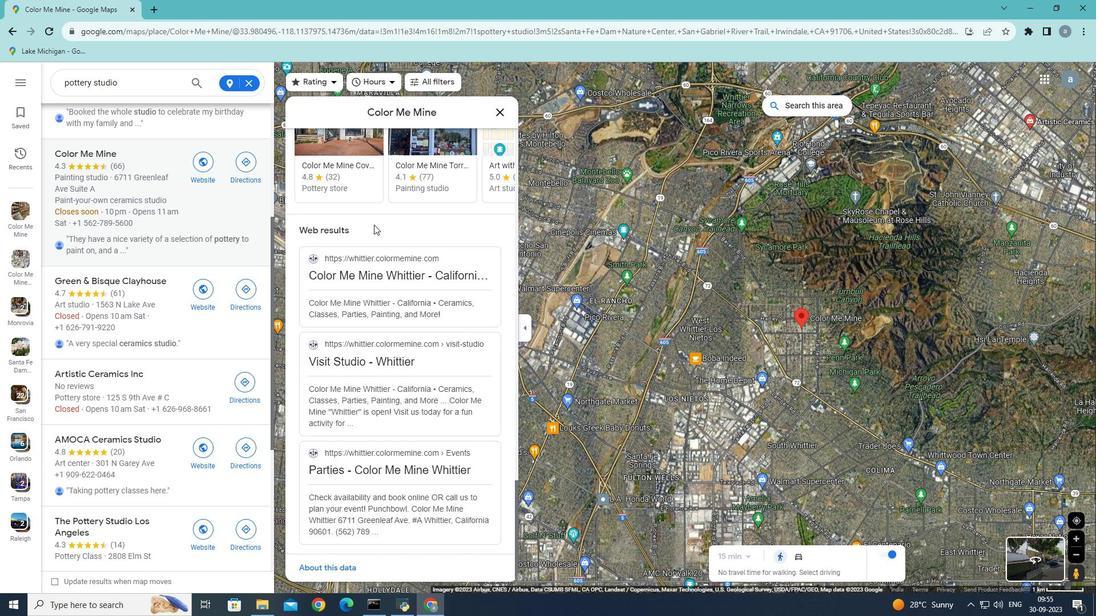
Action: Mouse scrolled (374, 224) with delta (0, 0)
Screenshot: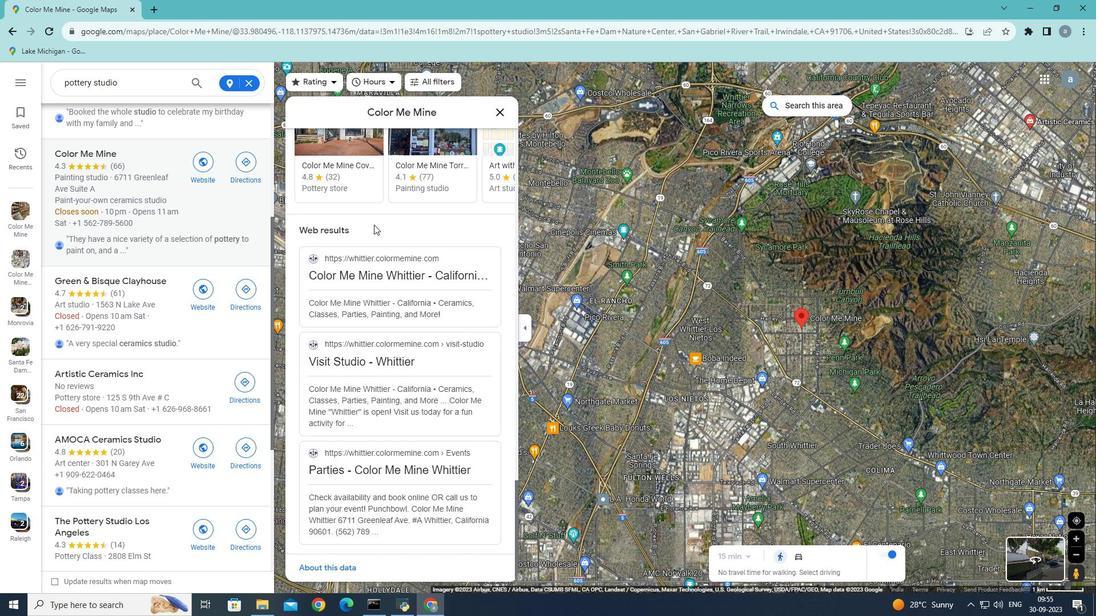 
Action: Mouse scrolled (374, 224) with delta (0, 0)
Screenshot: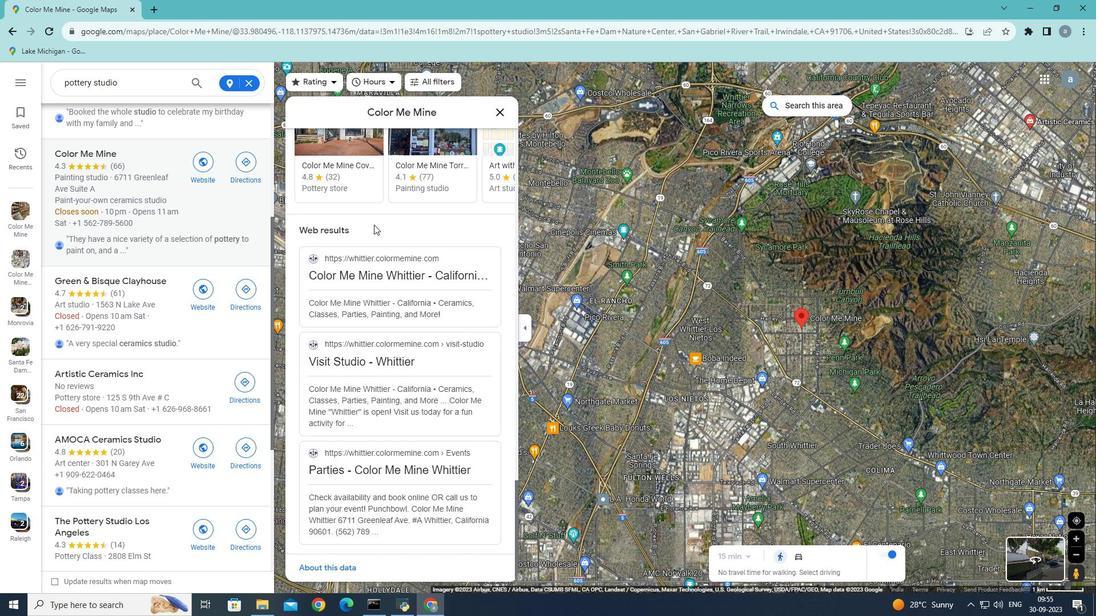 
Action: Mouse scrolled (374, 224) with delta (0, 0)
Screenshot: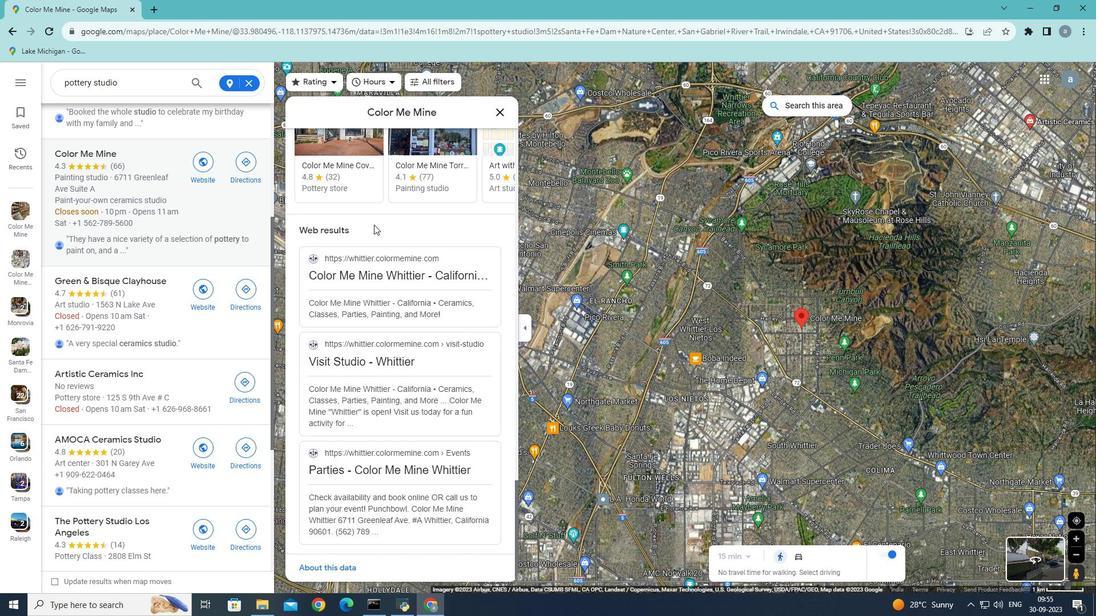 
Action: Mouse scrolled (374, 224) with delta (0, 0)
Screenshot: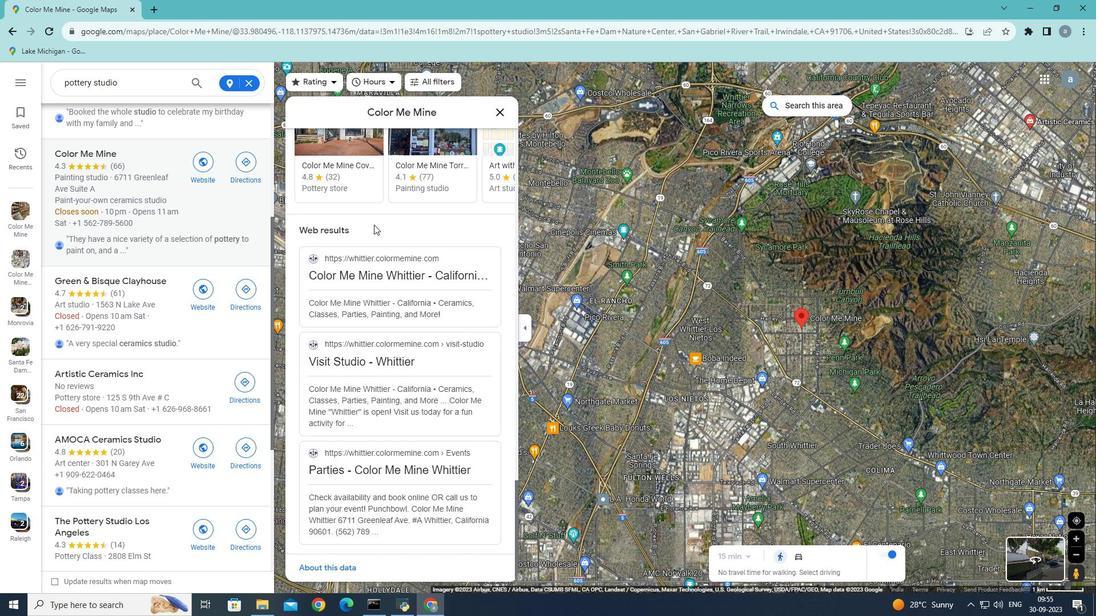 
Action: Mouse scrolled (374, 224) with delta (0, 0)
Screenshot: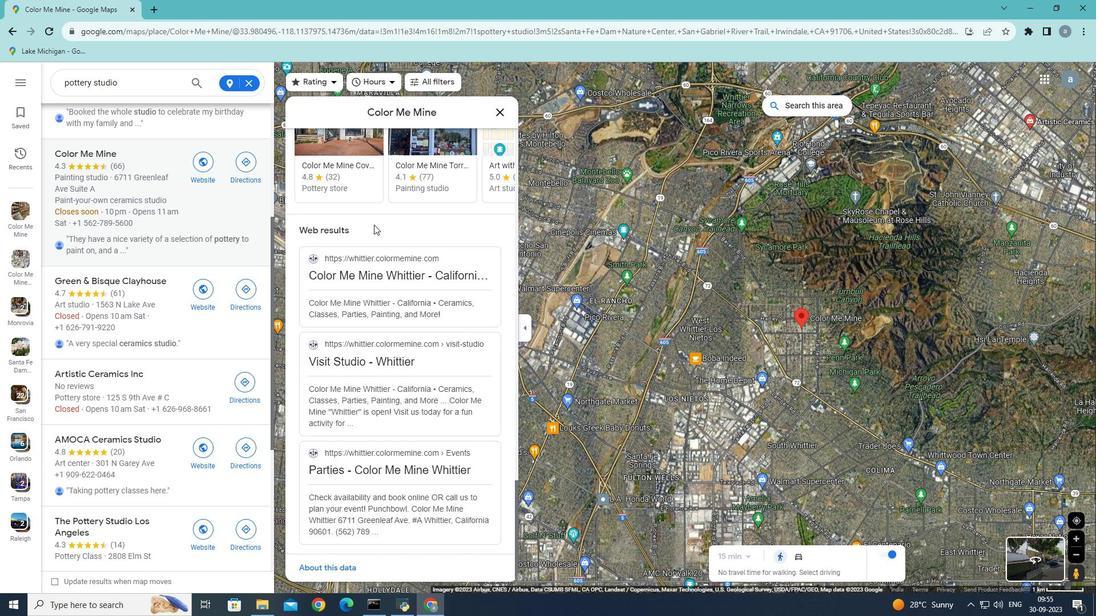 
Action: Mouse scrolled (374, 224) with delta (0, 0)
Screenshot: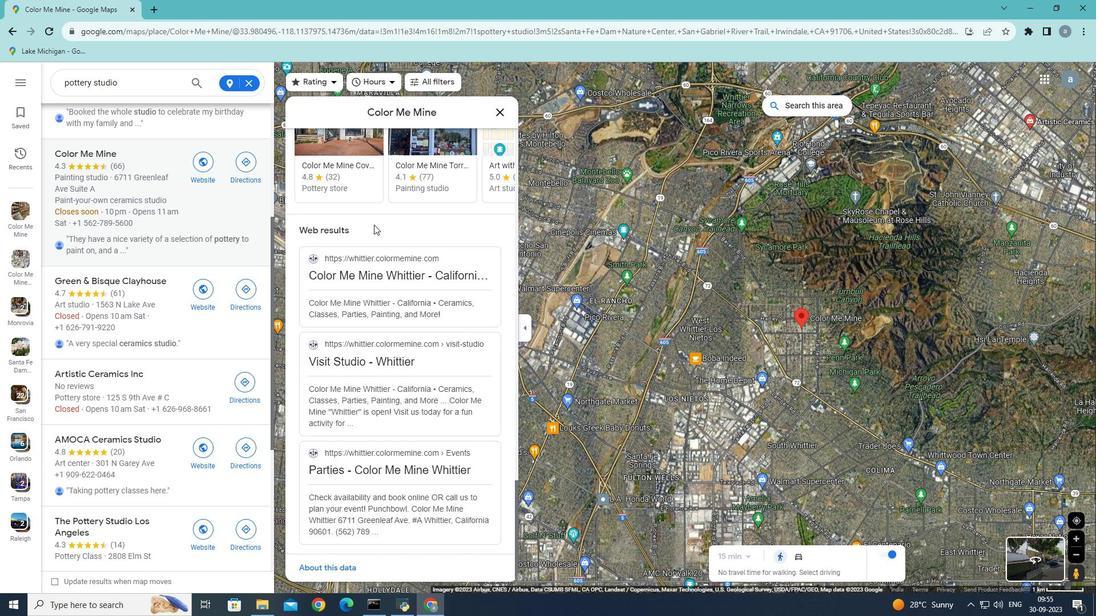 
Action: Mouse scrolled (374, 224) with delta (0, 0)
Screenshot: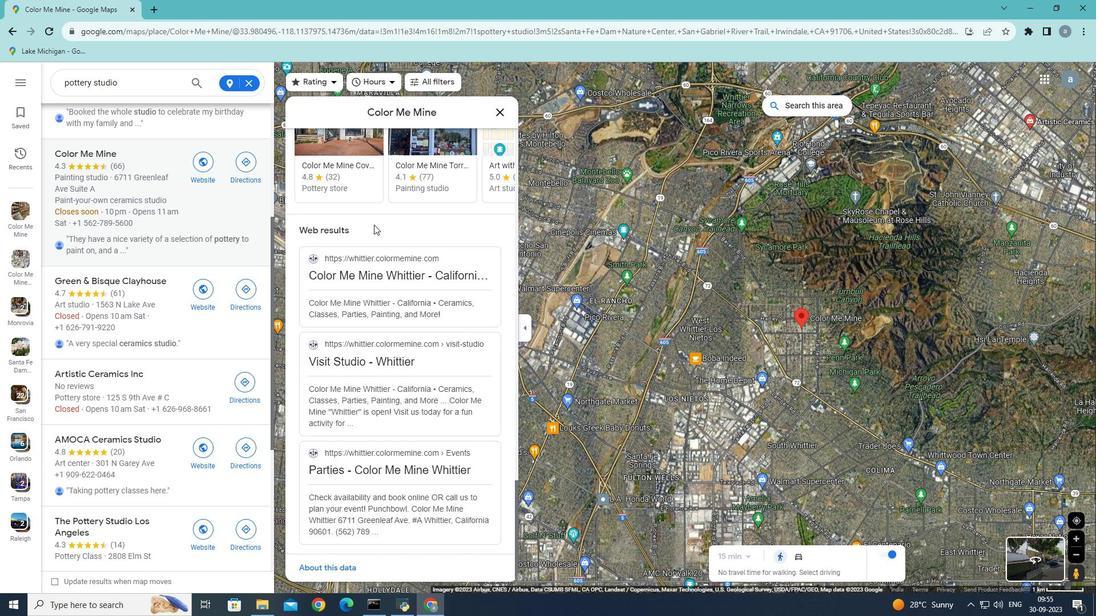 
Action: Mouse scrolled (374, 224) with delta (0, 0)
Screenshot: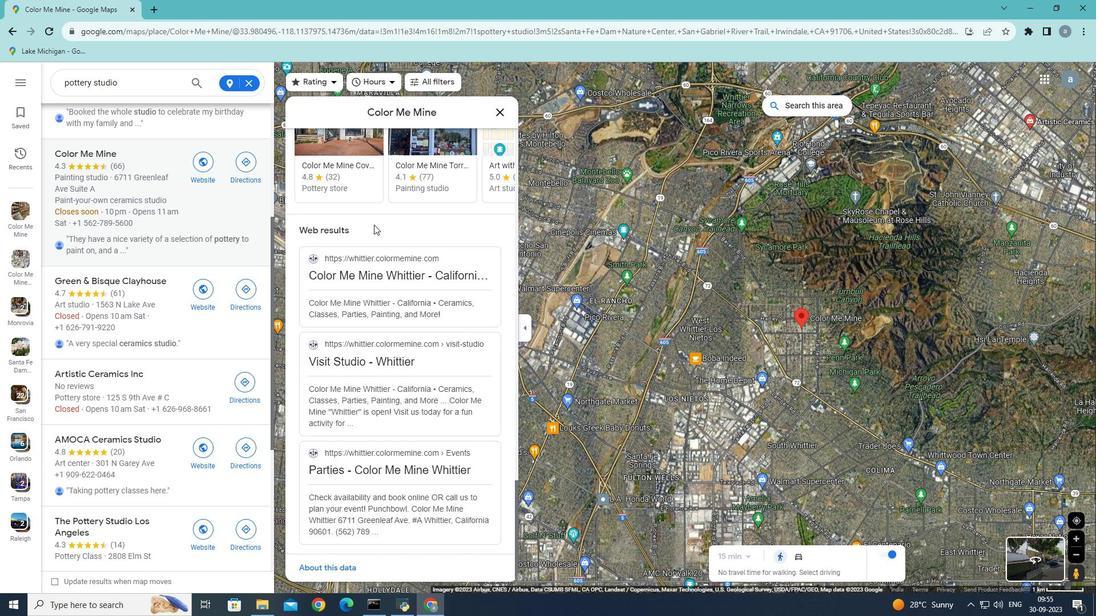 
Action: Mouse scrolled (374, 224) with delta (0, 0)
Screenshot: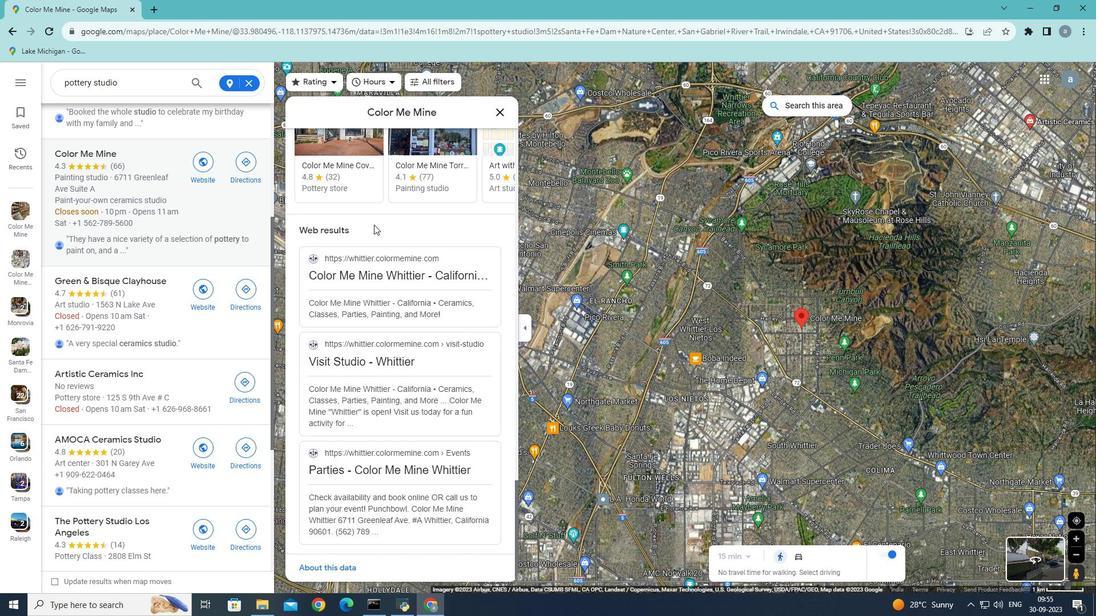 
Action: Mouse scrolled (374, 224) with delta (0, 0)
Screenshot: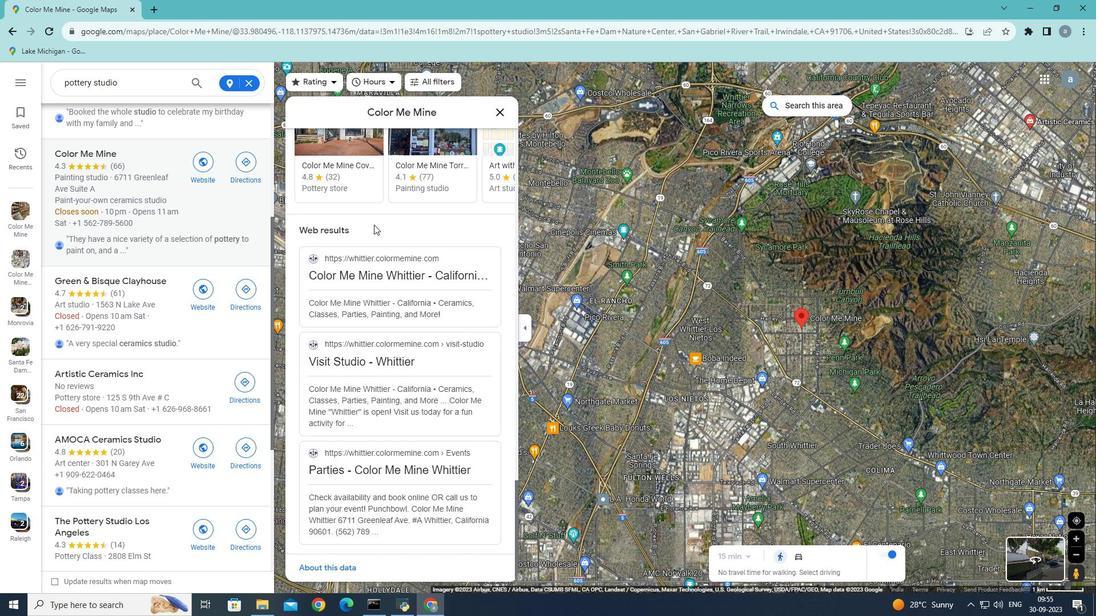 
Action: Mouse scrolled (374, 224) with delta (0, 0)
Screenshot: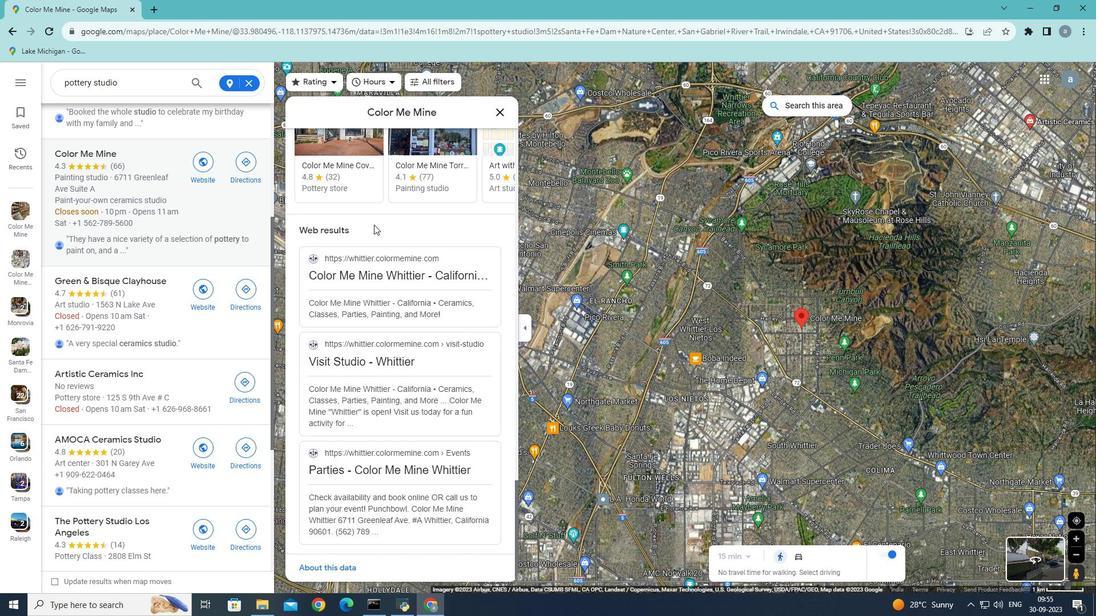 
Action: Mouse moved to (196, 237)
Screenshot: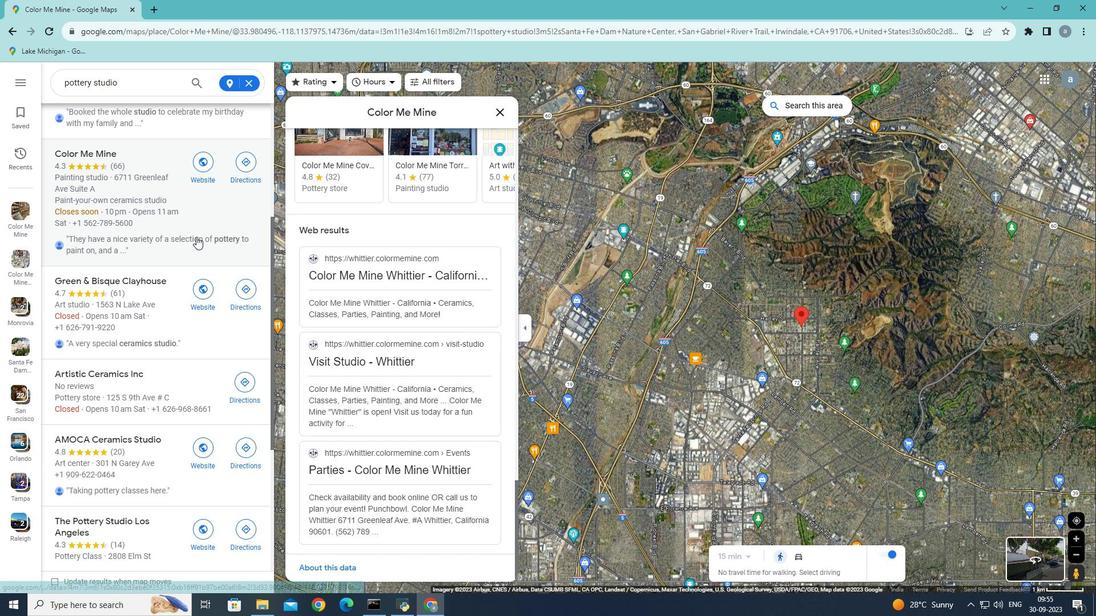 
Action: Mouse scrolled (196, 236) with delta (0, 0)
Screenshot: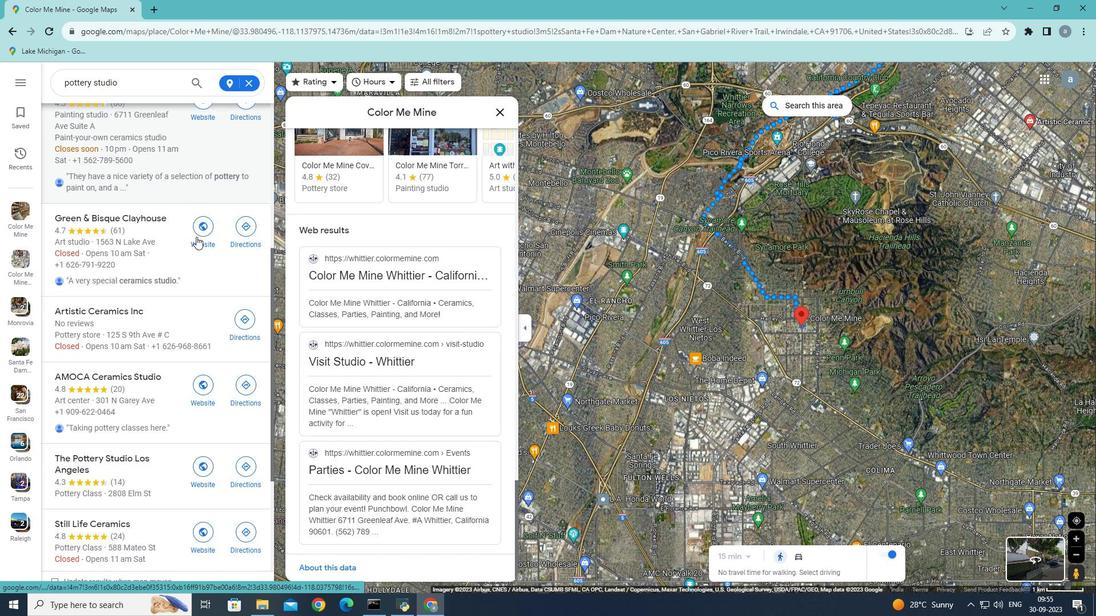 
Action: Mouse scrolled (196, 236) with delta (0, 0)
Screenshot: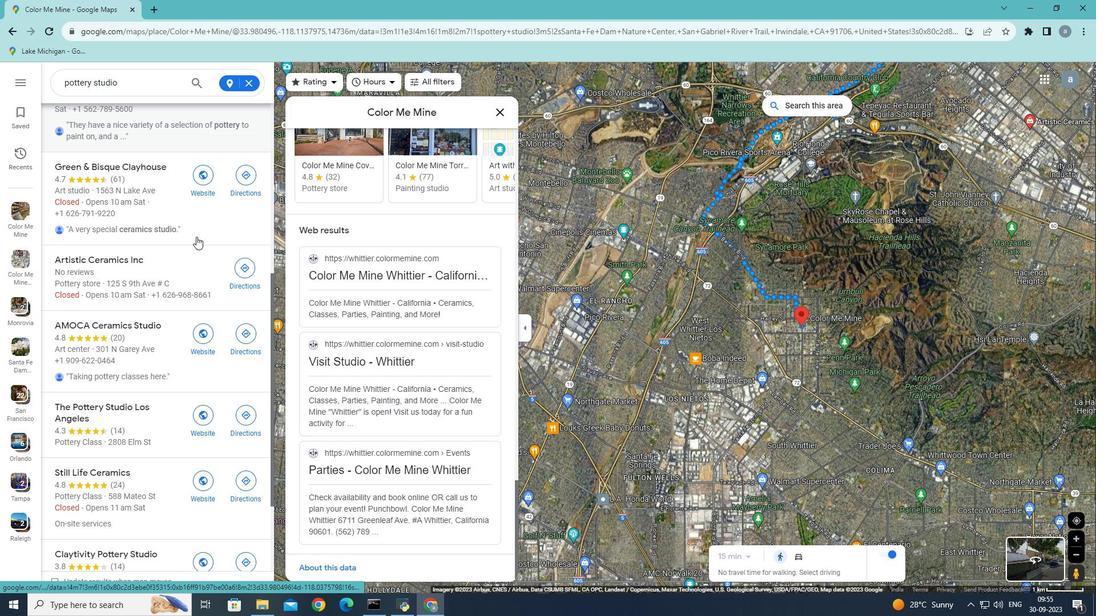 
Action: Mouse moved to (85, 174)
Screenshot: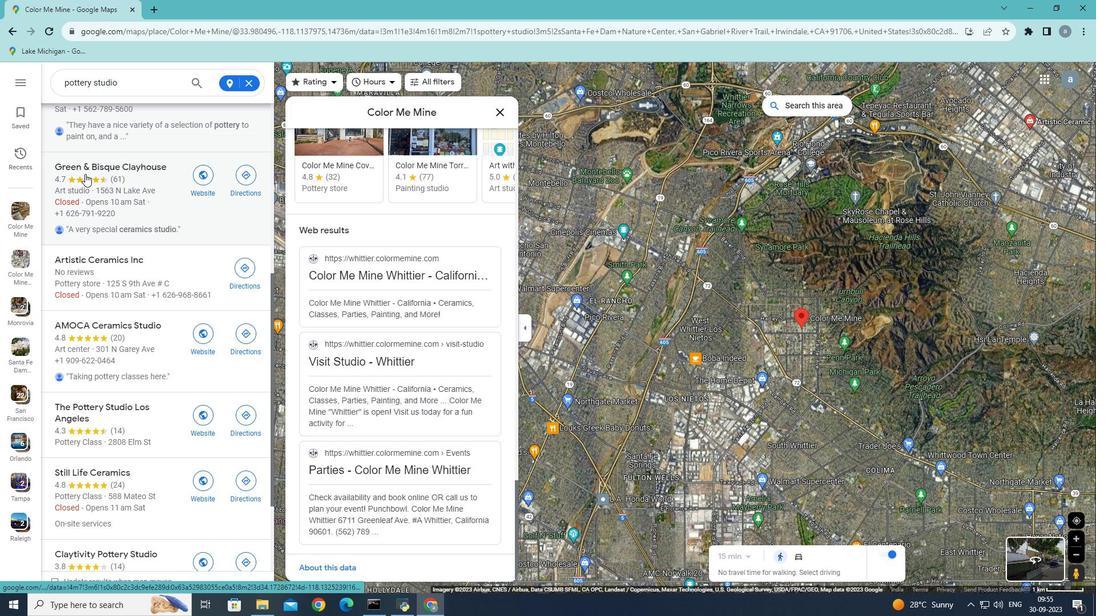 
Action: Mouse pressed left at (85, 174)
Screenshot: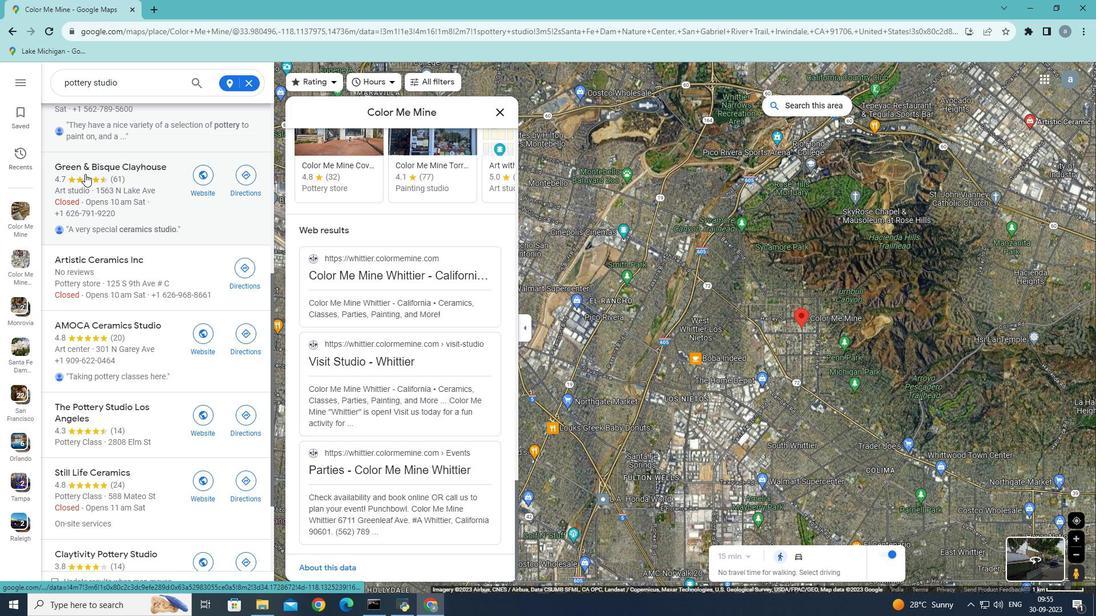 
Action: Mouse moved to (404, 204)
Screenshot: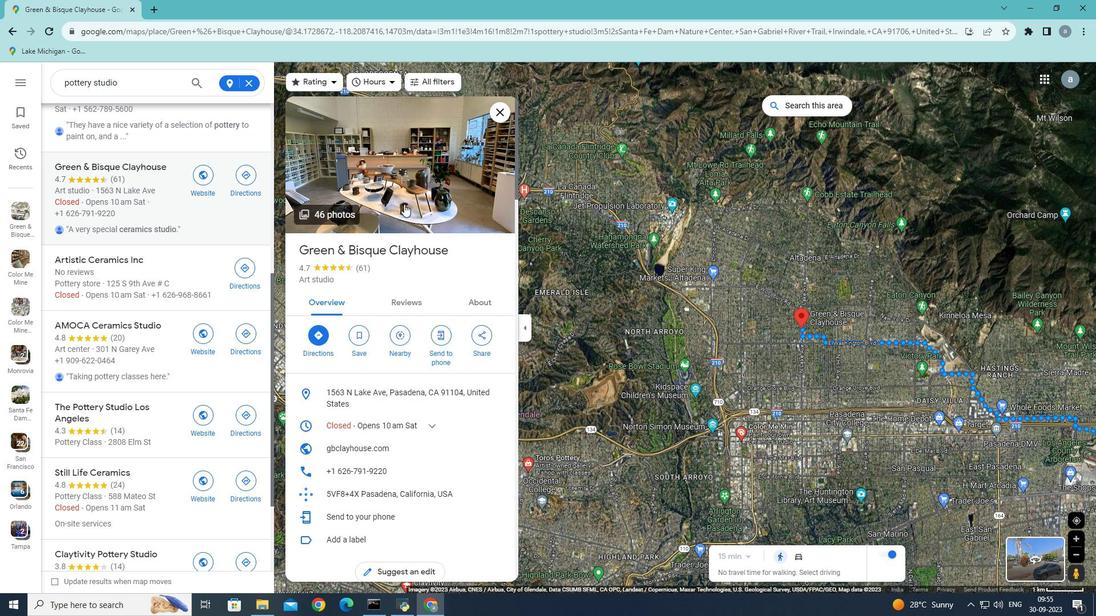 
Action: Mouse scrolled (404, 203) with delta (0, 0)
Screenshot: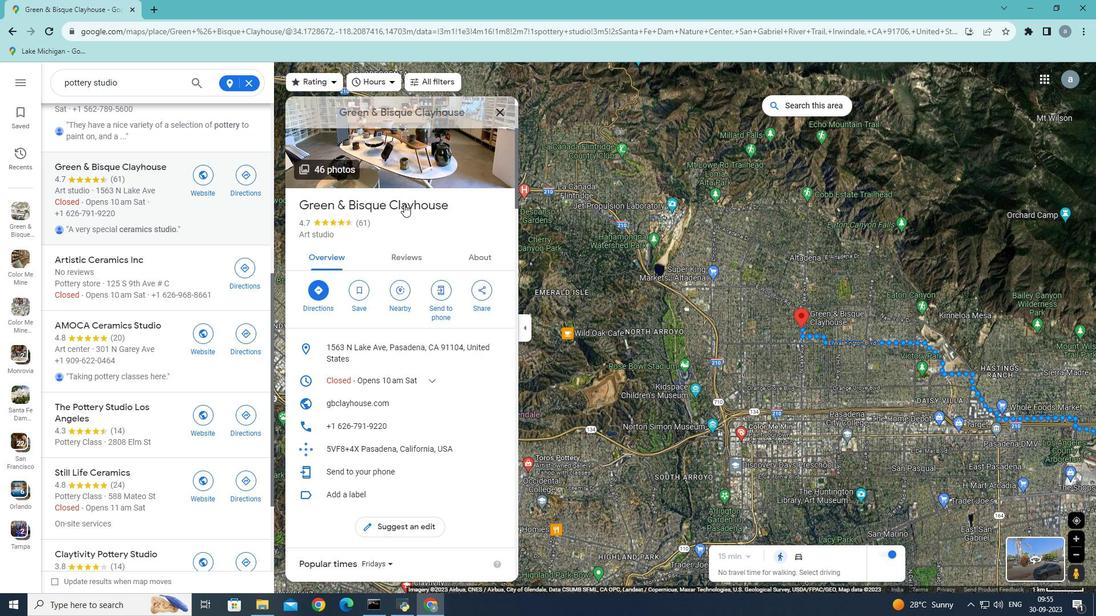 
Action: Mouse scrolled (404, 203) with delta (0, 0)
Screenshot: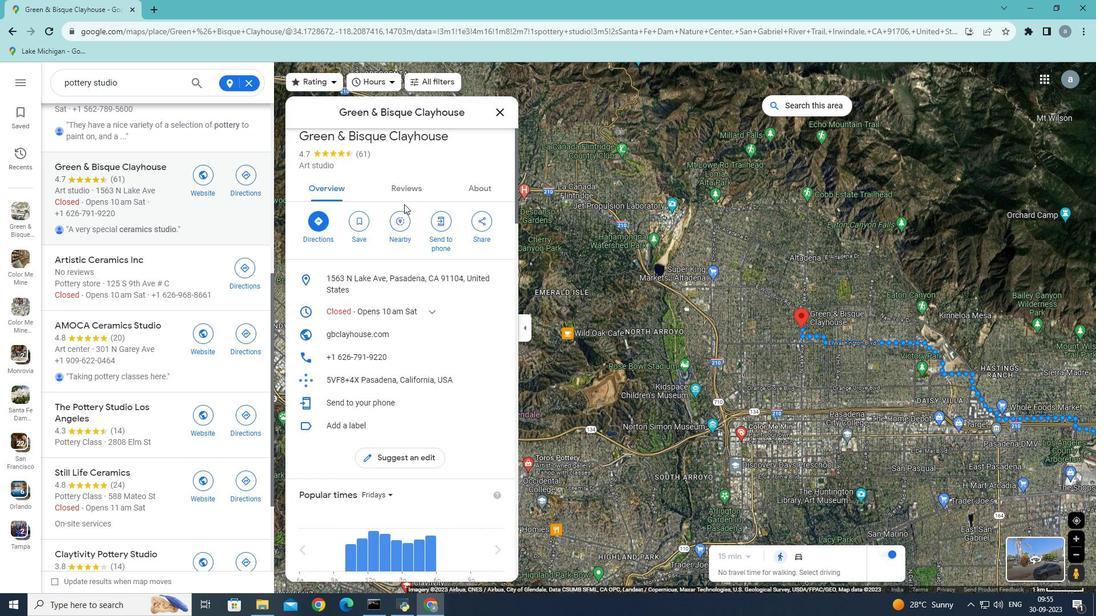 
Action: Mouse scrolled (404, 203) with delta (0, 0)
Screenshot: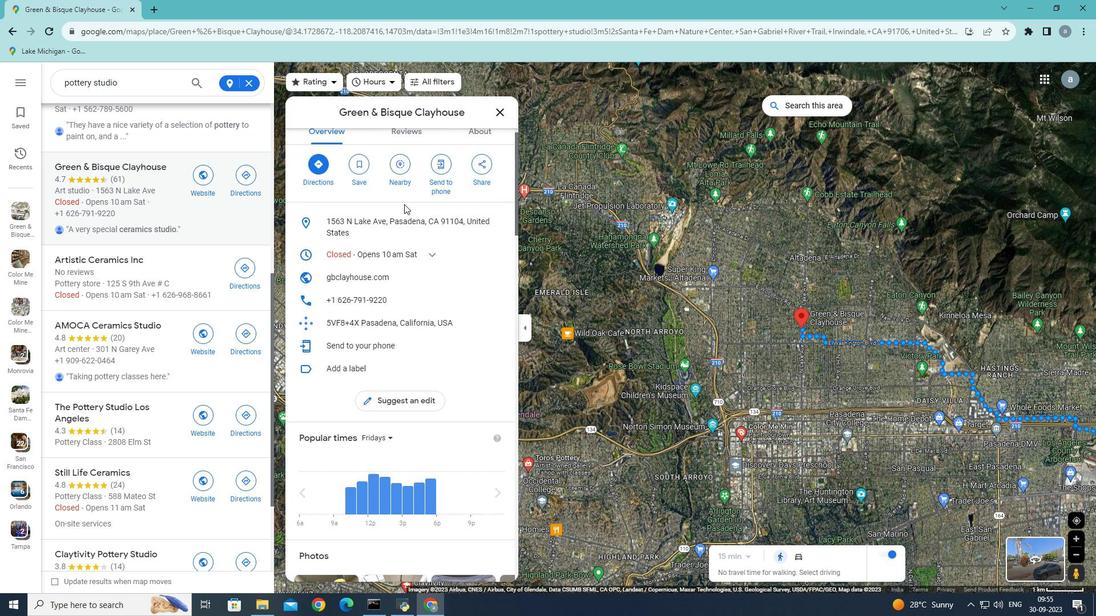 
Action: Mouse scrolled (404, 203) with delta (0, 0)
Screenshot: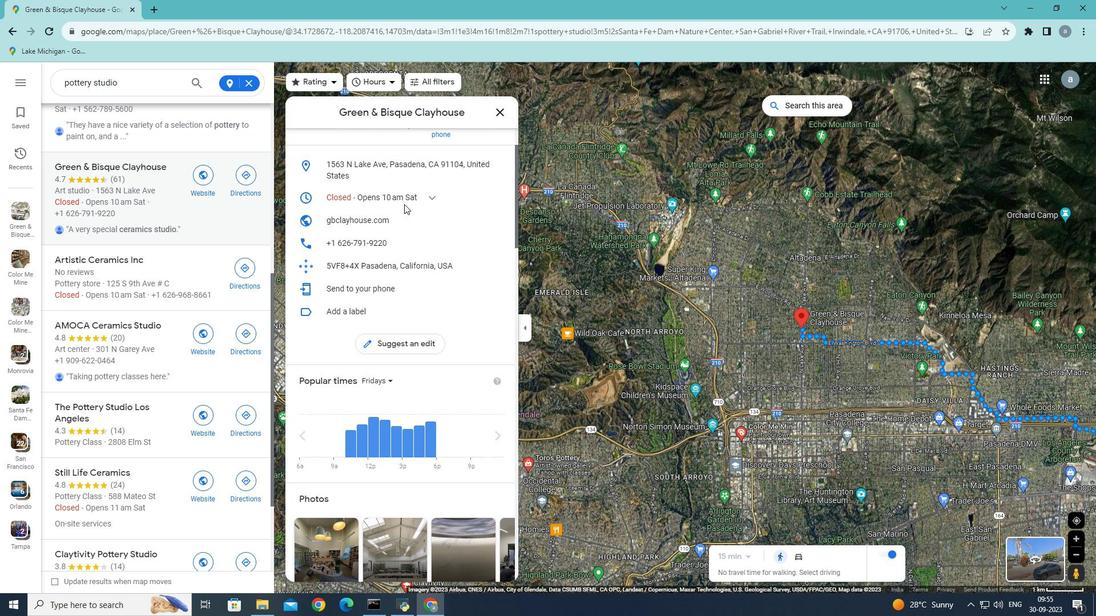 
Action: Mouse scrolled (404, 203) with delta (0, 0)
Screenshot: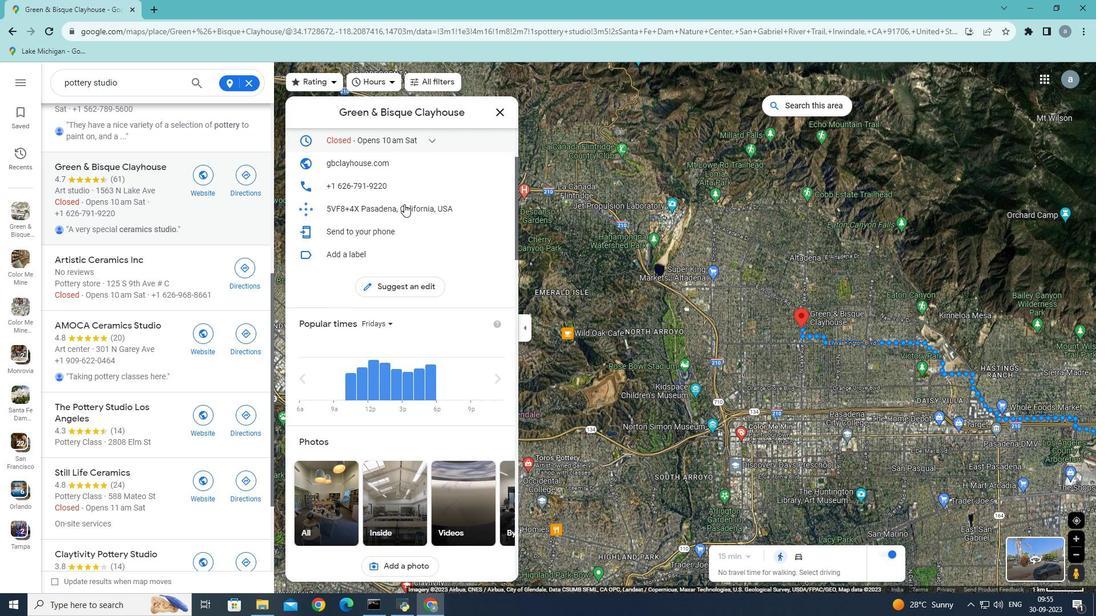 
Action: Mouse scrolled (404, 203) with delta (0, 0)
Screenshot: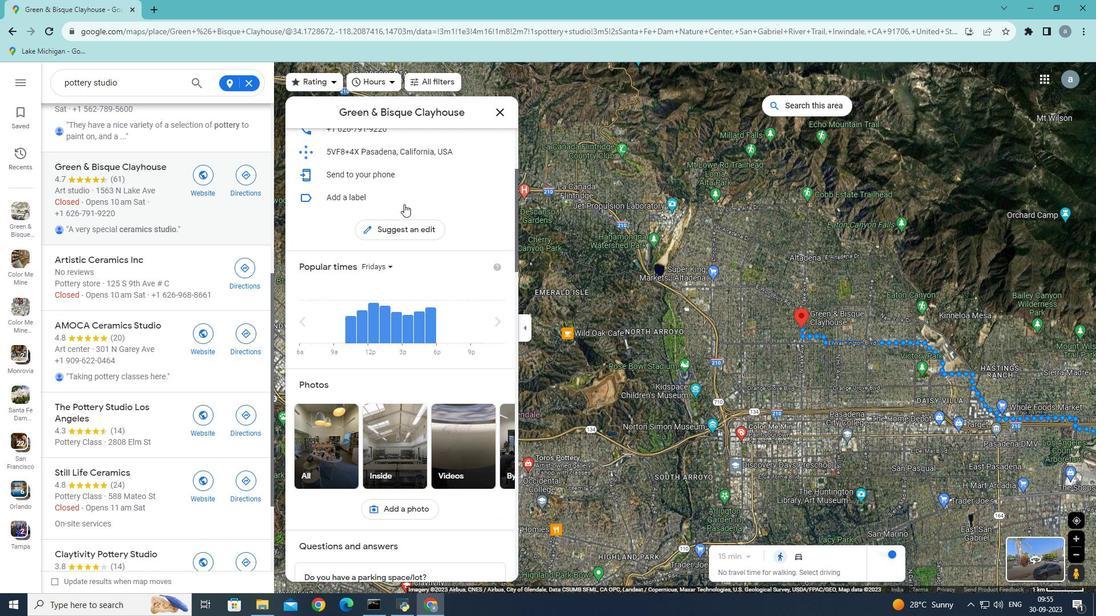 
Action: Mouse scrolled (404, 203) with delta (0, 0)
Screenshot: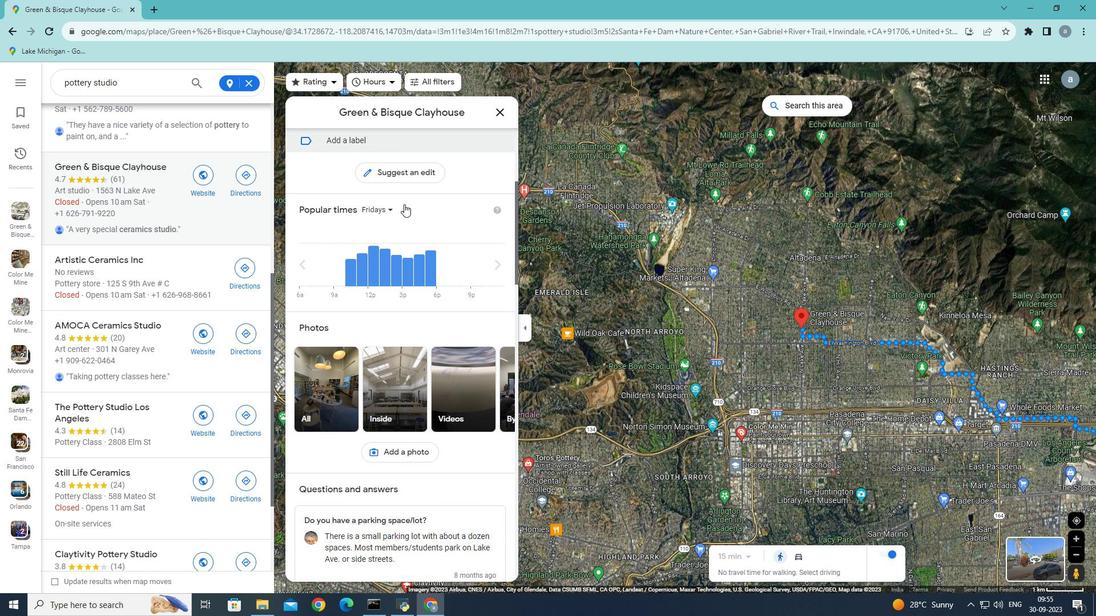 
Action: Mouse scrolled (404, 203) with delta (0, 0)
Screenshot: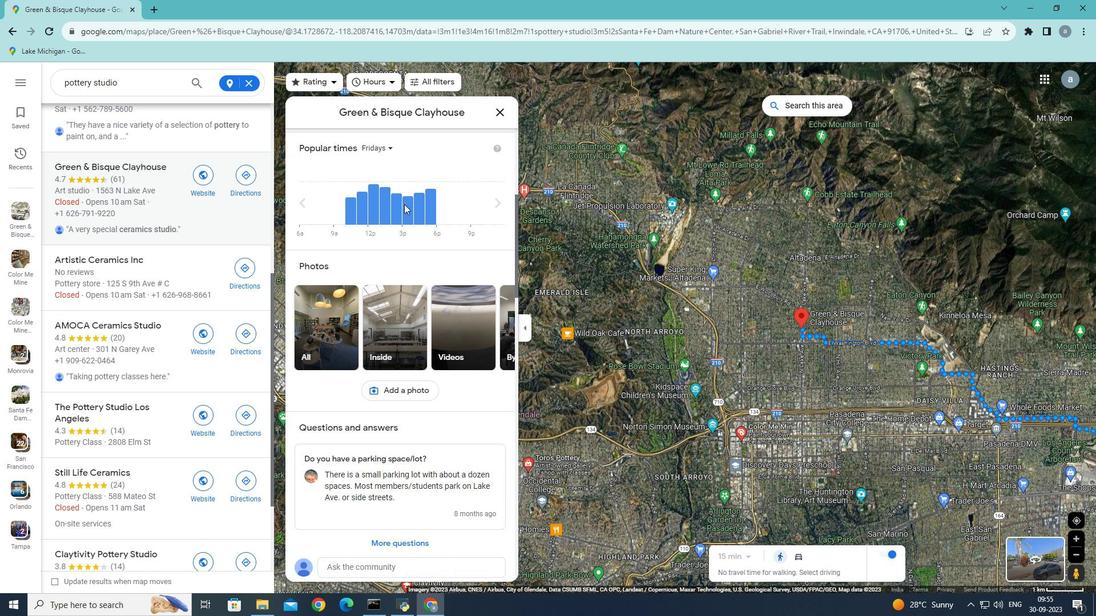 
Action: Mouse scrolled (404, 203) with delta (0, 0)
Screenshot: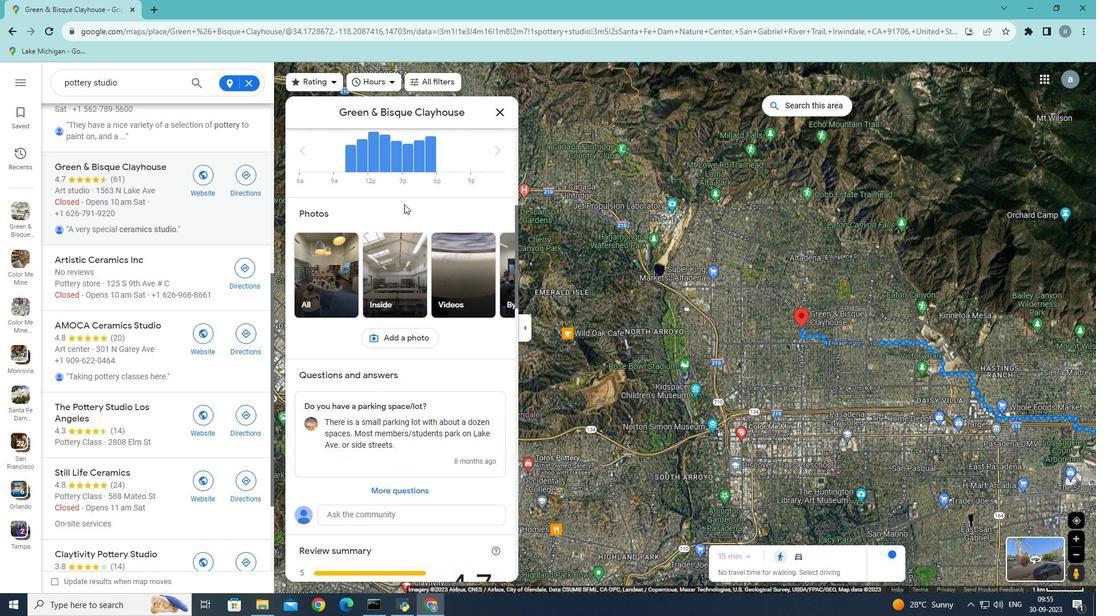 
Action: Mouse scrolled (404, 203) with delta (0, 0)
Screenshot: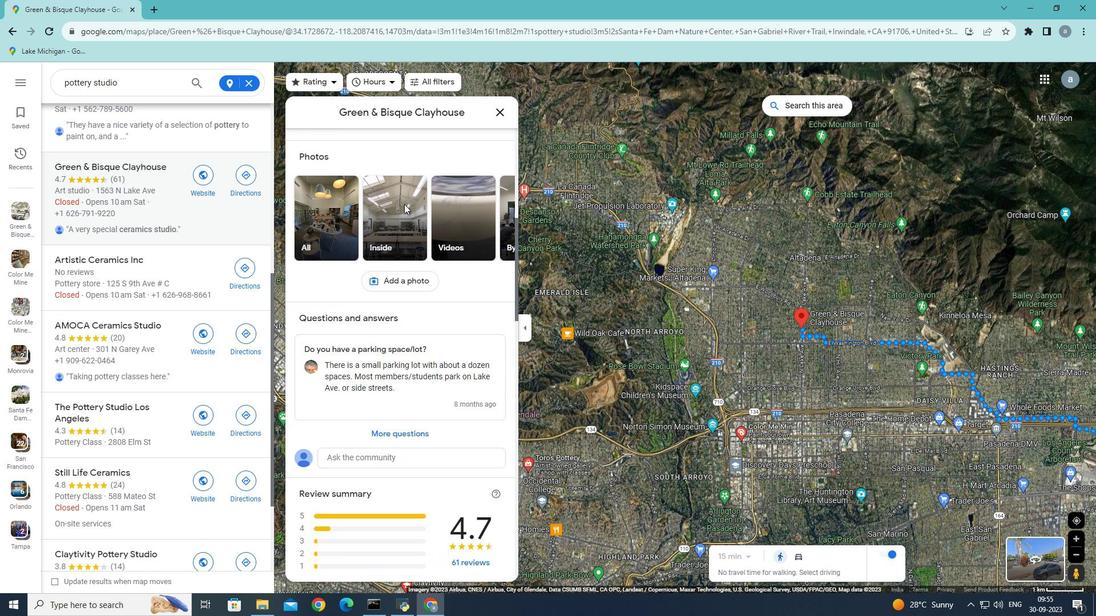 
Action: Mouse scrolled (404, 203) with delta (0, 0)
Screenshot: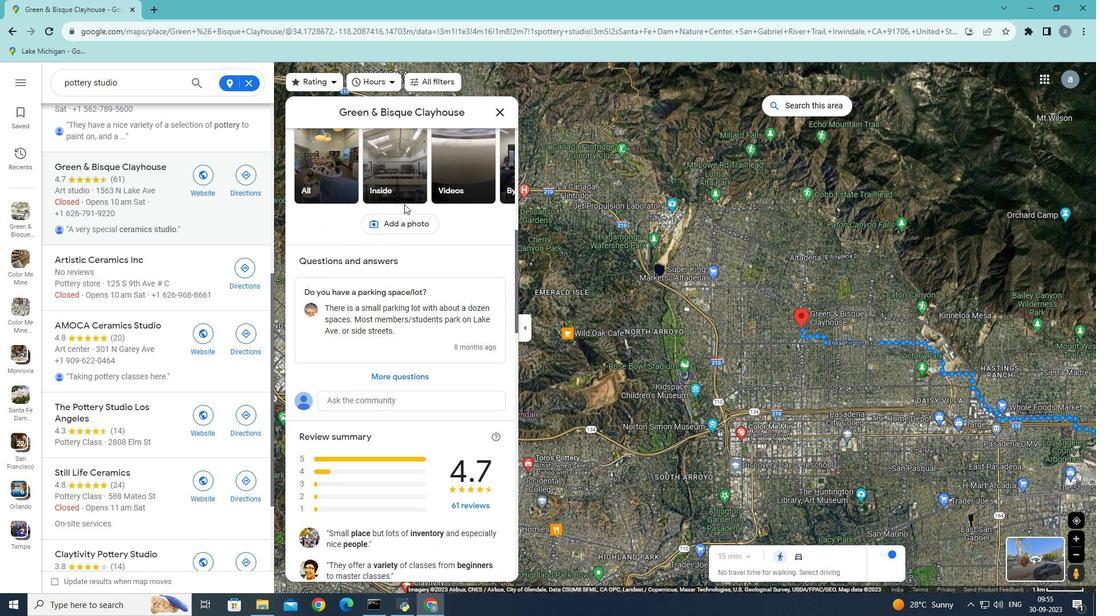
Action: Mouse scrolled (404, 203) with delta (0, 0)
Screenshot: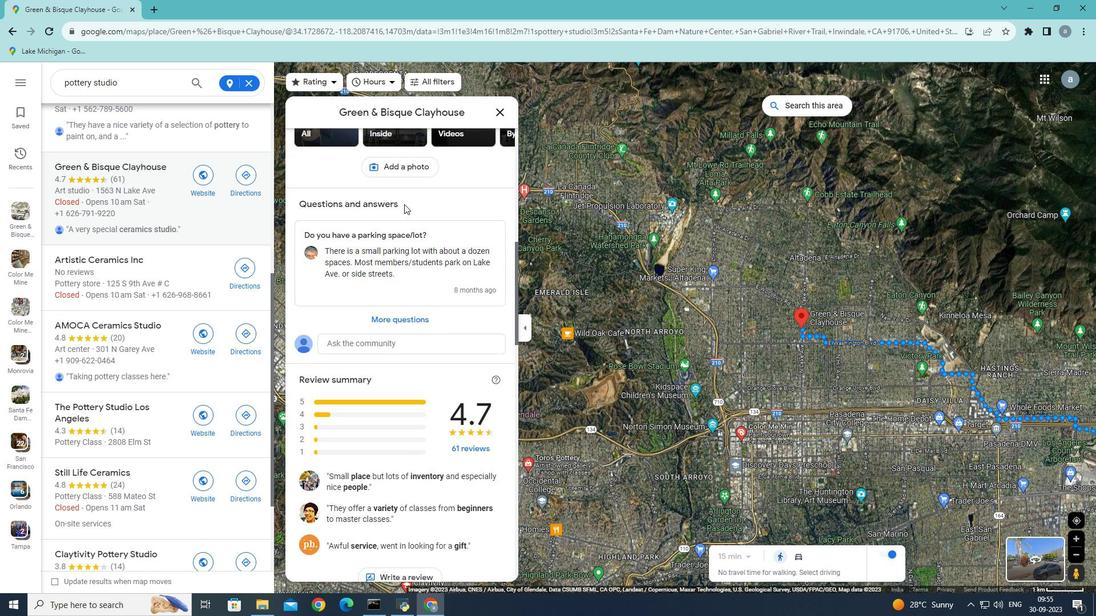 
Action: Mouse scrolled (404, 203) with delta (0, 0)
Screenshot: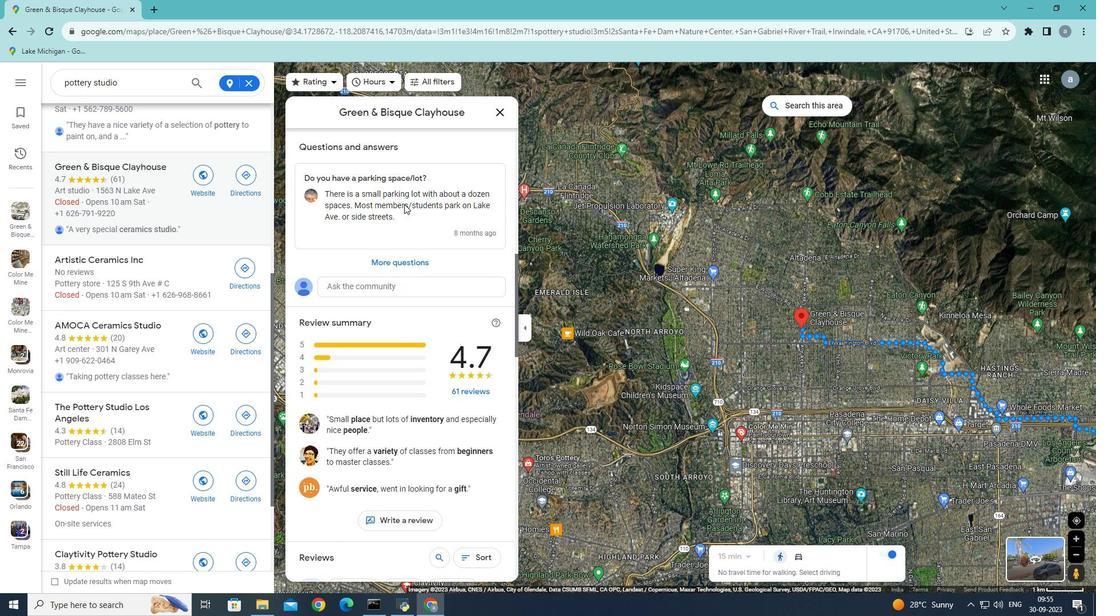 
Action: Mouse scrolled (404, 203) with delta (0, 0)
Screenshot: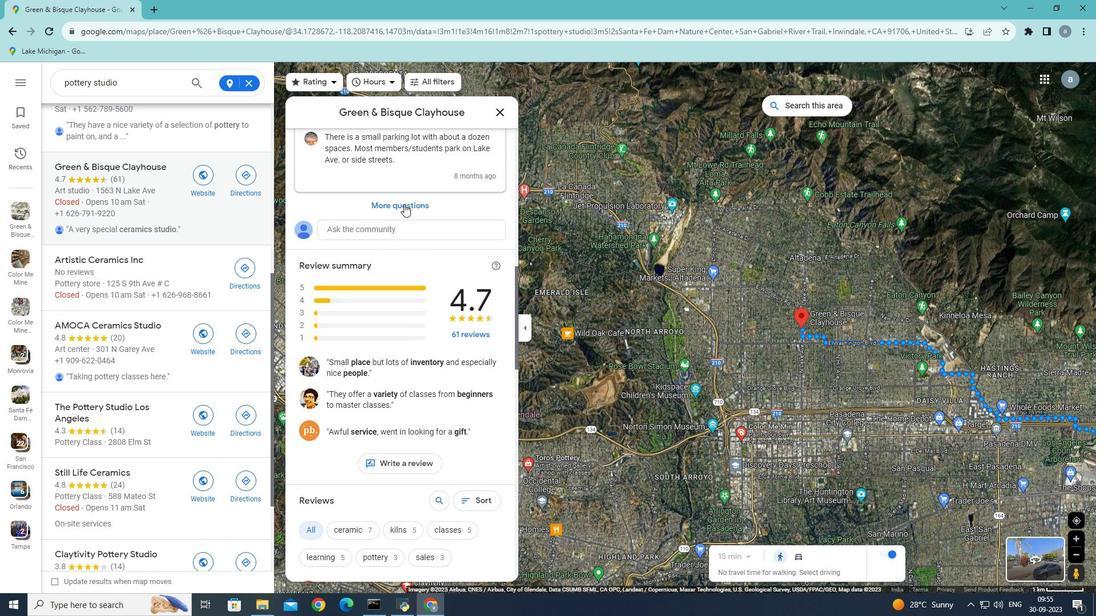 
Action: Mouse scrolled (404, 203) with delta (0, 0)
Screenshot: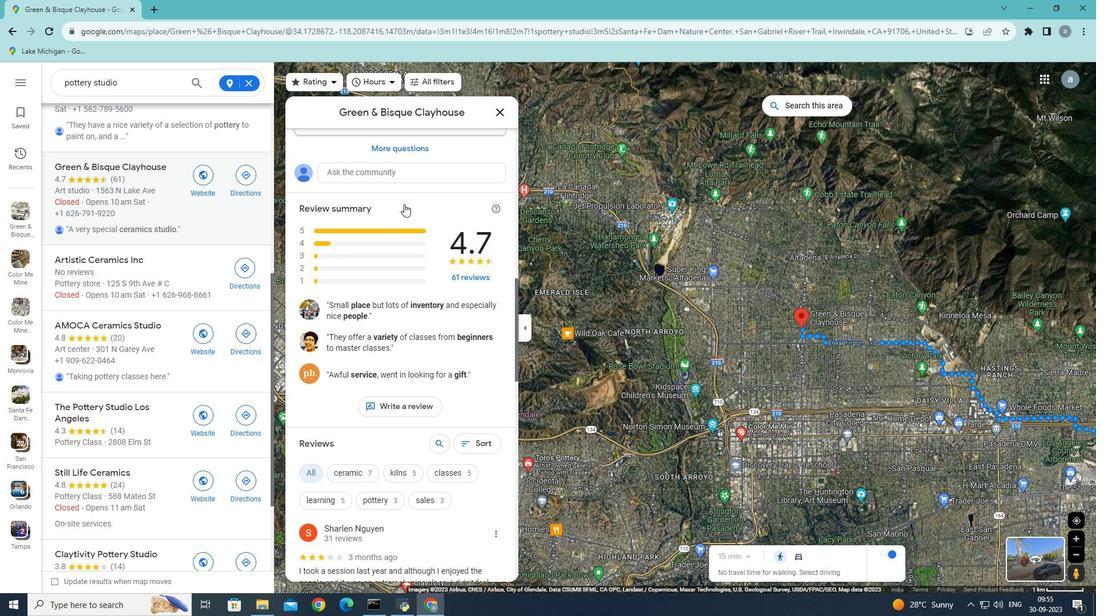 
Action: Mouse scrolled (404, 203) with delta (0, 0)
Screenshot: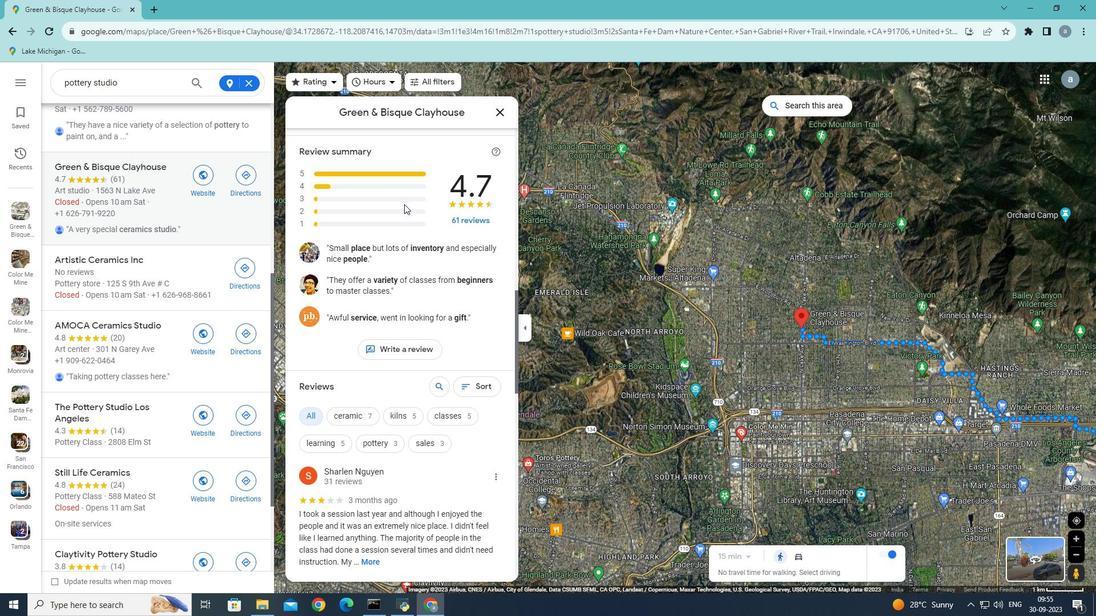 
Action: Mouse scrolled (404, 203) with delta (0, 0)
Screenshot: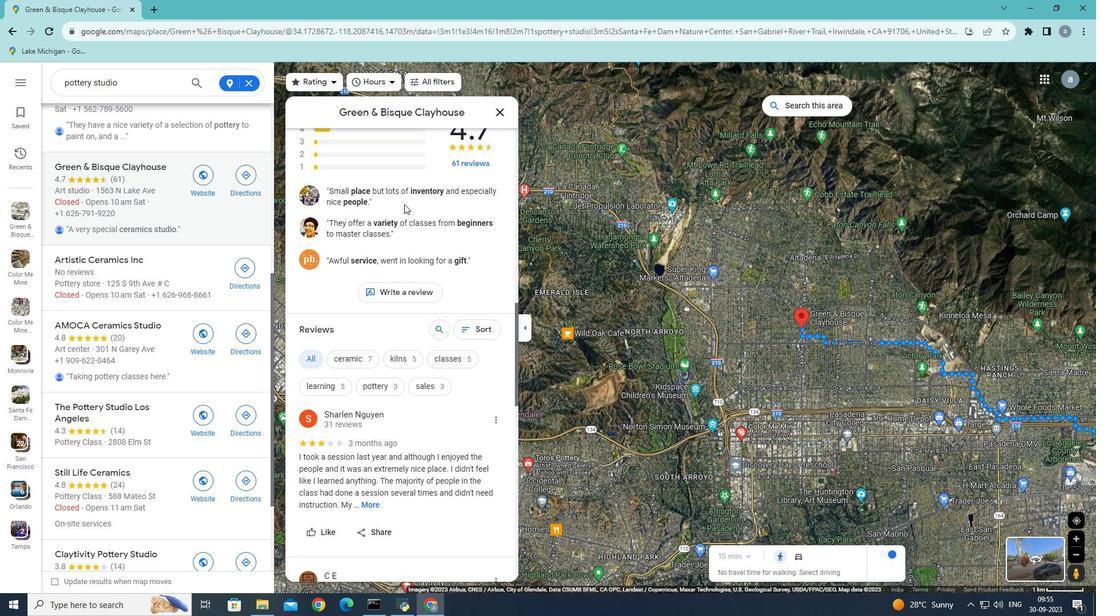 
Action: Mouse scrolled (404, 203) with delta (0, 0)
Screenshot: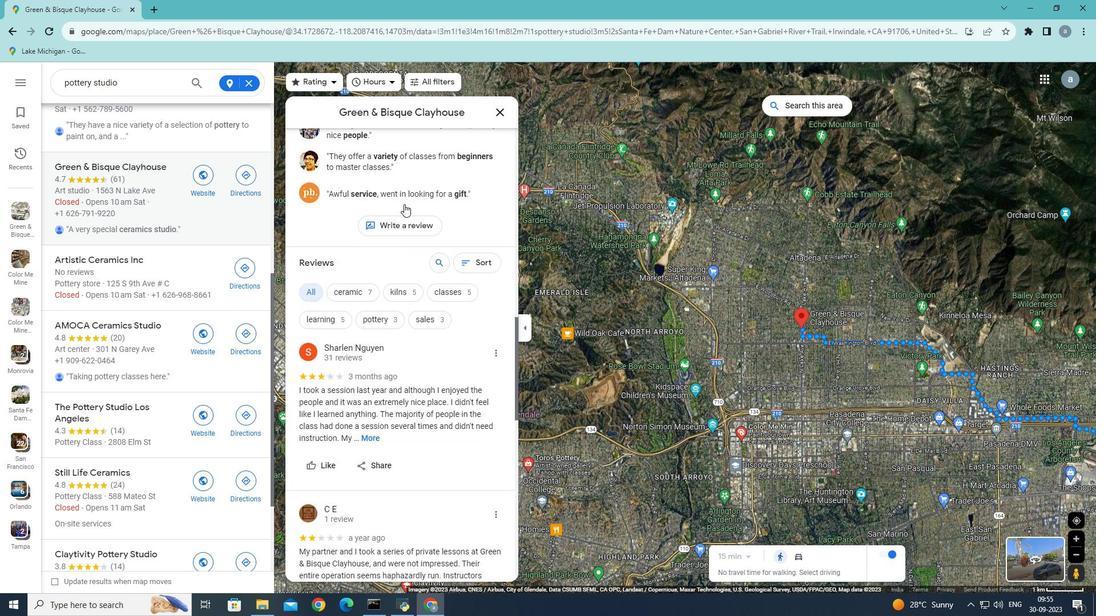 
Action: Mouse scrolled (404, 203) with delta (0, 0)
Screenshot: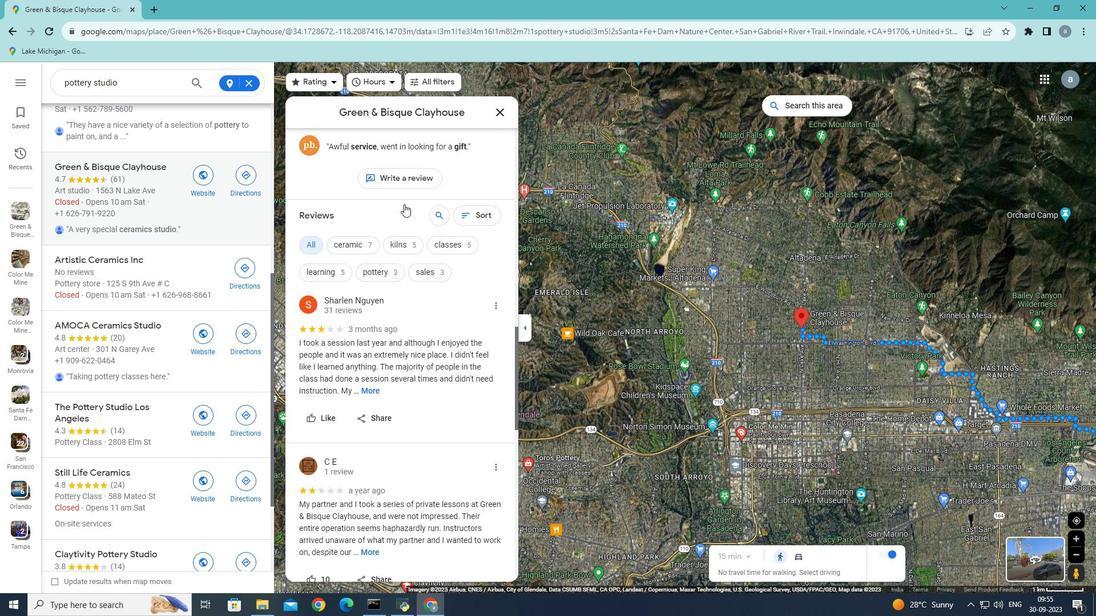 
Action: Mouse scrolled (404, 203) with delta (0, 0)
Screenshot: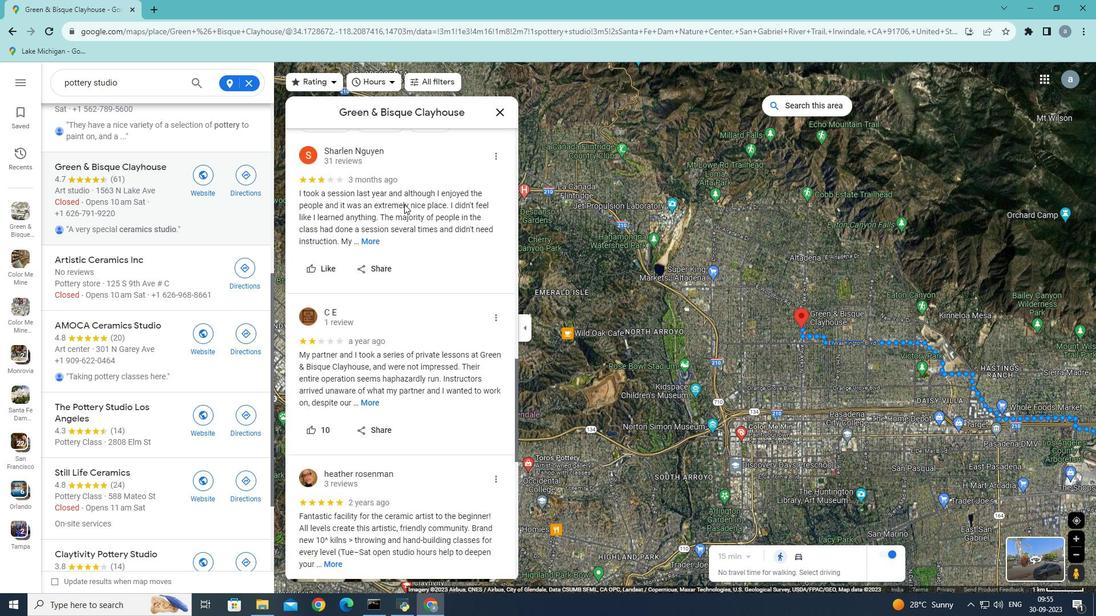 
Action: Mouse scrolled (404, 203) with delta (0, 0)
Screenshot: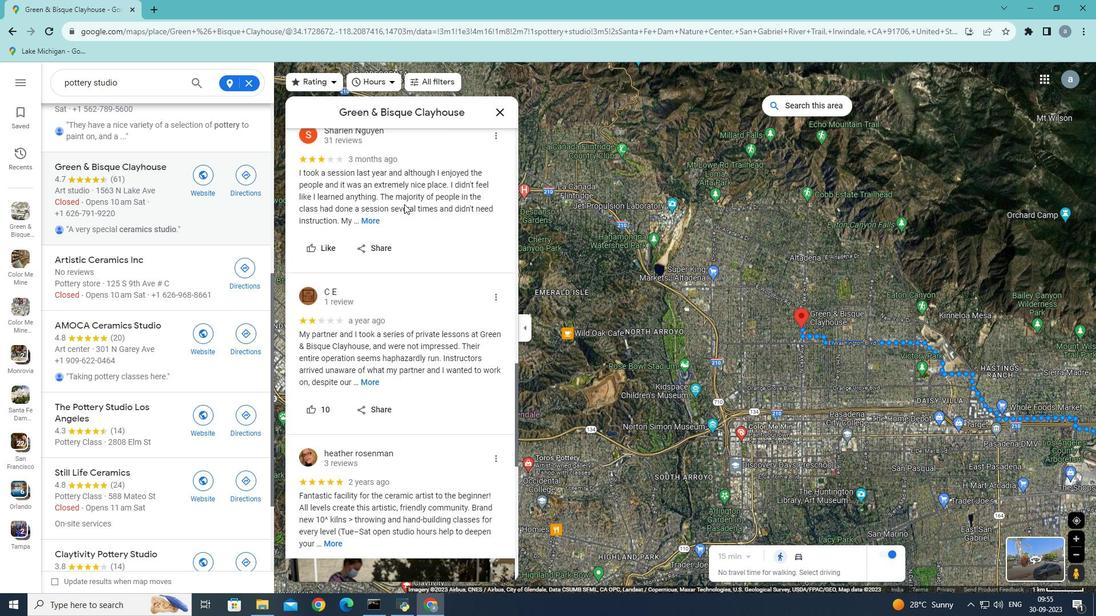 
Action: Mouse scrolled (404, 203) with delta (0, 0)
Screenshot: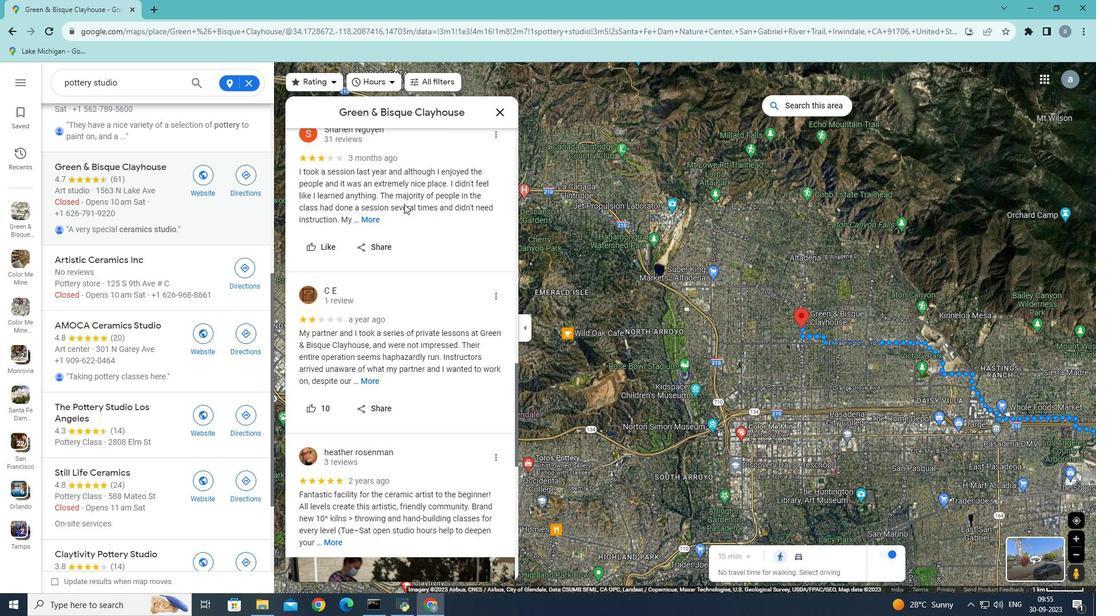 
Action: Mouse scrolled (404, 203) with delta (0, 0)
Screenshot: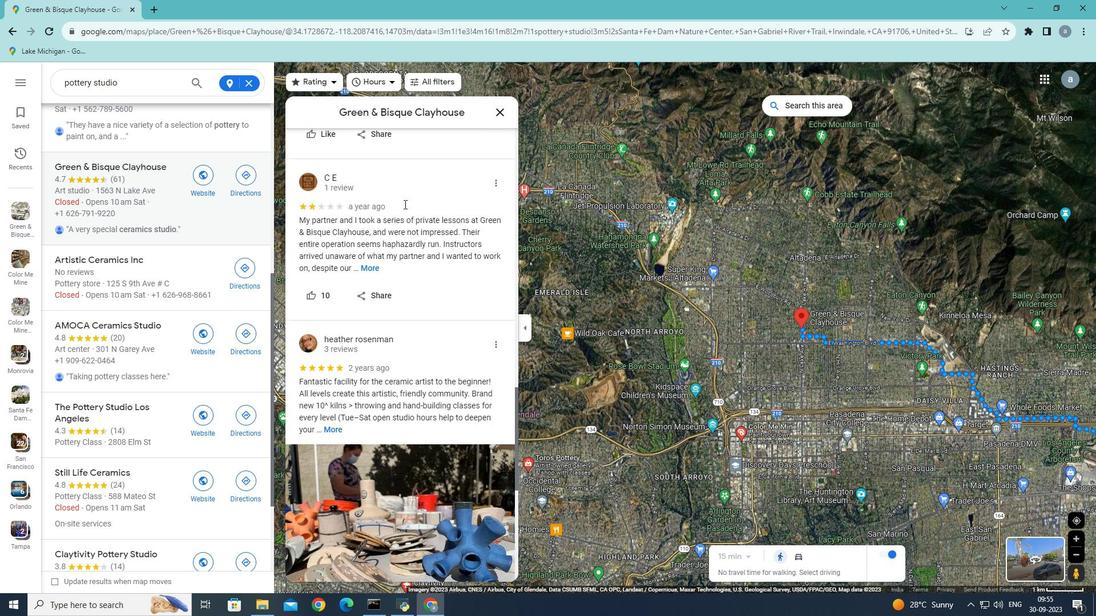 
Action: Mouse scrolled (404, 203) with delta (0, 0)
Screenshot: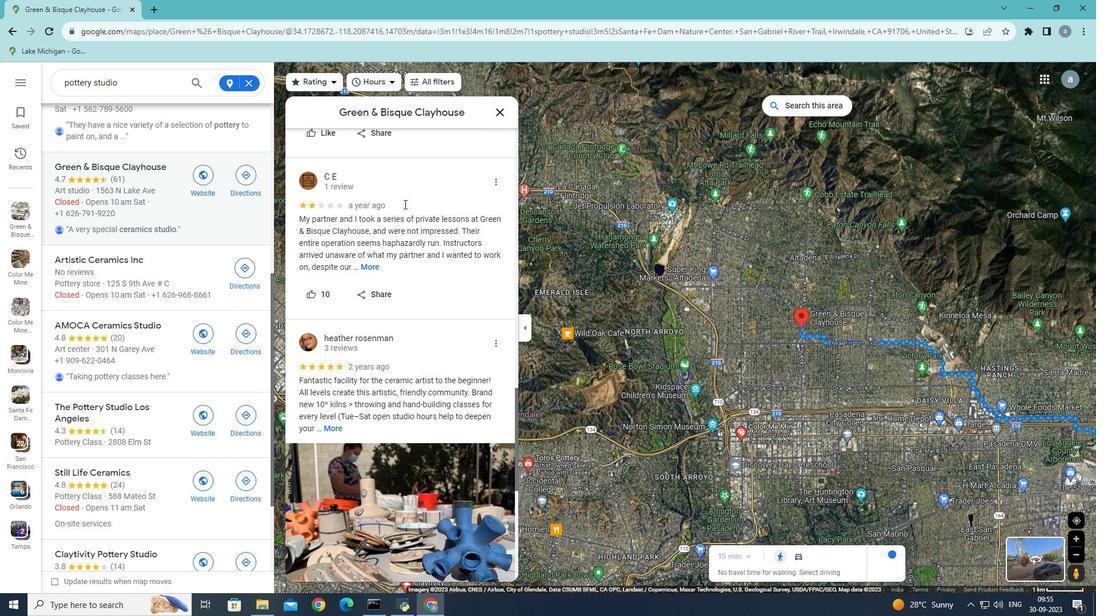 
Action: Mouse scrolled (404, 203) with delta (0, 0)
Screenshot: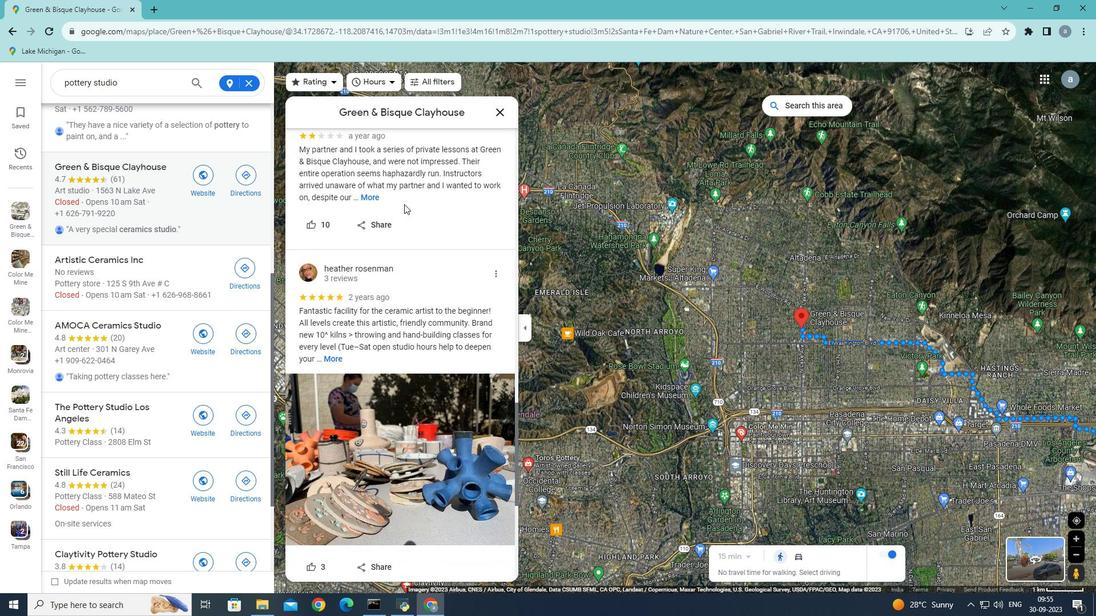 
Action: Mouse scrolled (404, 203) with delta (0, 0)
Screenshot: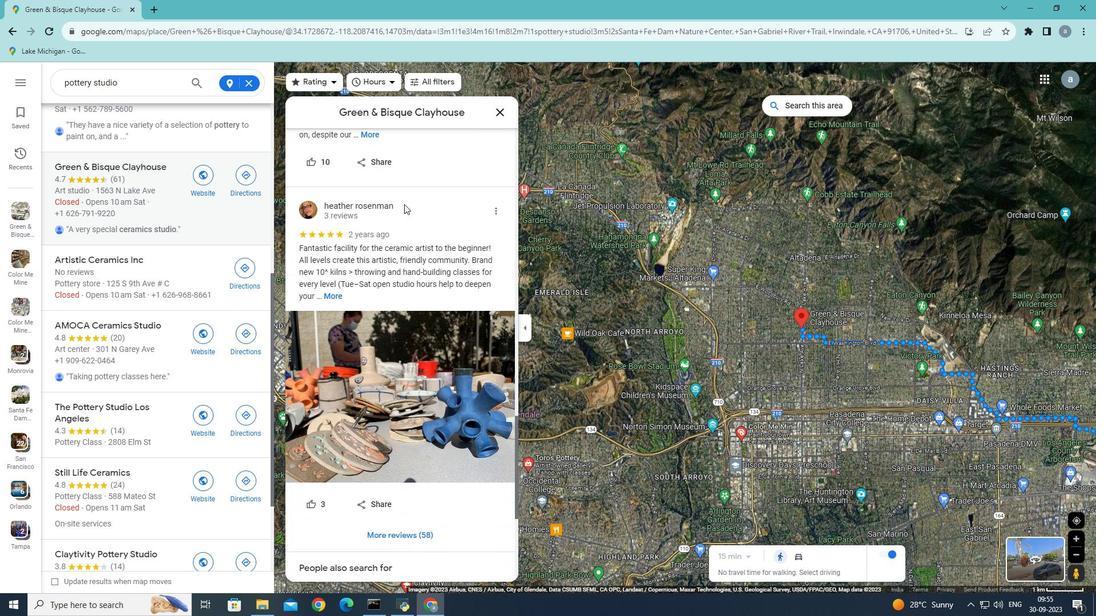 
Action: Mouse scrolled (404, 203) with delta (0, 0)
Screenshot: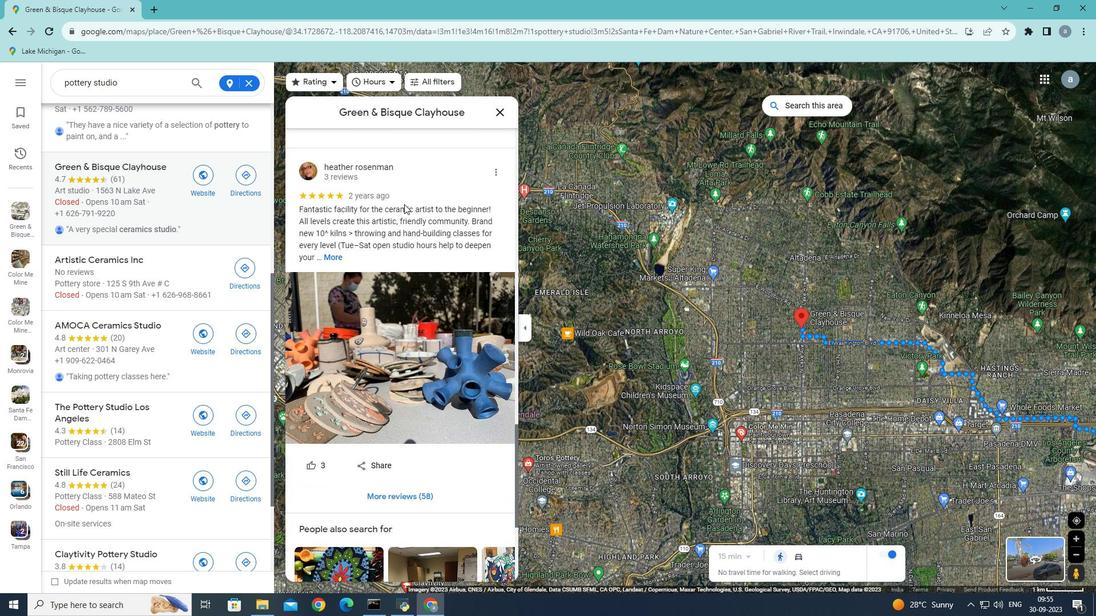 
Action: Mouse scrolled (404, 203) with delta (0, 0)
Screenshot: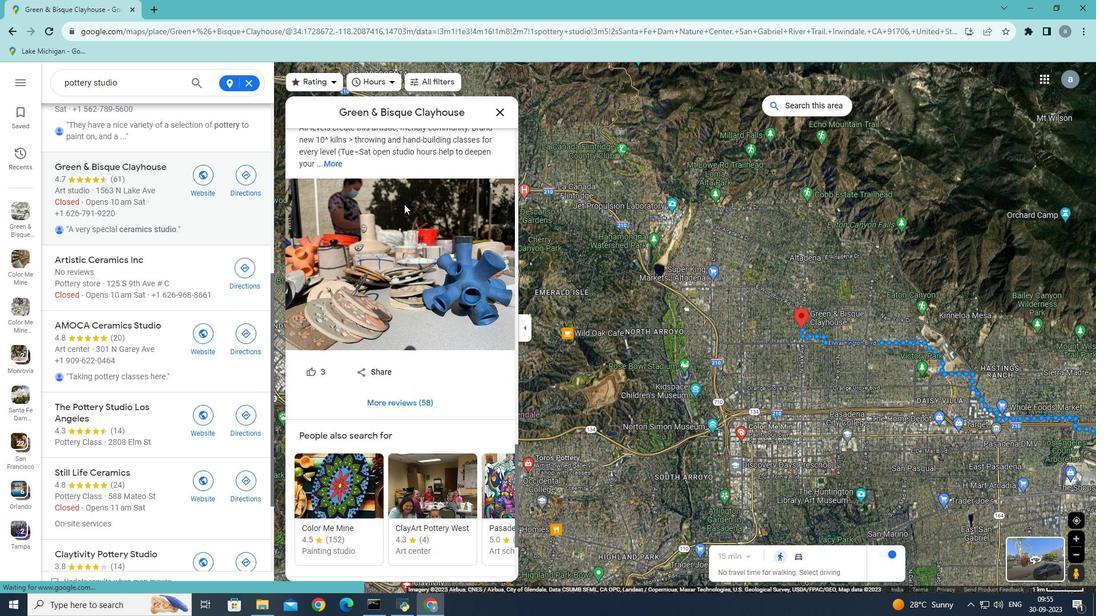 
Action: Mouse scrolled (404, 203) with delta (0, 0)
Screenshot: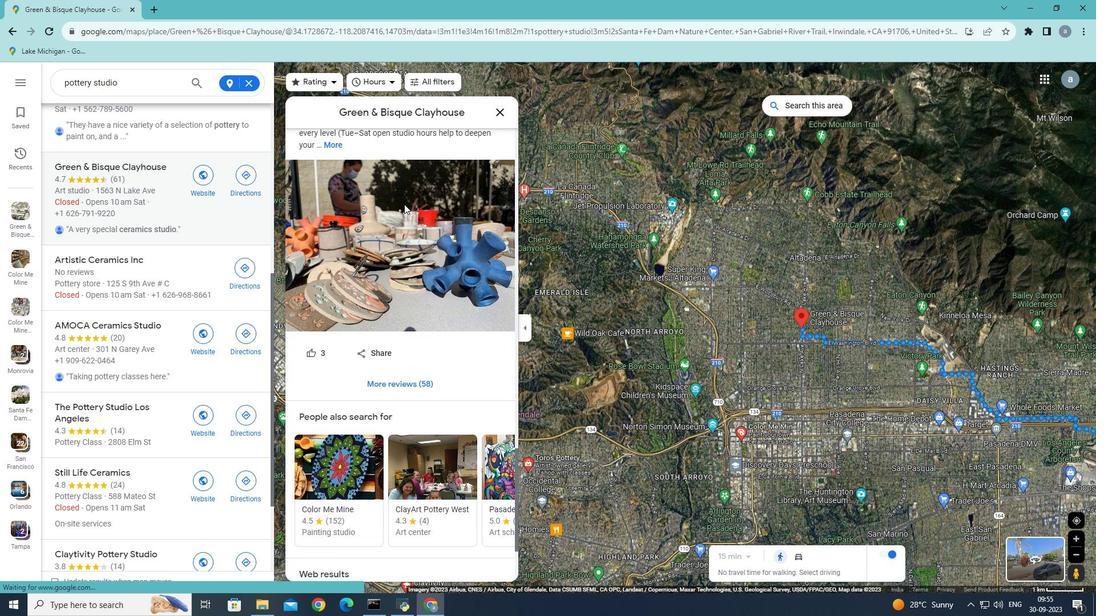 
Action: Mouse scrolled (404, 203) with delta (0, 0)
Screenshot: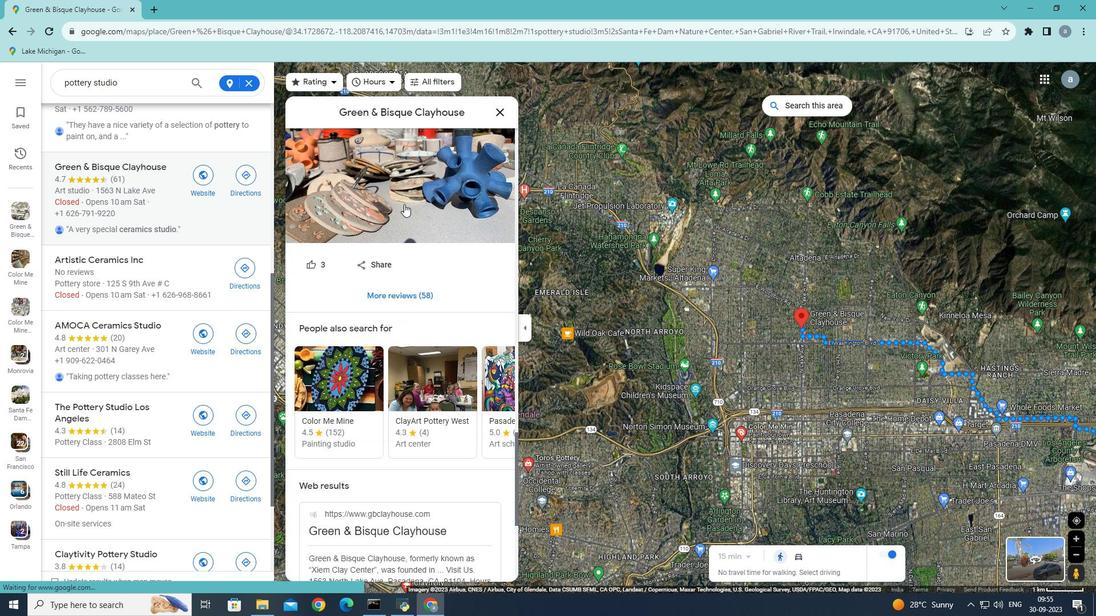 
Action: Mouse scrolled (404, 203) with delta (0, 0)
Screenshot: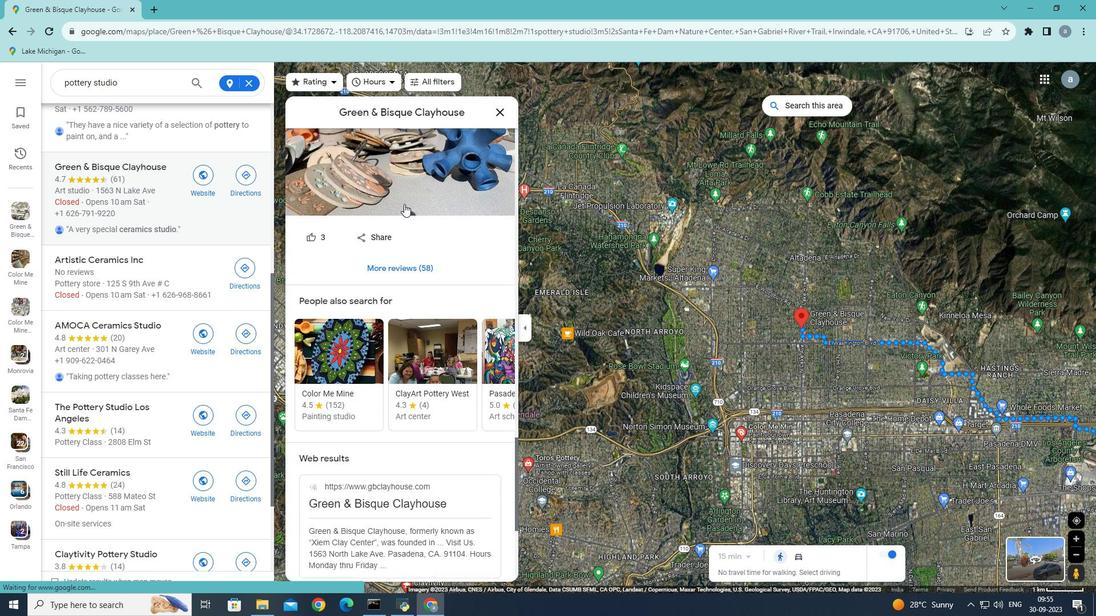 
Action: Mouse scrolled (404, 203) with delta (0, 0)
Screenshot: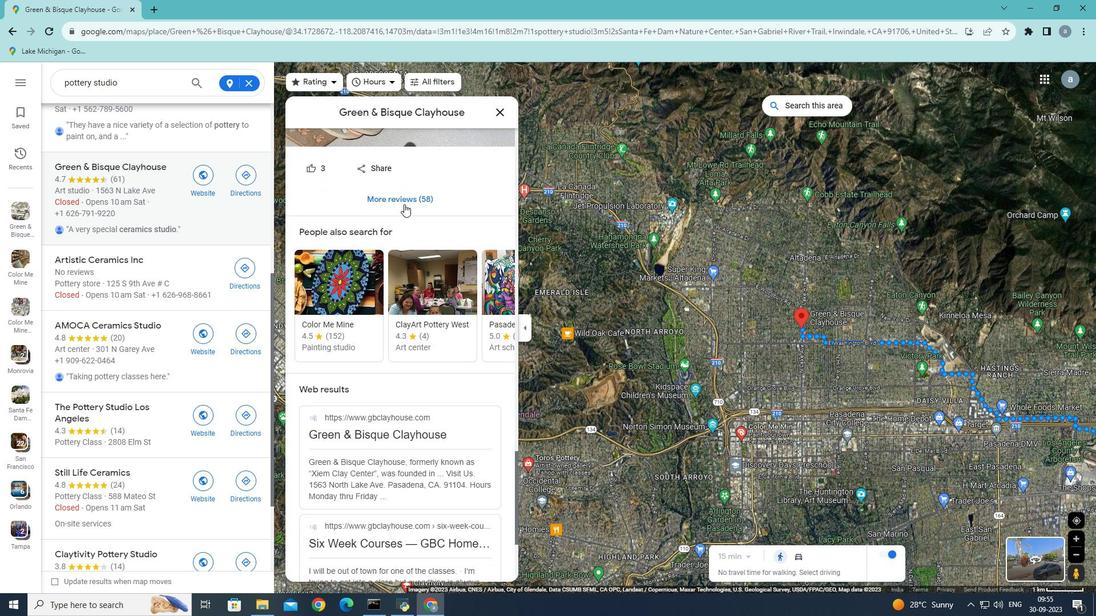 
Action: Mouse scrolled (404, 203) with delta (0, 0)
Screenshot: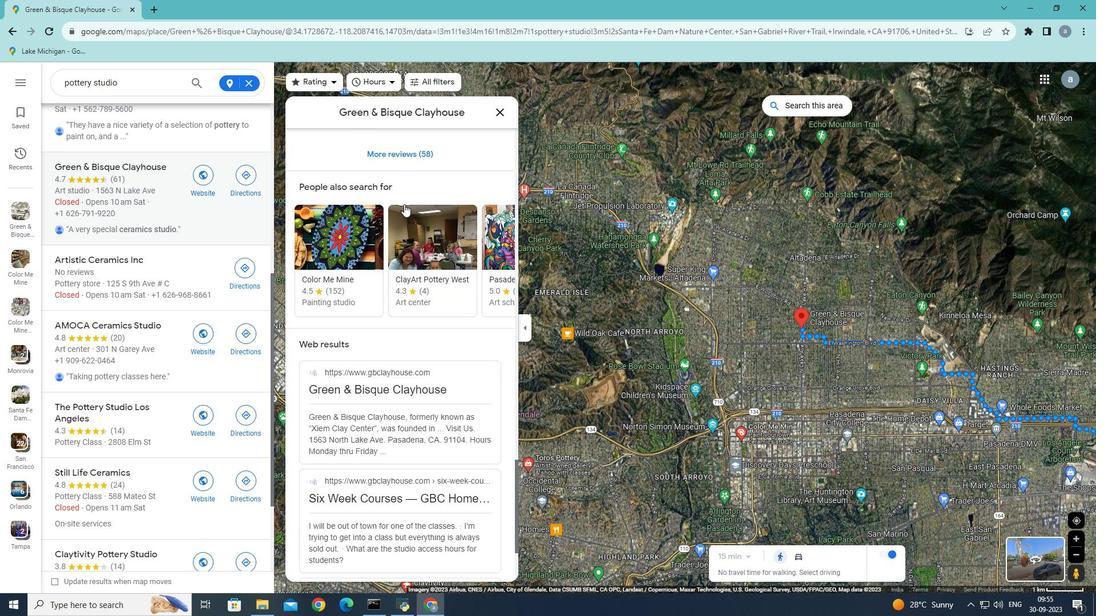 
Action: Mouse scrolled (404, 203) with delta (0, 0)
Screenshot: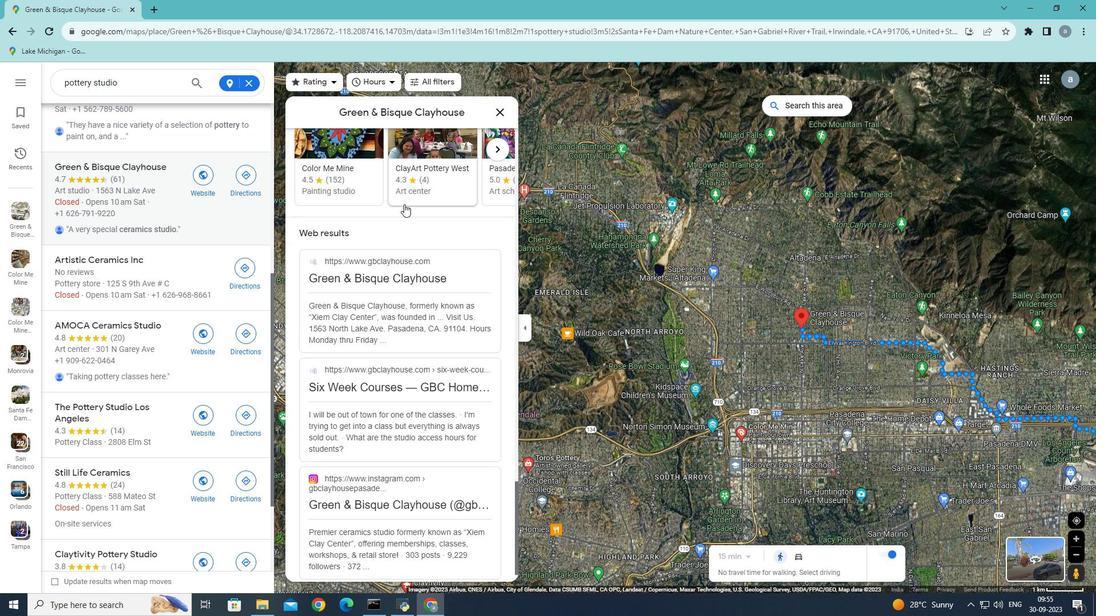 
Action: Mouse scrolled (404, 203) with delta (0, 0)
Screenshot: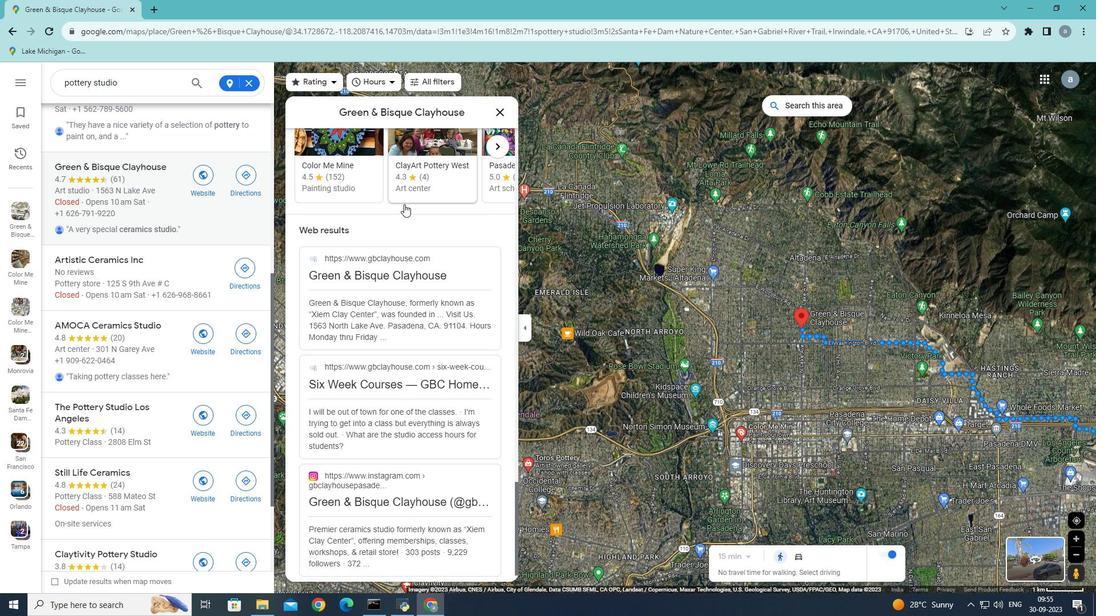 
Action: Mouse scrolled (404, 203) with delta (0, 0)
Screenshot: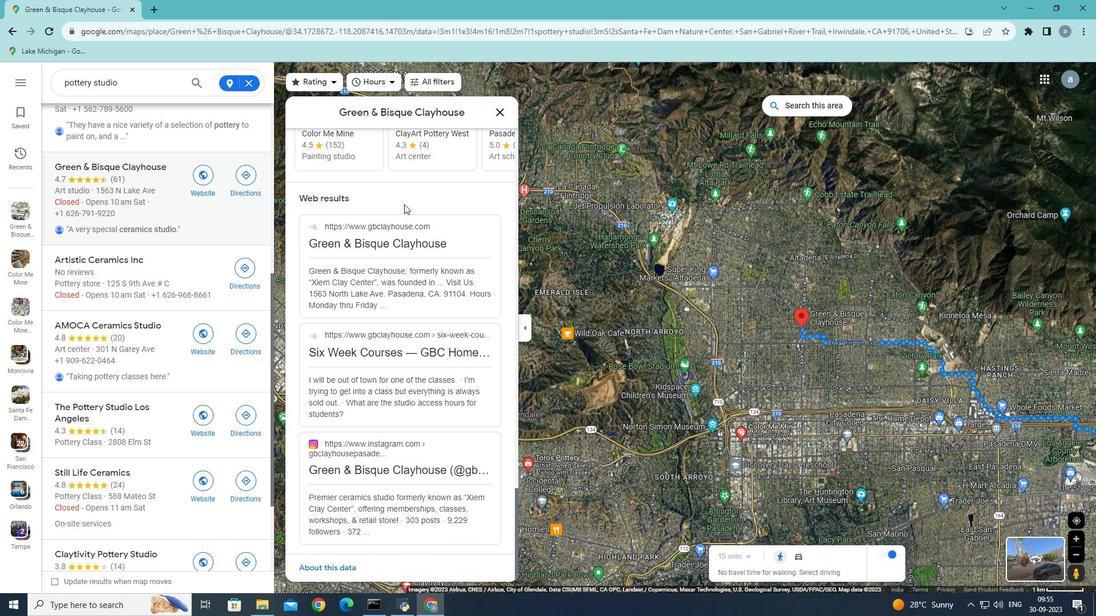 
Action: Mouse scrolled (404, 203) with delta (0, 0)
Screenshot: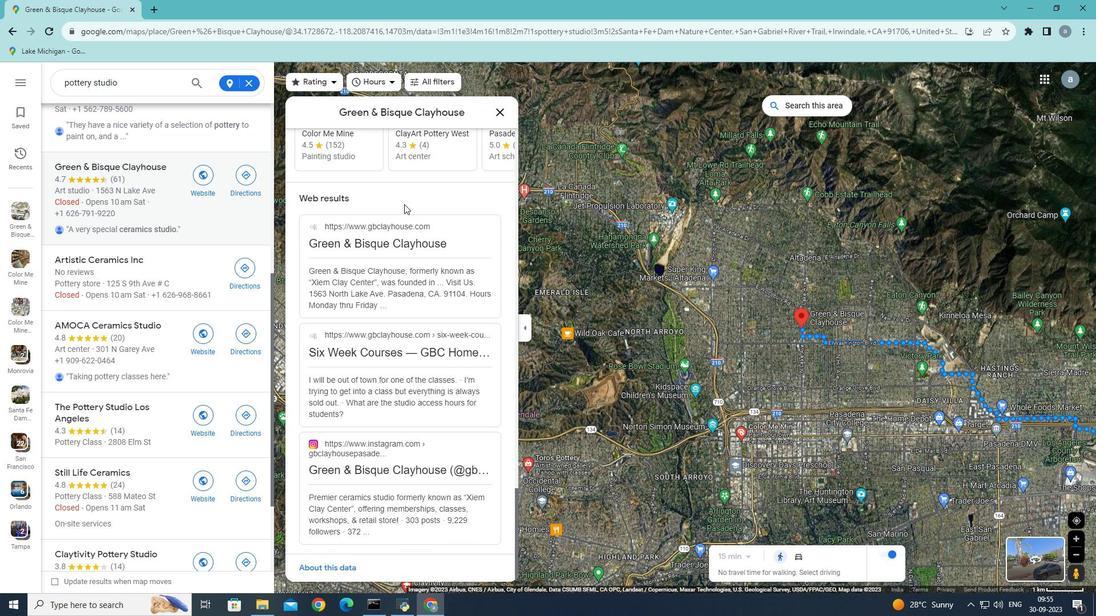 
Action: Mouse scrolled (404, 203) with delta (0, 0)
Screenshot: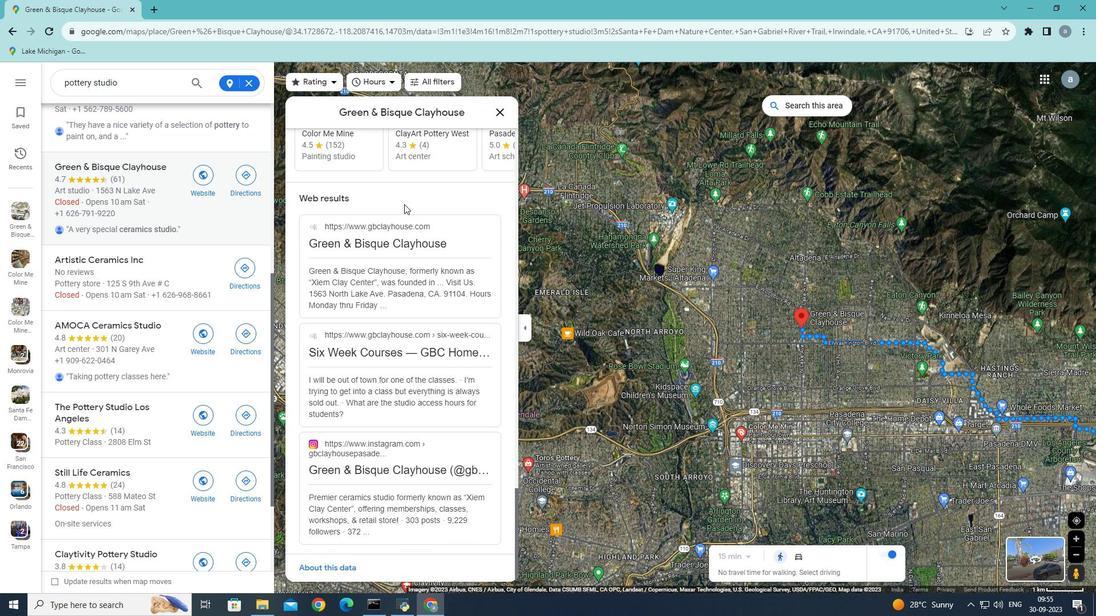 
Action: Mouse scrolled (404, 203) with delta (0, 0)
Screenshot: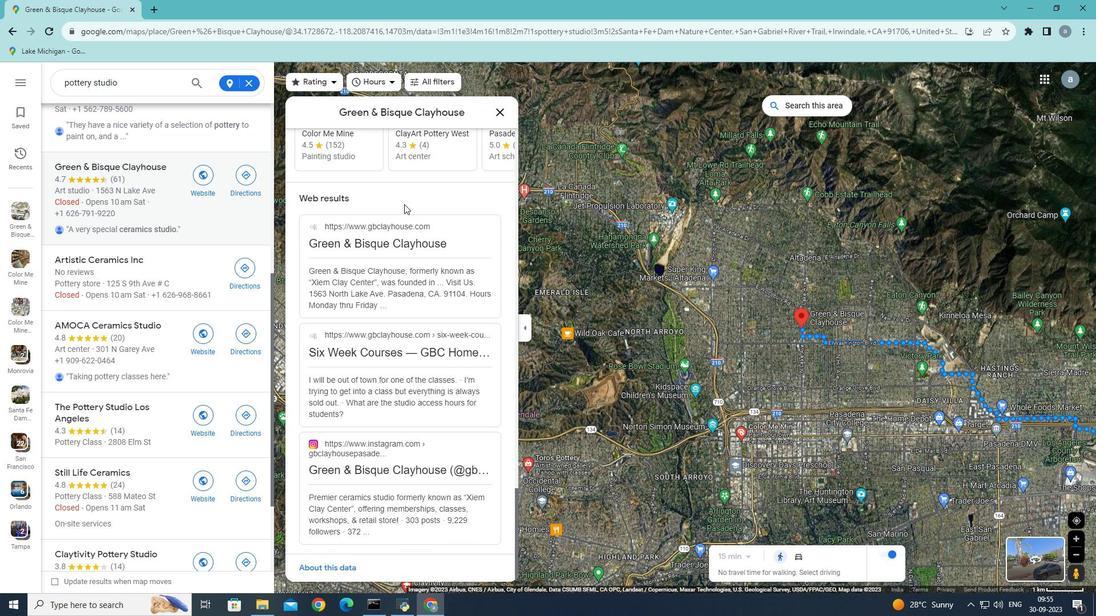 
Action: Mouse scrolled (404, 203) with delta (0, 0)
